 Task: Look for Ranch-style Homes in Austin with Spacious Backyards.
Action: Mouse moved to (240, 199)
Screenshot: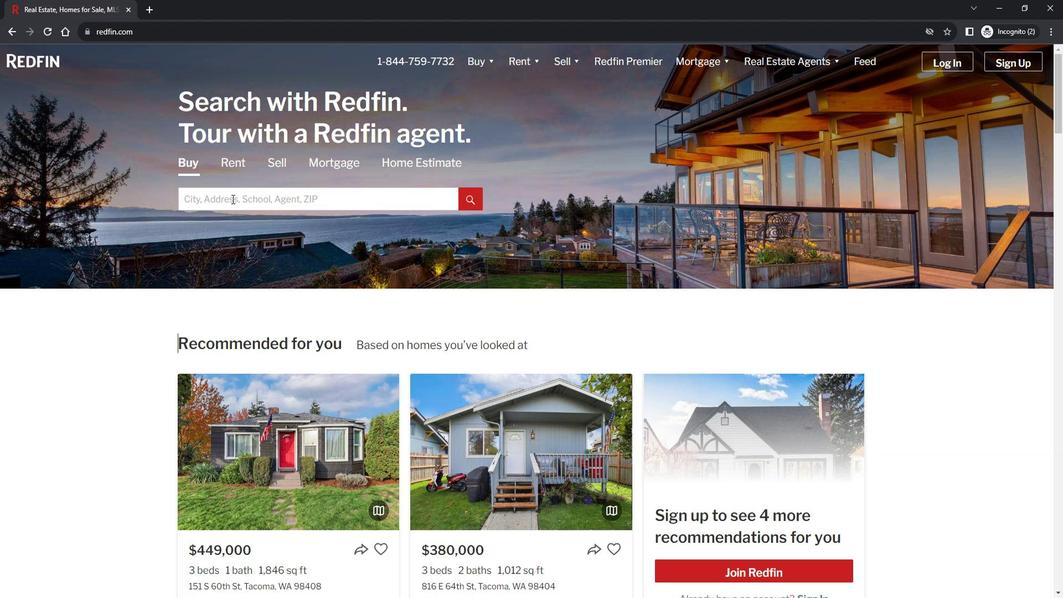 
Action: Mouse pressed left at (240, 199)
Screenshot: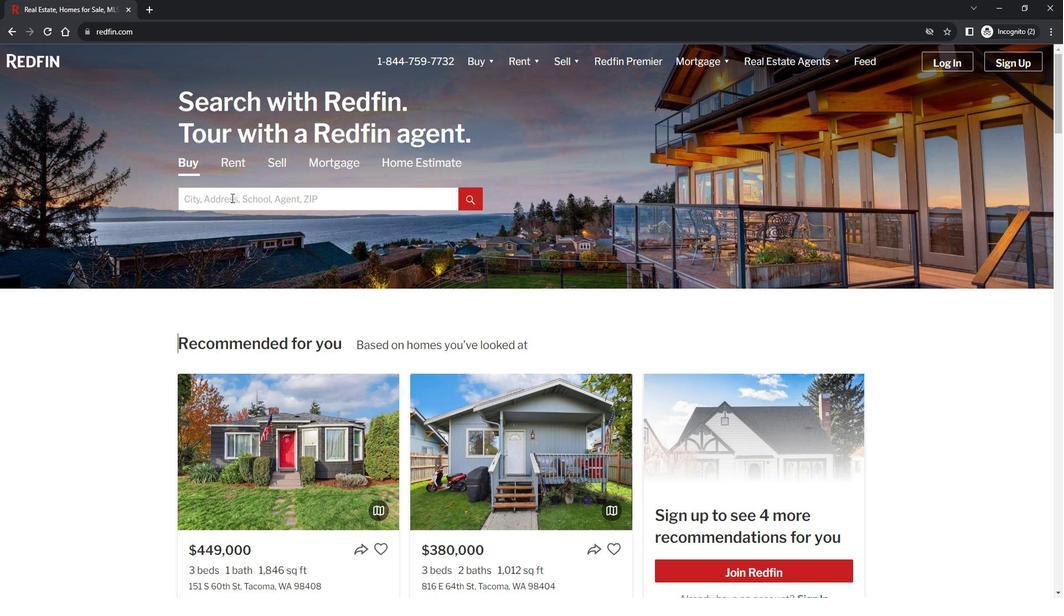 
Action: Key pressed <Key.shift><Key.shift><Key.shift><Key.shift>Austin<Key.enter>
Screenshot: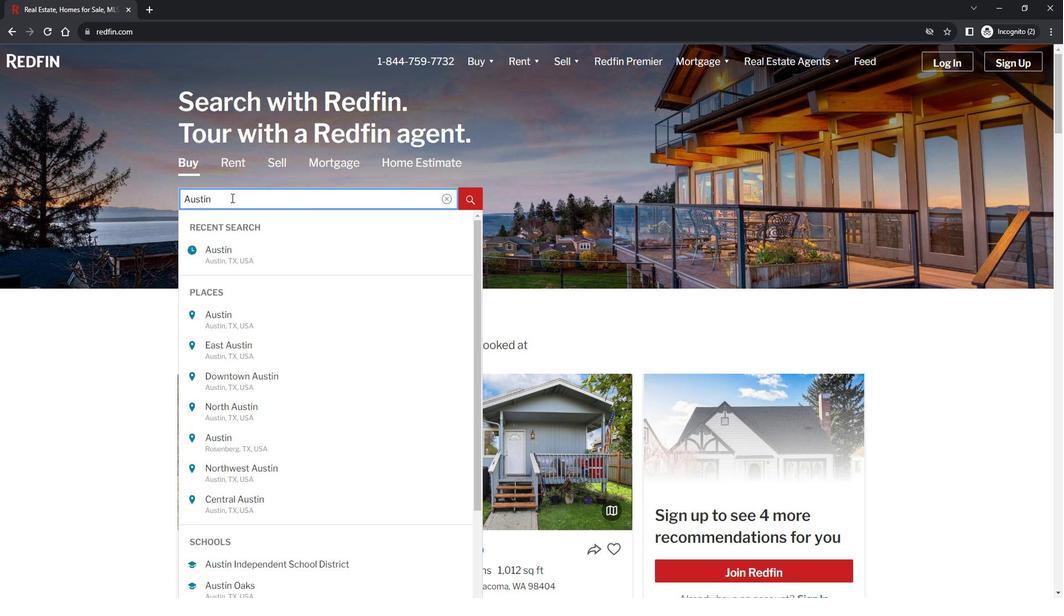 
Action: Mouse moved to (836, 145)
Screenshot: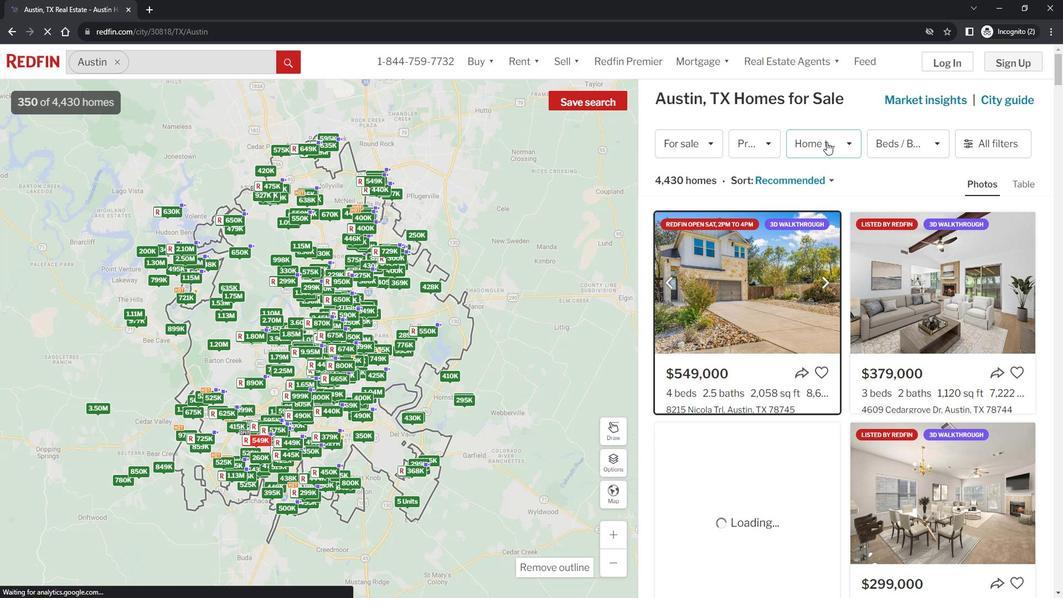 
Action: Mouse pressed left at (836, 145)
Screenshot: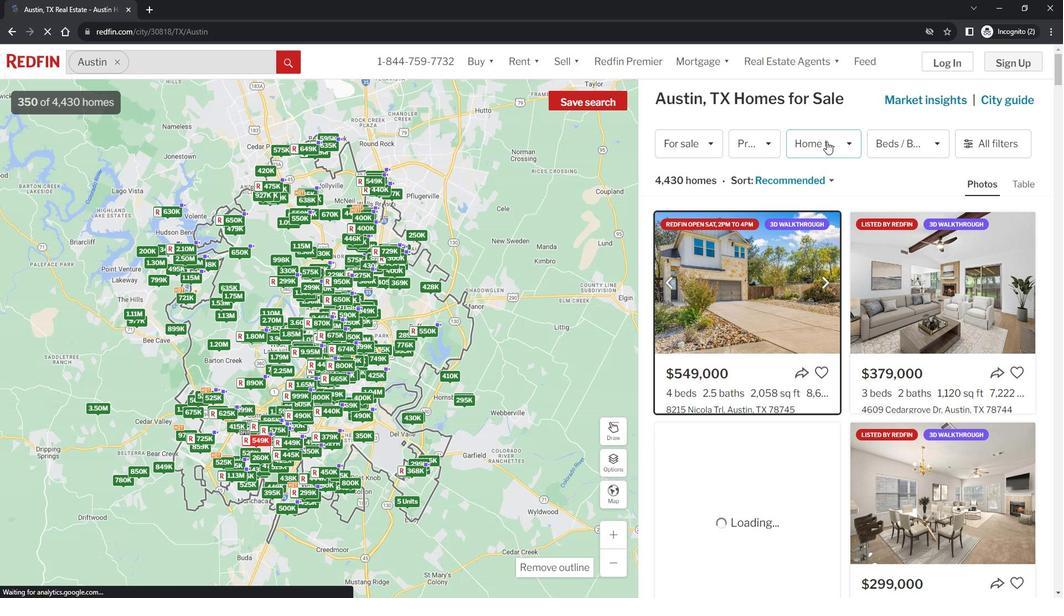
Action: Mouse moved to (862, 146)
Screenshot: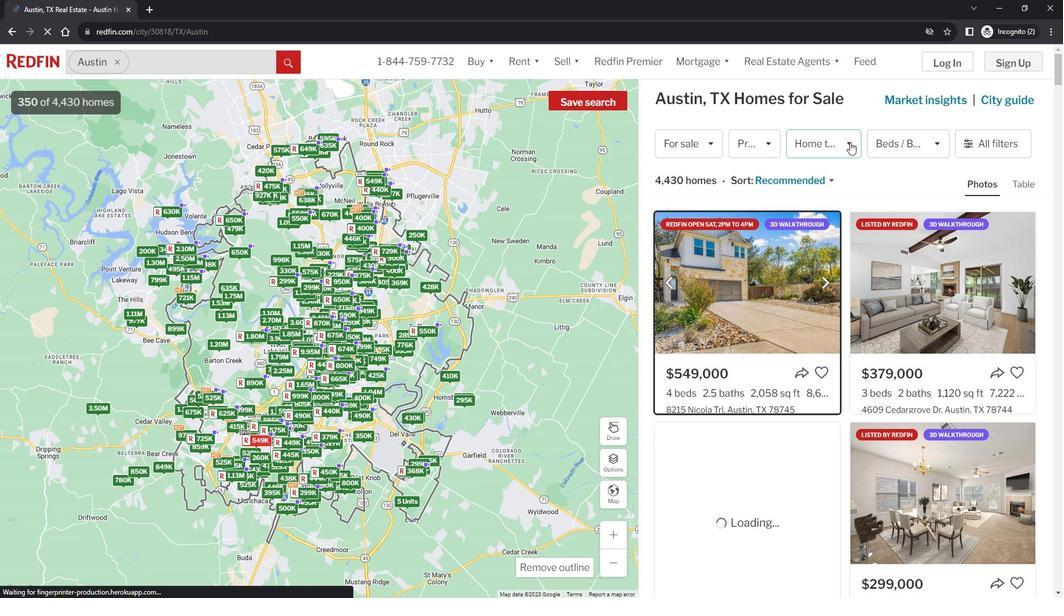 
Action: Mouse pressed left at (862, 146)
Screenshot: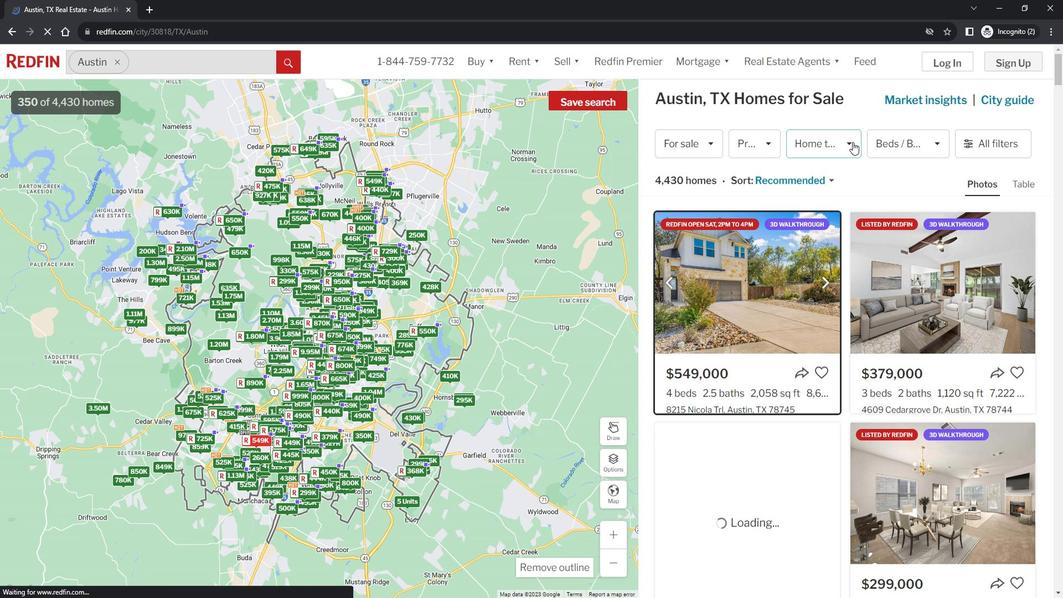 
Action: Mouse moved to (858, 145)
Screenshot: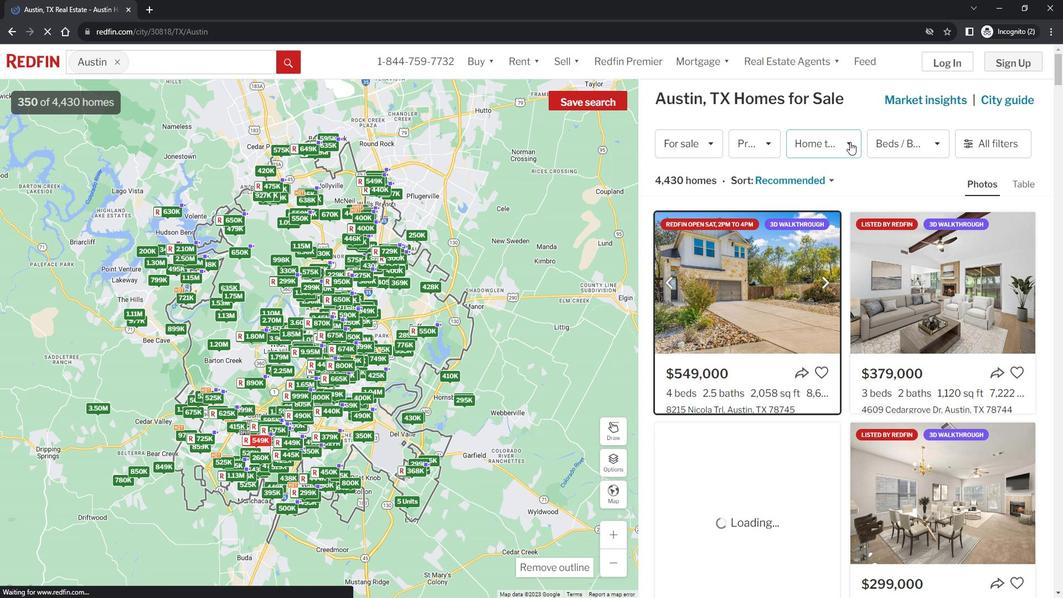 
Action: Mouse pressed left at (858, 145)
Screenshot: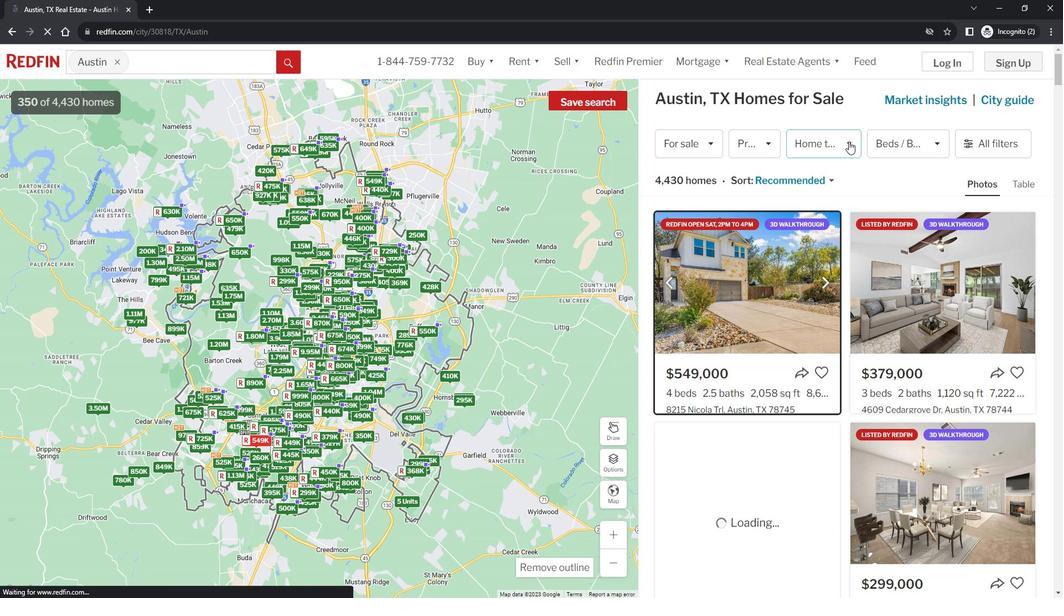 
Action: Mouse moved to (671, 210)
Screenshot: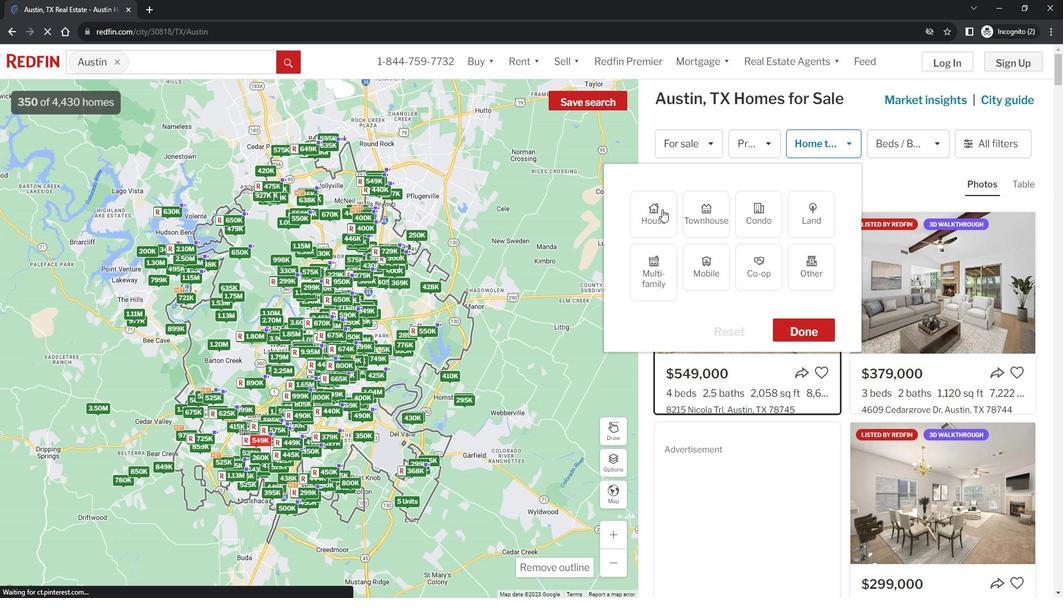 
Action: Mouse pressed left at (671, 210)
Screenshot: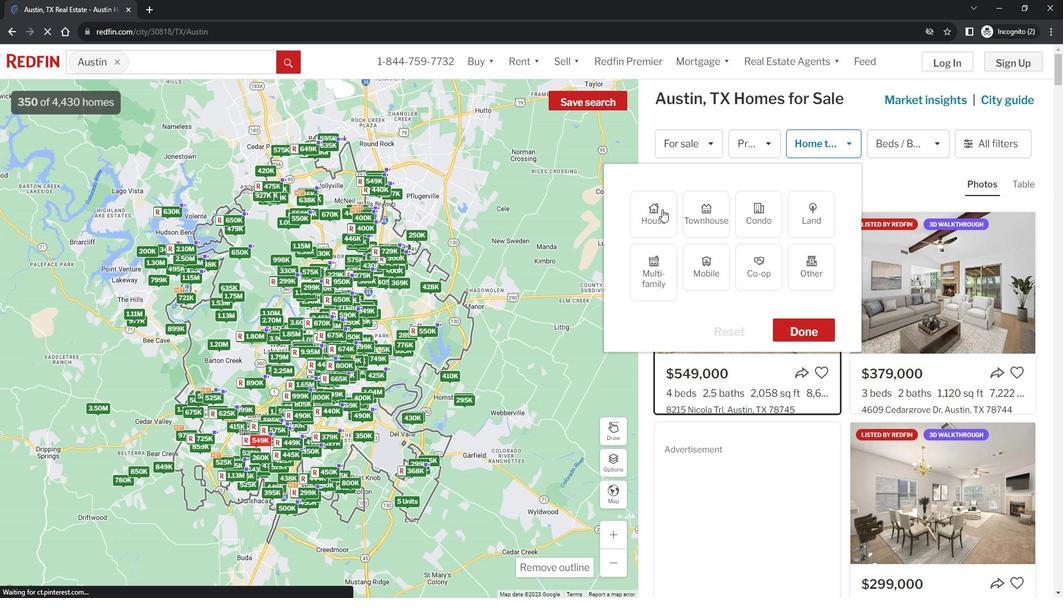 
Action: Mouse moved to (819, 332)
Screenshot: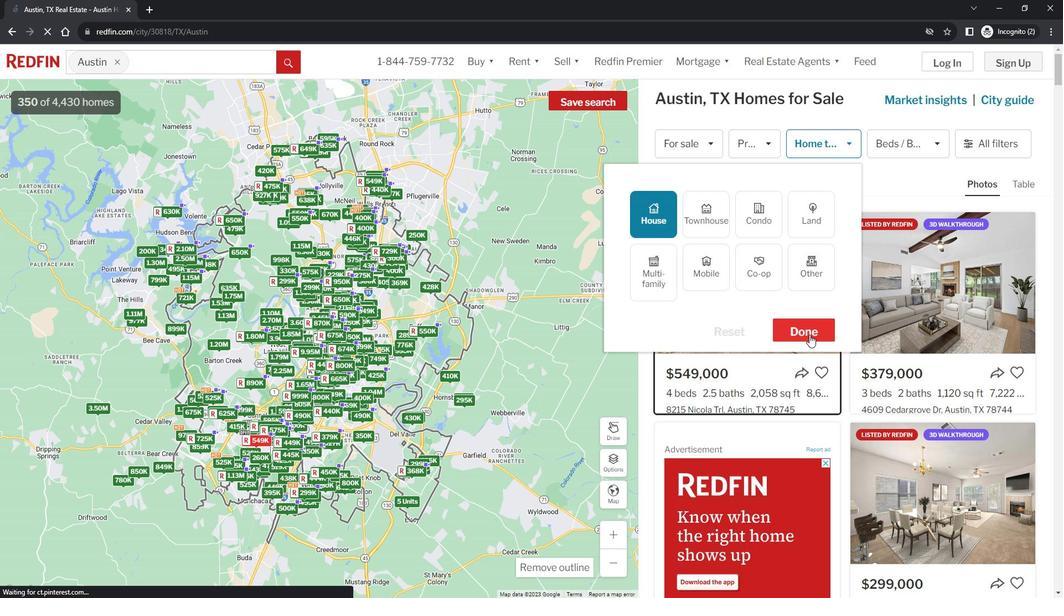 
Action: Mouse pressed left at (819, 332)
Screenshot: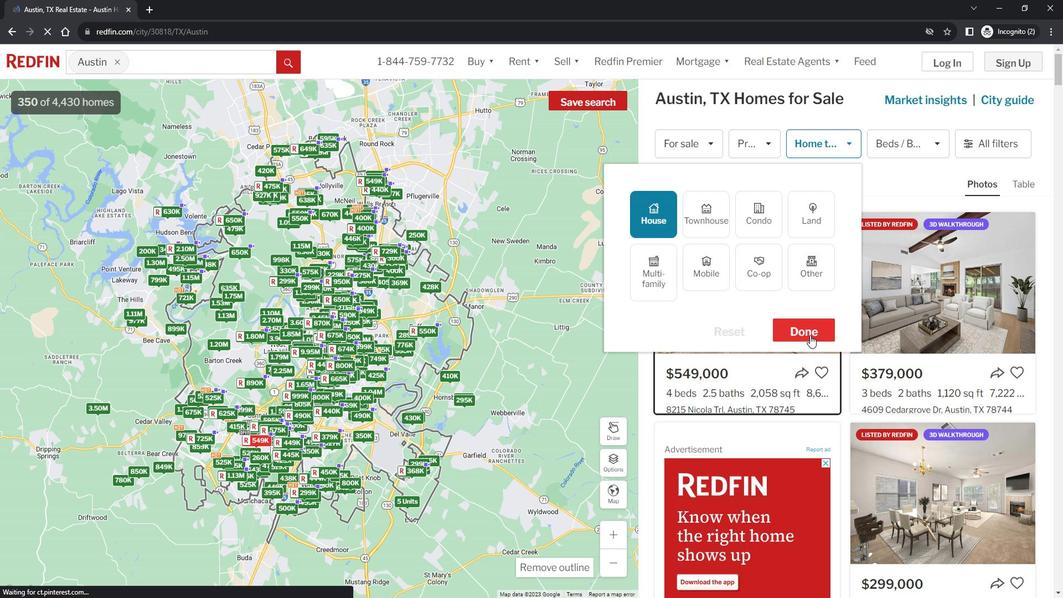 
Action: Mouse moved to (1007, 146)
Screenshot: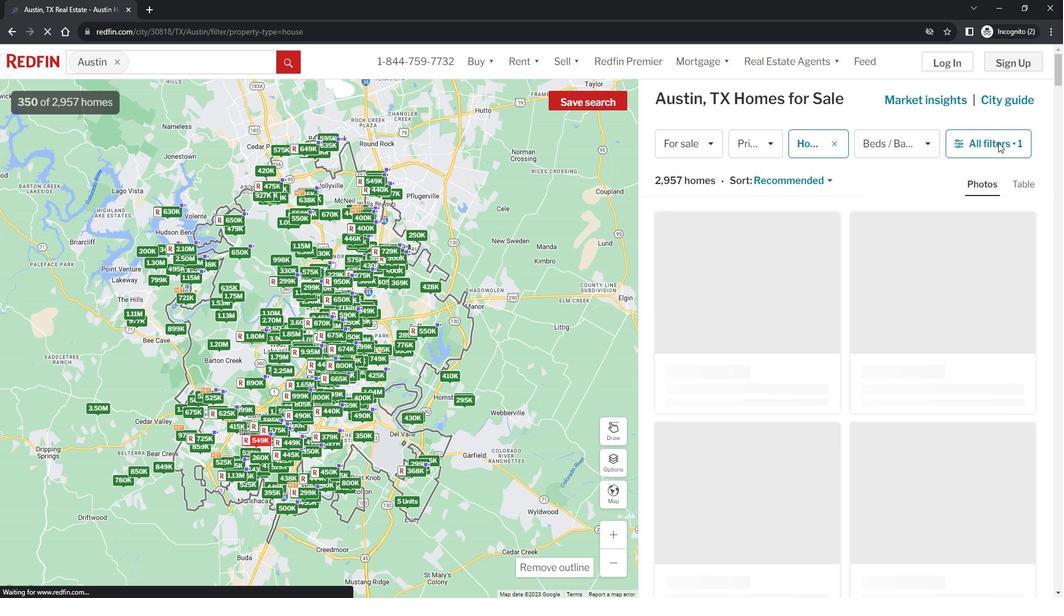 
Action: Mouse pressed left at (1007, 146)
Screenshot: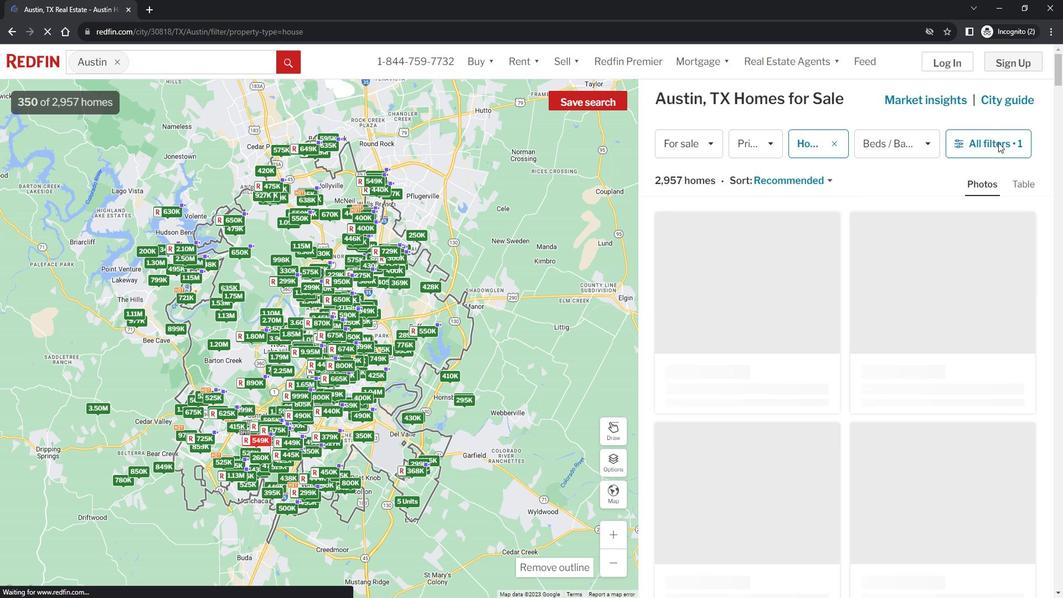 
Action: Mouse moved to (877, 378)
Screenshot: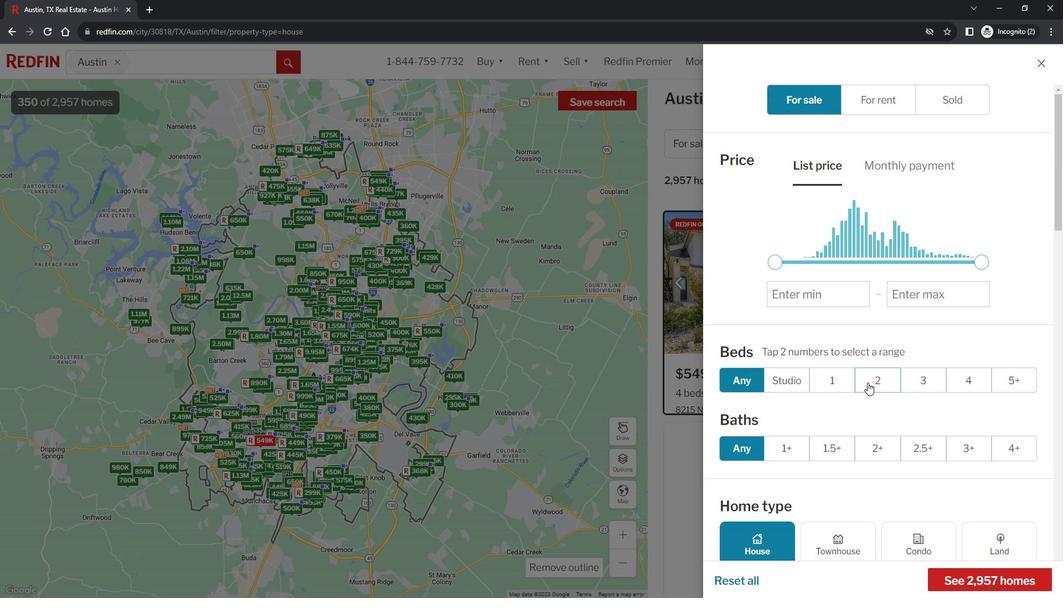 
Action: Mouse scrolled (877, 377) with delta (0, 0)
Screenshot: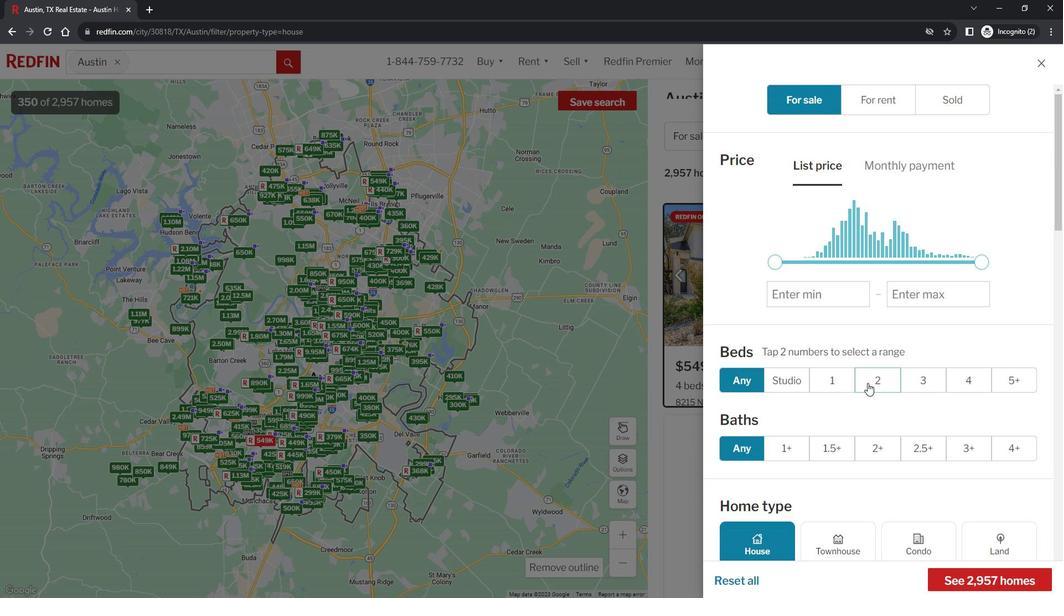 
Action: Mouse scrolled (877, 377) with delta (0, 0)
Screenshot: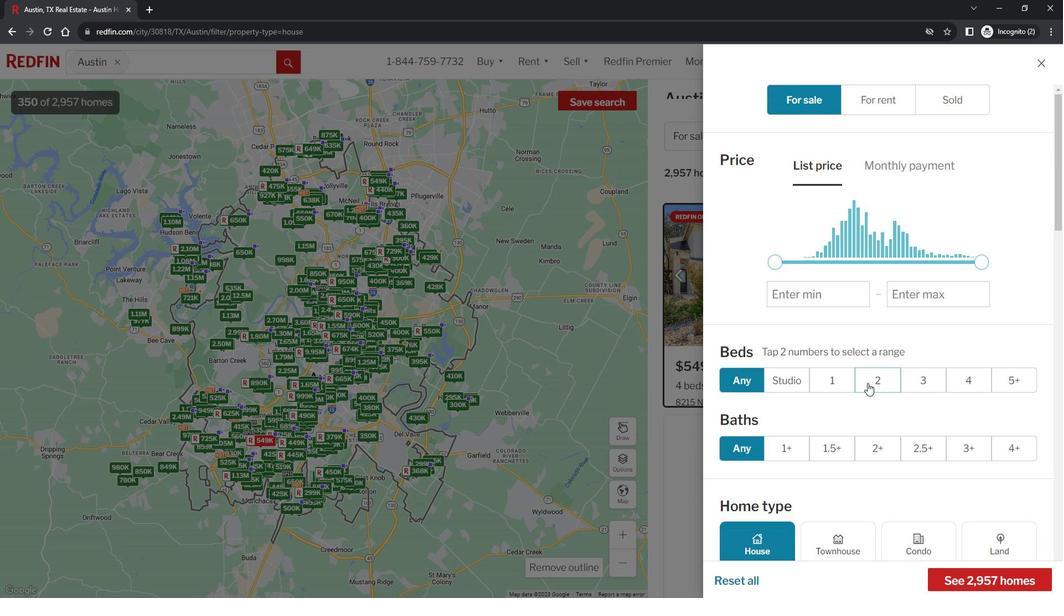 
Action: Mouse scrolled (877, 377) with delta (0, 0)
Screenshot: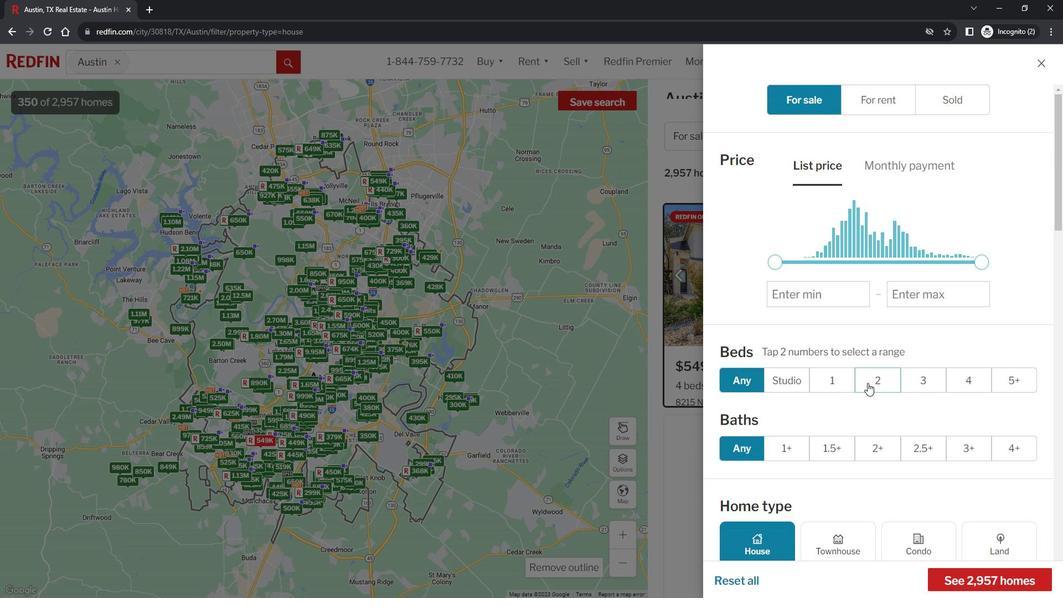 
Action: Mouse moved to (877, 378)
Screenshot: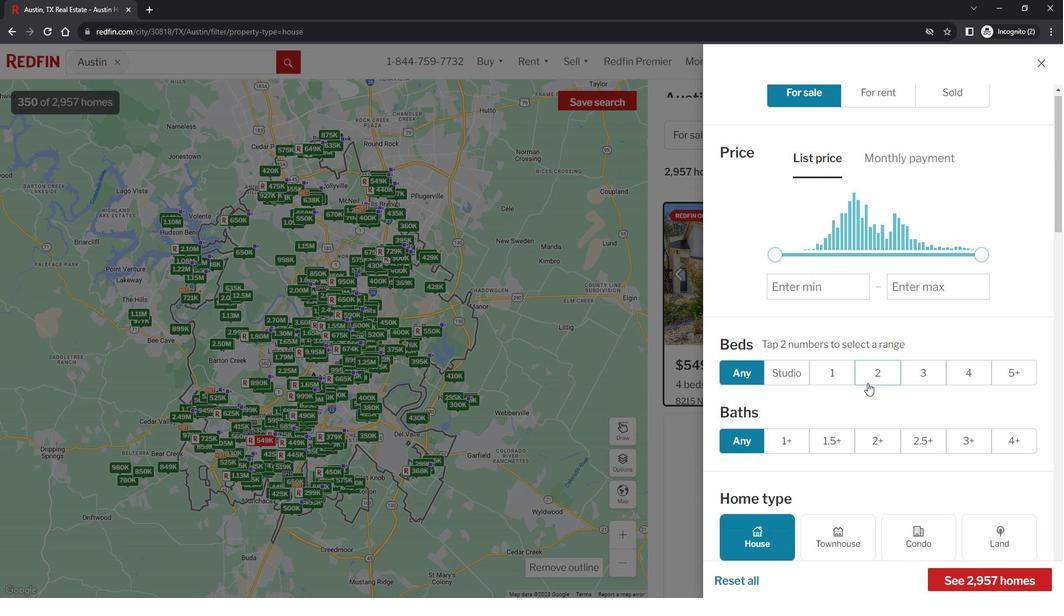 
Action: Mouse scrolled (877, 377) with delta (0, 0)
Screenshot: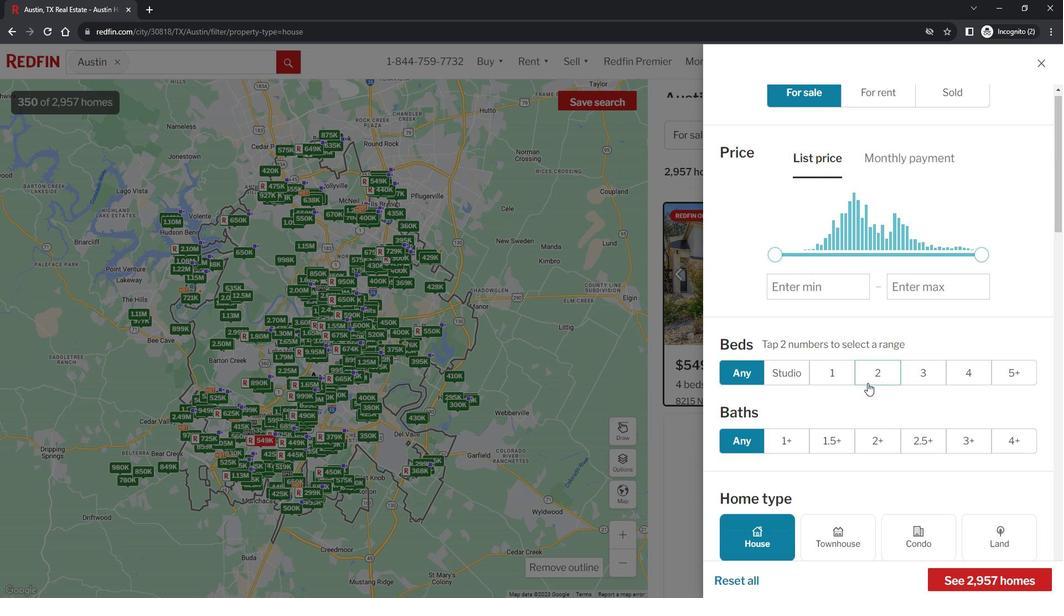 
Action: Mouse scrolled (877, 377) with delta (0, 0)
Screenshot: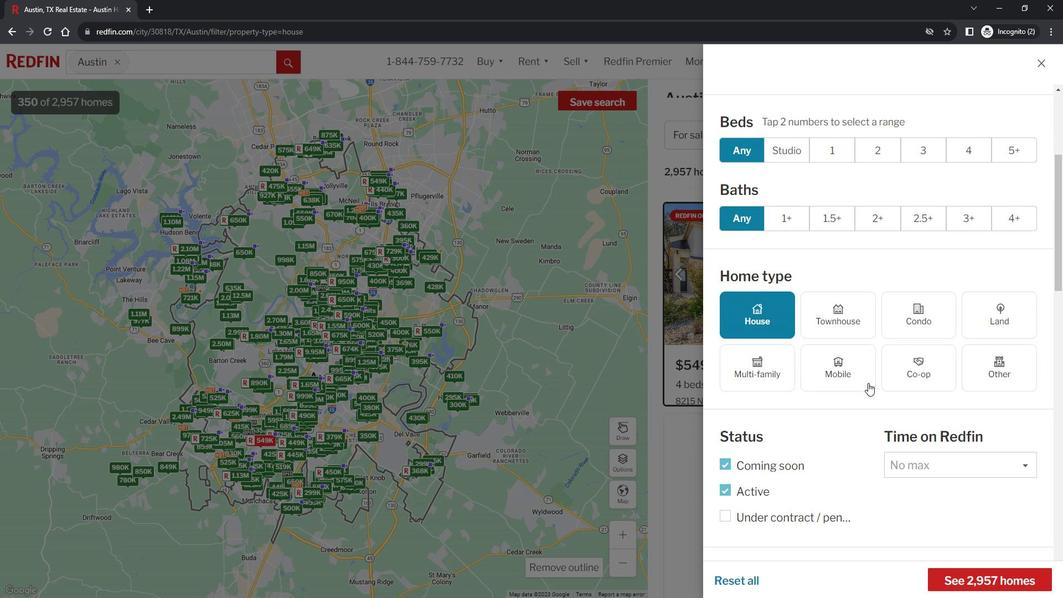 
Action: Mouse scrolled (877, 377) with delta (0, 0)
Screenshot: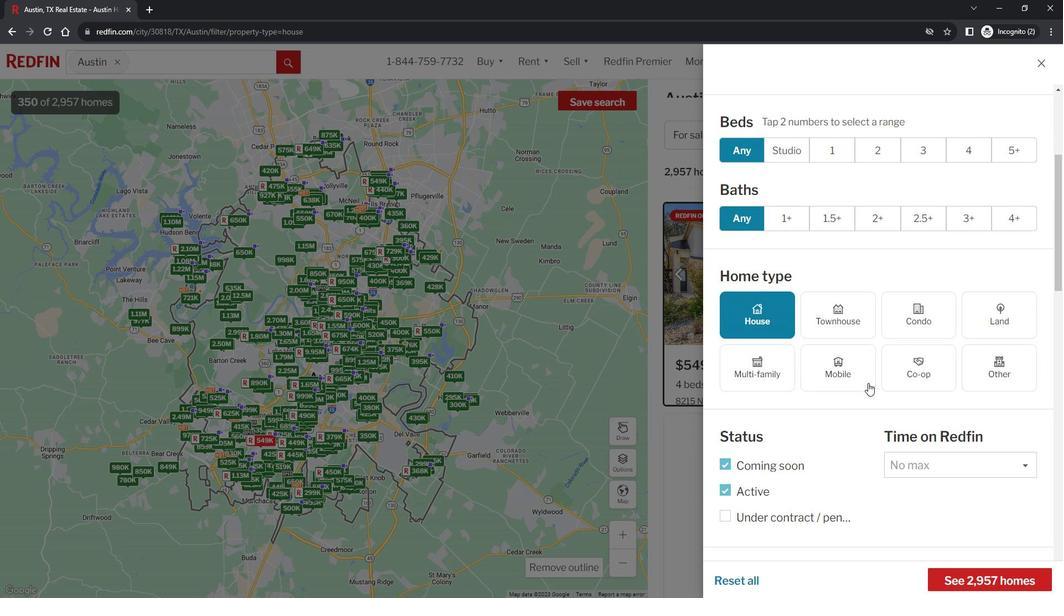 
Action: Mouse scrolled (877, 377) with delta (0, 0)
Screenshot: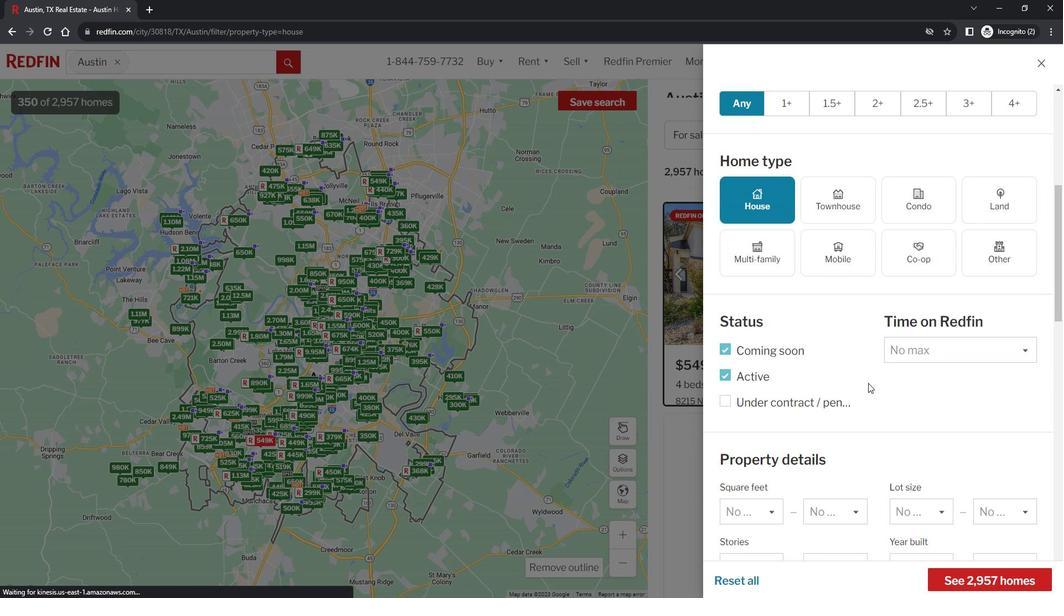 
Action: Mouse scrolled (877, 377) with delta (0, 0)
Screenshot: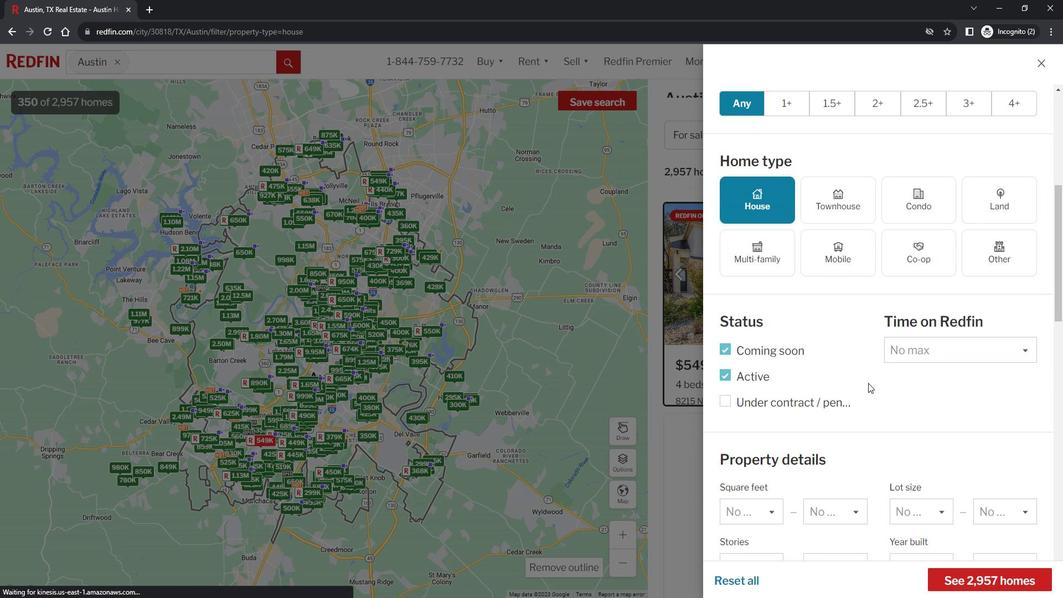 
Action: Mouse scrolled (877, 377) with delta (0, 0)
Screenshot: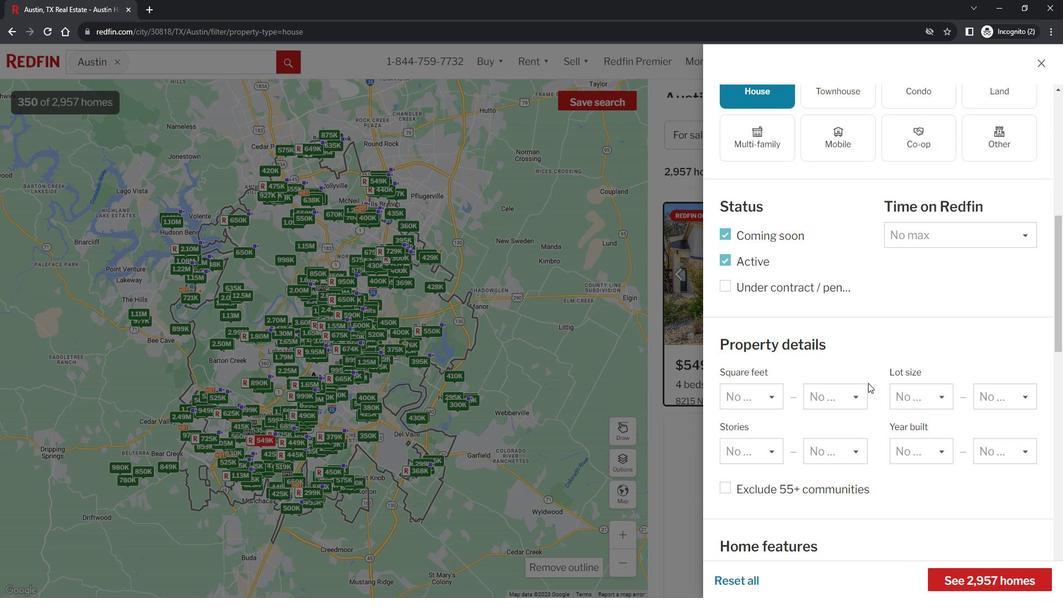 
Action: Mouse scrolled (877, 377) with delta (0, 0)
Screenshot: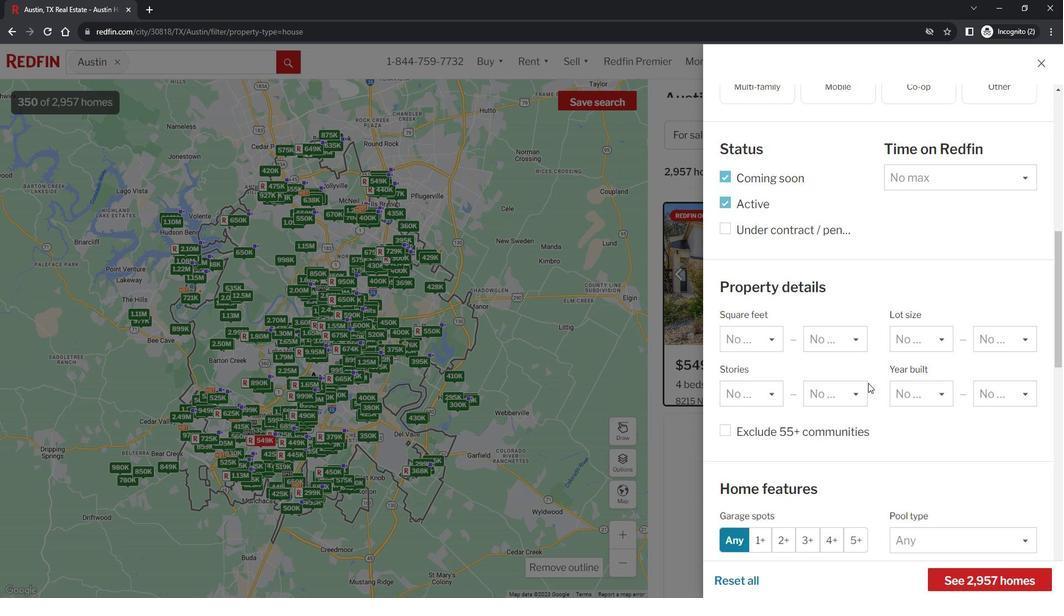 
Action: Mouse scrolled (877, 377) with delta (0, 0)
Screenshot: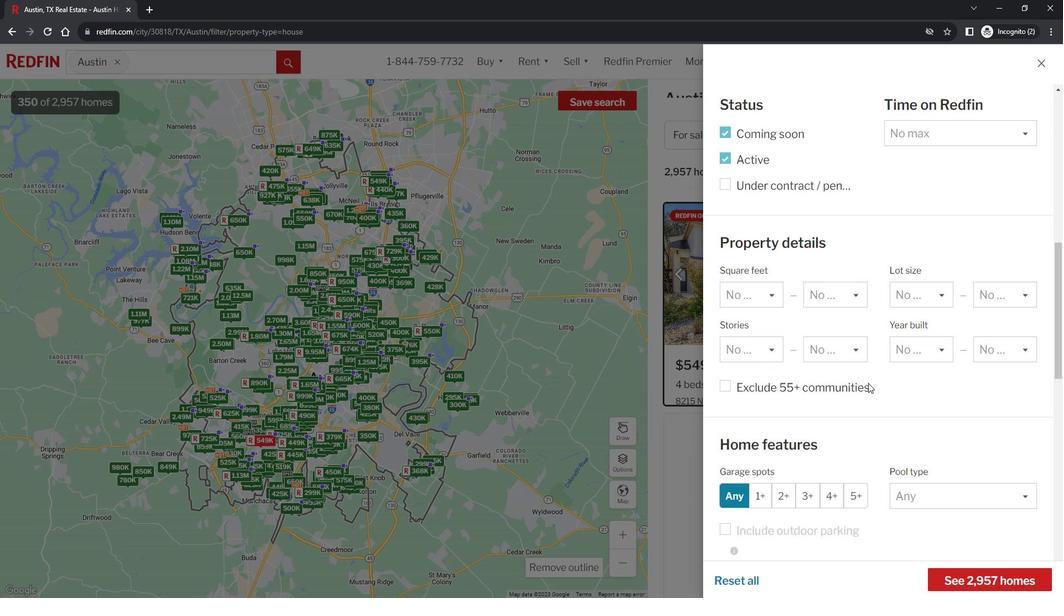 
Action: Mouse scrolled (877, 377) with delta (0, 0)
Screenshot: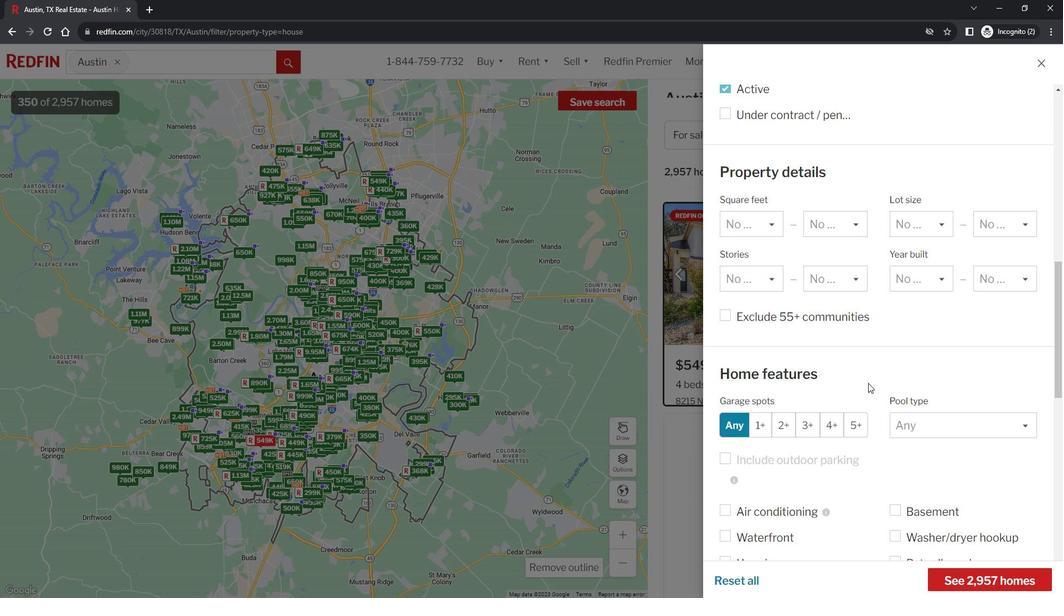 
Action: Mouse scrolled (877, 377) with delta (0, 0)
Screenshot: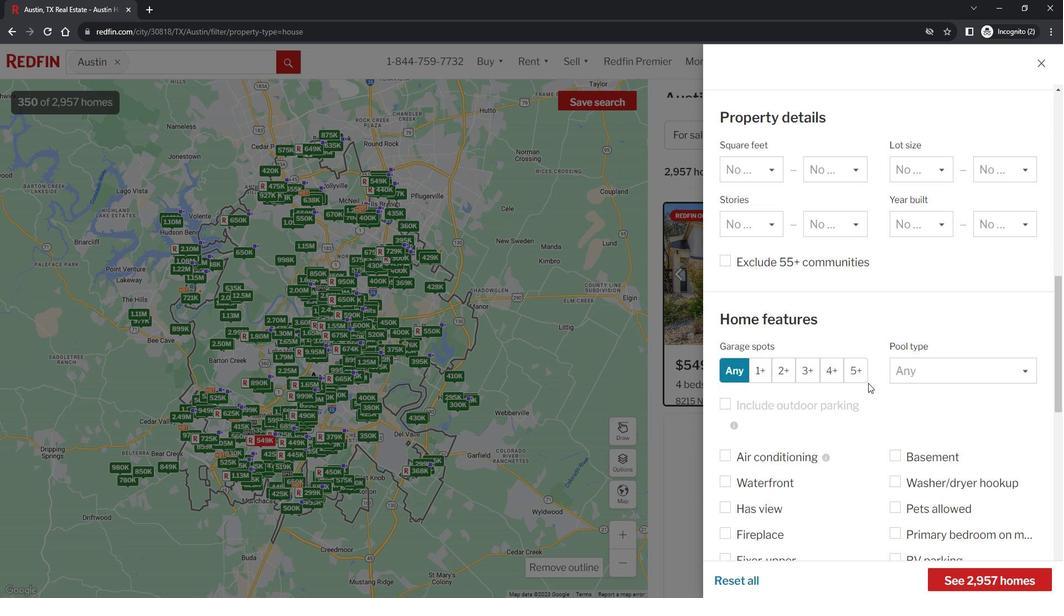 
Action: Mouse scrolled (877, 377) with delta (0, 0)
Screenshot: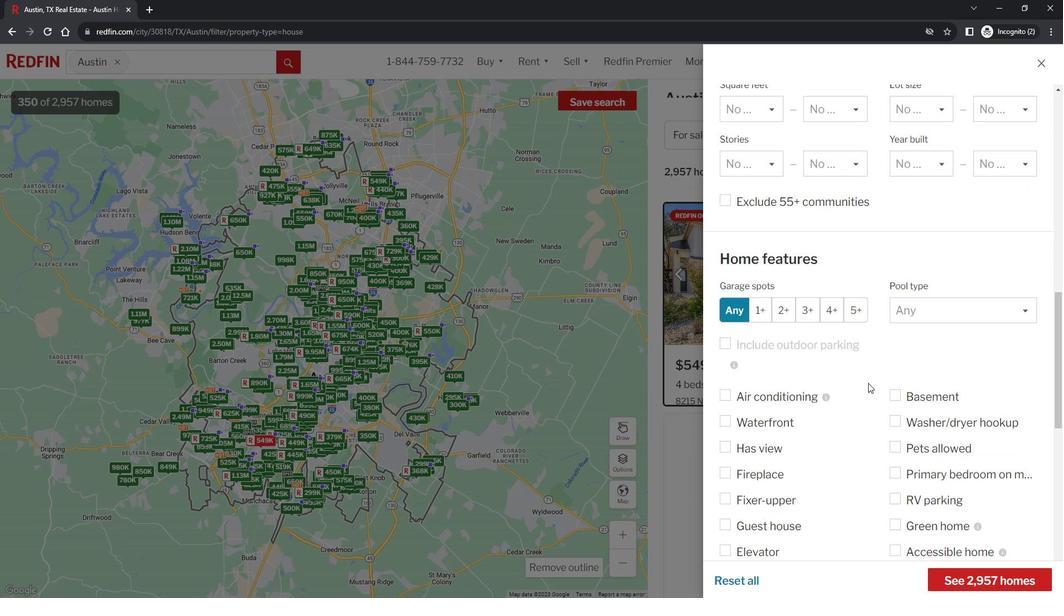 
Action: Mouse moved to (877, 372)
Screenshot: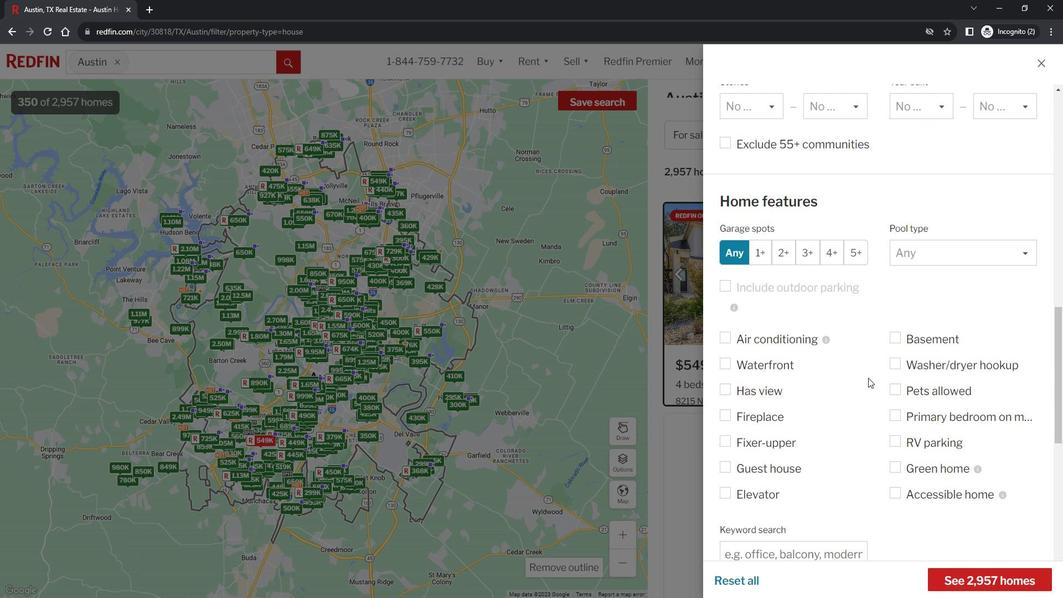 
Action: Mouse scrolled (877, 371) with delta (0, 0)
Screenshot: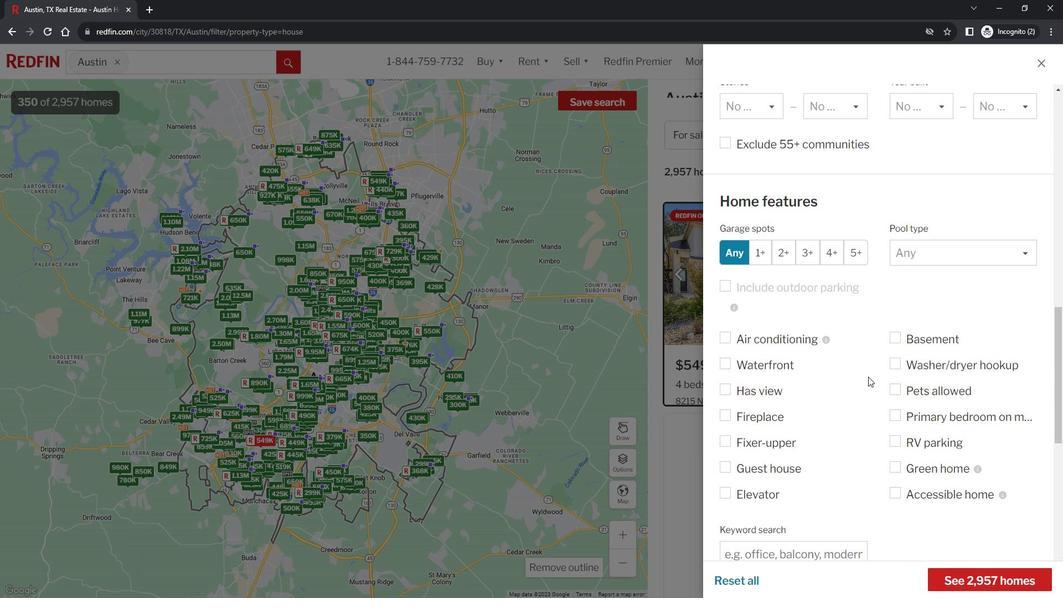 
Action: Mouse scrolled (877, 371) with delta (0, 0)
Screenshot: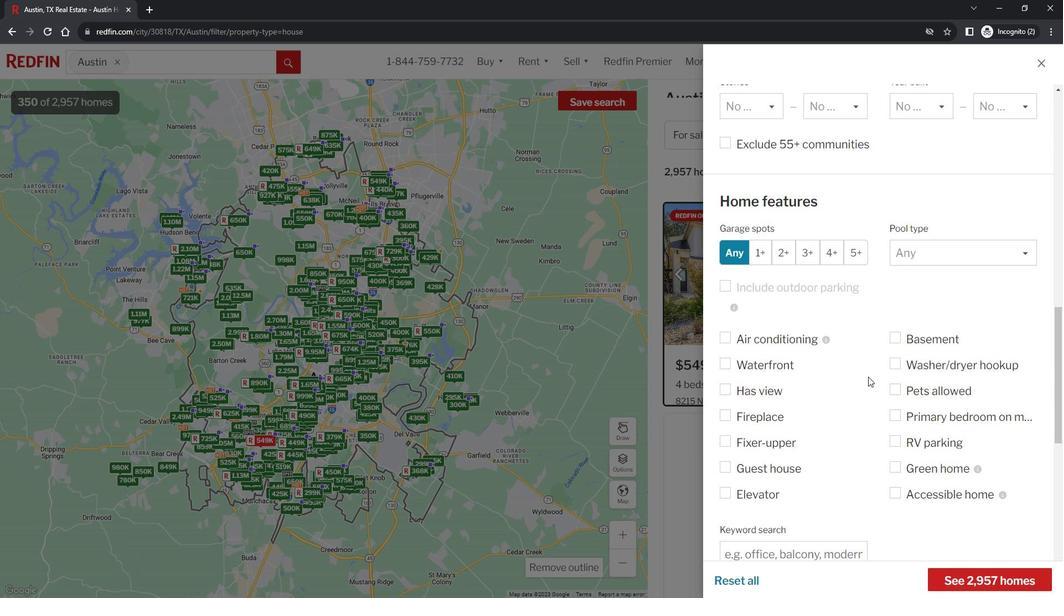 
Action: Mouse scrolled (877, 371) with delta (0, 0)
Screenshot: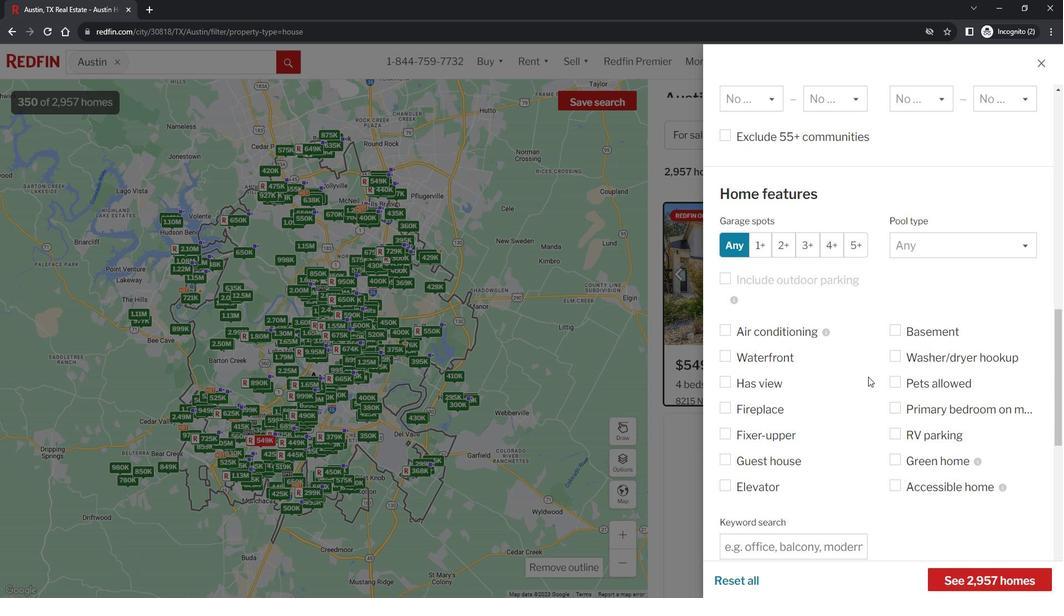 
Action: Mouse scrolled (877, 371) with delta (0, 0)
Screenshot: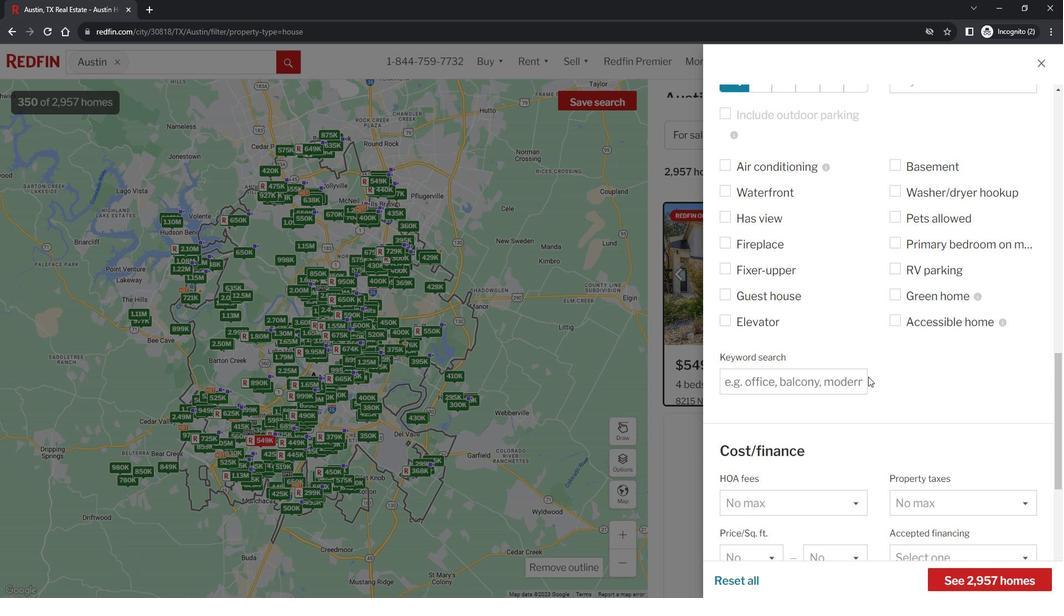 
Action: Mouse moved to (780, 321)
Screenshot: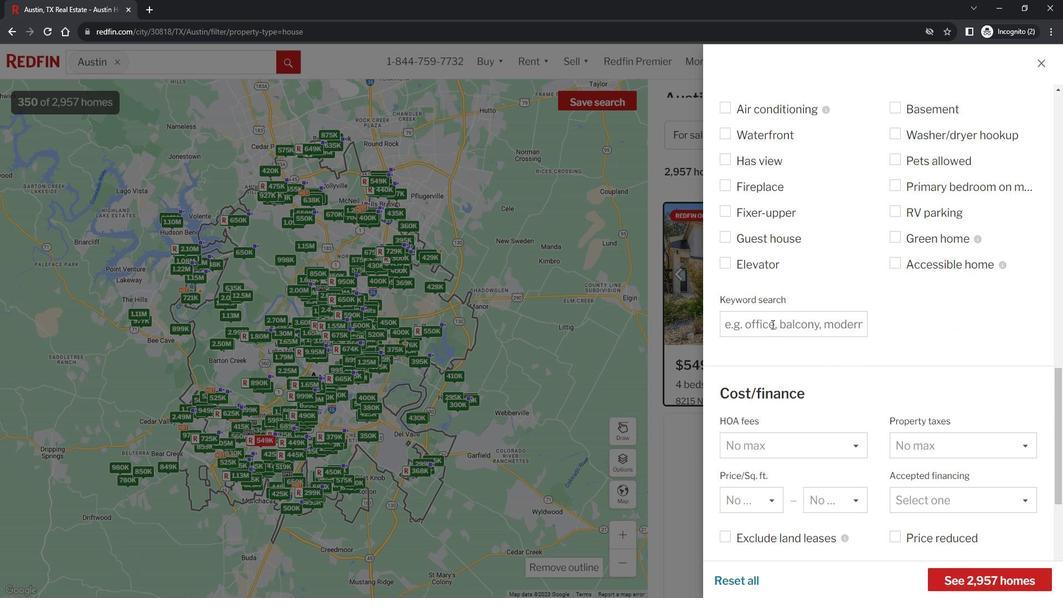 
Action: Mouse pressed left at (780, 321)
Screenshot: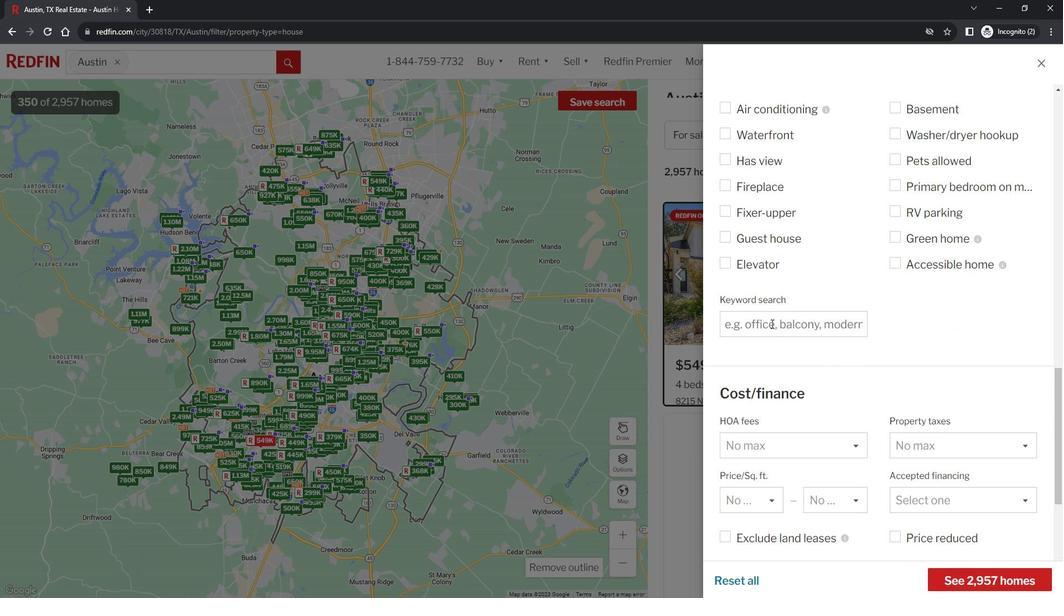 
Action: Mouse moved to (780, 321)
Screenshot: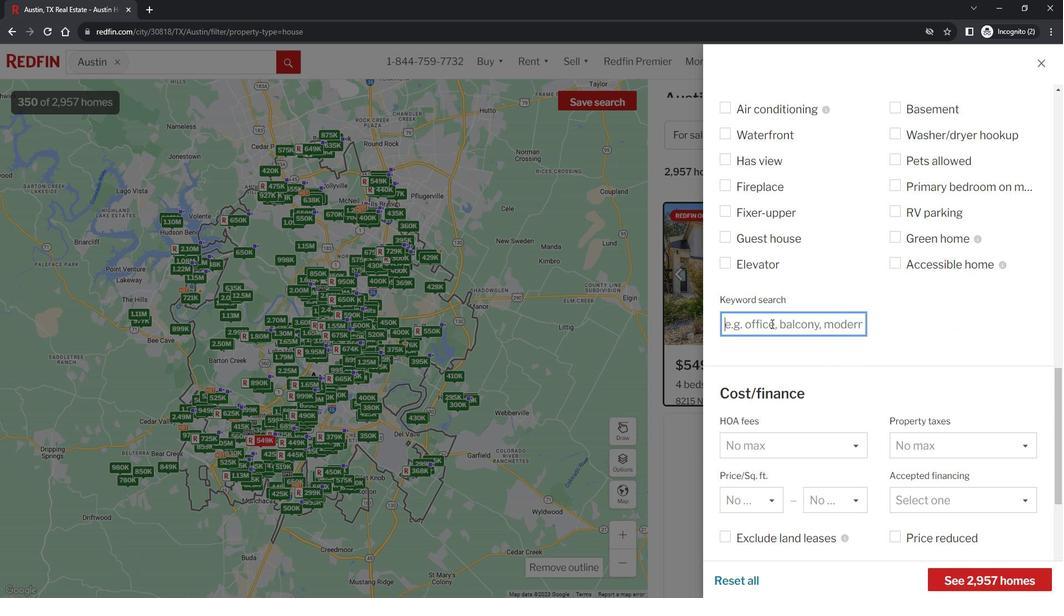 
Action: Key pressed <Key.shift>Spacious<Key.space><Key.shift>Backyards<Key.enter>
Screenshot: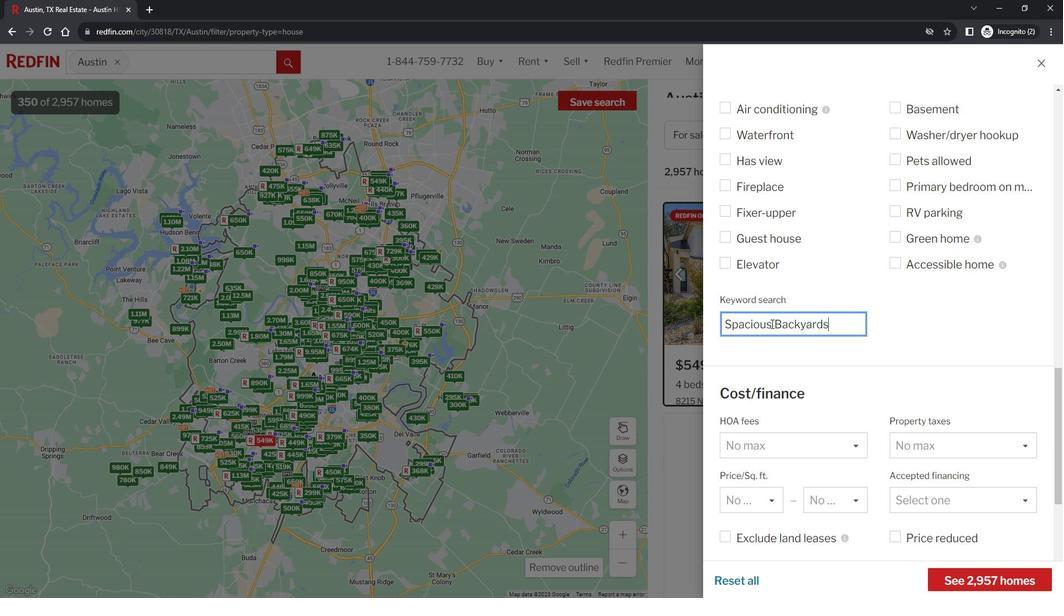 
Action: Mouse moved to (995, 564)
Screenshot: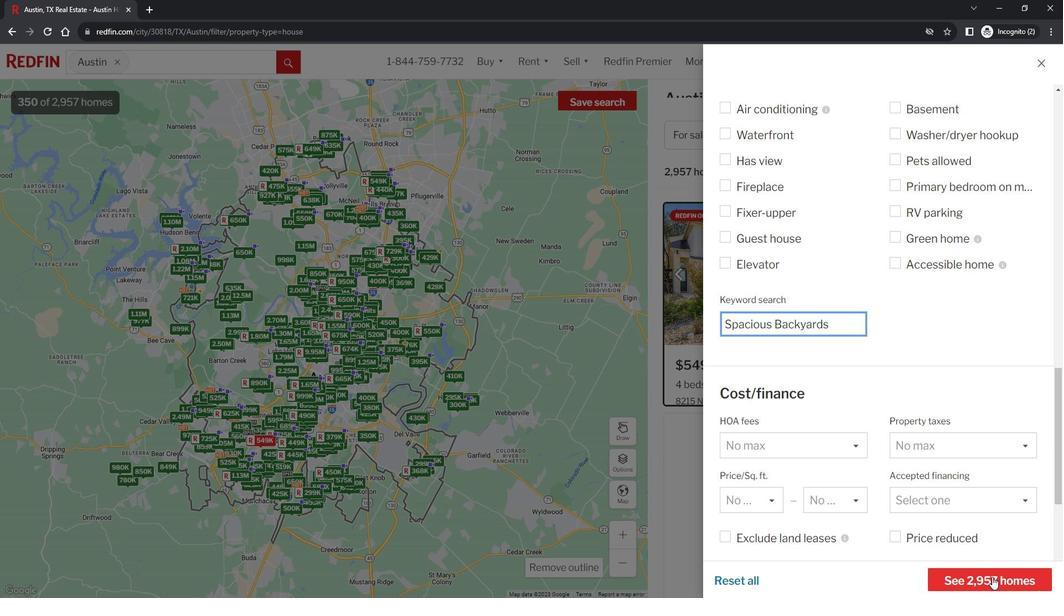 
Action: Mouse pressed left at (995, 564)
Screenshot: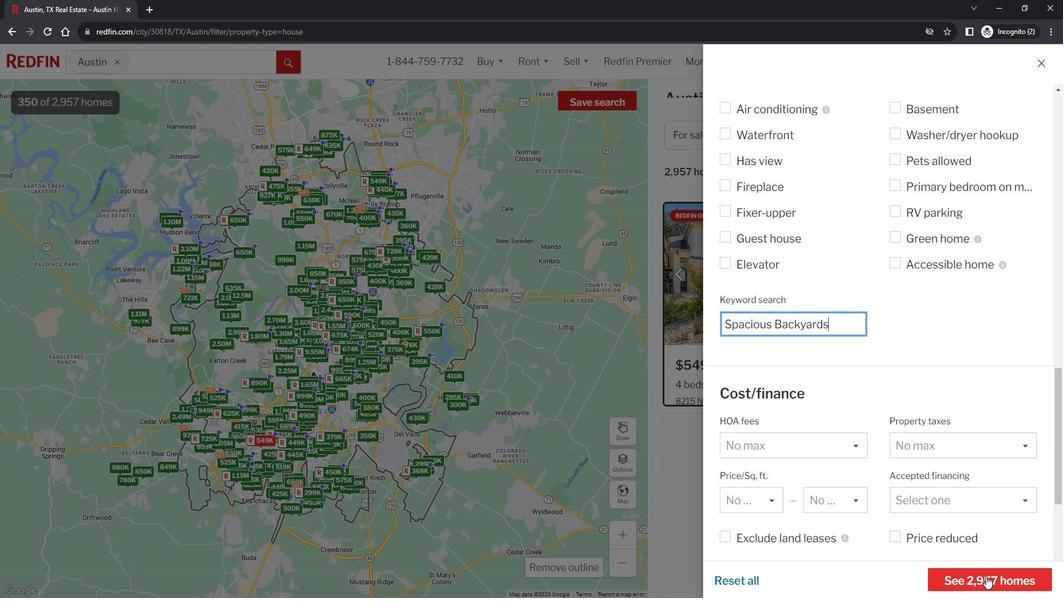 
Action: Mouse moved to (847, 297)
Screenshot: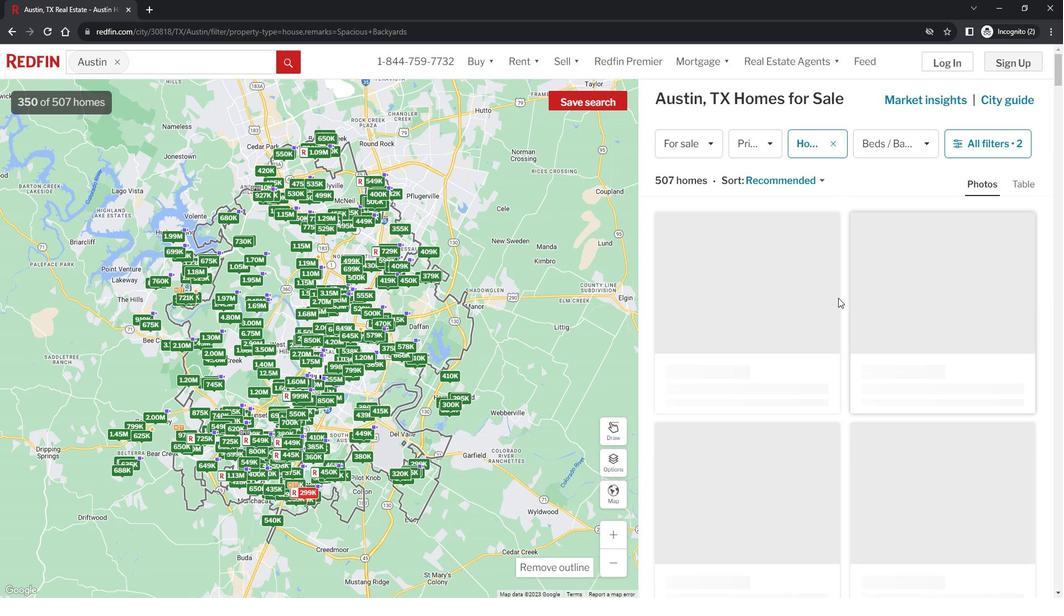 
Action: Mouse scrolled (847, 296) with delta (0, 0)
Screenshot: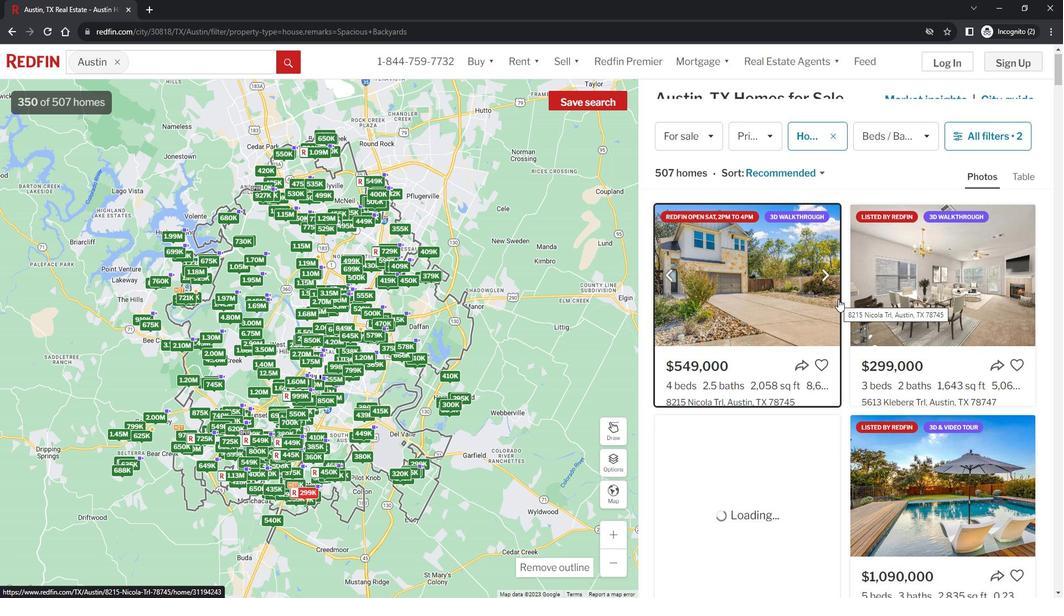 
Action: Mouse moved to (759, 230)
Screenshot: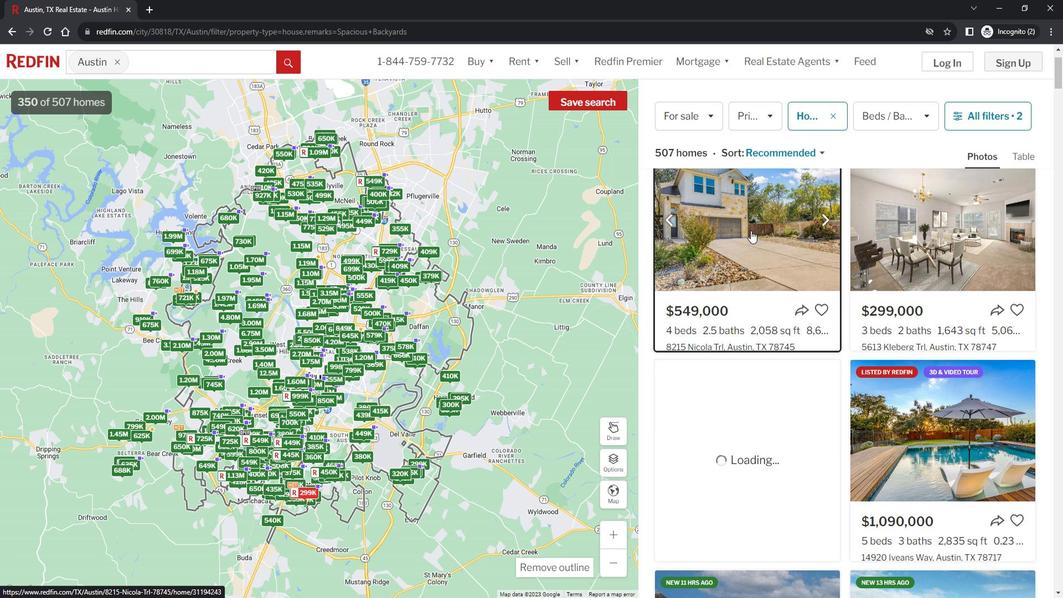
Action: Mouse pressed left at (759, 230)
Screenshot: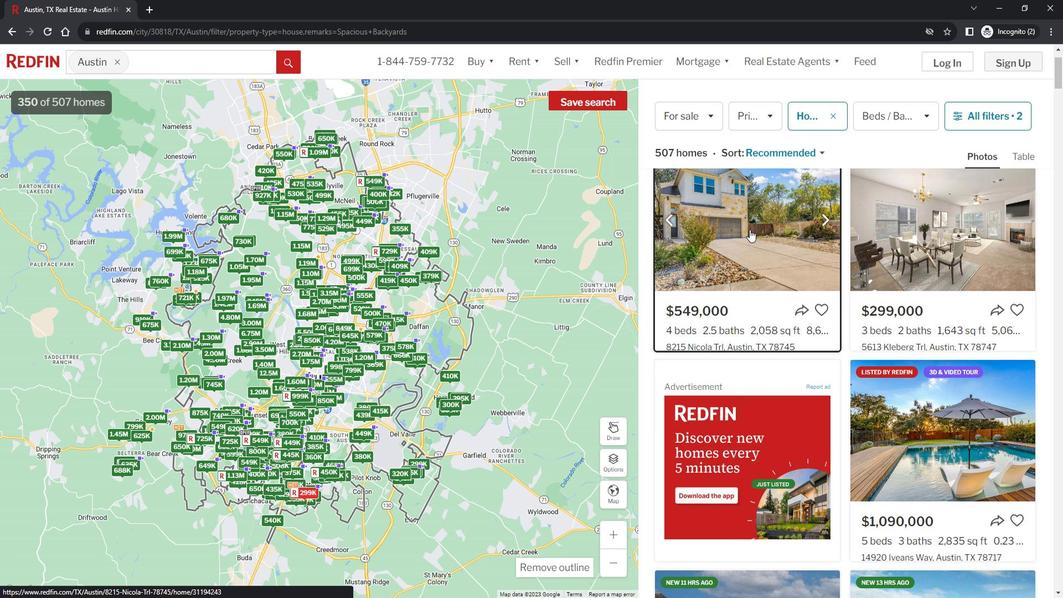 
Action: Mouse moved to (422, 275)
Screenshot: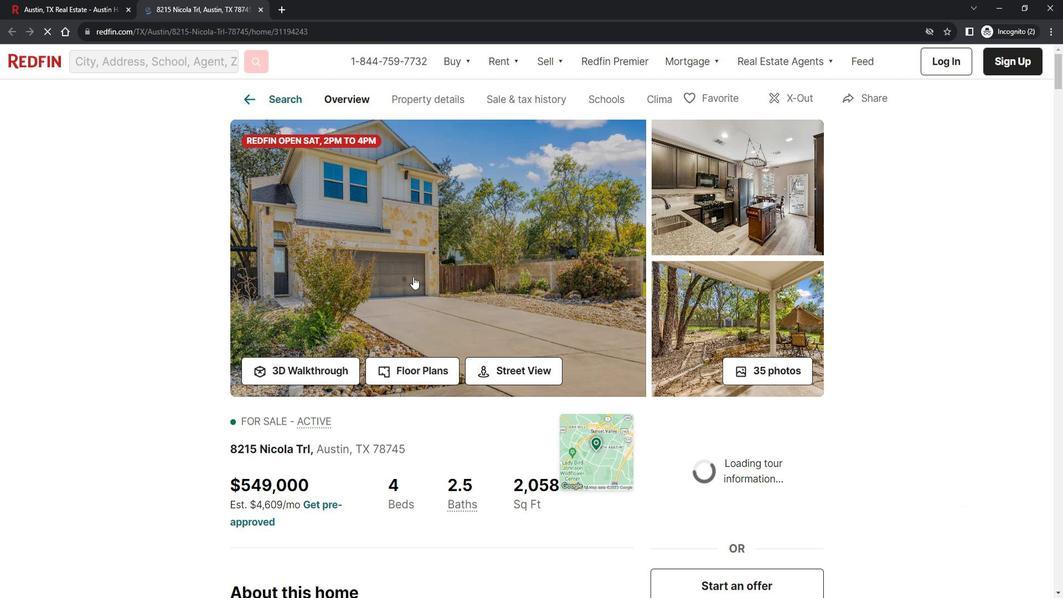 
Action: Mouse pressed left at (422, 275)
Screenshot: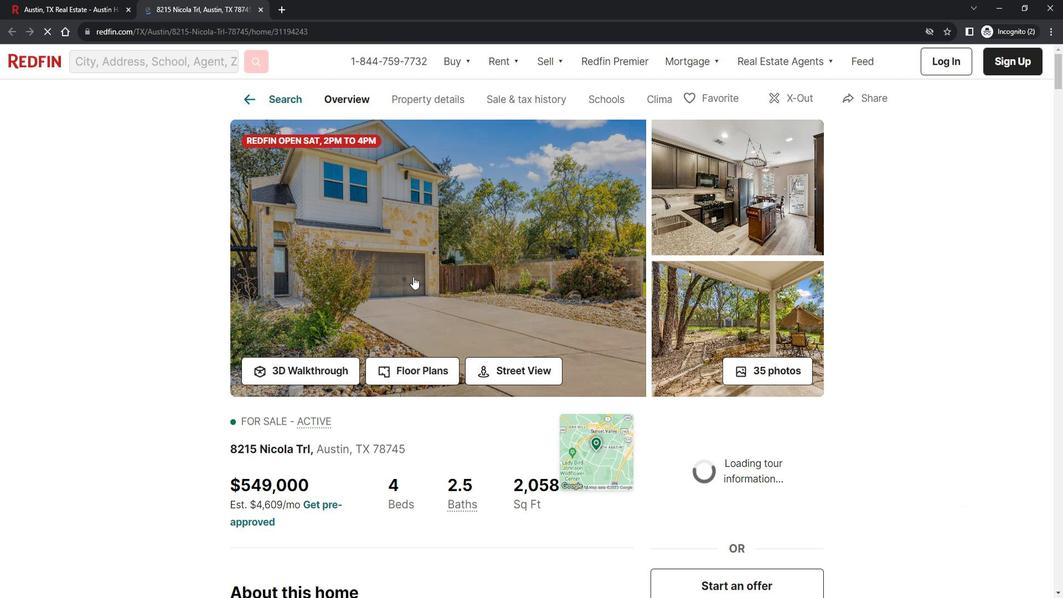 
Action: Mouse moved to (491, 389)
Screenshot: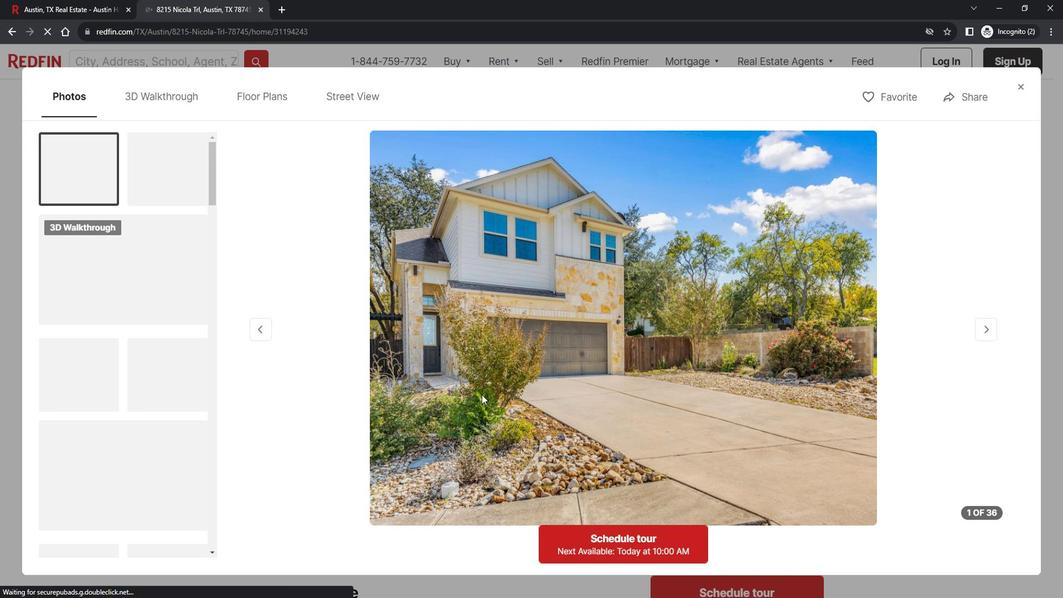
Action: Mouse scrolled (491, 388) with delta (0, 0)
Screenshot: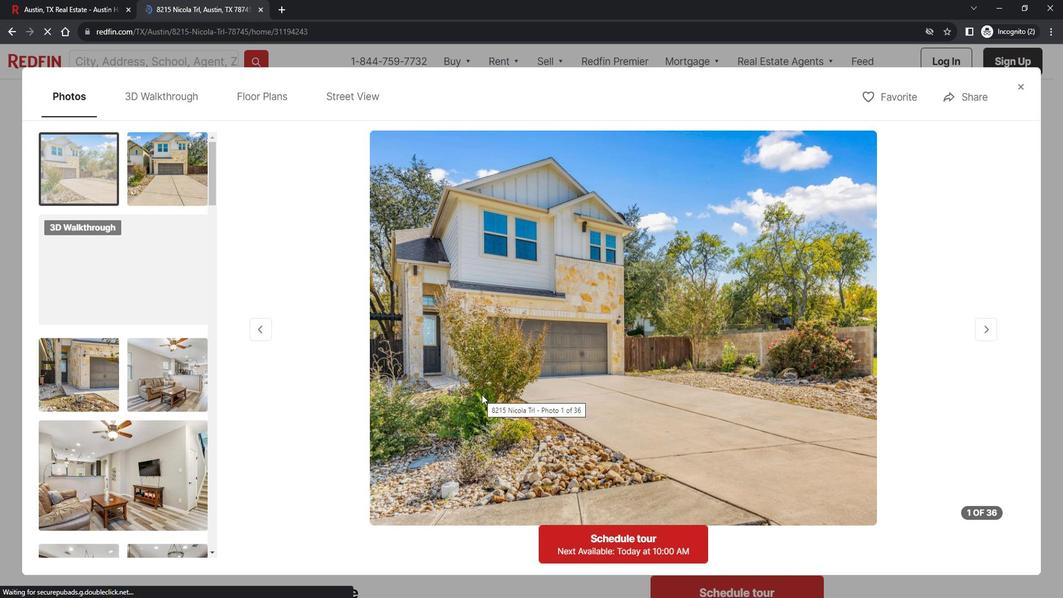 
Action: Mouse moved to (193, 371)
Screenshot: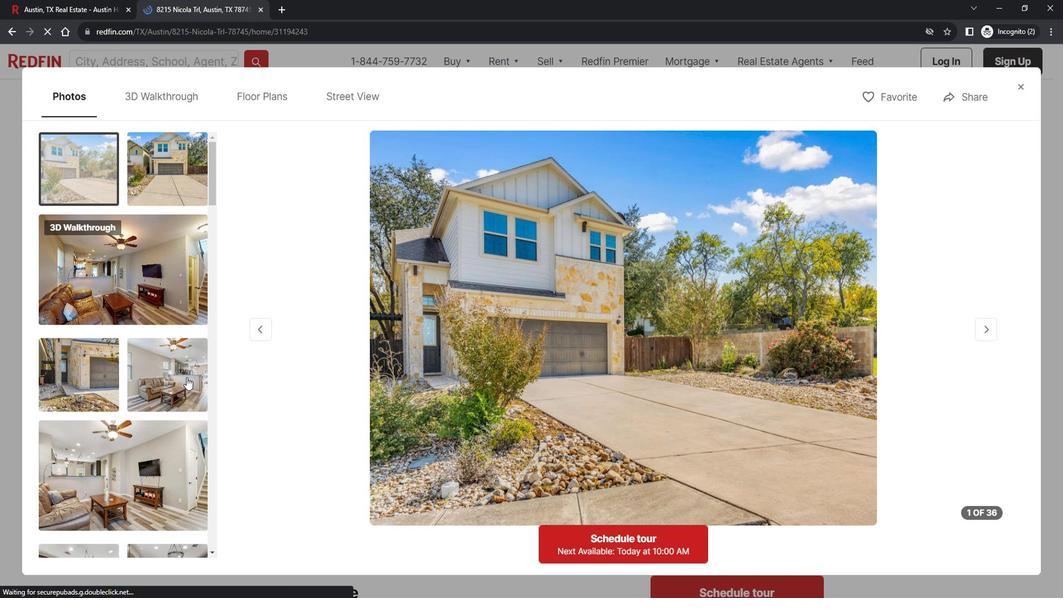 
Action: Mouse scrolled (193, 371) with delta (0, 0)
Screenshot: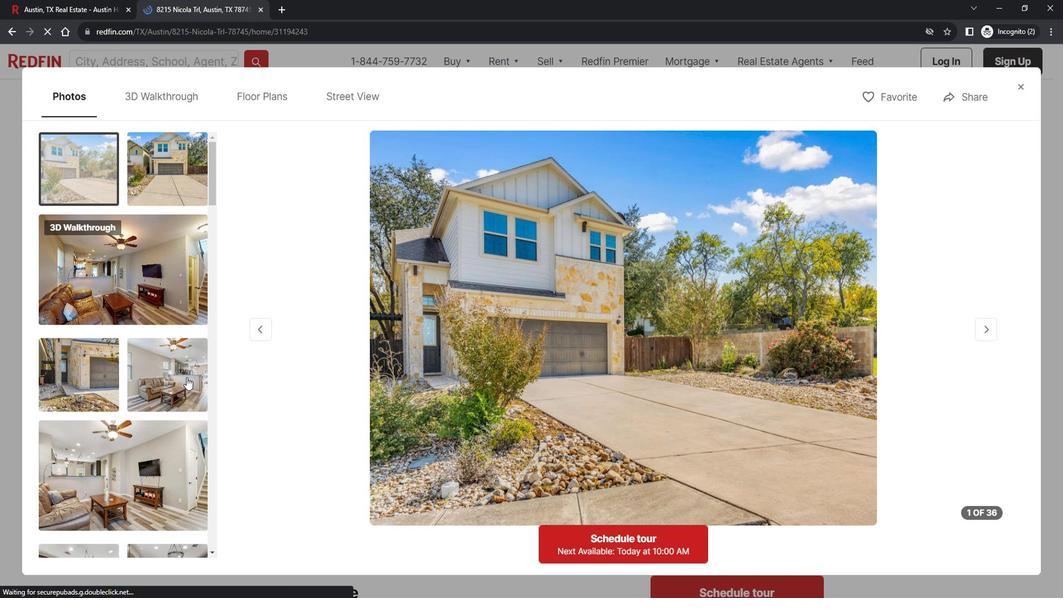 
Action: Mouse moved to (189, 366)
Screenshot: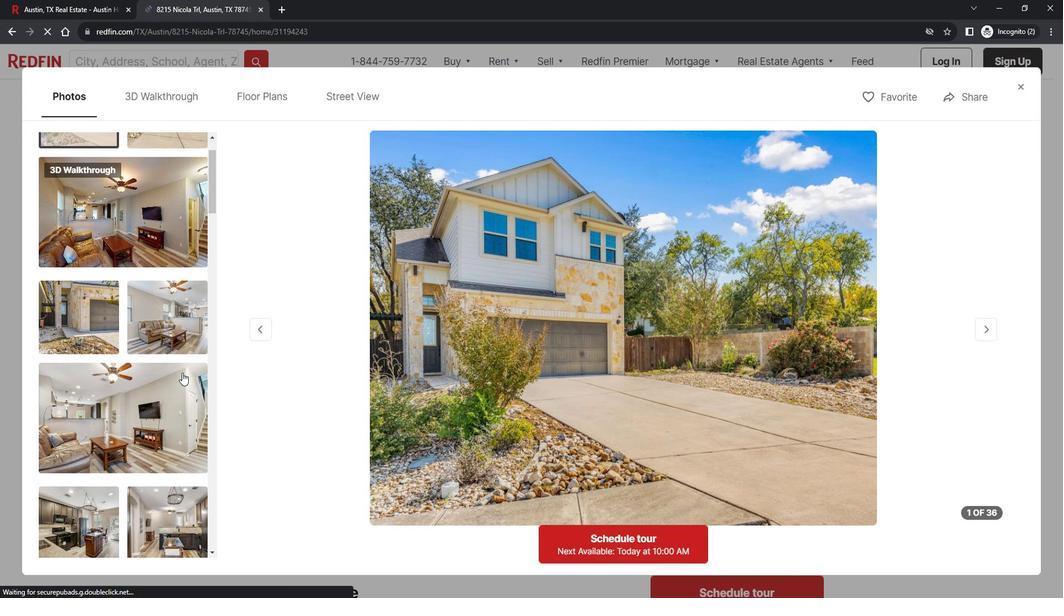 
Action: Mouse scrolled (189, 367) with delta (0, 0)
Screenshot: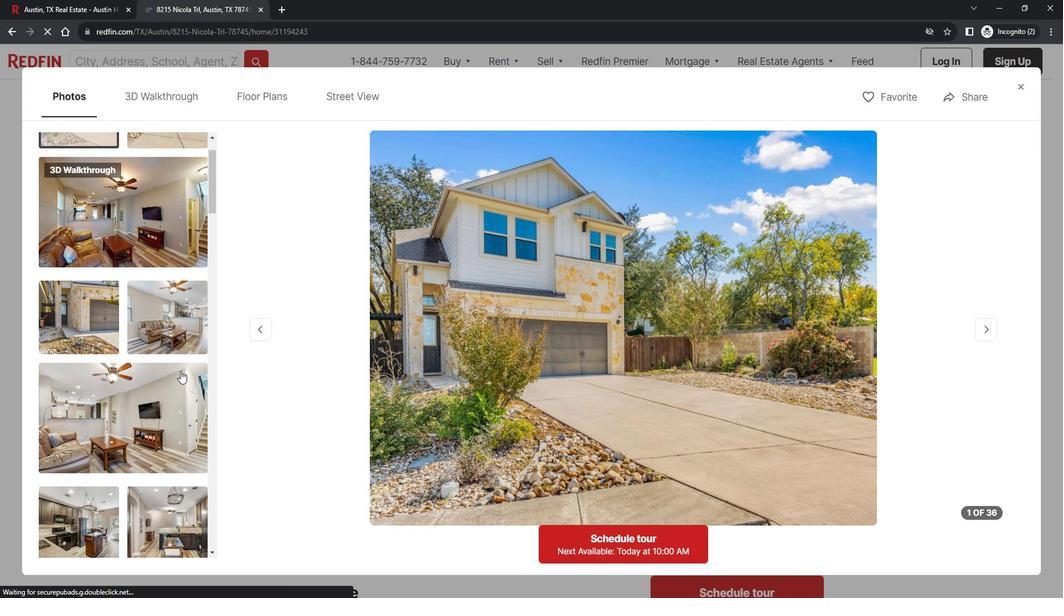
Action: Mouse moved to (129, 282)
Screenshot: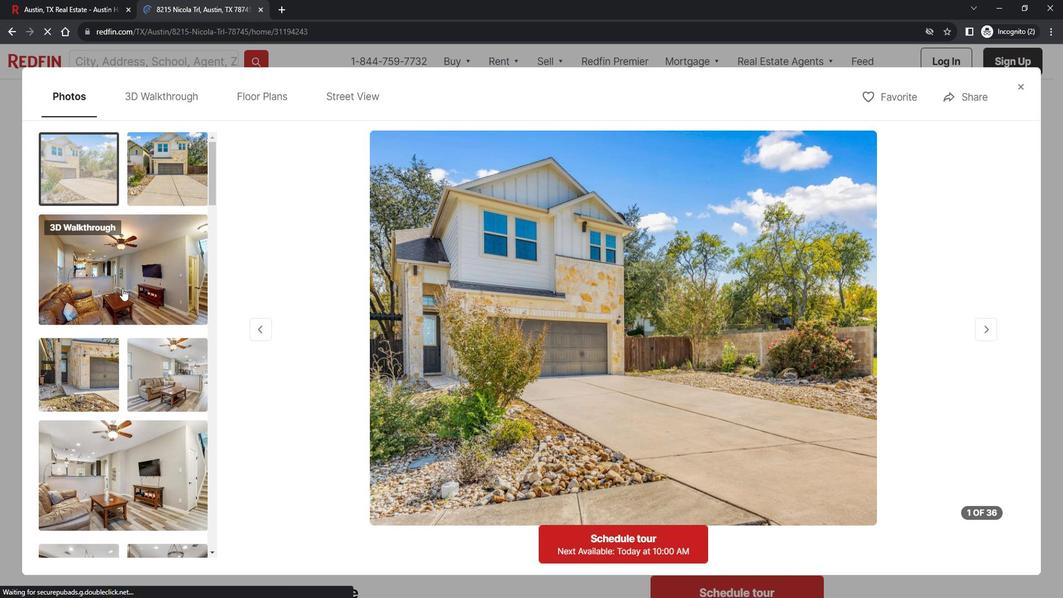 
Action: Mouse pressed left at (129, 282)
Screenshot: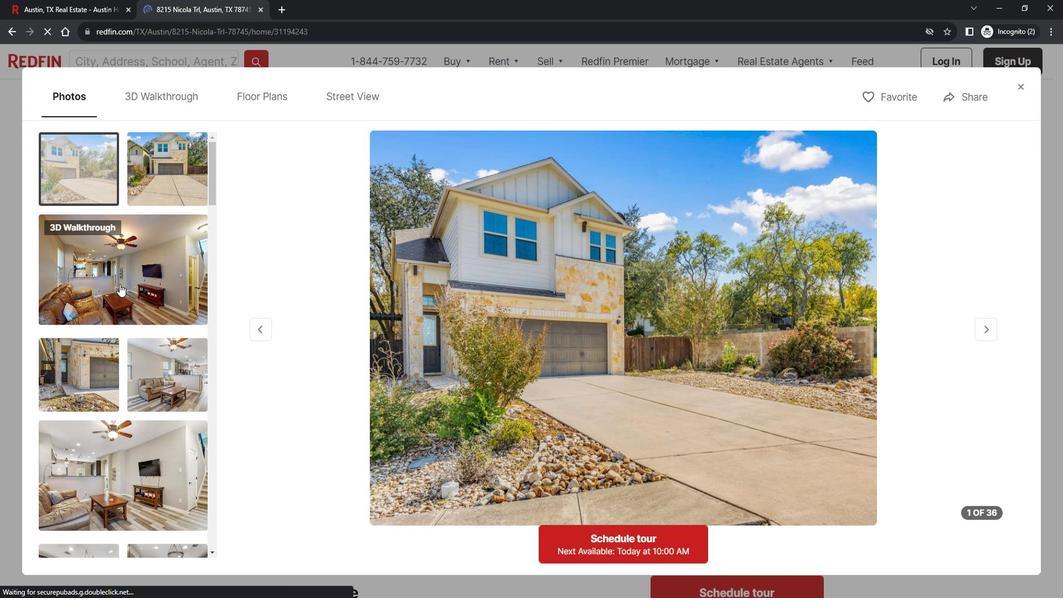 
Action: Mouse moved to (623, 292)
Screenshot: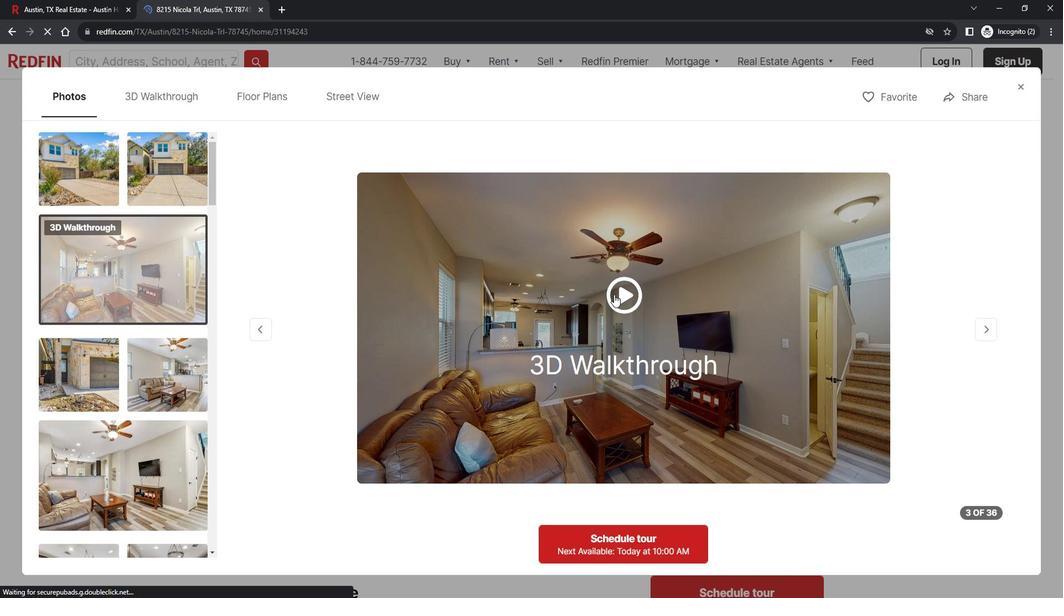
Action: Mouse pressed left at (623, 292)
Screenshot: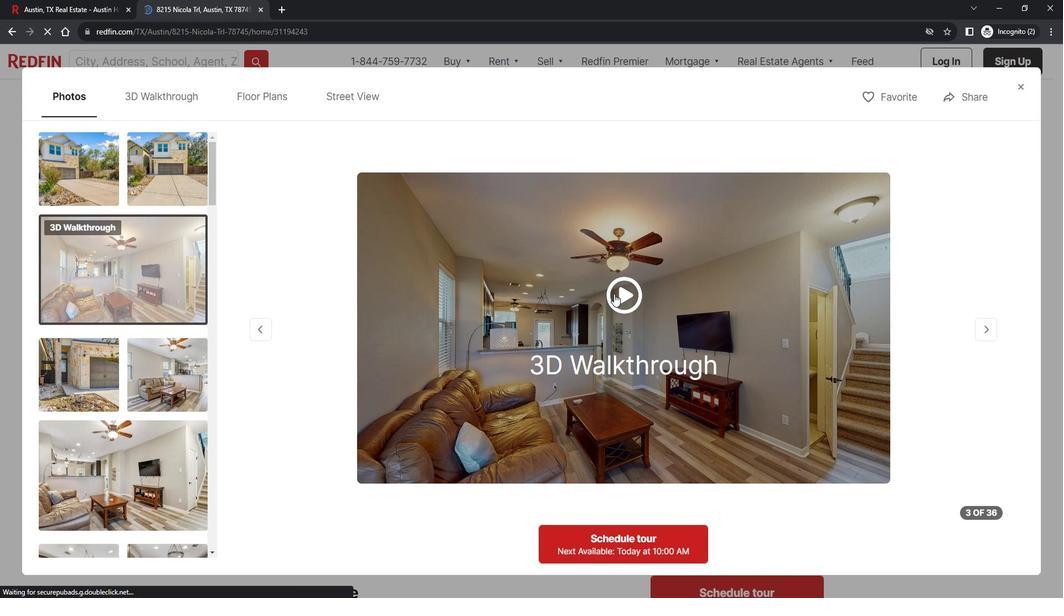 
Action: Mouse moved to (76, 103)
Screenshot: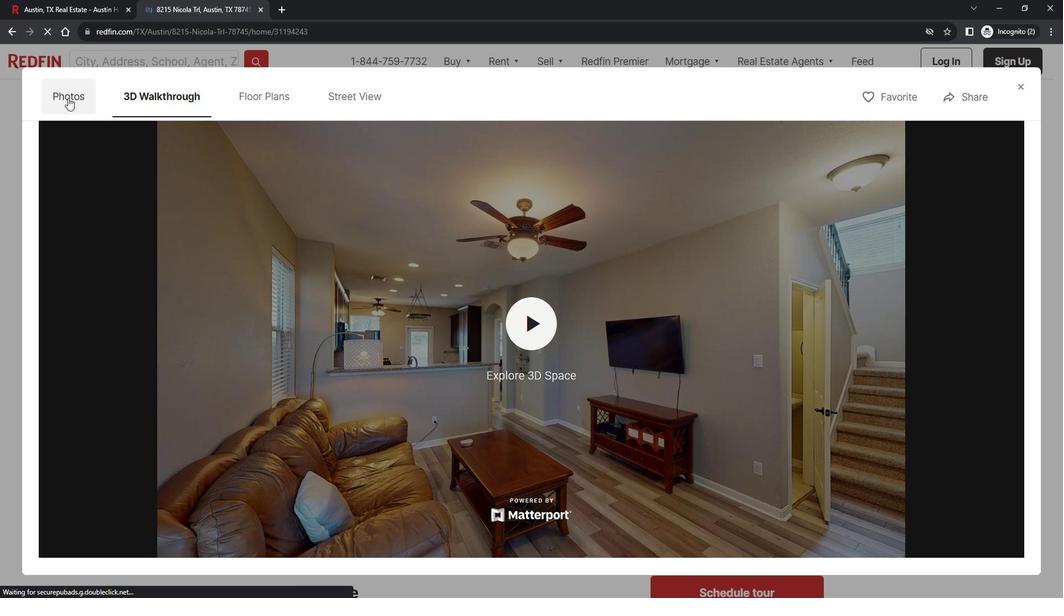 
Action: Mouse pressed left at (76, 103)
Screenshot: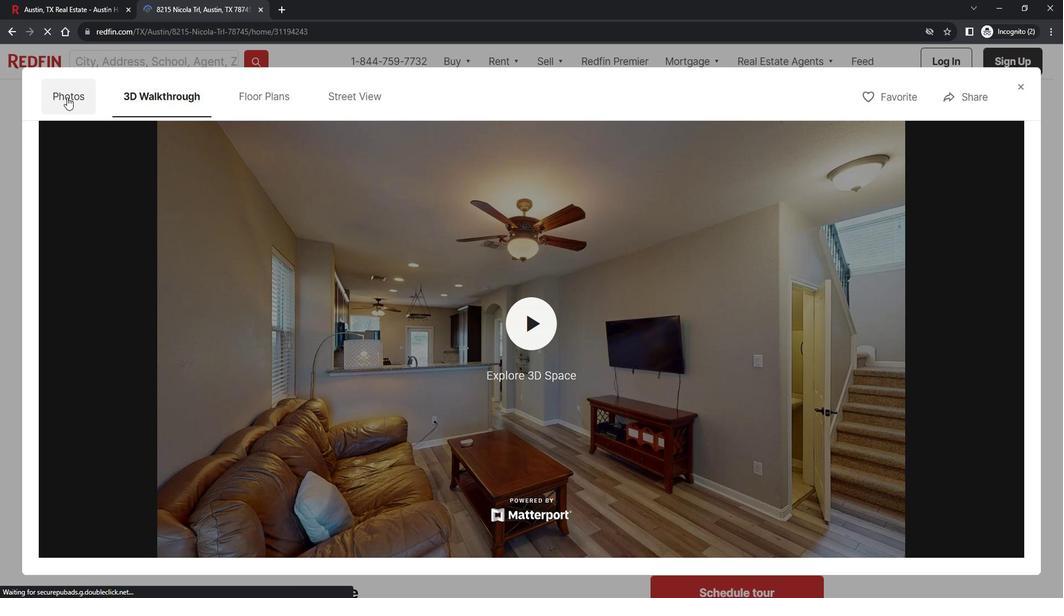 
Action: Mouse moved to (219, 342)
Screenshot: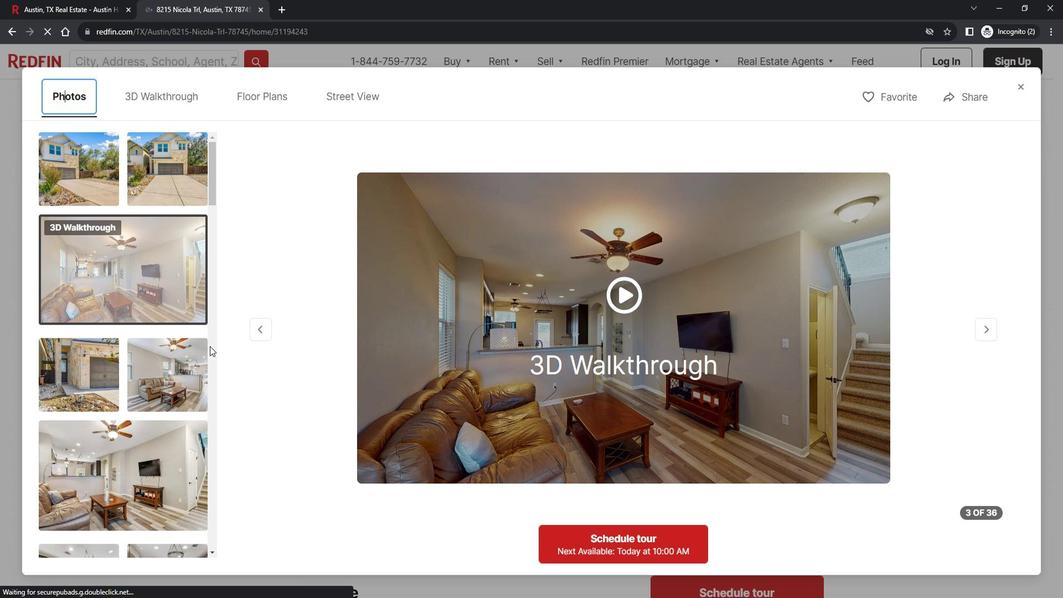 
Action: Mouse scrolled (219, 342) with delta (0, 0)
Screenshot: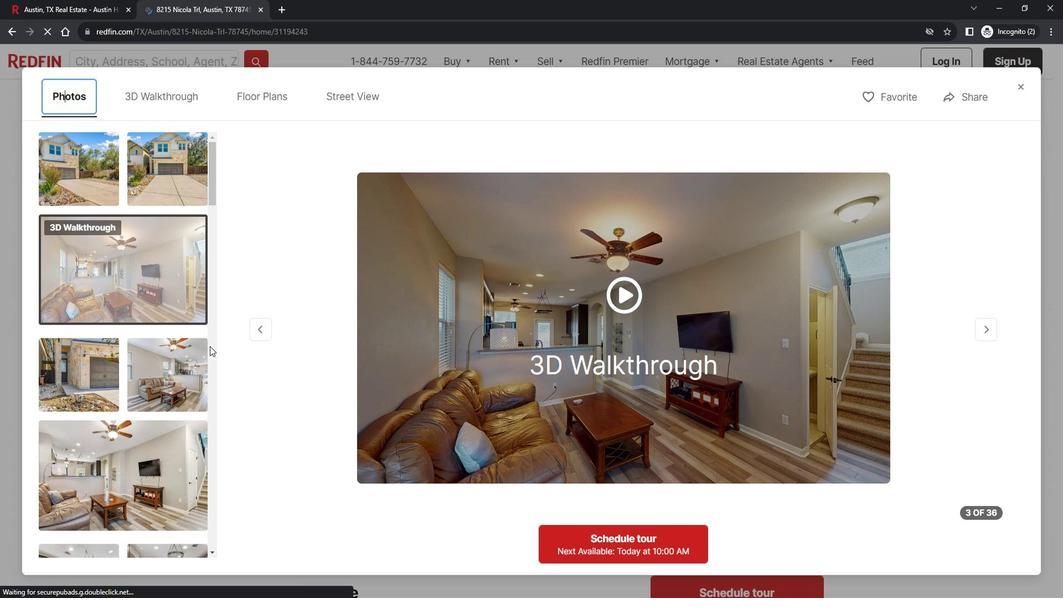 
Action: Mouse moved to (219, 342)
Screenshot: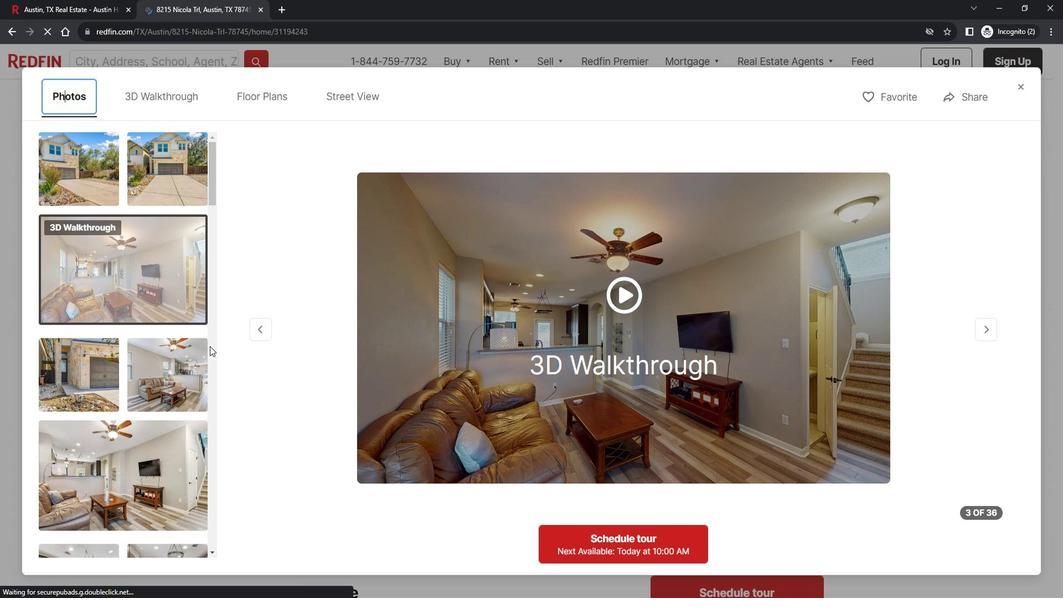 
Action: Mouse scrolled (219, 342) with delta (0, 0)
Screenshot: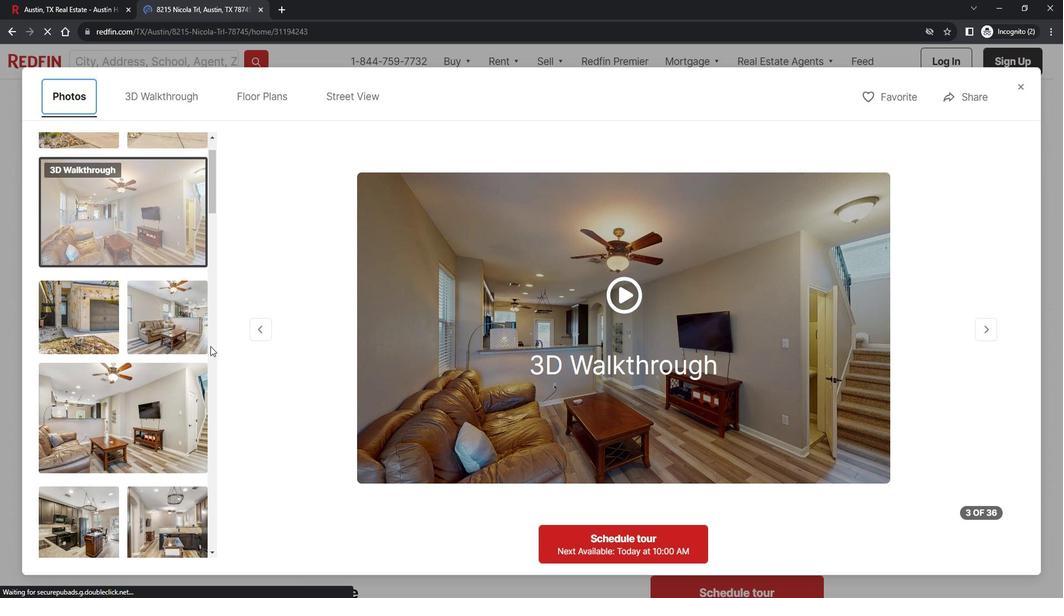 
Action: Mouse moved to (176, 258)
Screenshot: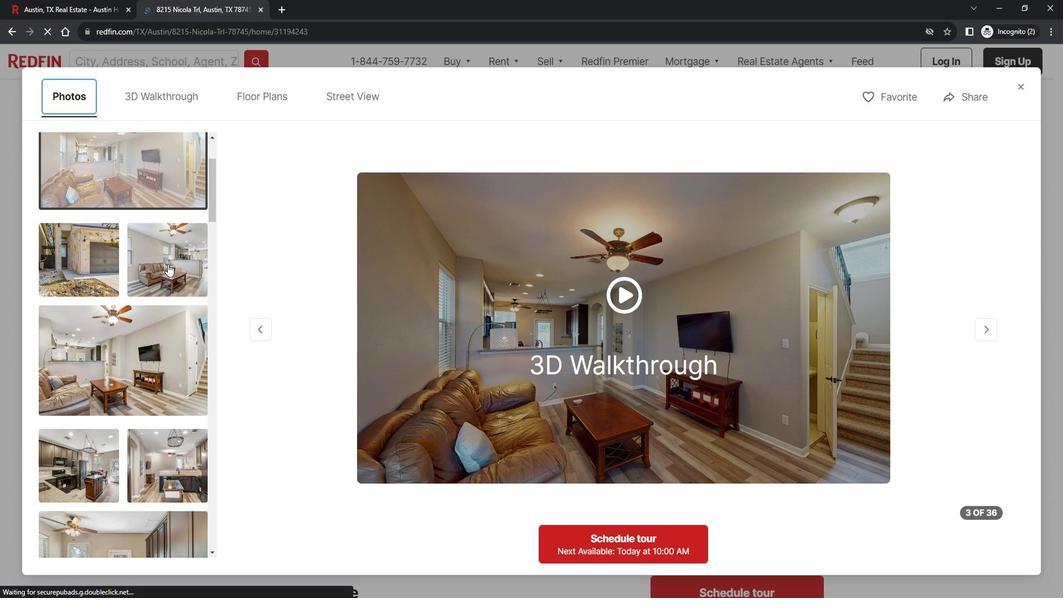 
Action: Mouse pressed left at (176, 258)
Screenshot: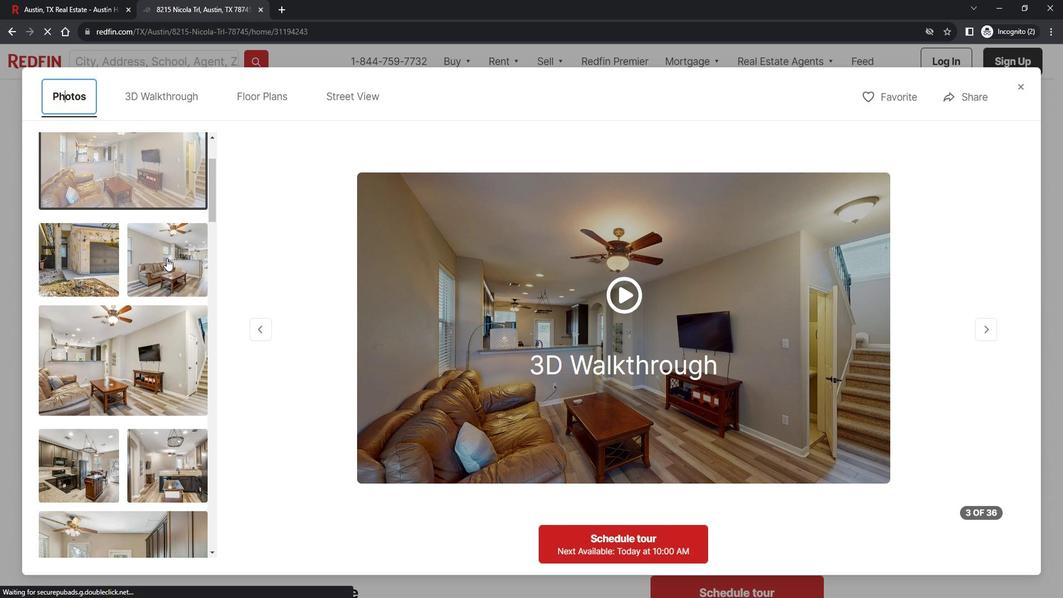 
Action: Mouse moved to (155, 368)
Screenshot: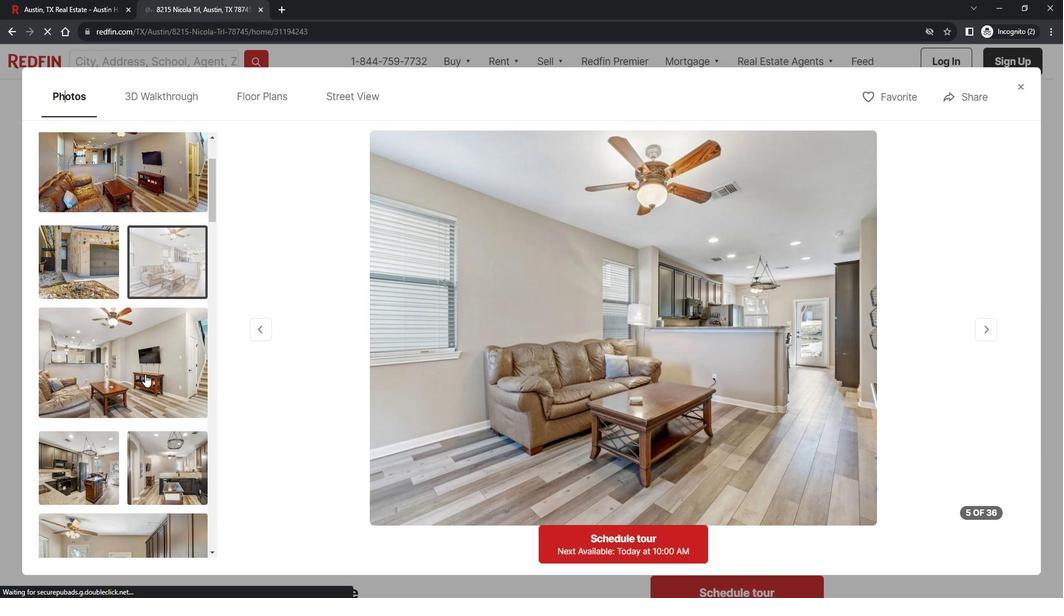 
Action: Mouse scrolled (155, 367) with delta (0, 0)
Screenshot: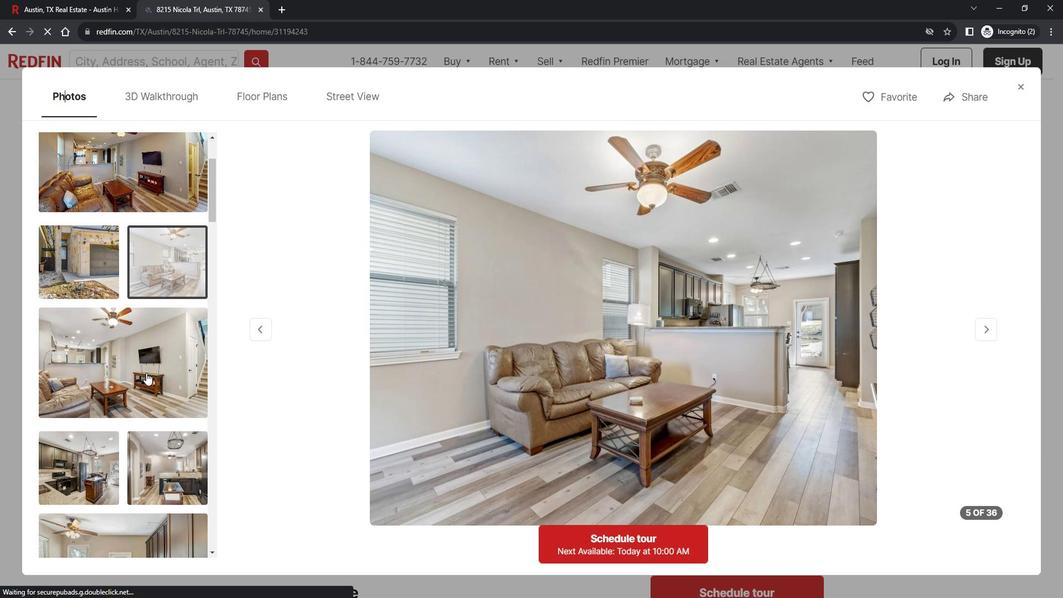 
Action: Mouse moved to (142, 394)
Screenshot: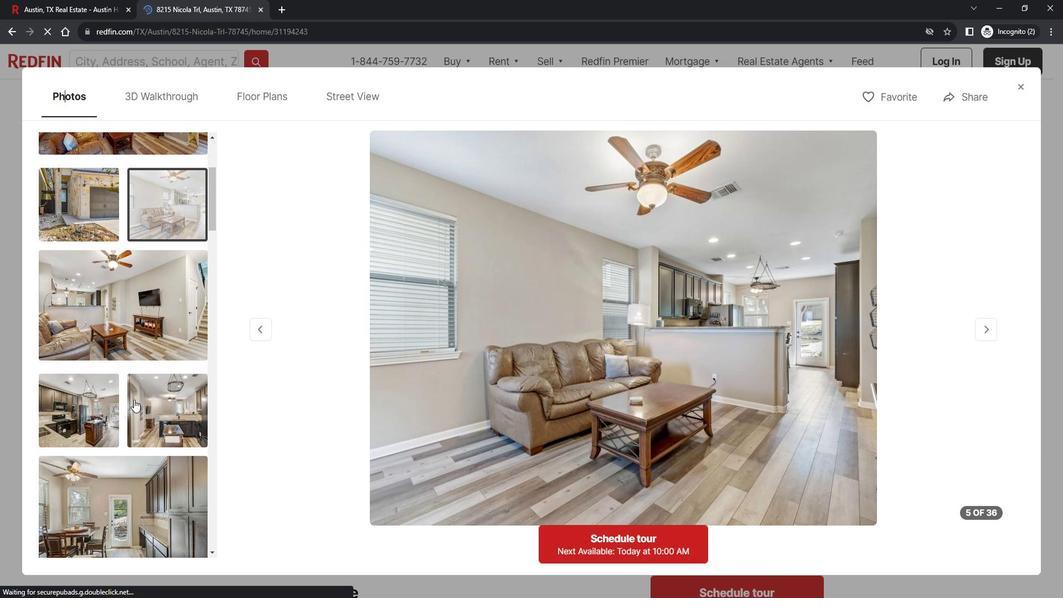 
Action: Mouse pressed left at (142, 394)
Screenshot: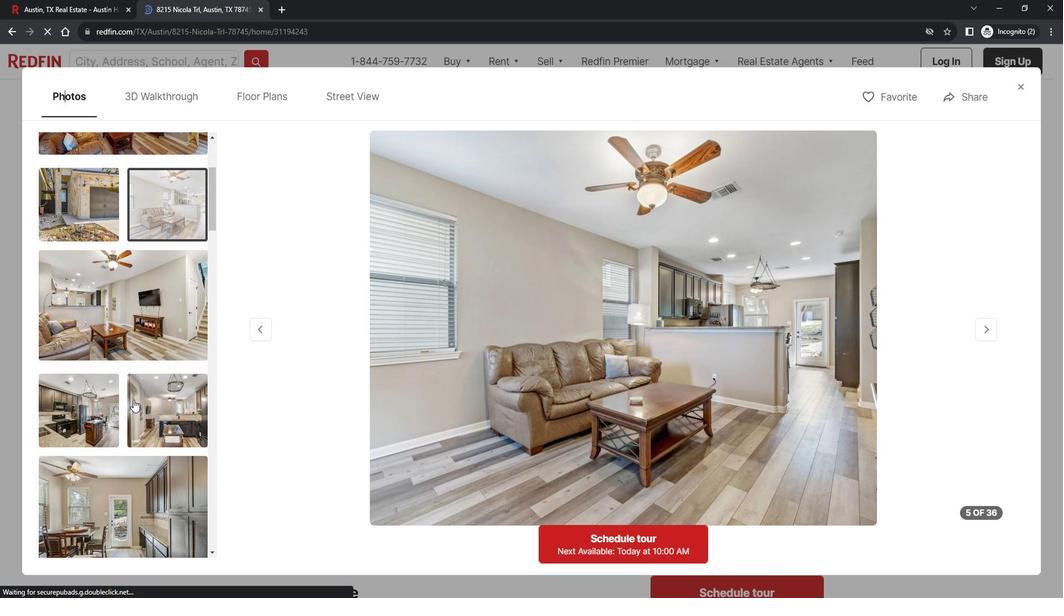 
Action: Mouse moved to (156, 450)
Screenshot: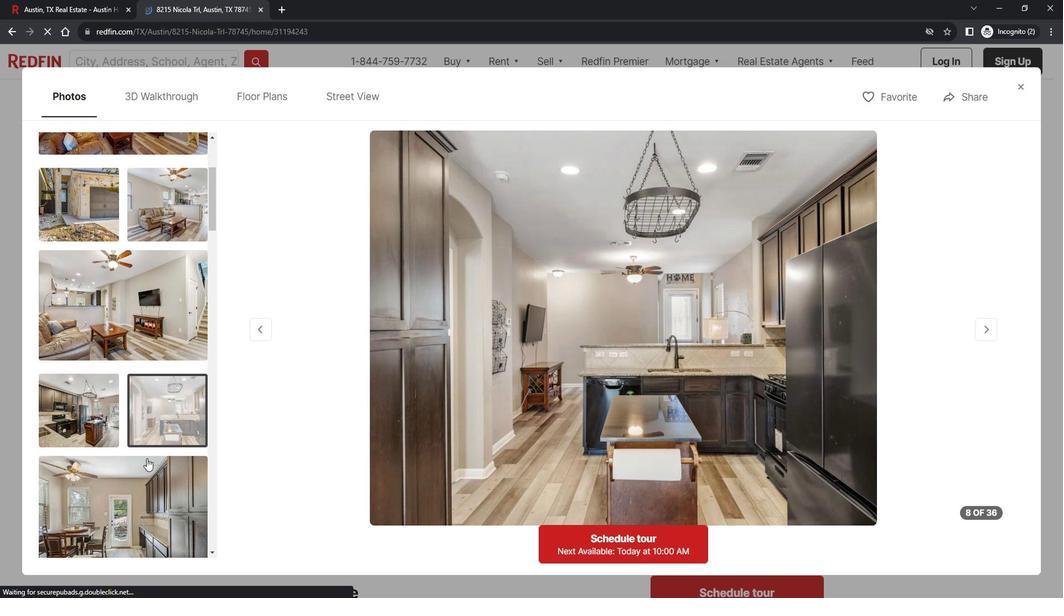 
Action: Mouse scrolled (156, 450) with delta (0, 0)
Screenshot: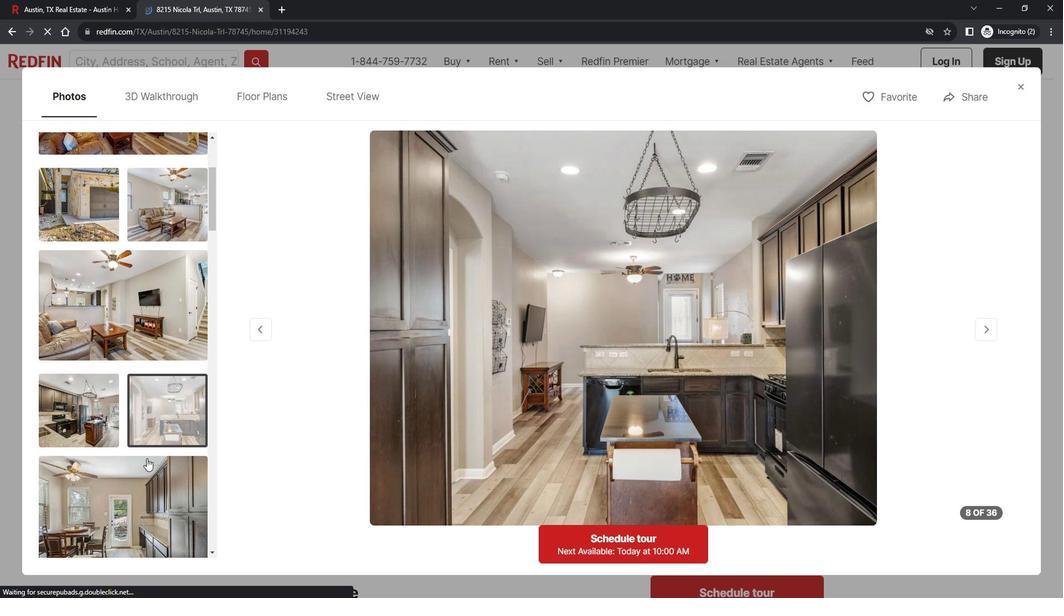 
Action: Mouse moved to (157, 448)
Screenshot: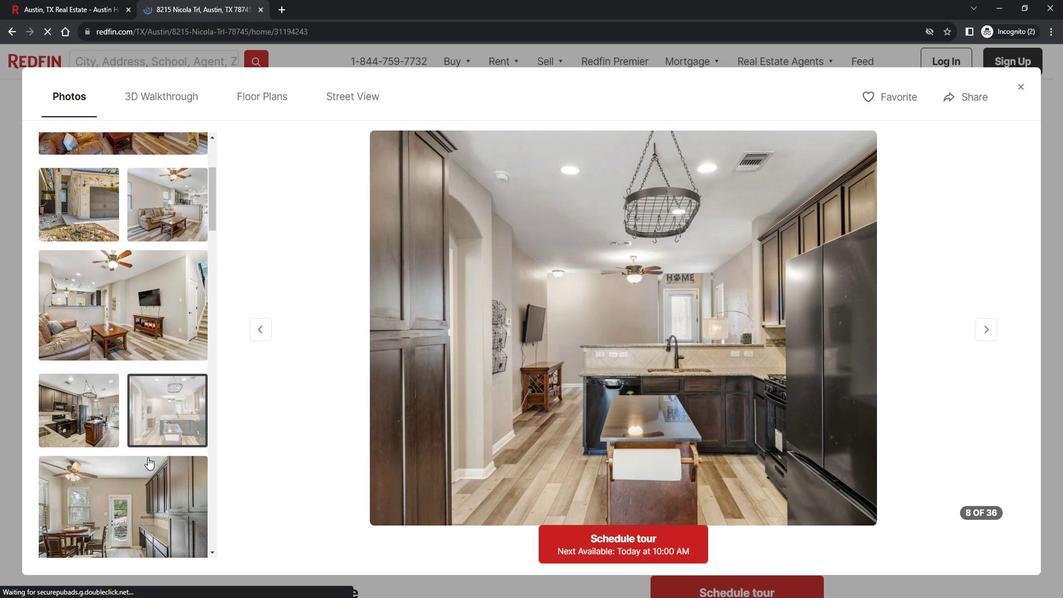 
Action: Mouse scrolled (157, 448) with delta (0, 0)
Screenshot: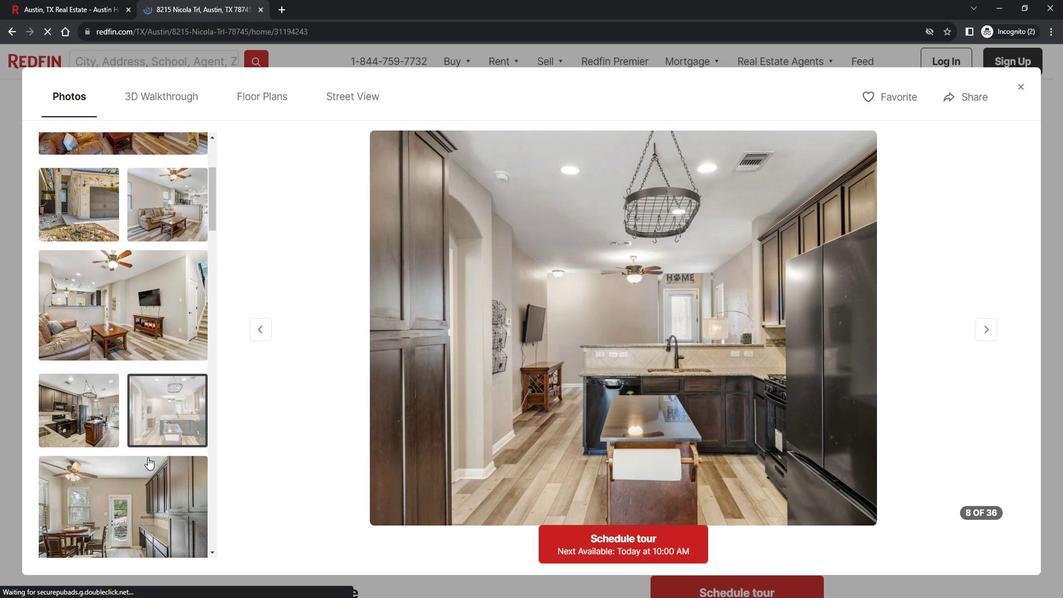 
Action: Mouse moved to (157, 442)
Screenshot: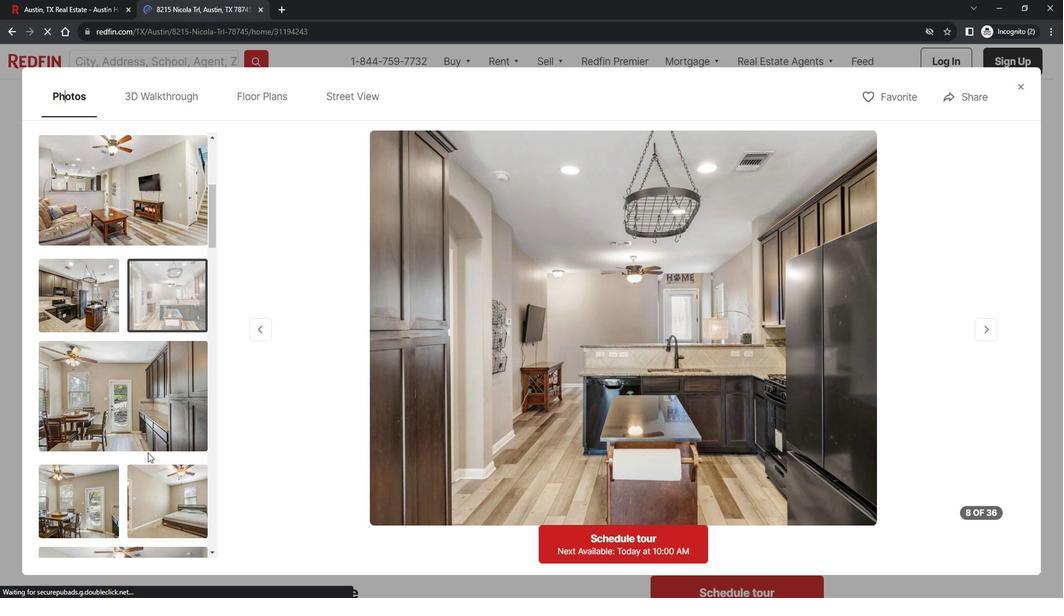 
Action: Mouse scrolled (157, 441) with delta (0, 0)
Screenshot: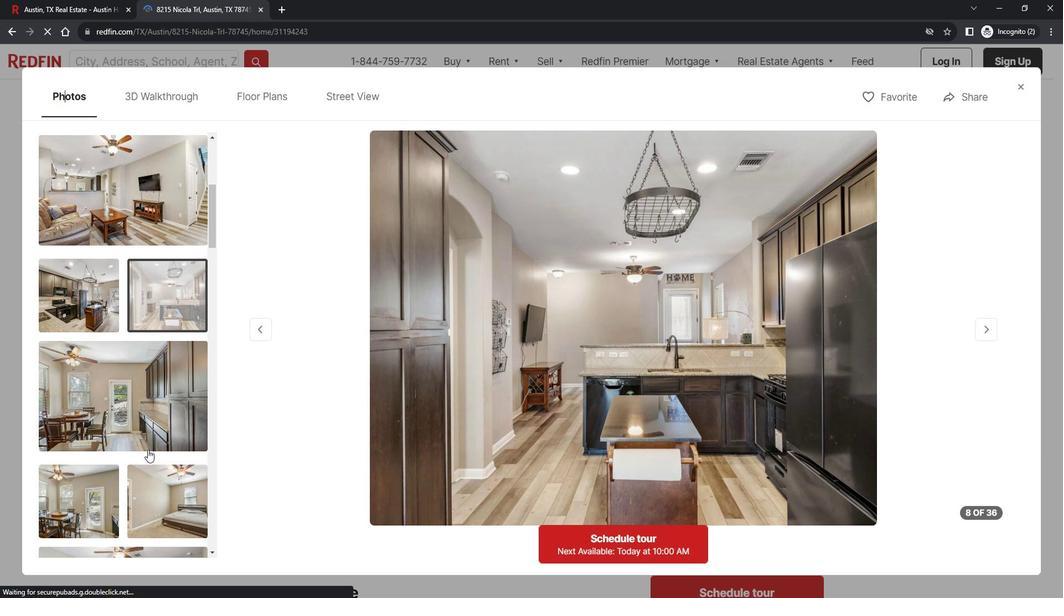 
Action: Mouse scrolled (157, 441) with delta (0, 0)
Screenshot: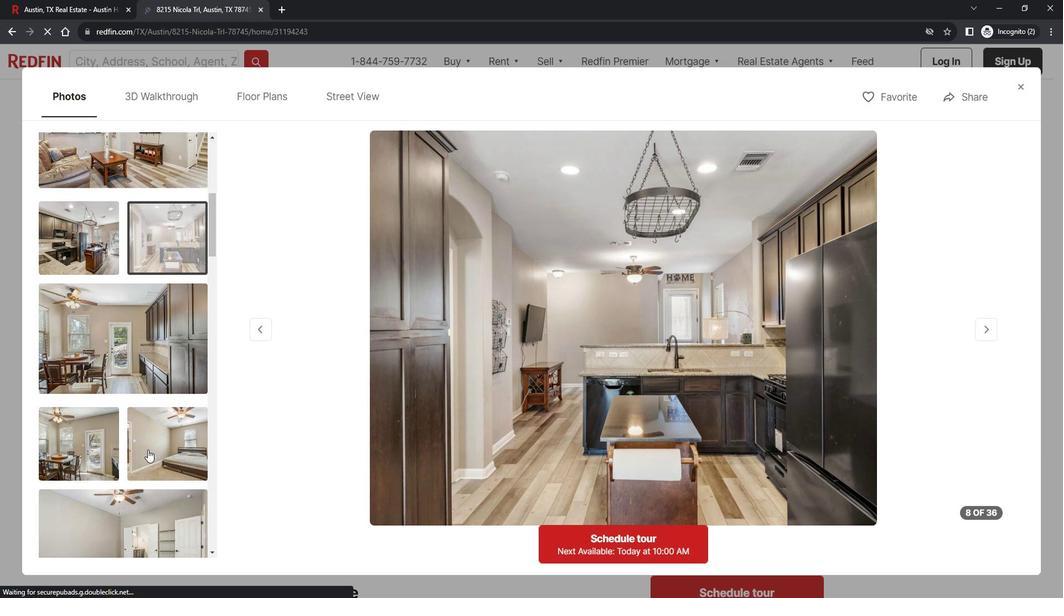 
Action: Mouse moved to (157, 438)
Screenshot: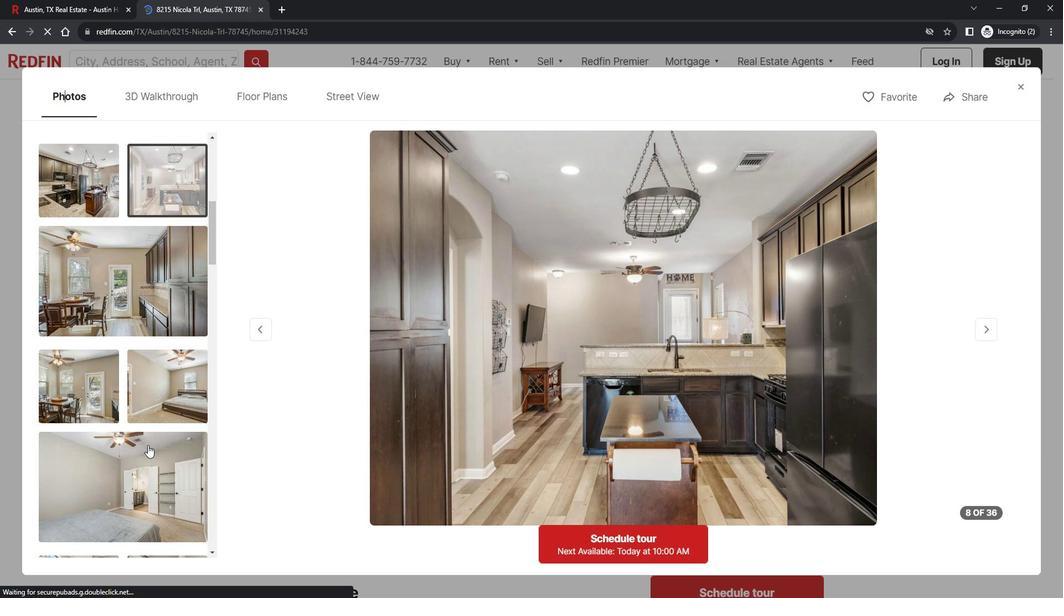 
Action: Mouse scrolled (157, 437) with delta (0, 0)
Screenshot: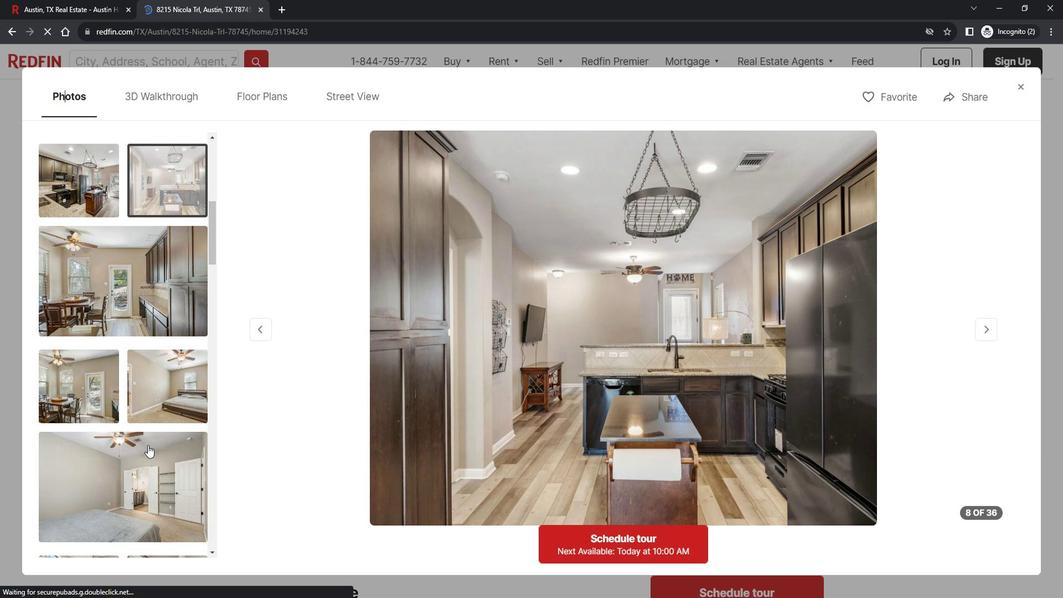 
Action: Mouse moved to (153, 437)
Screenshot: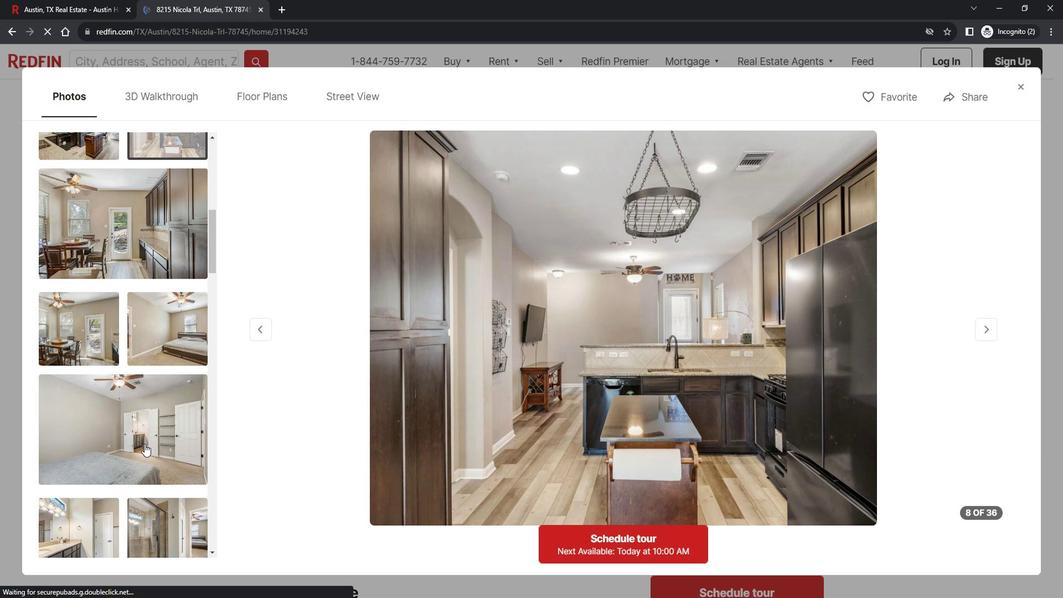 
Action: Mouse pressed left at (153, 437)
Screenshot: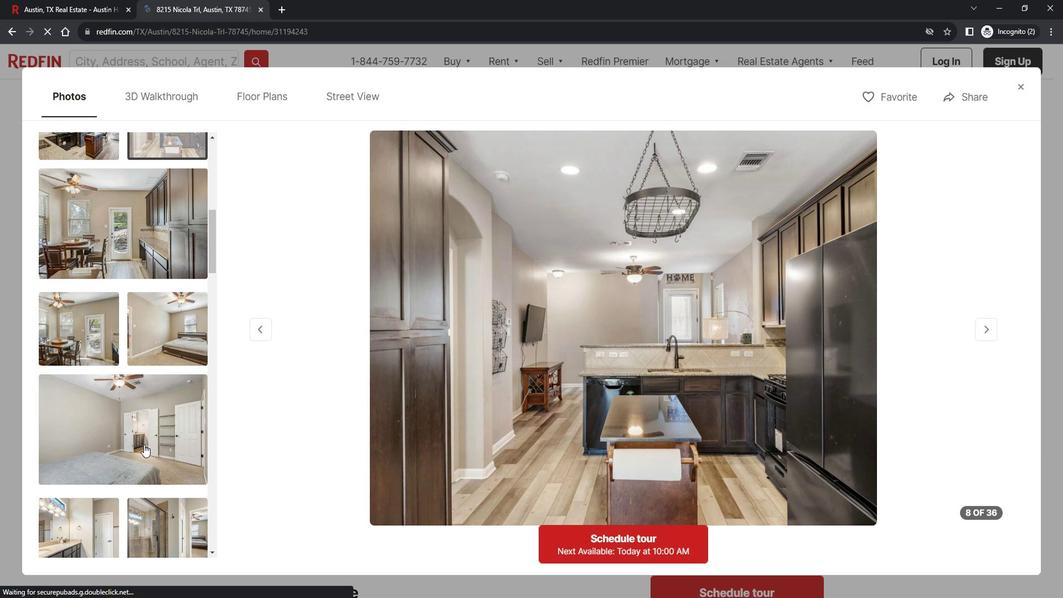 
Action: Mouse moved to (157, 389)
Screenshot: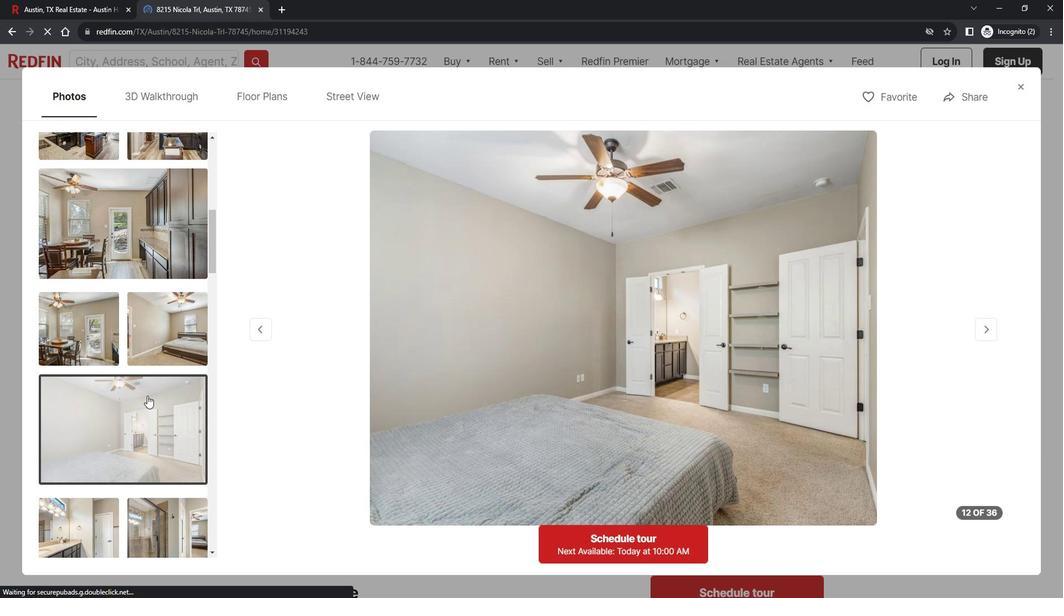 
Action: Mouse scrolled (157, 389) with delta (0, 0)
Screenshot: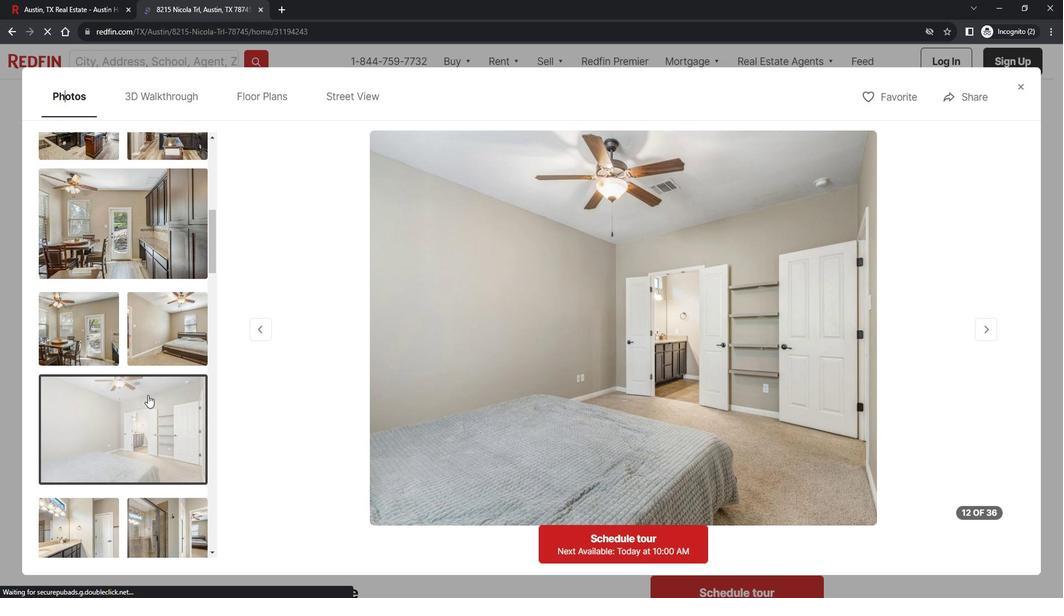 
Action: Mouse scrolled (157, 389) with delta (0, 0)
Screenshot: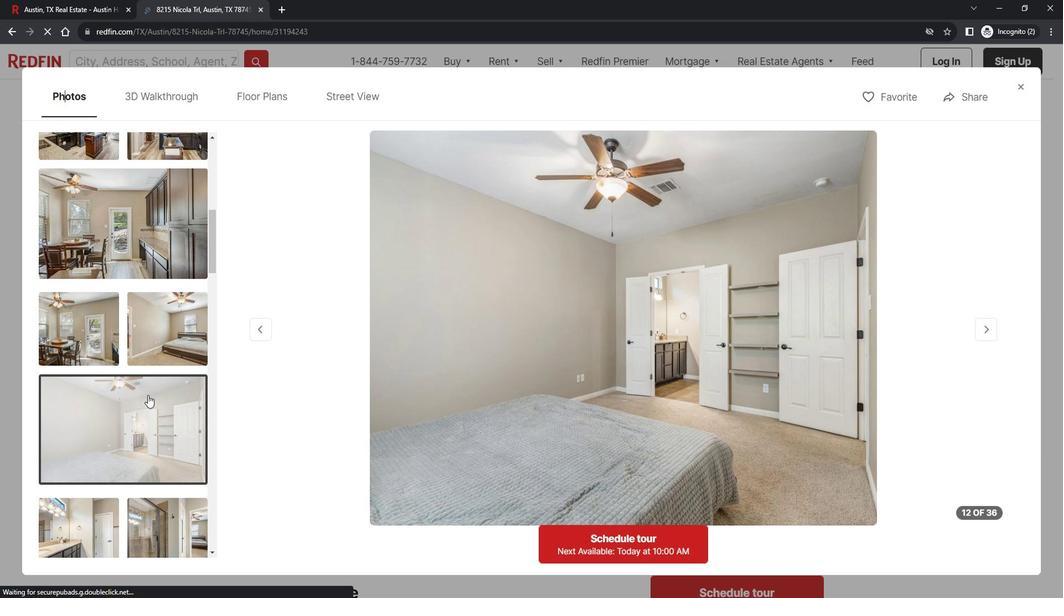 
Action: Mouse scrolled (157, 389) with delta (0, 0)
Screenshot: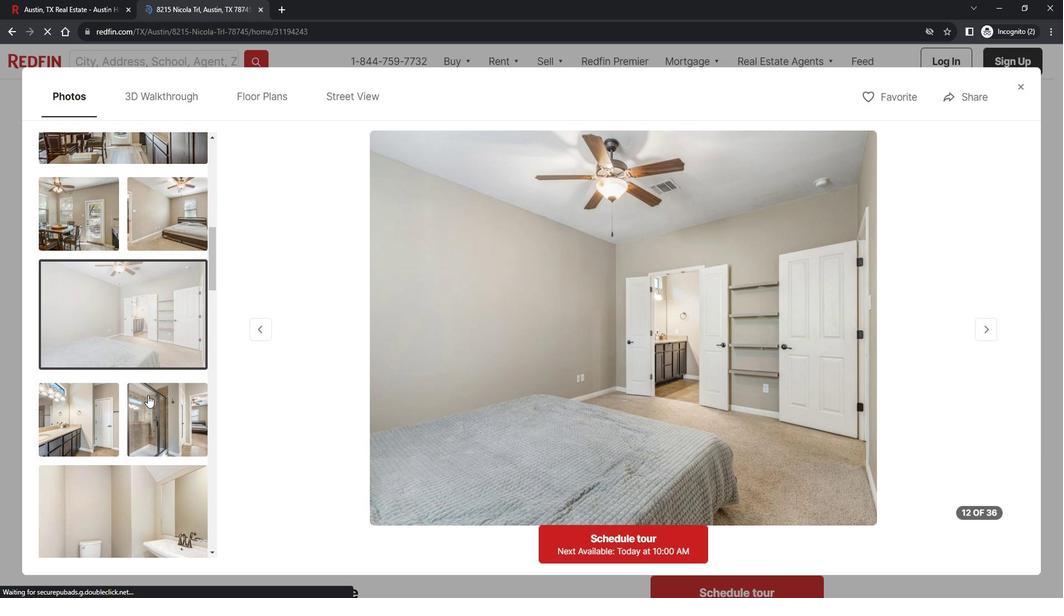 
Action: Mouse scrolled (157, 389) with delta (0, 0)
Screenshot: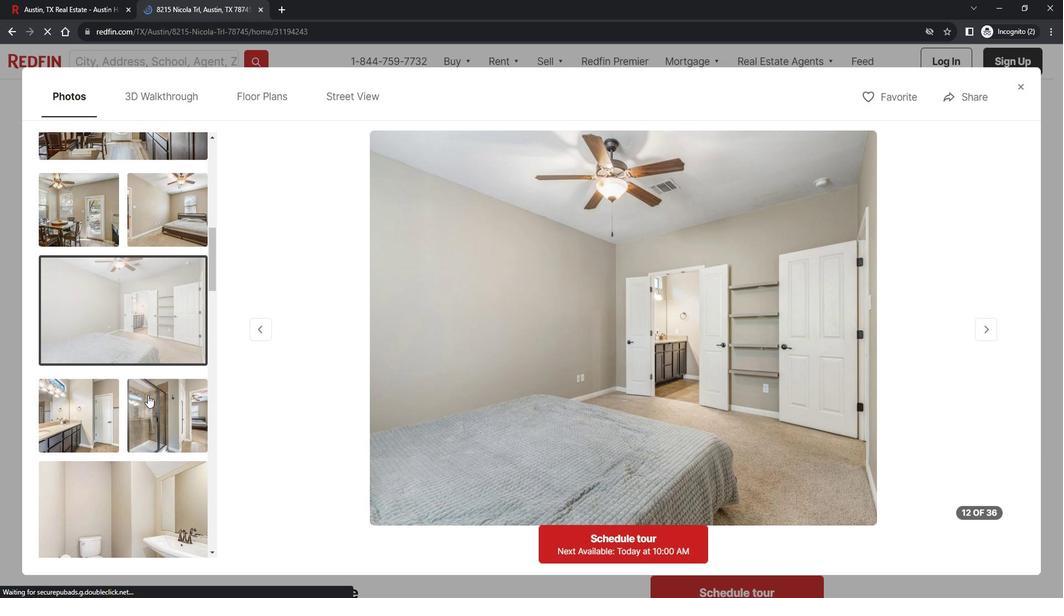 
Action: Mouse moved to (159, 418)
Screenshot: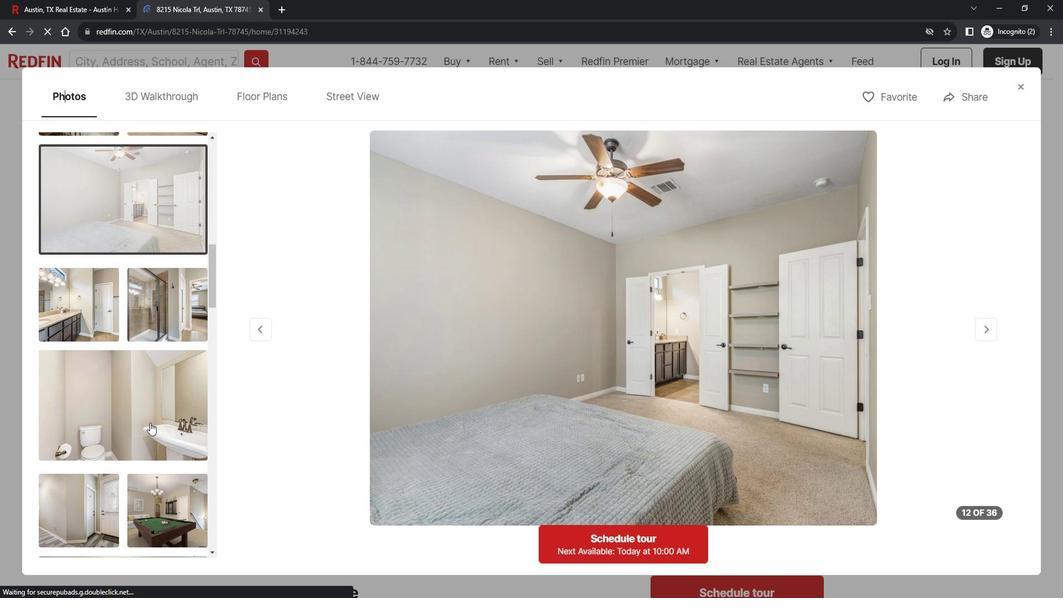 
Action: Mouse pressed left at (159, 418)
Screenshot: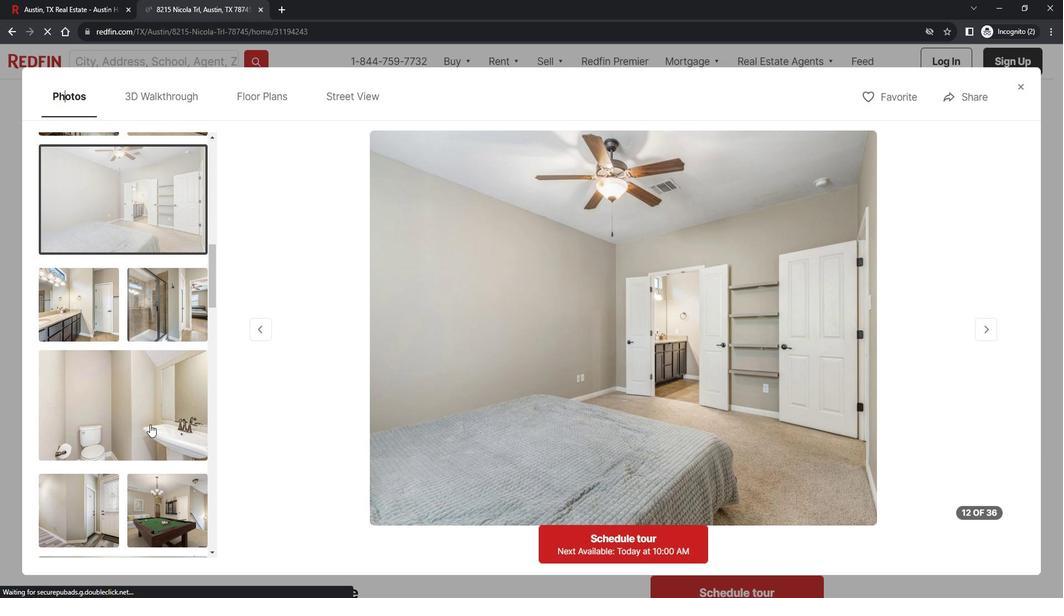 
Action: Mouse moved to (138, 490)
Screenshot: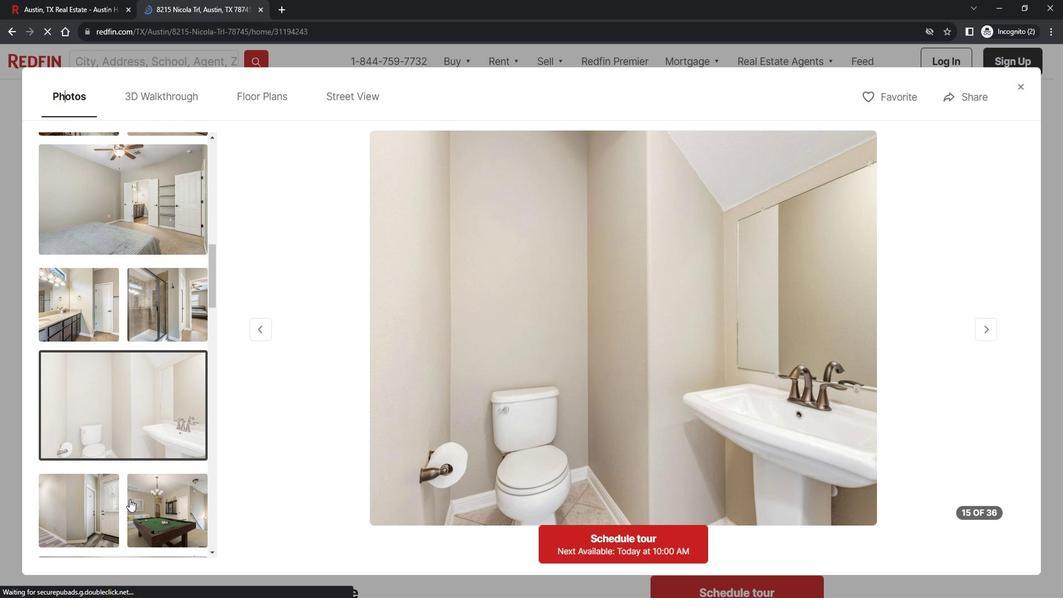 
Action: Mouse pressed left at (138, 490)
Screenshot: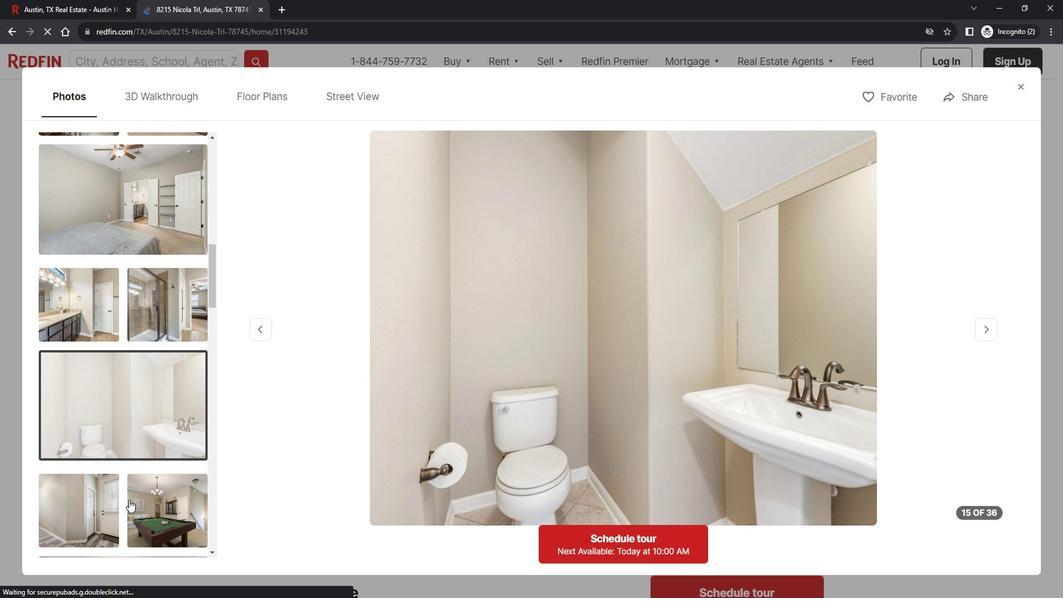 
Action: Mouse moved to (218, 451)
Screenshot: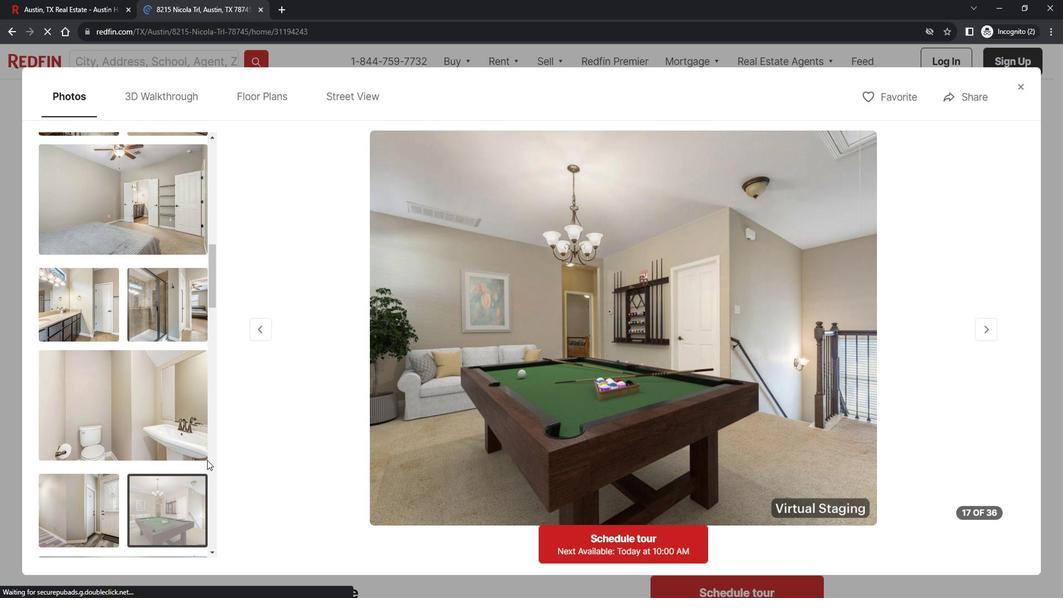 
Action: Mouse scrolled (218, 450) with delta (0, 0)
Screenshot: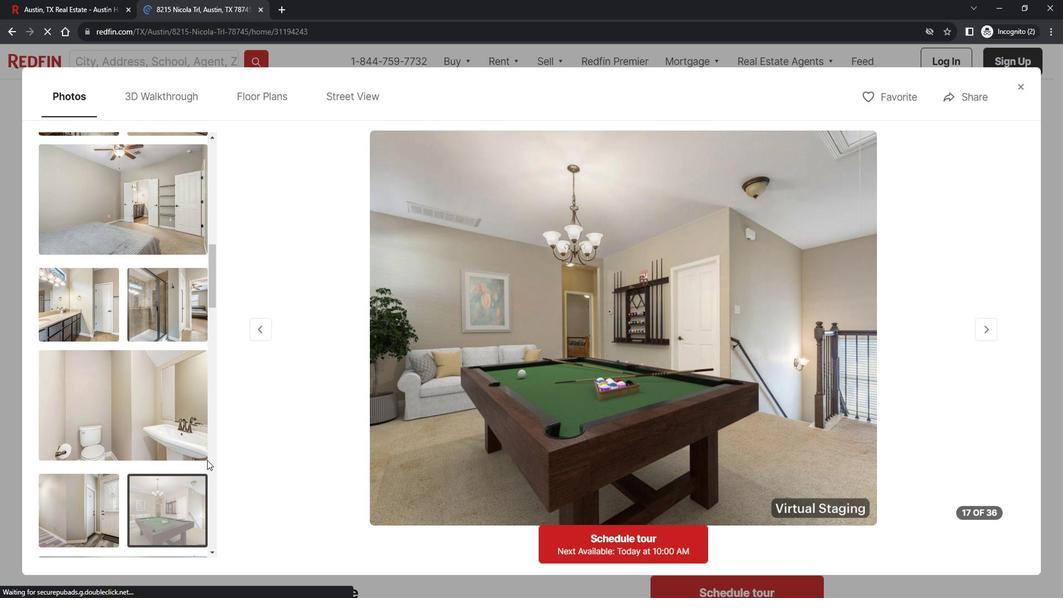 
Action: Mouse moved to (224, 448)
Screenshot: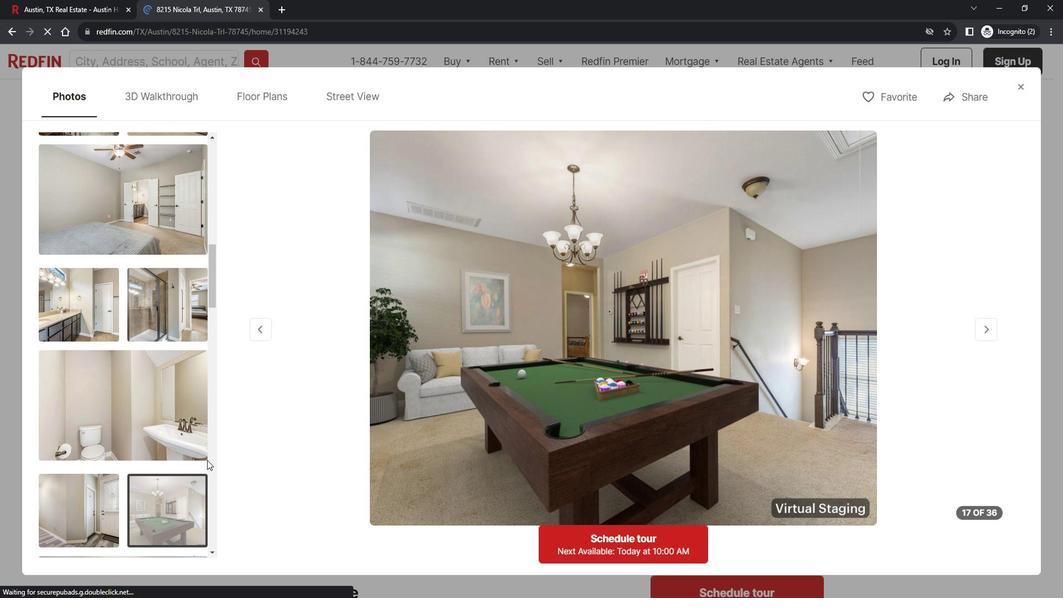 
Action: Mouse scrolled (224, 447) with delta (0, 0)
Screenshot: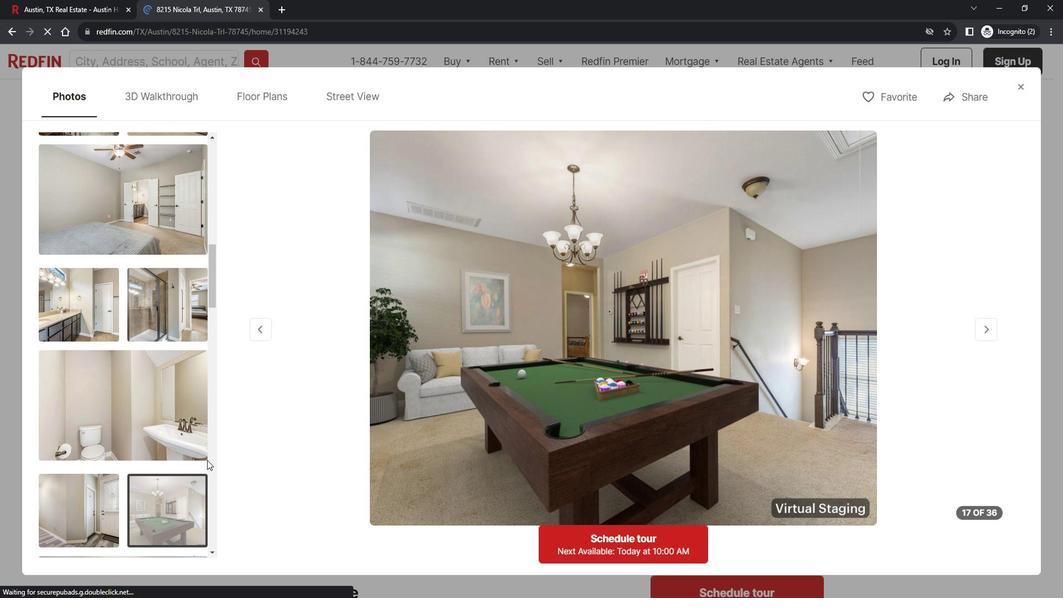
Action: Mouse moved to (229, 445)
Screenshot: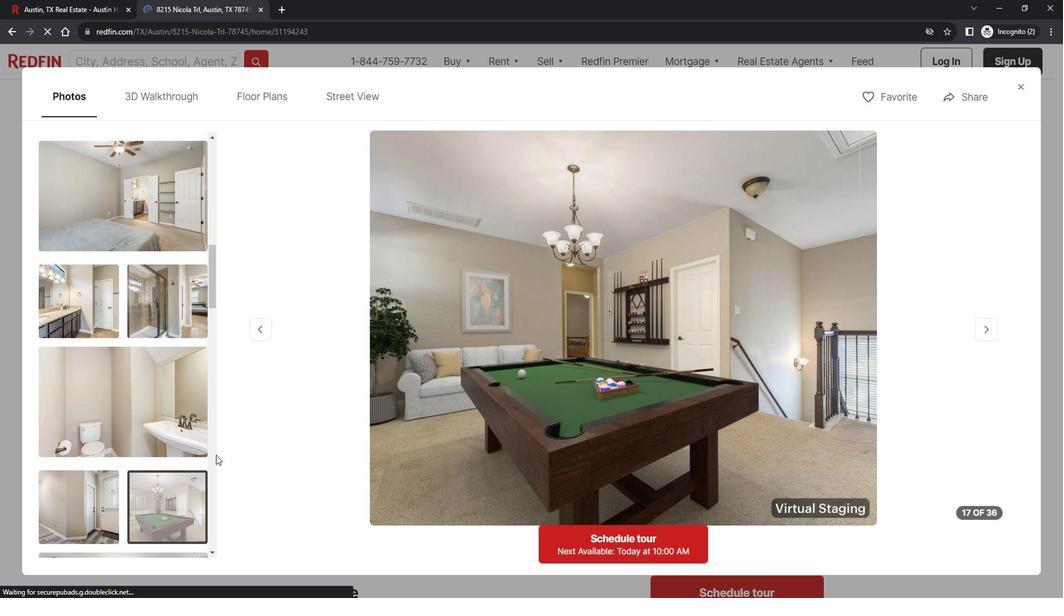 
Action: Mouse scrolled (229, 444) with delta (0, 0)
Screenshot: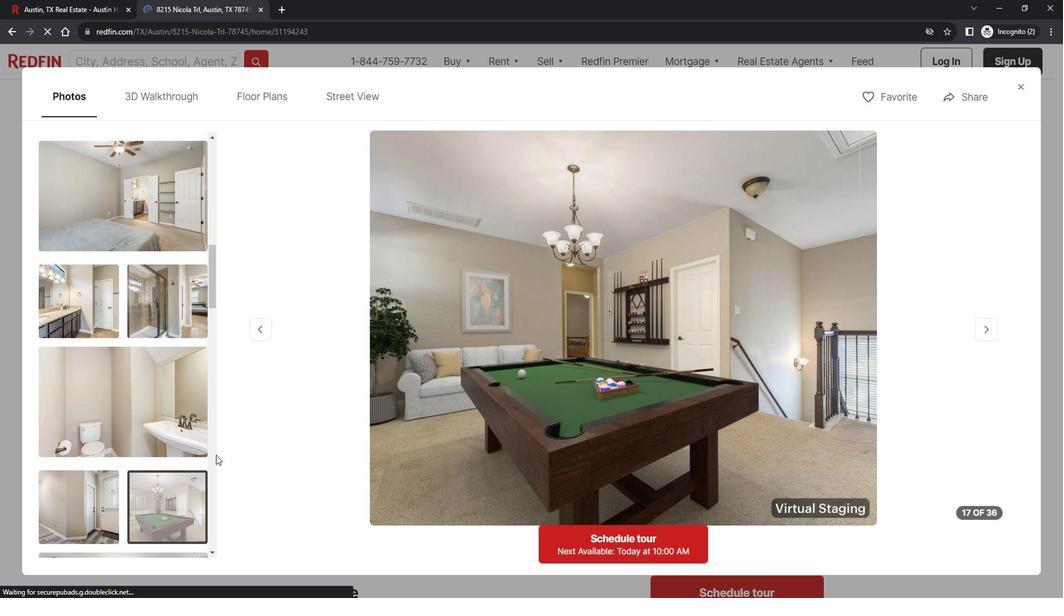 
Action: Mouse moved to (234, 442)
Screenshot: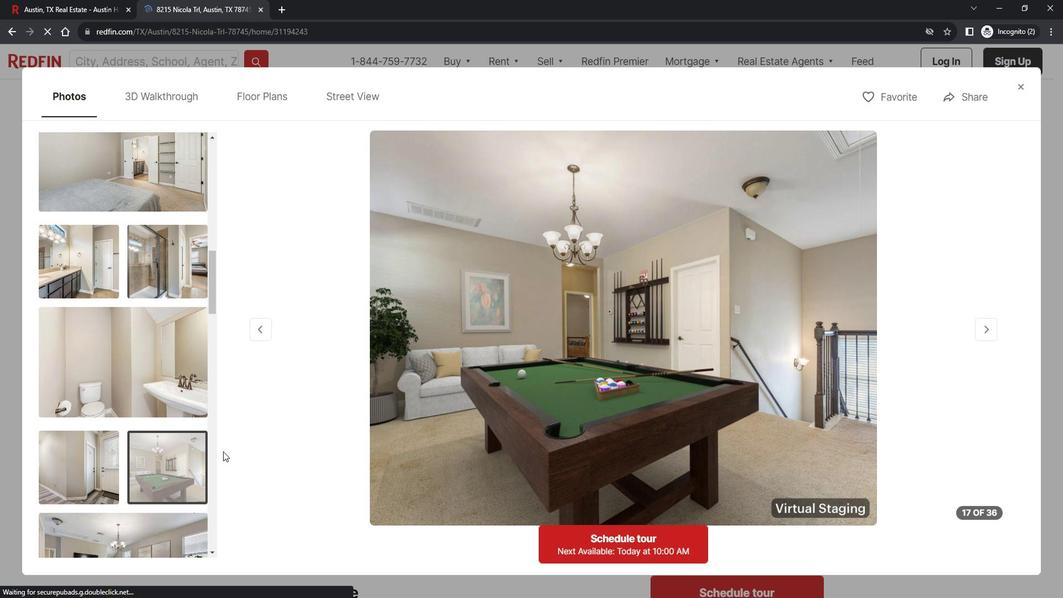 
Action: Mouse scrolled (234, 441) with delta (0, 0)
Screenshot: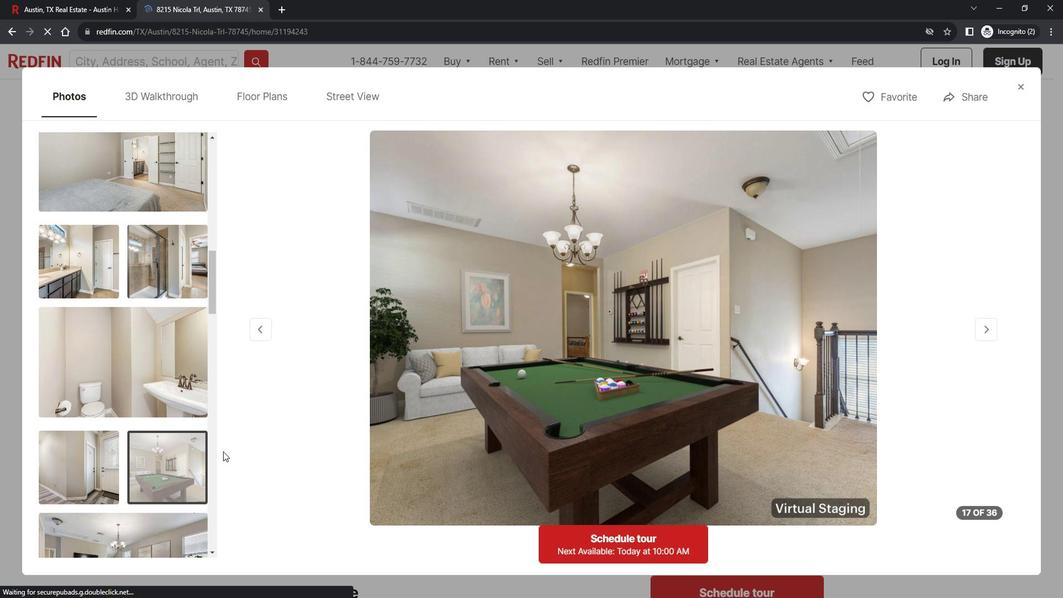 
Action: Mouse moved to (235, 433)
Screenshot: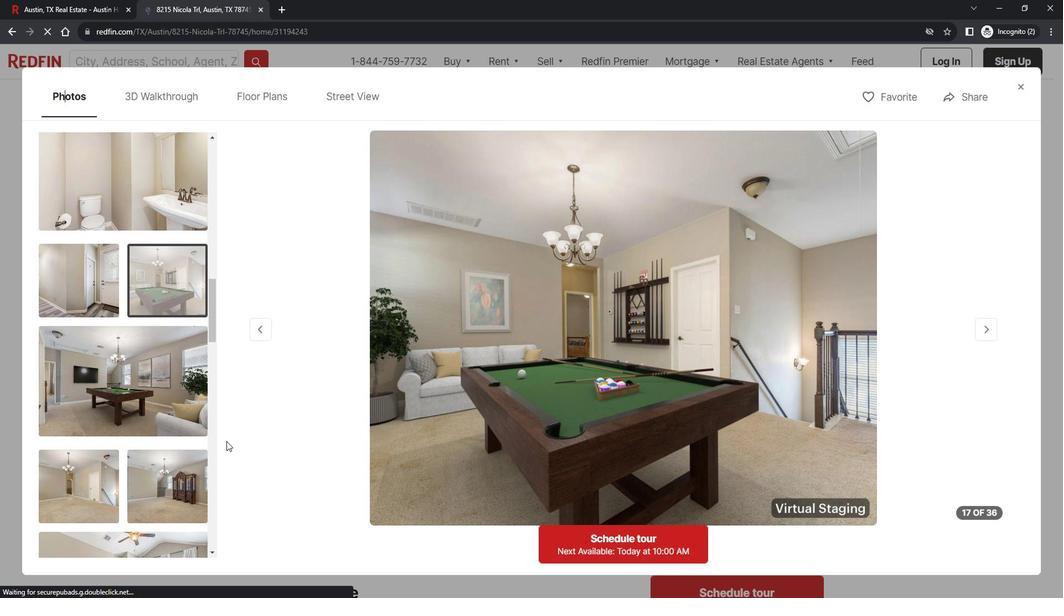 
Action: Mouse scrolled (235, 433) with delta (0, 0)
Screenshot: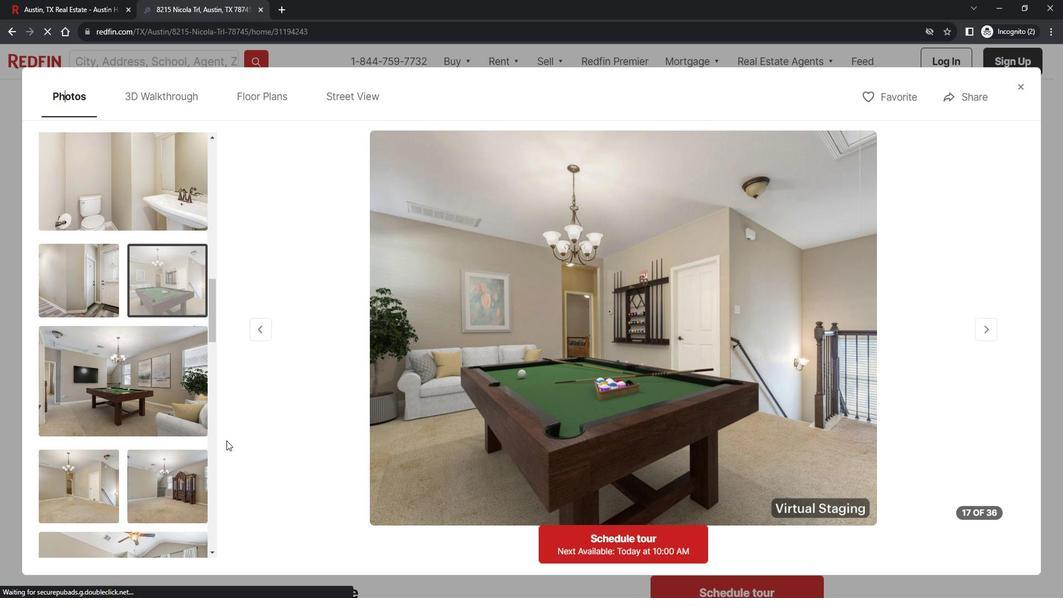 
Action: Mouse scrolled (235, 433) with delta (0, 0)
Screenshot: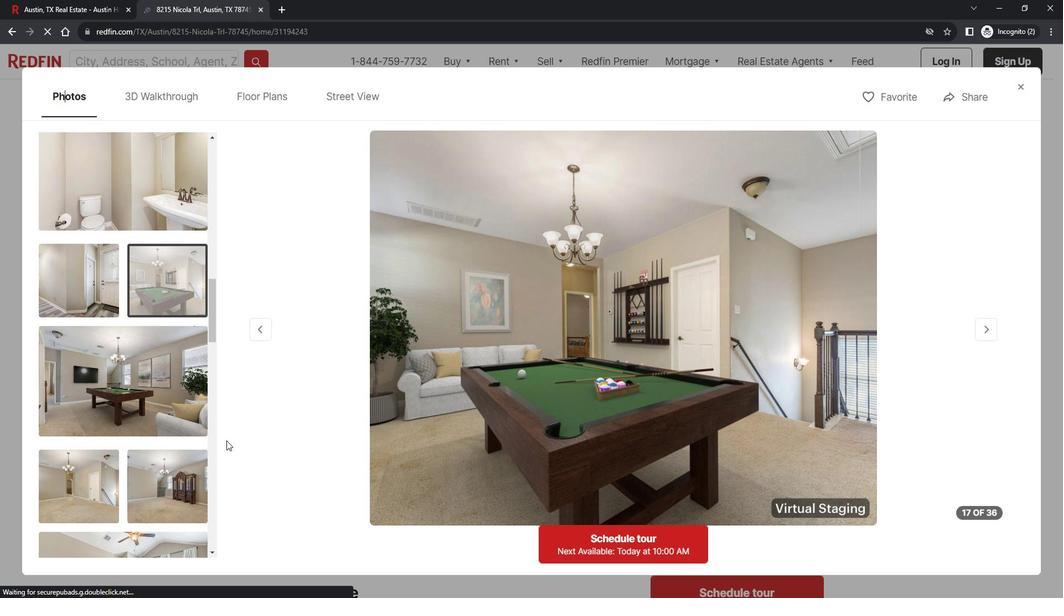 
Action: Mouse scrolled (235, 433) with delta (0, 0)
Screenshot: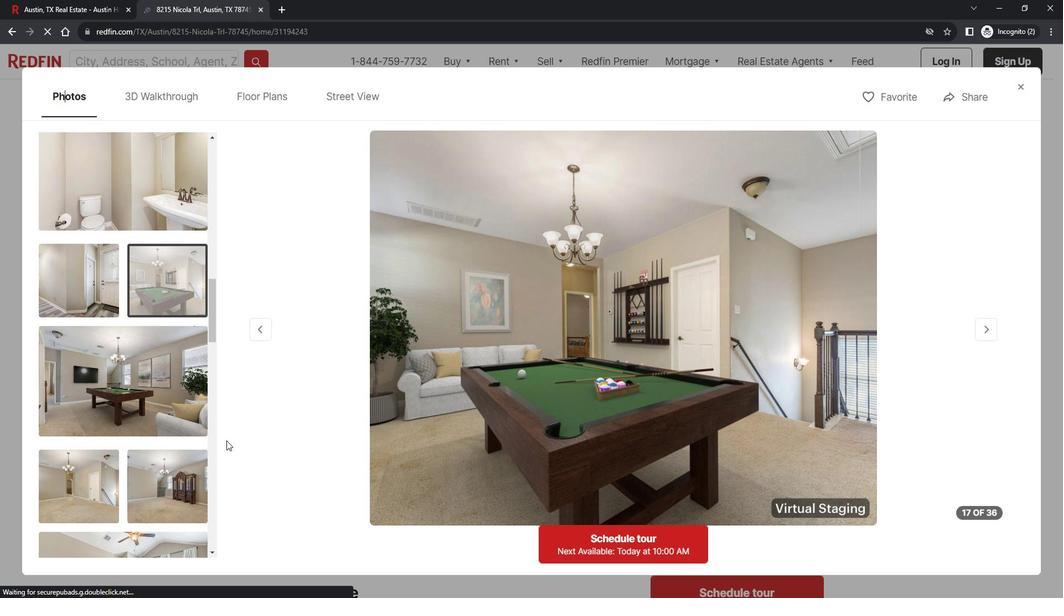 
Action: Mouse moved to (234, 430)
Screenshot: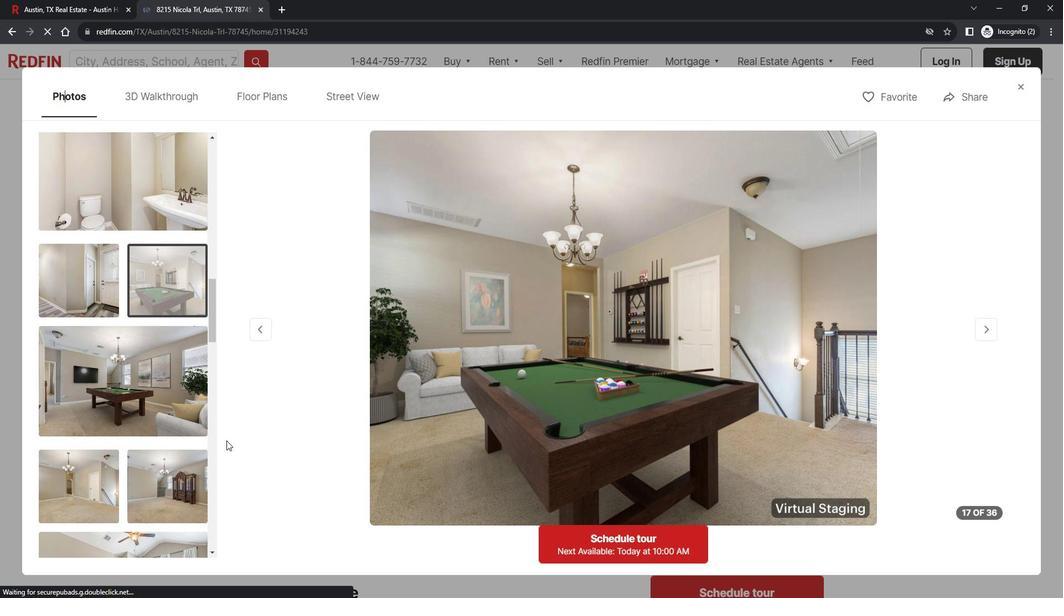 
Action: Mouse scrolled (234, 430) with delta (0, 0)
Screenshot: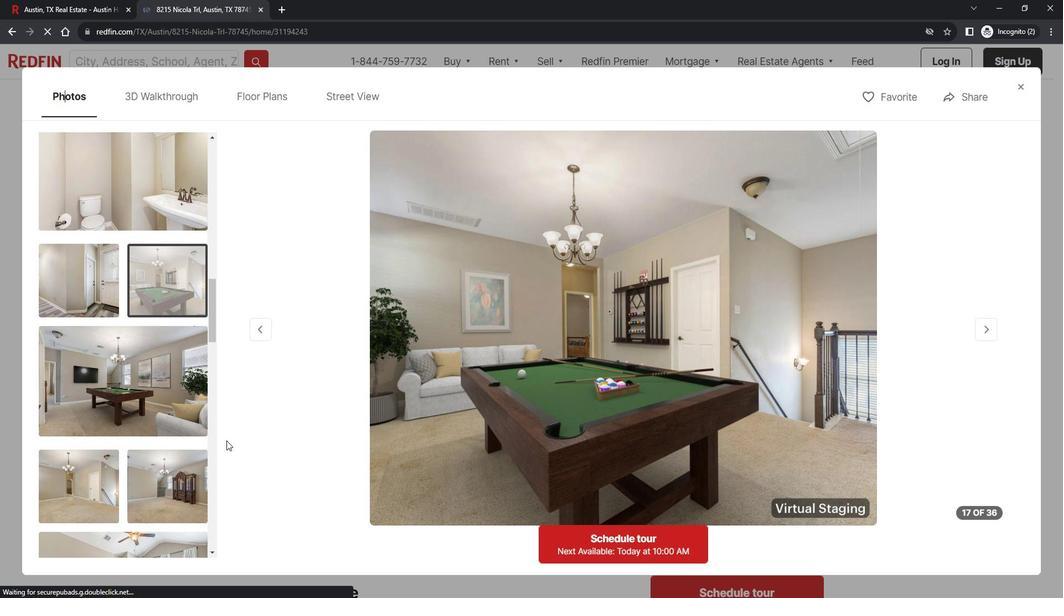 
Action: Mouse moved to (230, 426)
Screenshot: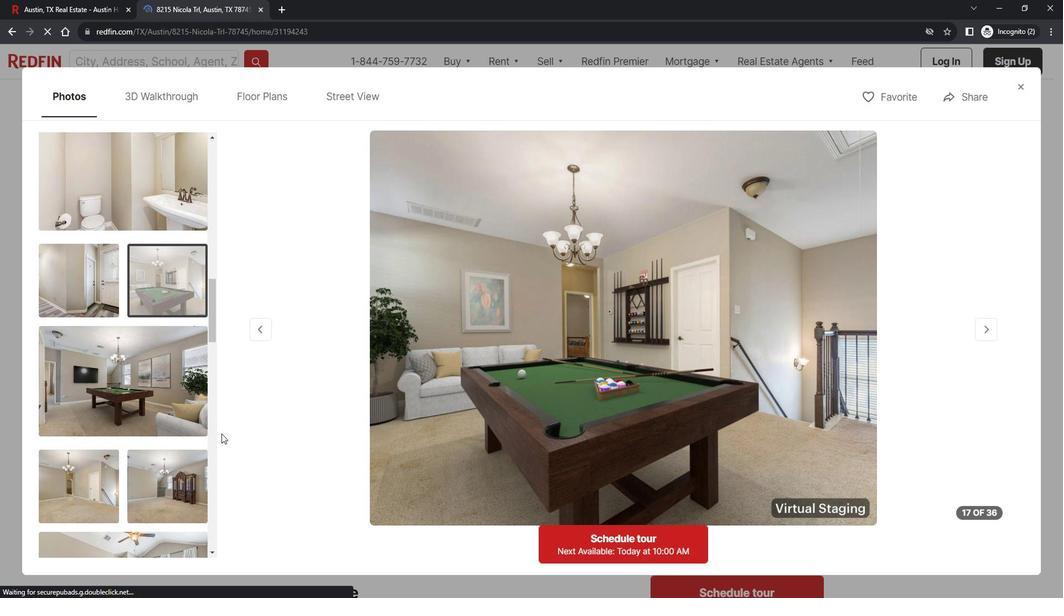 
Action: Mouse scrolled (230, 425) with delta (0, 0)
Screenshot: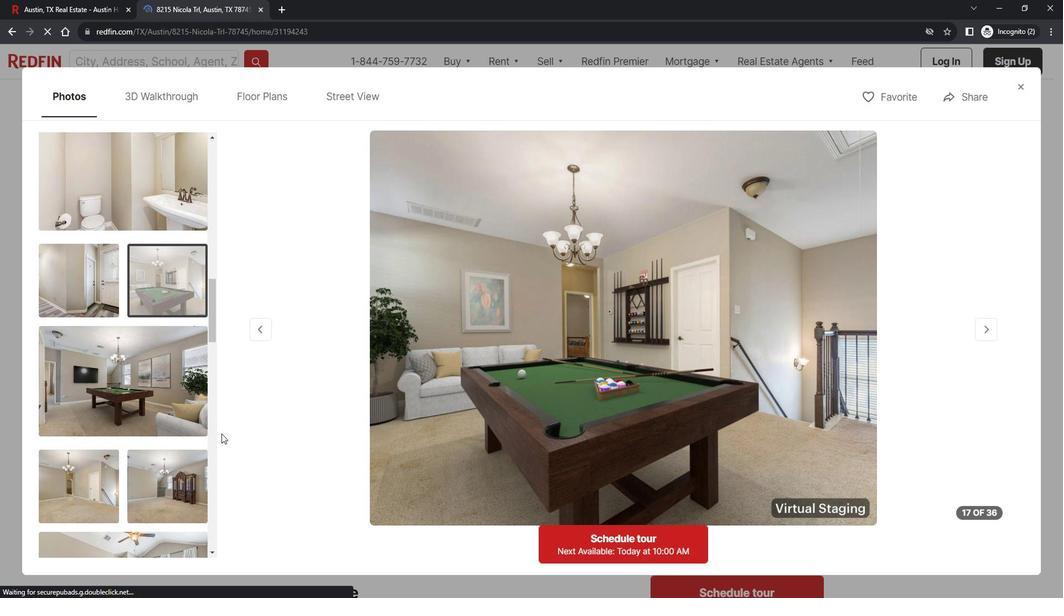 
Action: Mouse moved to (161, 425)
Screenshot: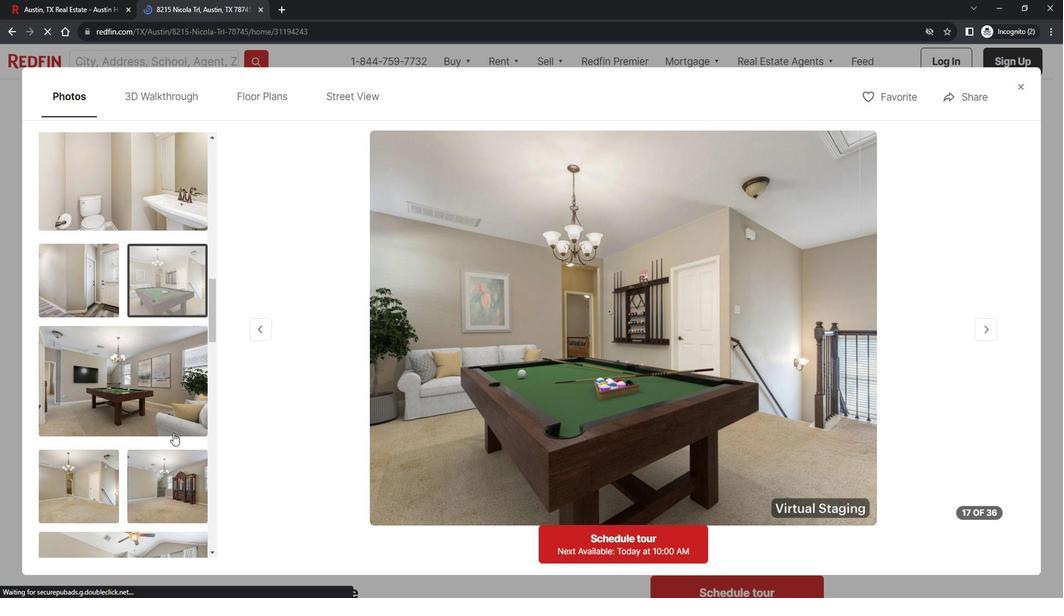 
Action: Mouse scrolled (161, 424) with delta (0, 0)
Screenshot: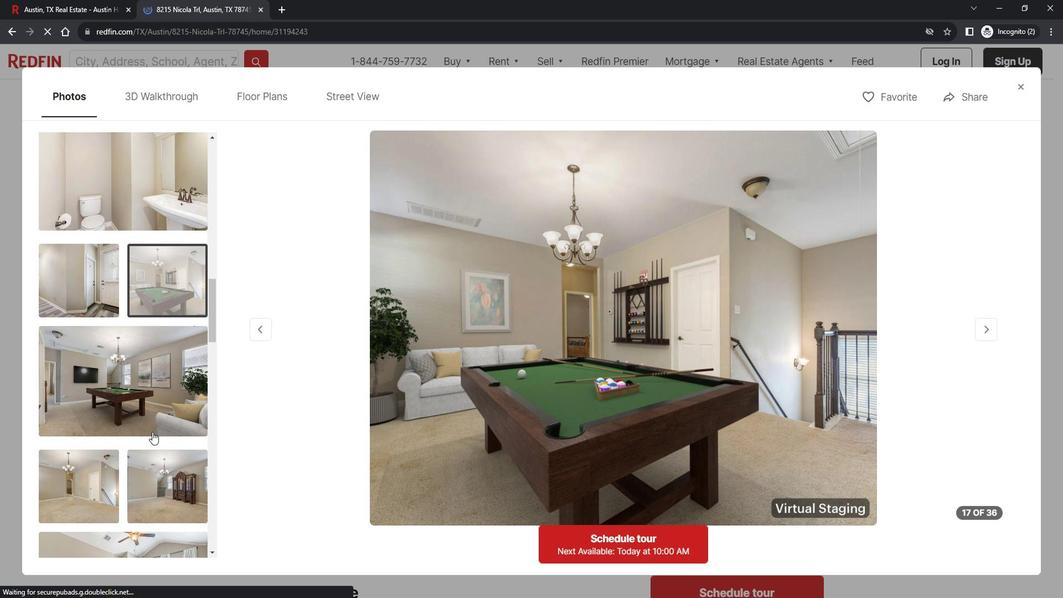 
Action: Mouse scrolled (161, 424) with delta (0, 0)
Screenshot: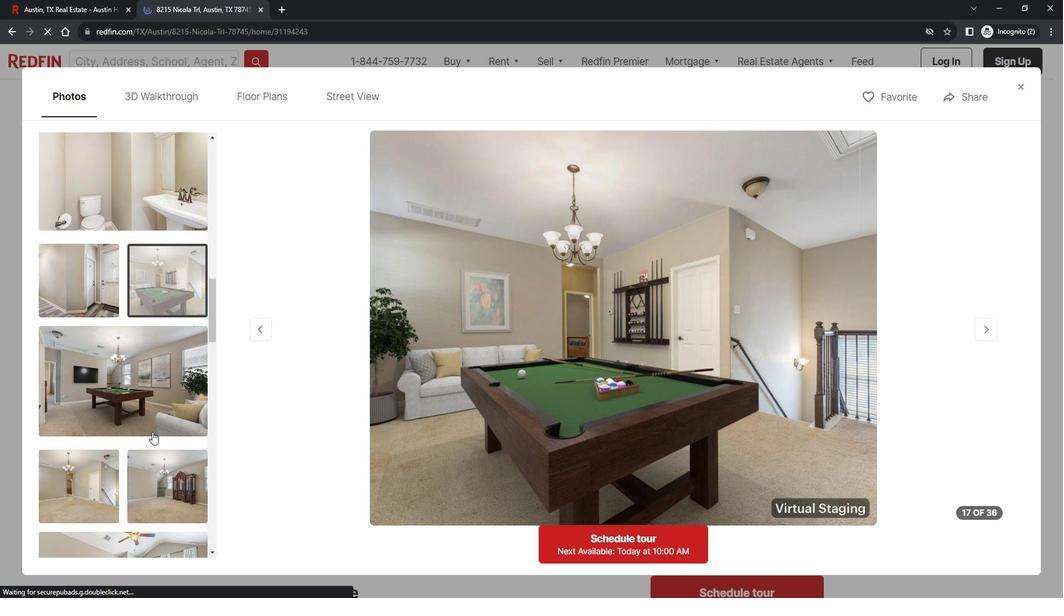 
Action: Mouse moved to (161, 425)
Screenshot: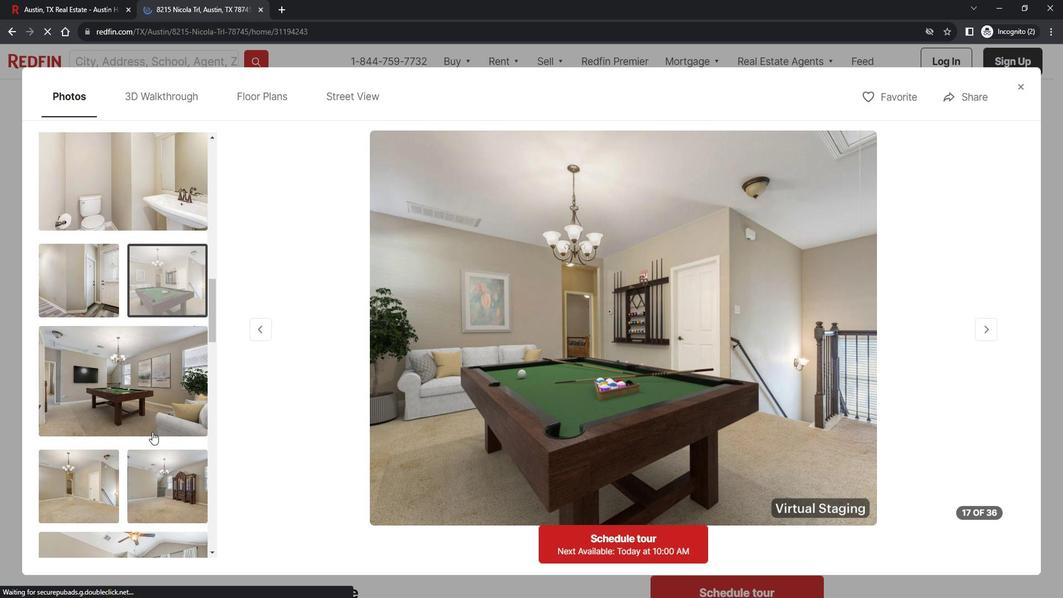 
Action: Mouse scrolled (161, 424) with delta (0, 0)
Screenshot: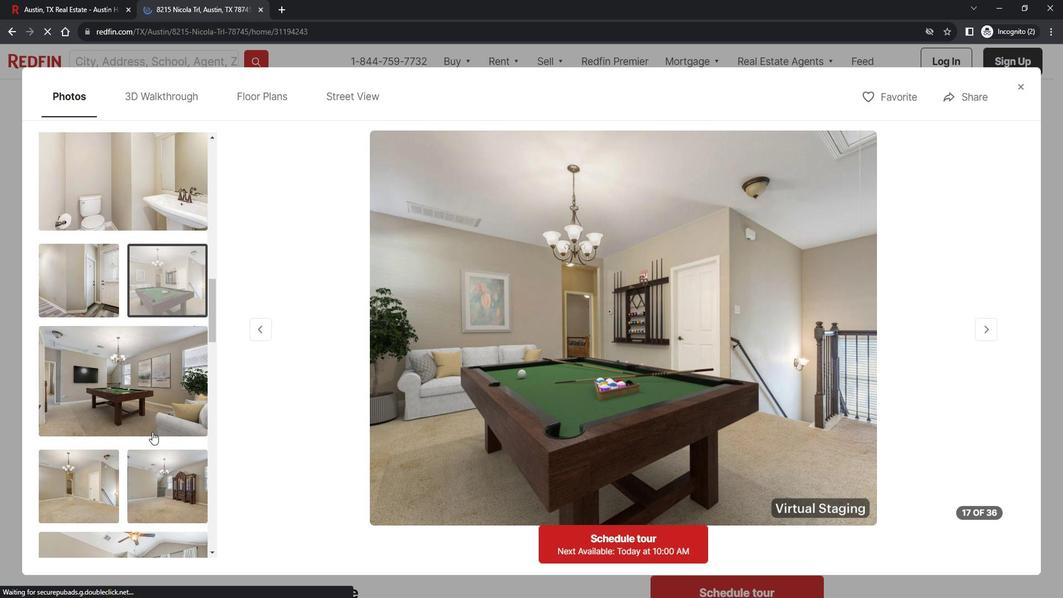 
Action: Mouse moved to (160, 424)
Screenshot: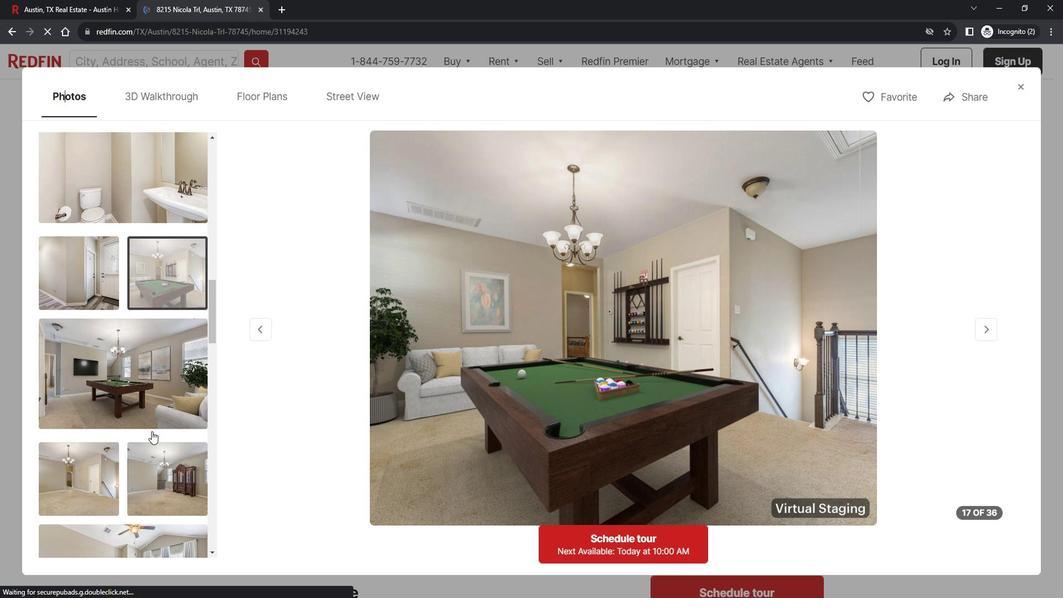 
Action: Mouse scrolled (160, 423) with delta (0, 0)
Screenshot: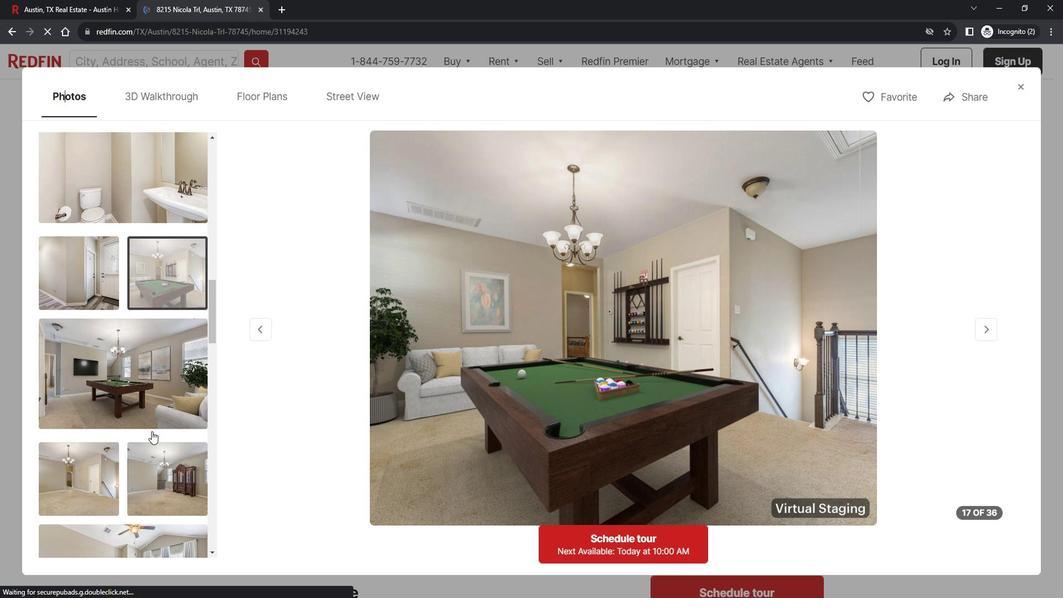 
Action: Mouse moved to (184, 457)
Screenshot: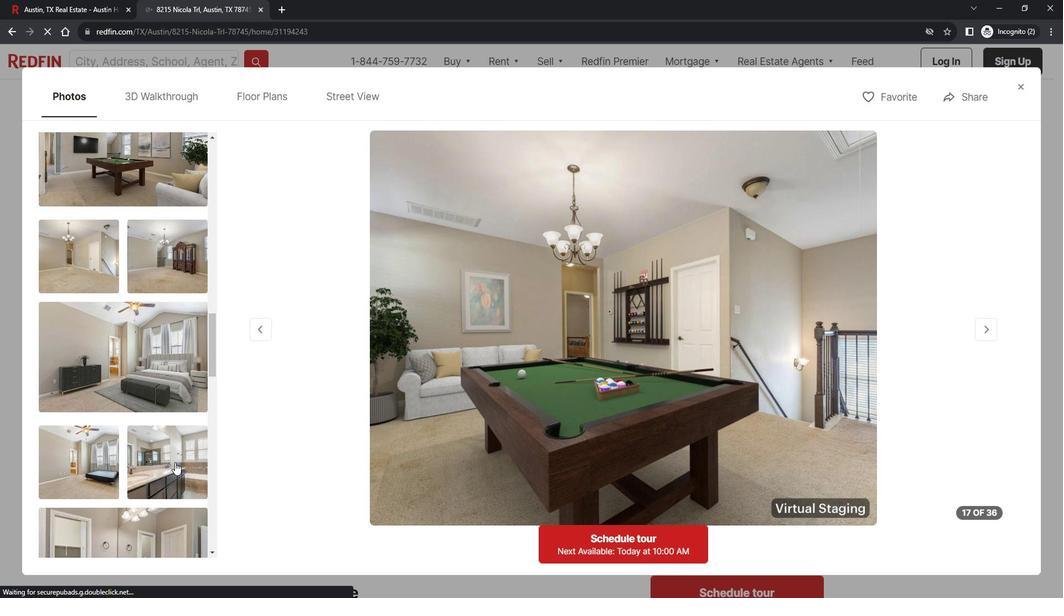 
Action: Mouse pressed left at (184, 457)
Screenshot: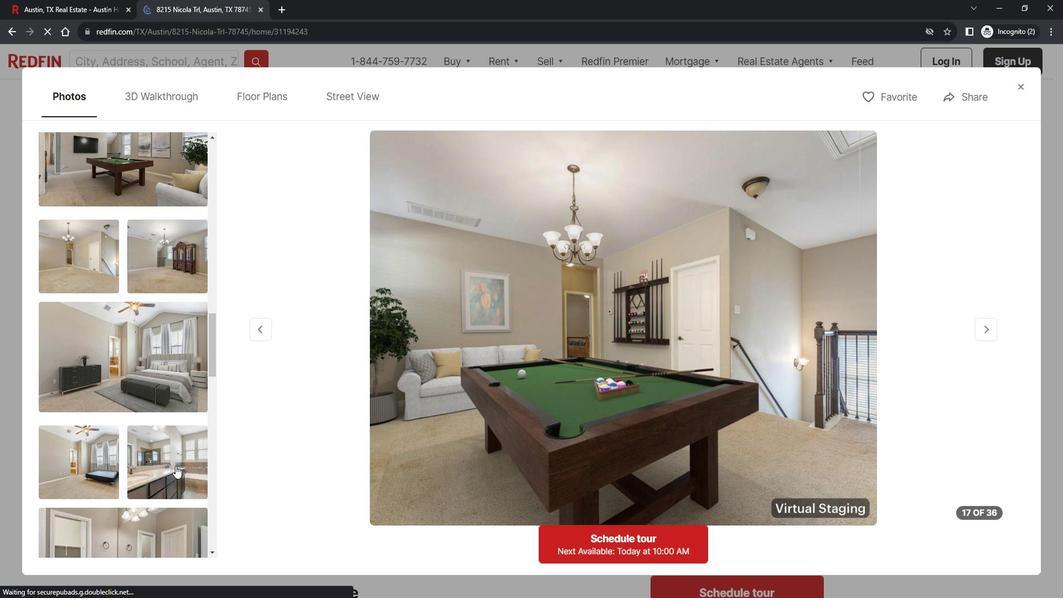 
Action: Mouse moved to (1033, 88)
Screenshot: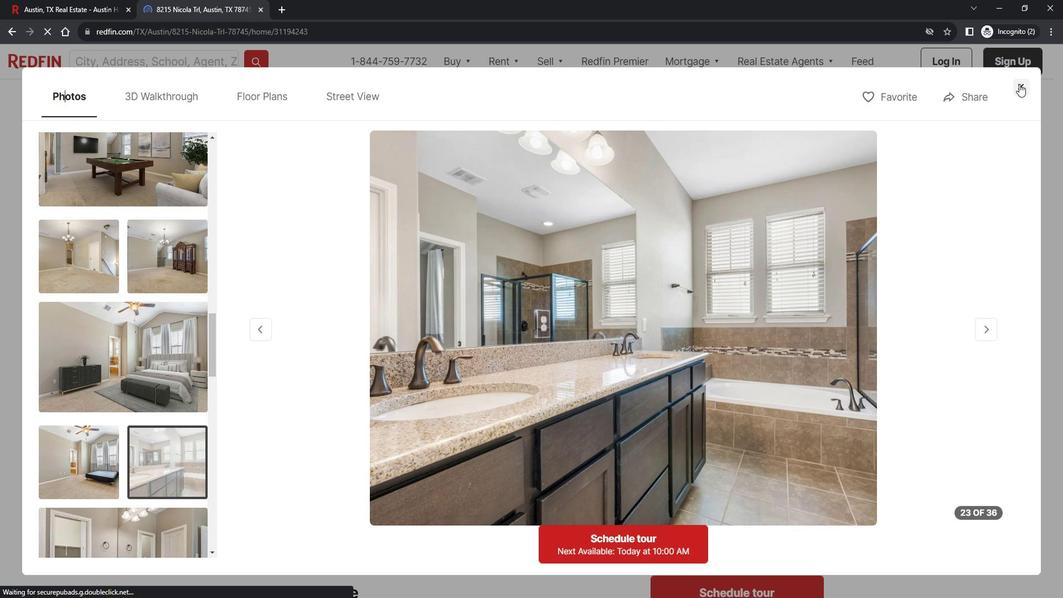 
Action: Mouse pressed left at (1033, 88)
Screenshot: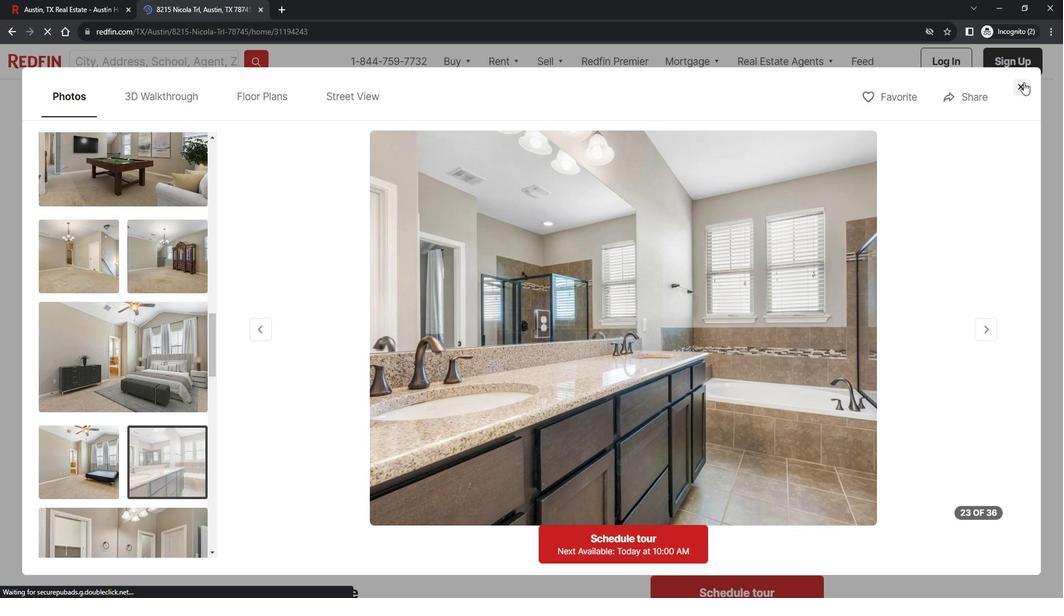 
Action: Mouse moved to (512, 298)
Screenshot: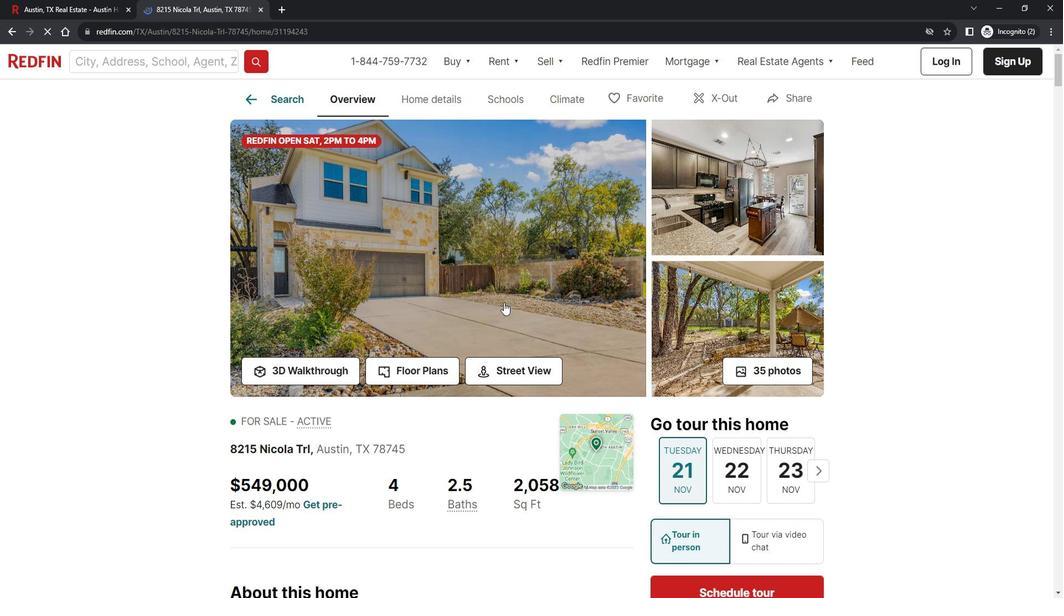 
Action: Mouse scrolled (512, 297) with delta (0, 0)
Screenshot: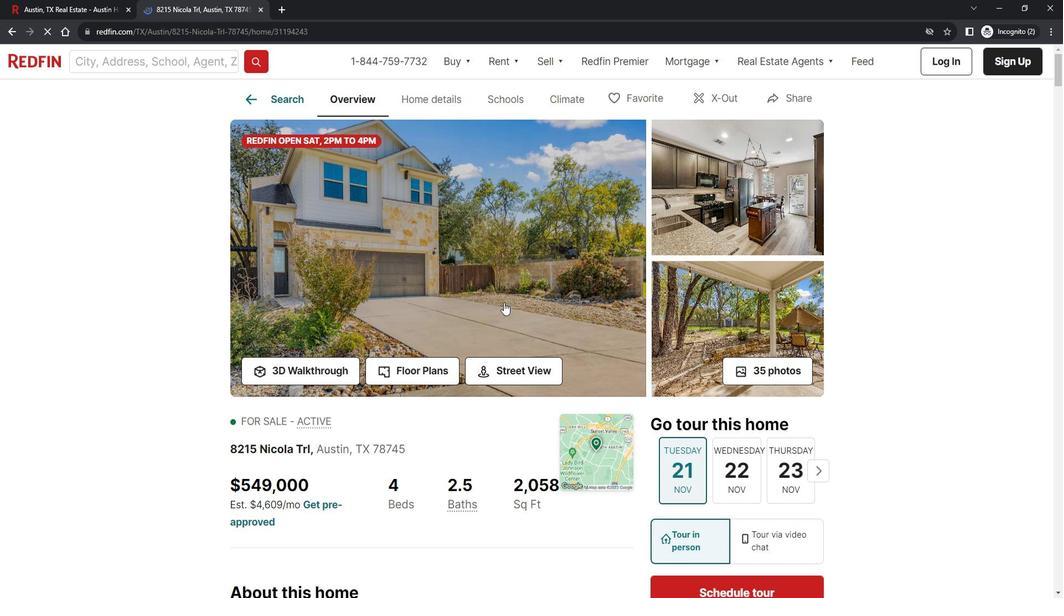
Action: Mouse moved to (512, 295)
Screenshot: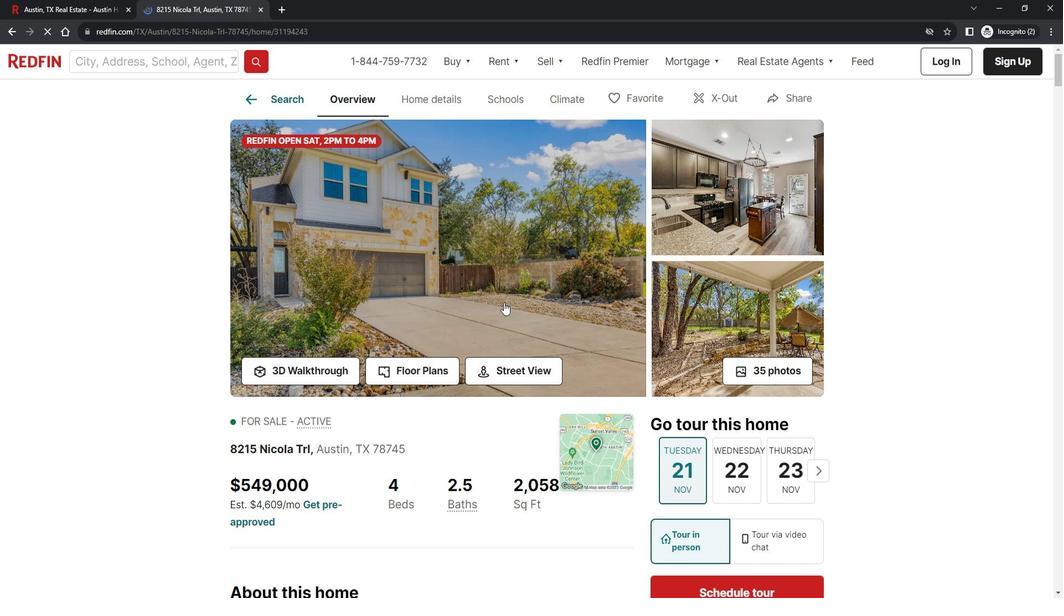 
Action: Mouse scrolled (512, 295) with delta (0, 0)
Screenshot: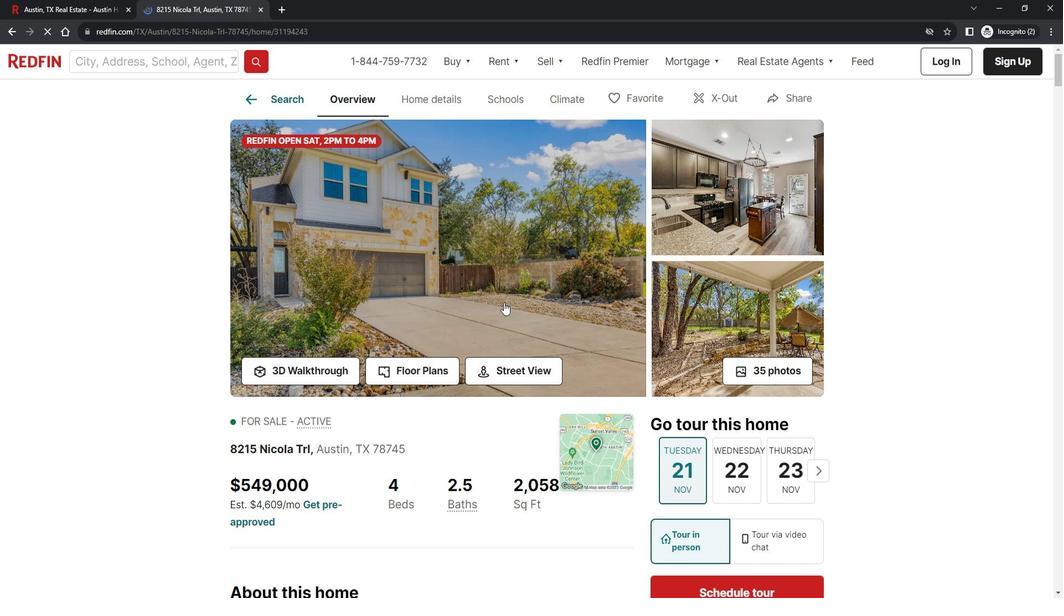 
Action: Mouse moved to (366, 400)
Screenshot: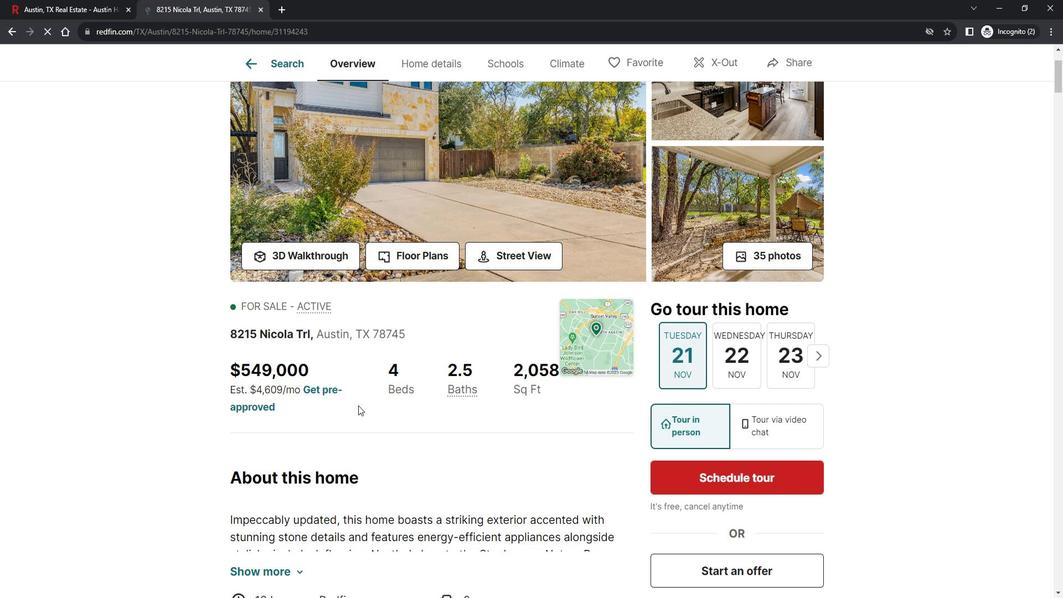 
Action: Mouse scrolled (366, 399) with delta (0, 0)
Screenshot: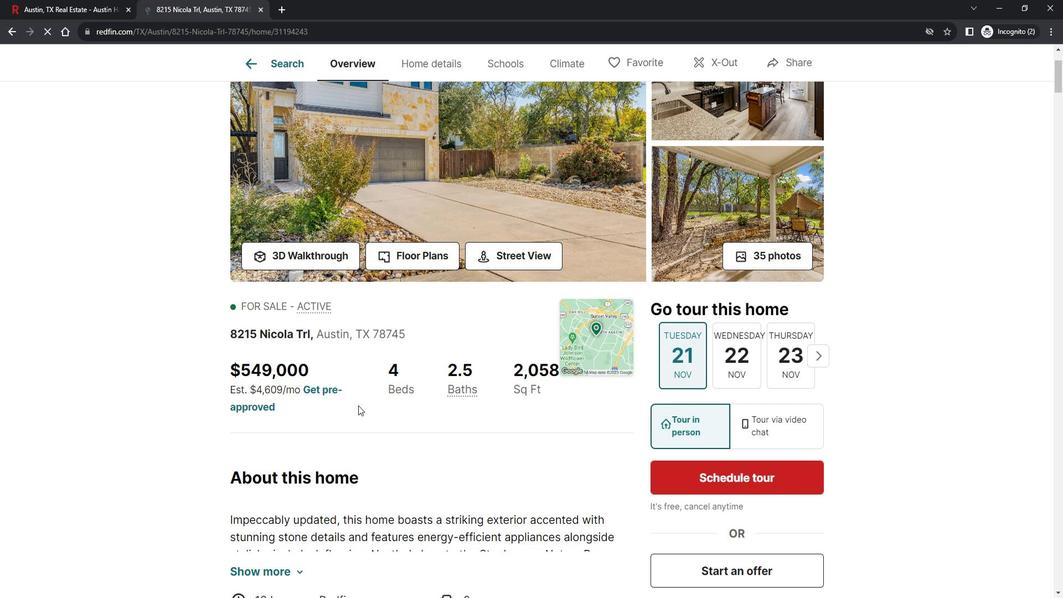 
Action: Mouse moved to (364, 400)
Screenshot: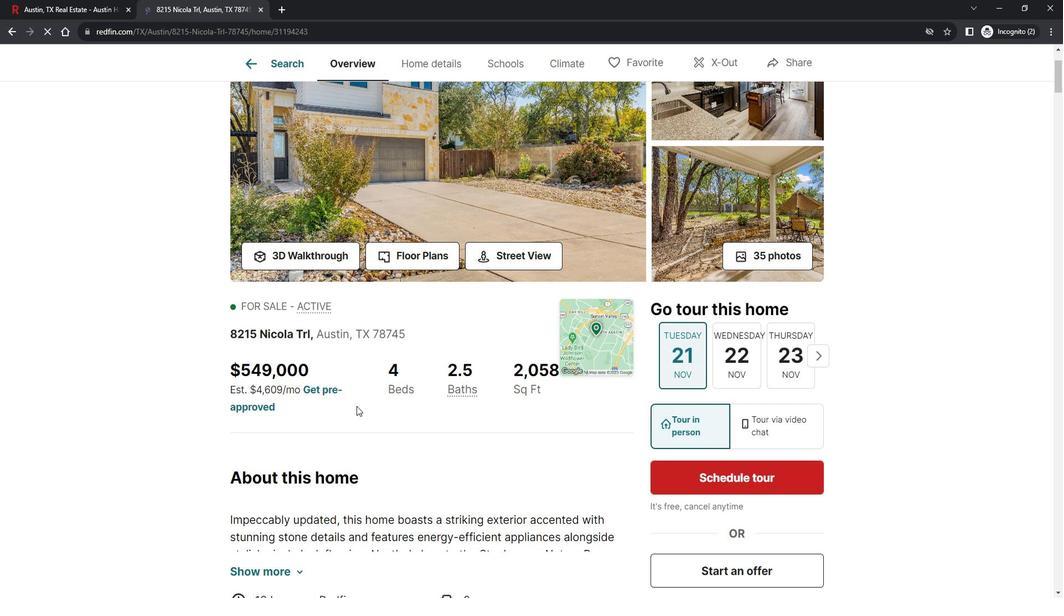 
Action: Mouse scrolled (364, 399) with delta (0, 0)
Screenshot: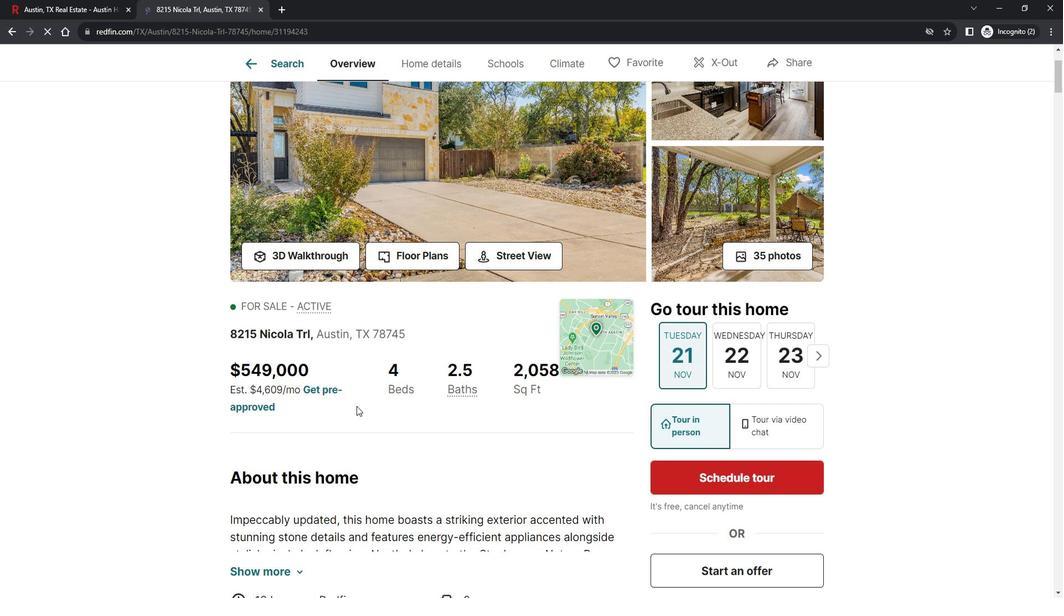 
Action: Mouse moved to (360, 397)
Screenshot: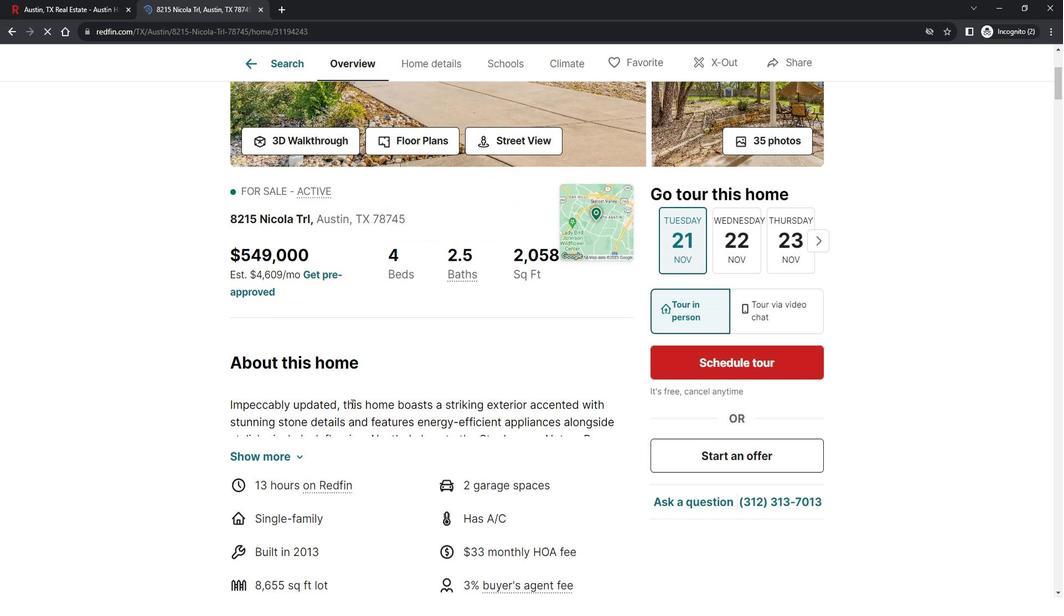 
Action: Mouse scrolled (360, 397) with delta (0, 0)
Screenshot: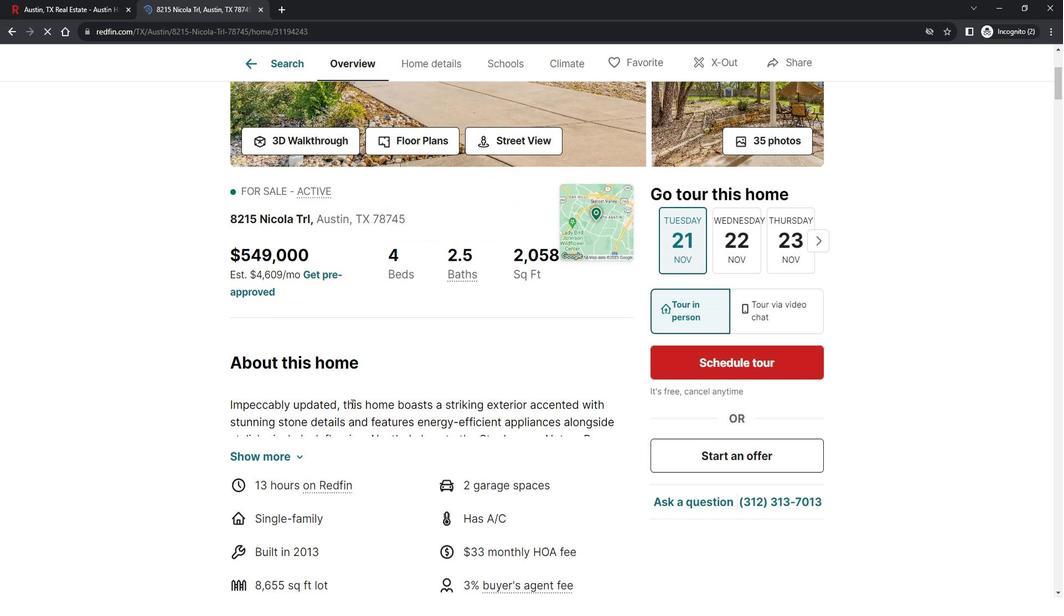 
Action: Mouse moved to (264, 390)
Screenshot: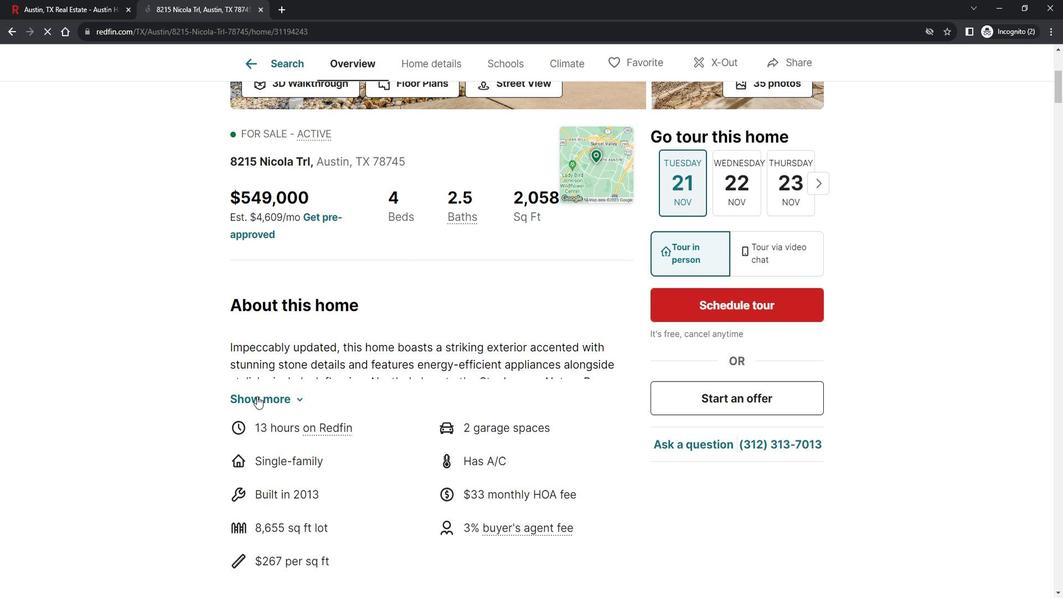 
Action: Mouse pressed left at (264, 390)
Screenshot: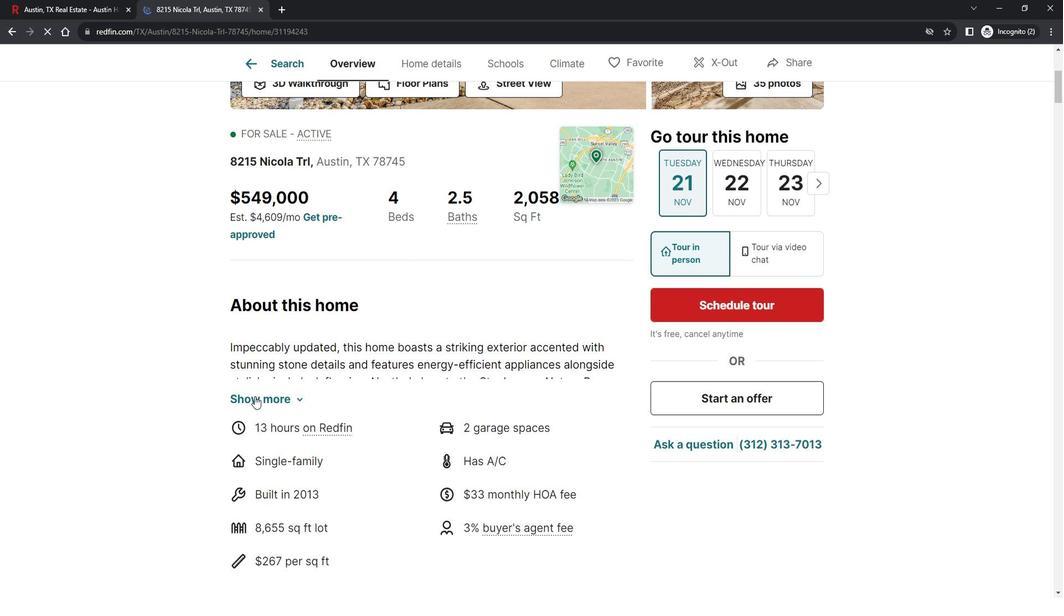 
Action: Mouse moved to (429, 367)
Screenshot: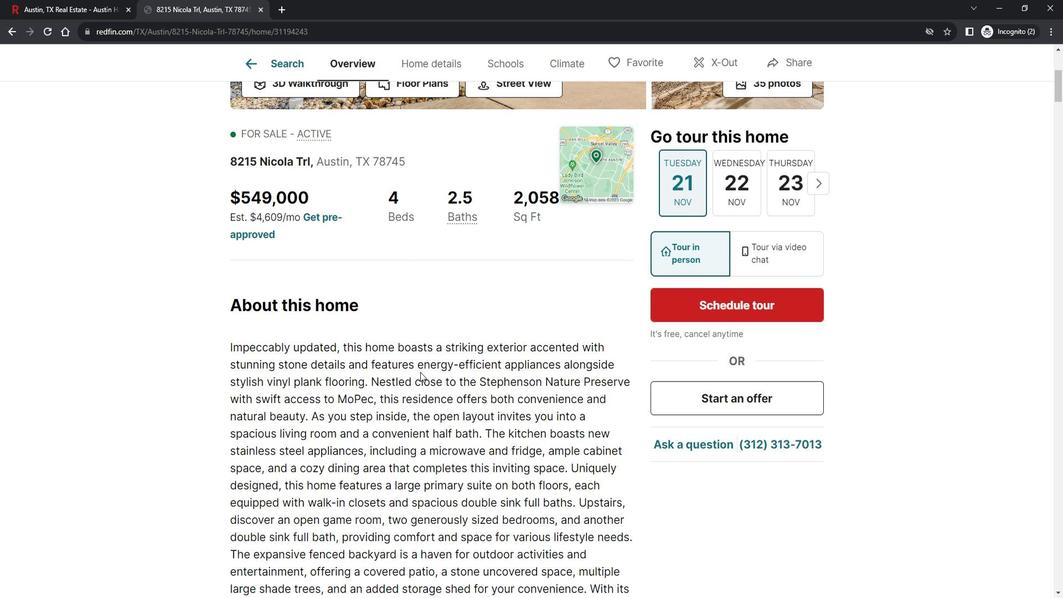 
Action: Mouse scrolled (429, 367) with delta (0, 0)
Screenshot: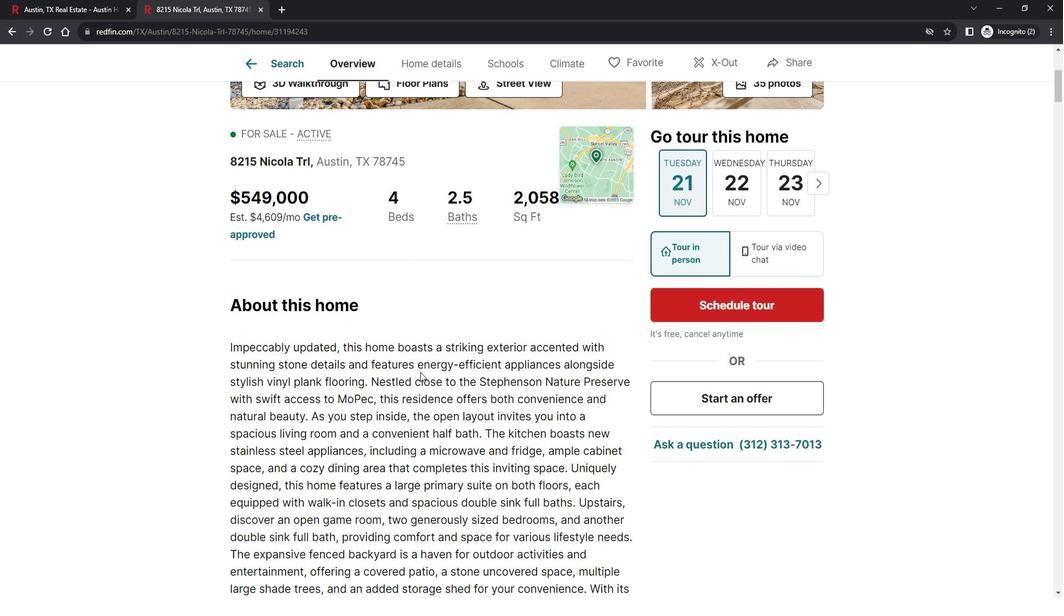 
Action: Mouse scrolled (429, 367) with delta (0, 0)
Screenshot: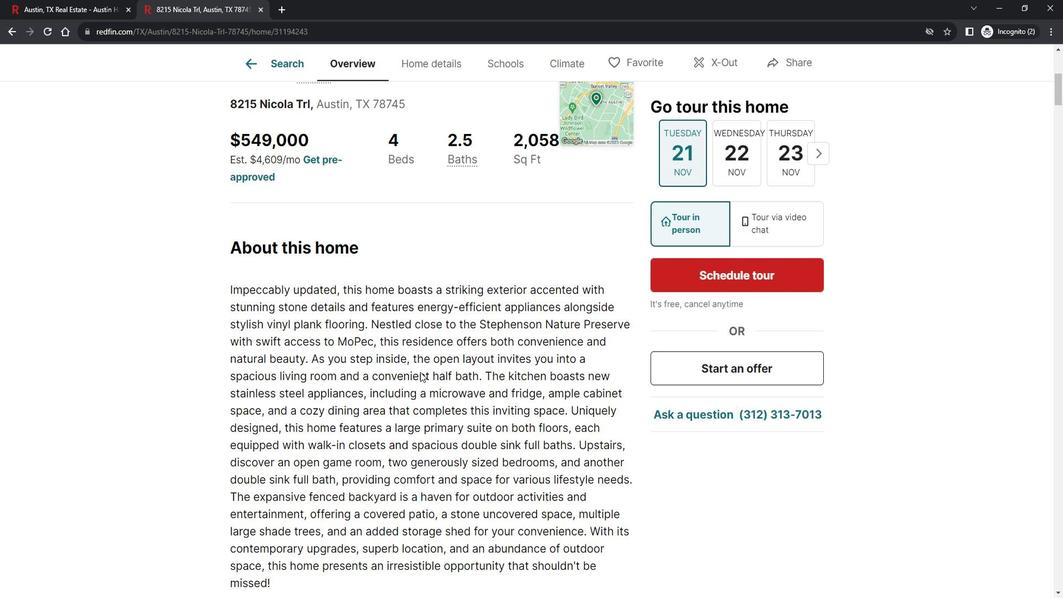 
Action: Mouse scrolled (429, 367) with delta (0, 0)
Screenshot: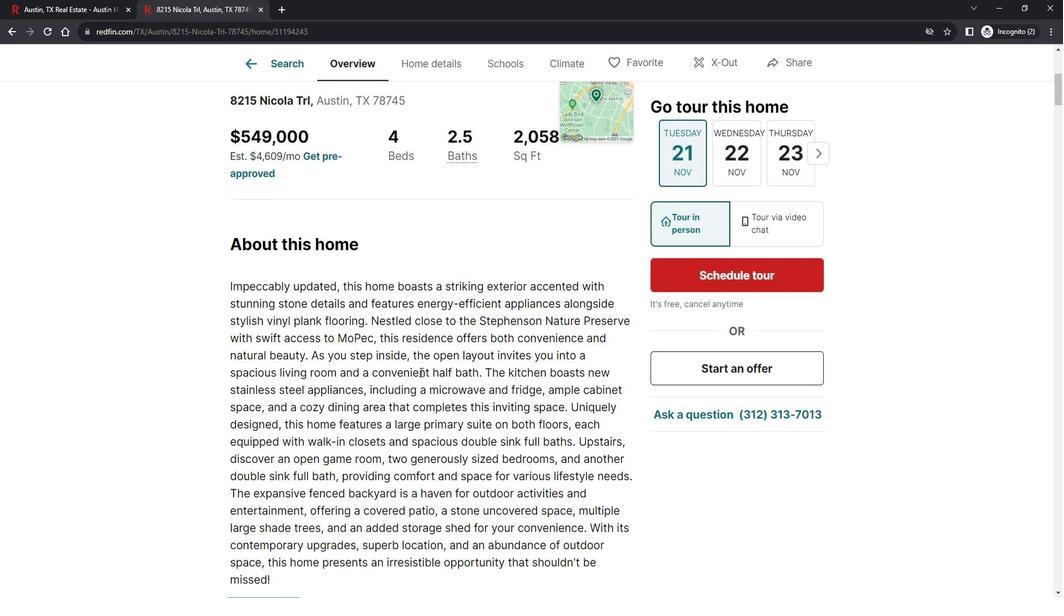 
Action: Mouse scrolled (429, 367) with delta (0, 0)
Screenshot: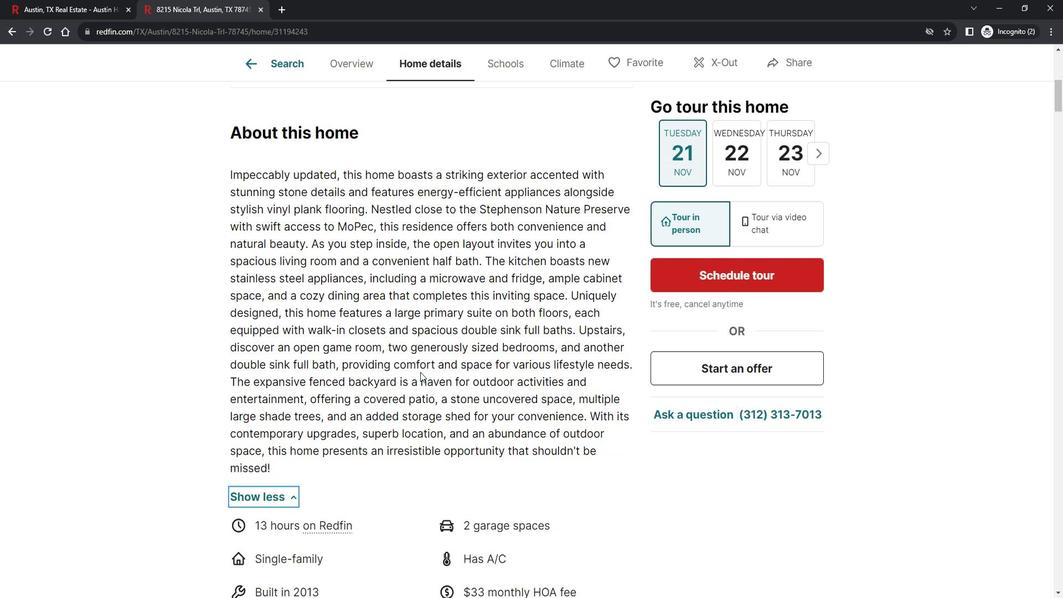 
Action: Mouse scrolled (429, 367) with delta (0, 0)
Screenshot: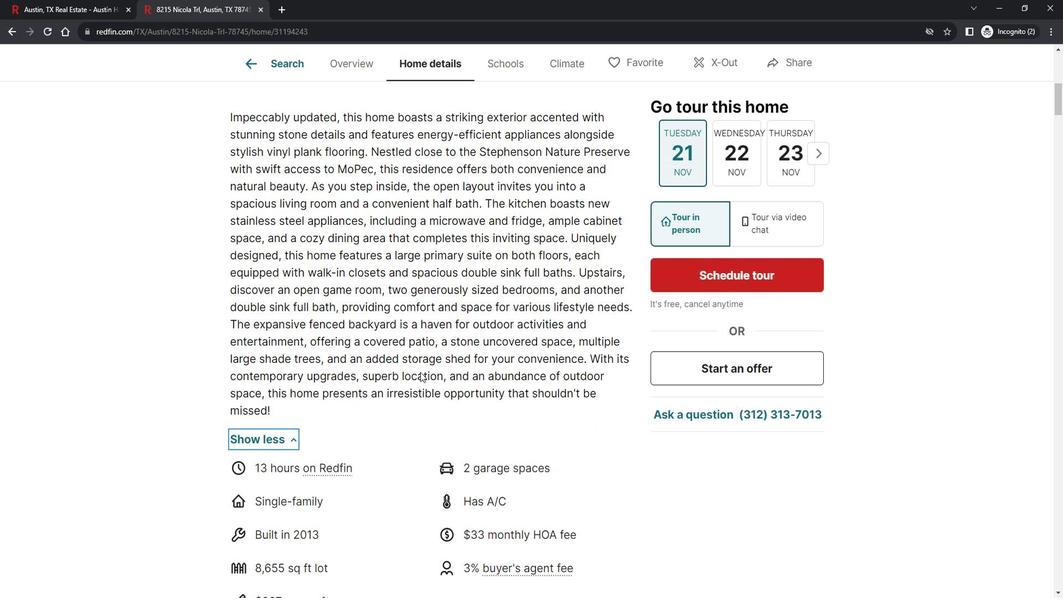 
Action: Mouse scrolled (429, 367) with delta (0, 0)
Screenshot: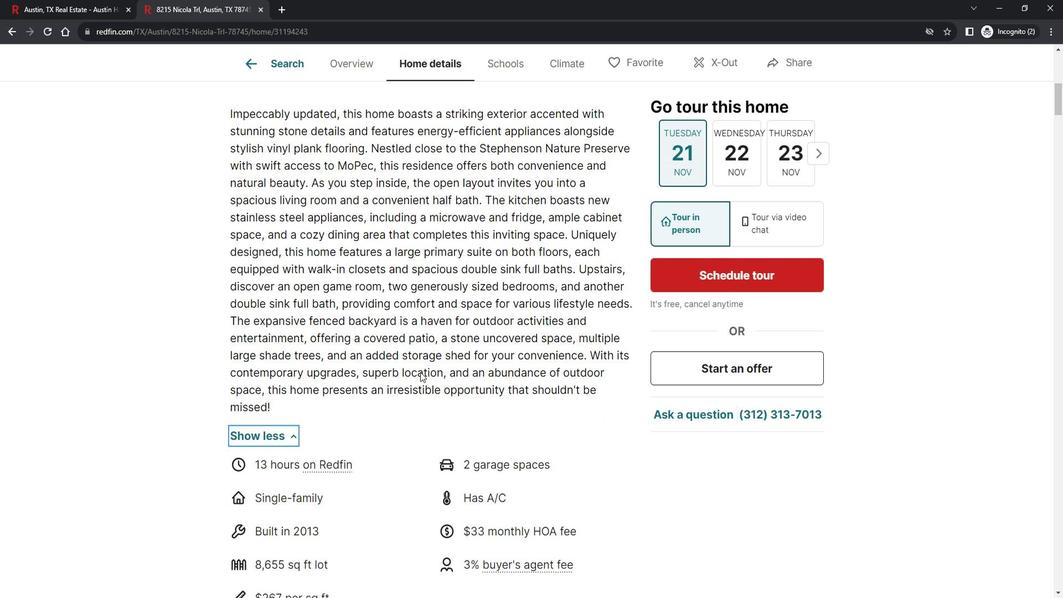 
Action: Mouse scrolled (429, 367) with delta (0, 0)
Screenshot: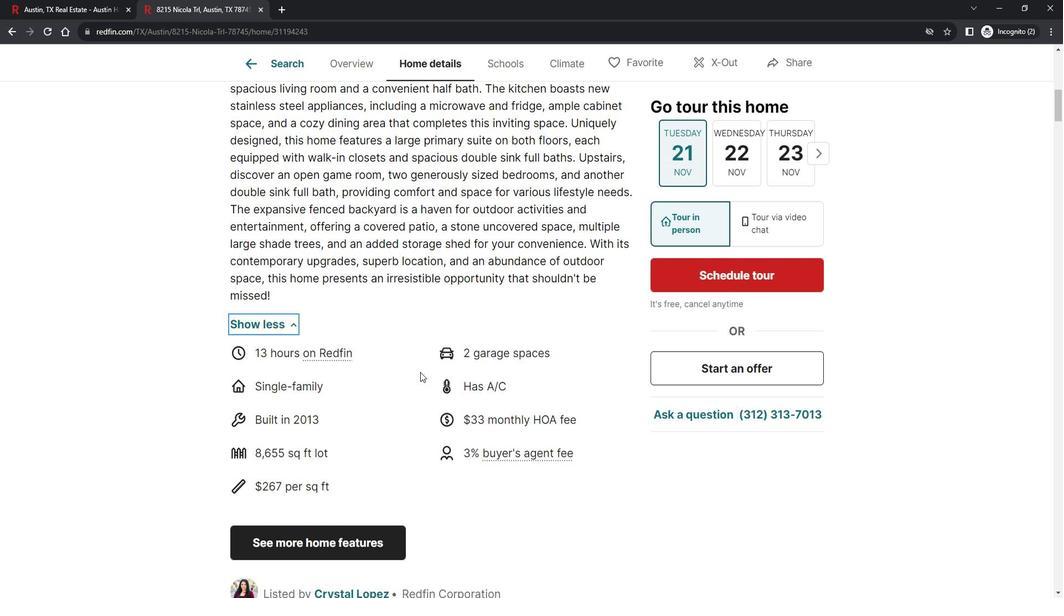 
Action: Mouse moved to (318, 357)
Screenshot: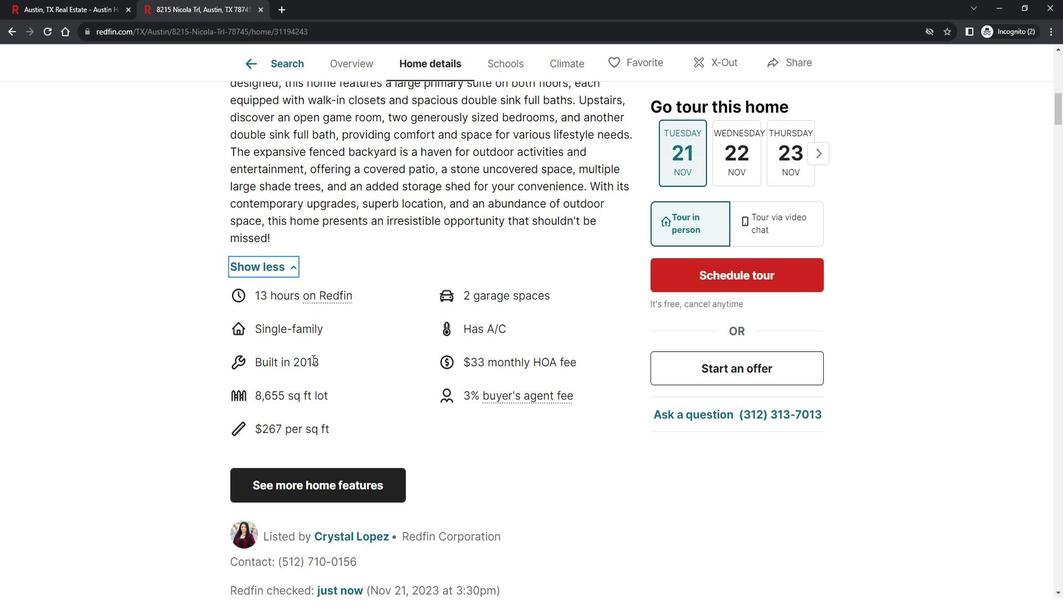 
Action: Mouse scrolled (318, 356) with delta (0, 0)
Screenshot: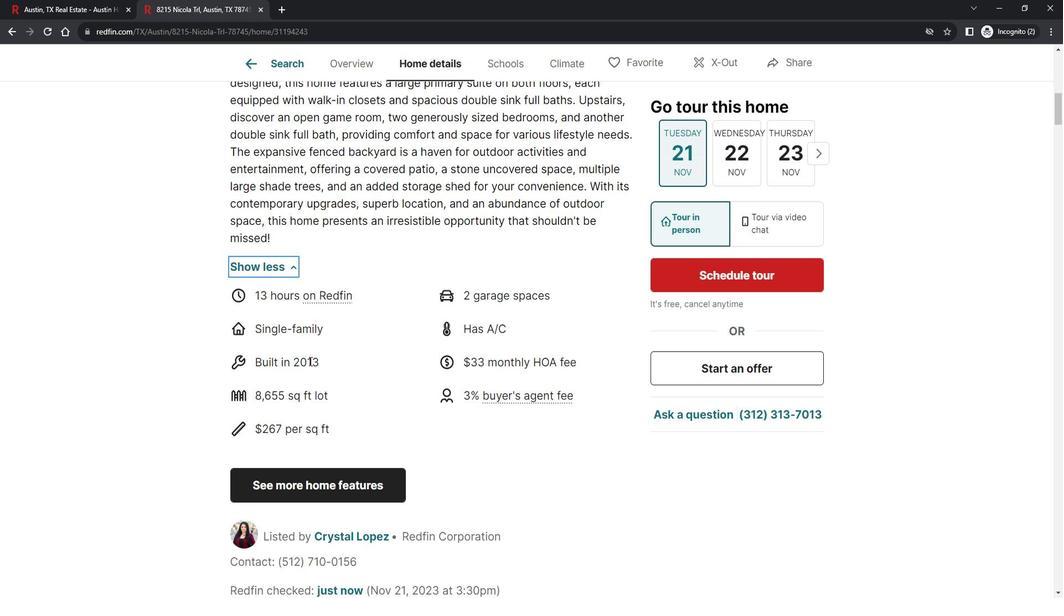 
Action: Mouse scrolled (318, 356) with delta (0, 0)
Screenshot: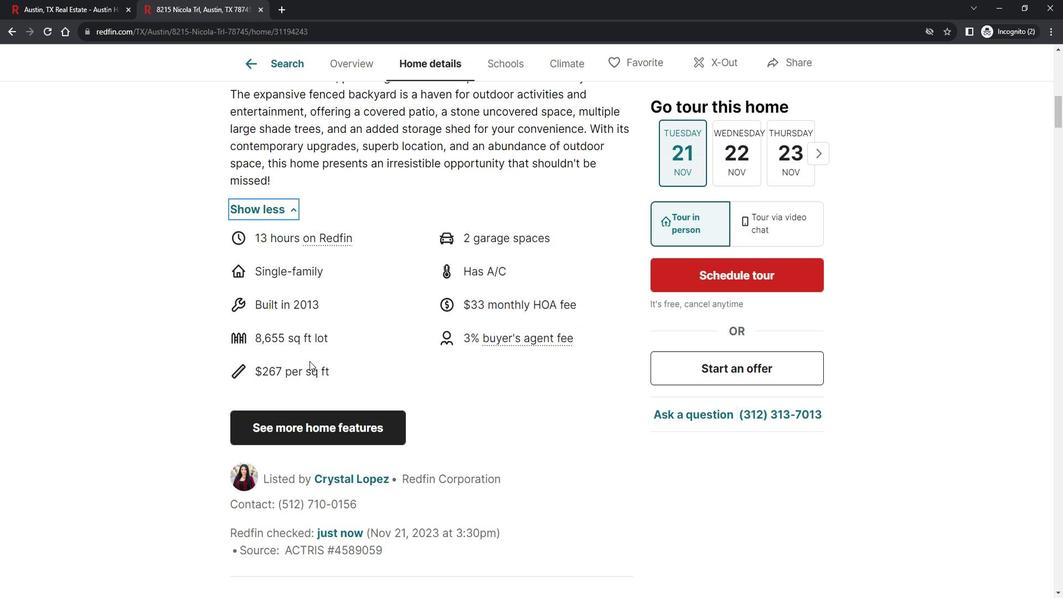 
Action: Mouse moved to (323, 364)
Screenshot: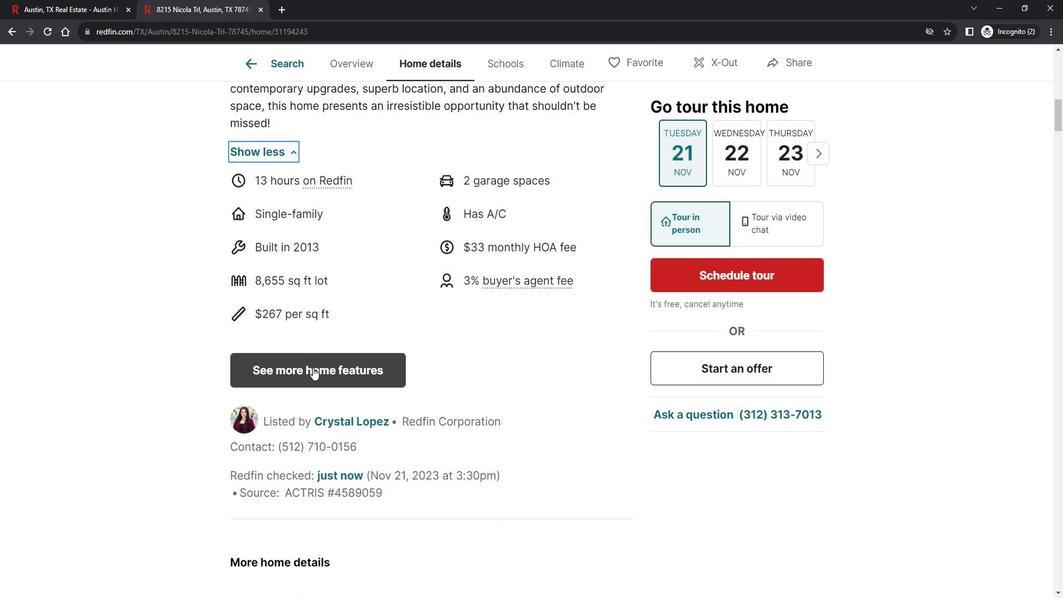 
Action: Mouse pressed left at (323, 364)
Screenshot: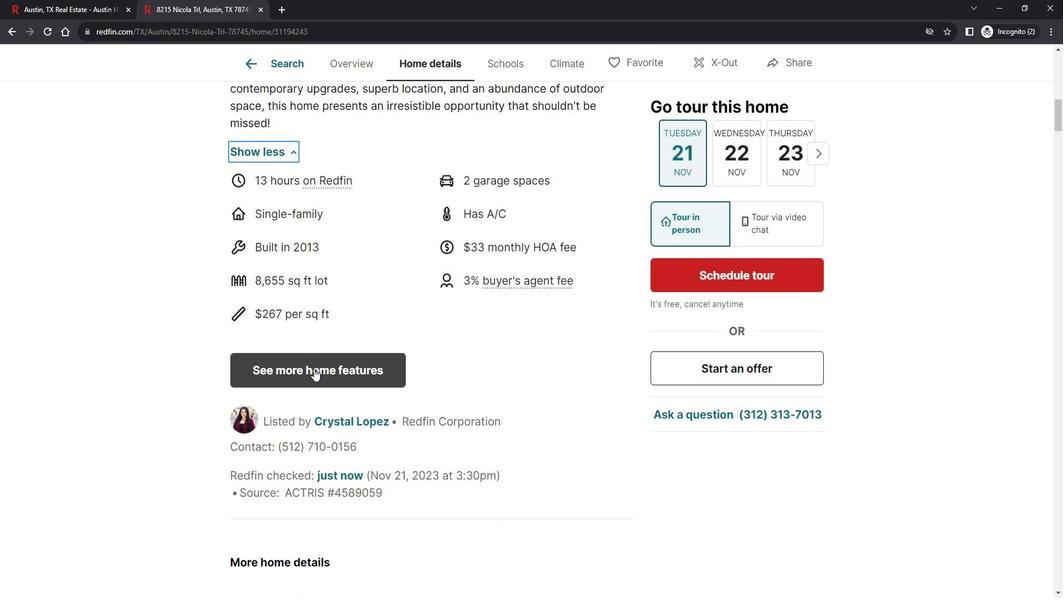 
Action: Mouse moved to (409, 135)
Screenshot: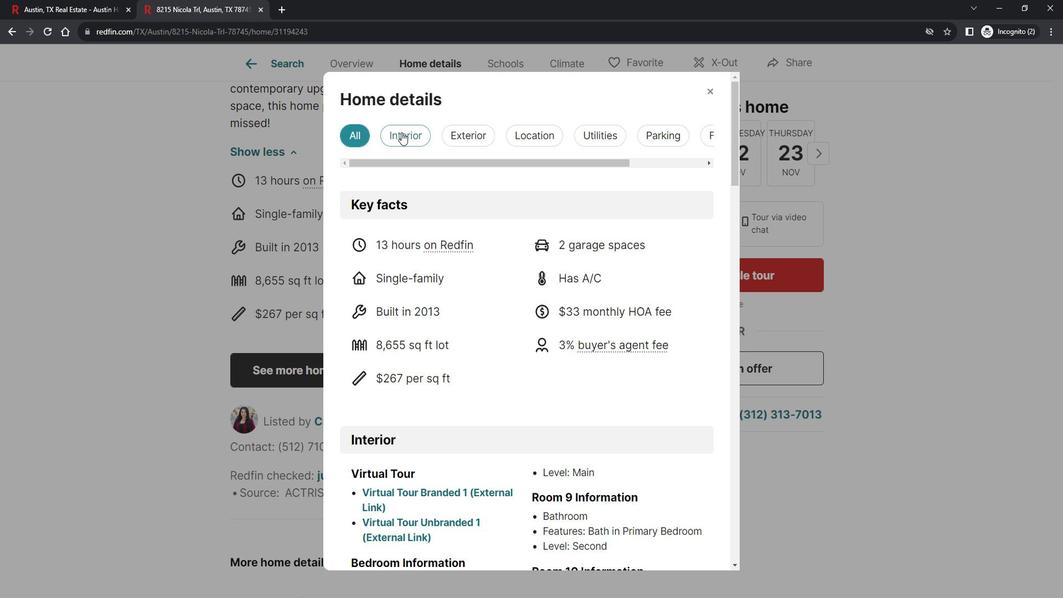 
Action: Mouse pressed left at (409, 135)
Screenshot: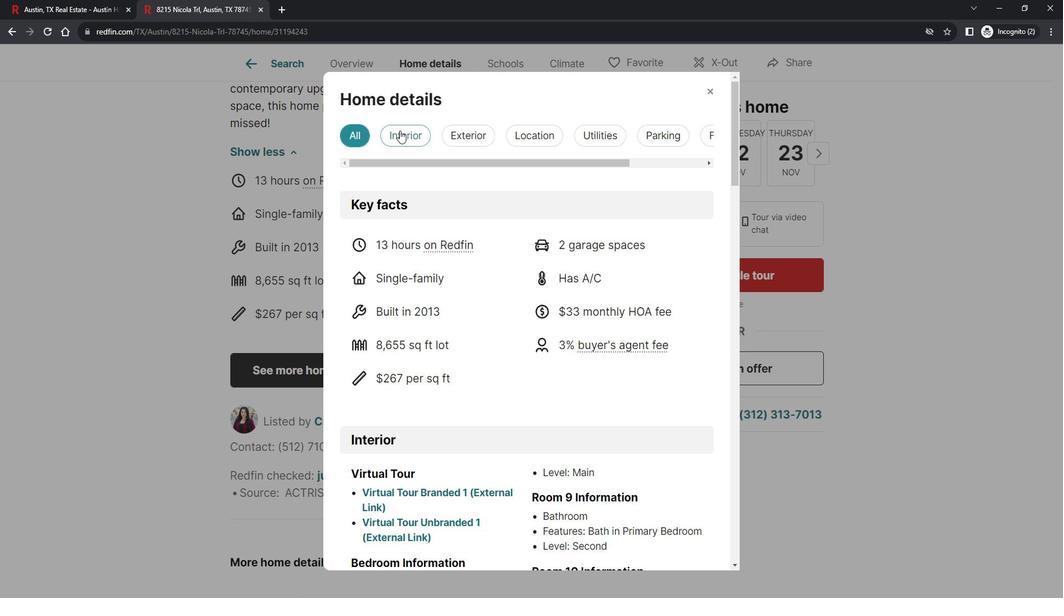 
Action: Mouse moved to (463, 134)
Screenshot: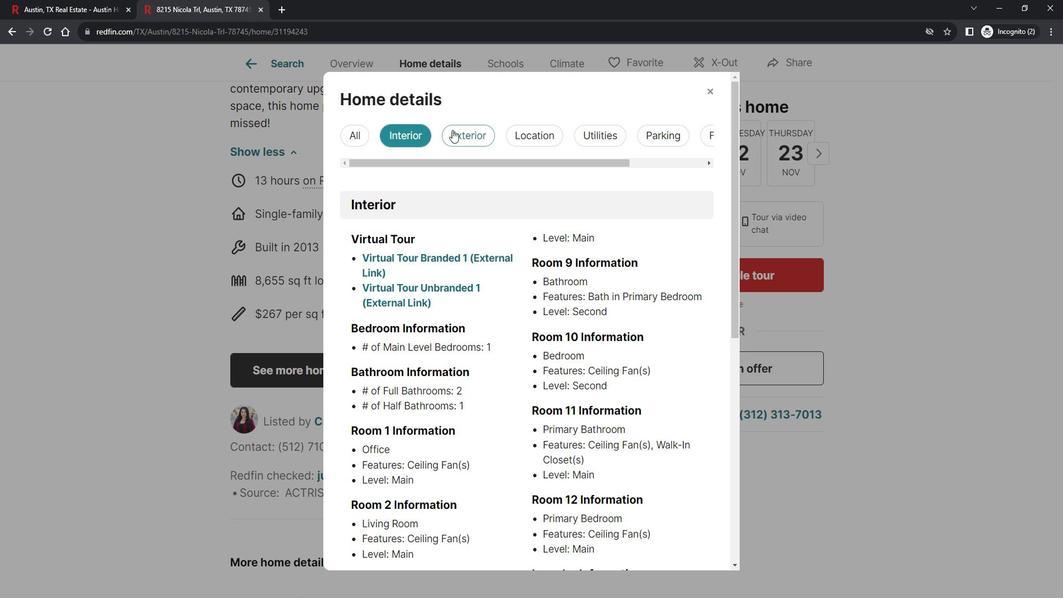 
Action: Mouse pressed left at (463, 134)
Screenshot: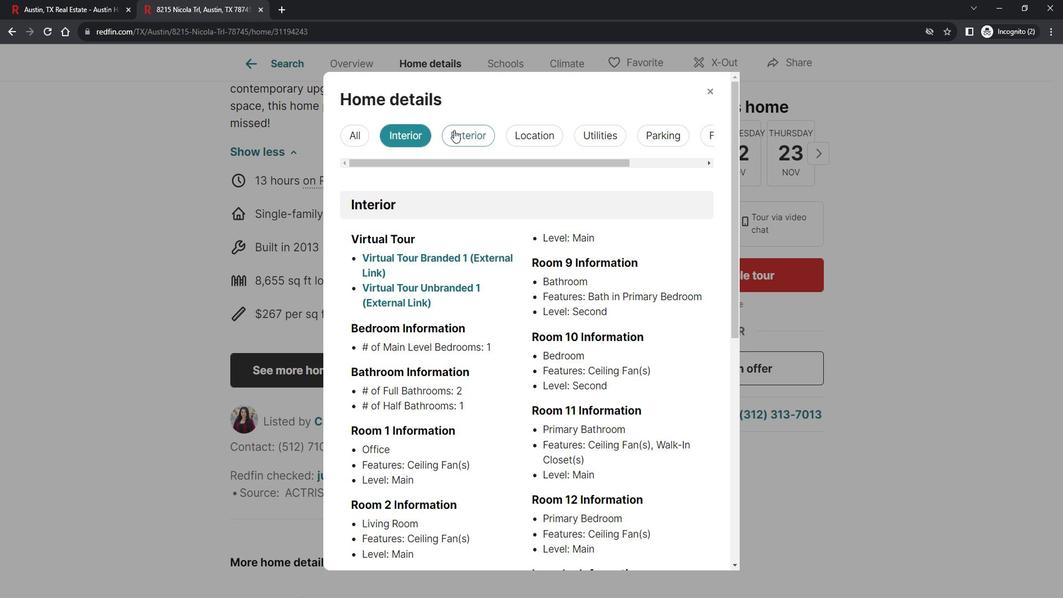 
Action: Mouse moved to (534, 139)
Screenshot: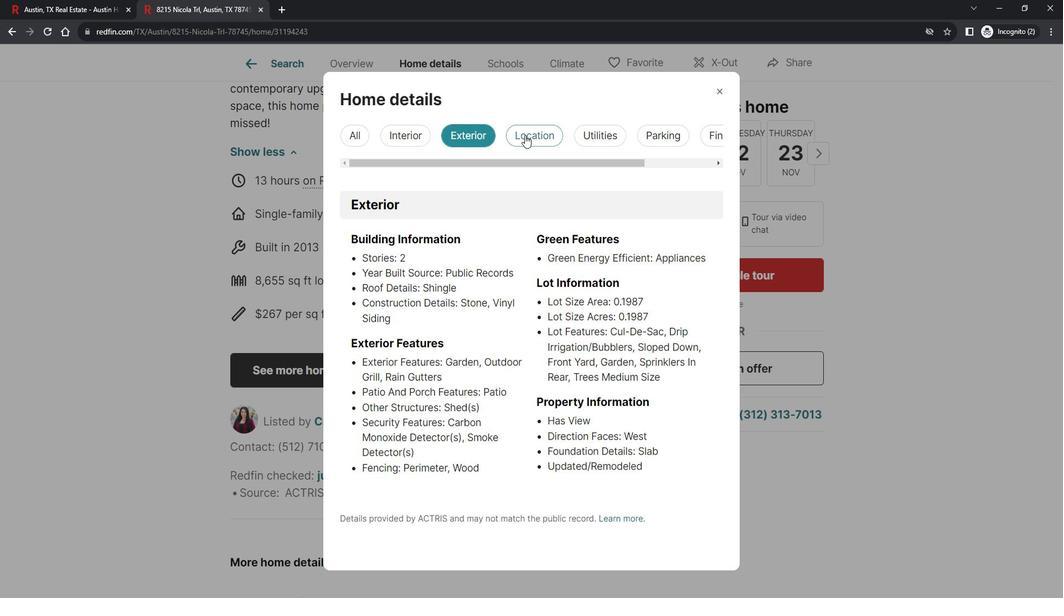 
Action: Mouse pressed left at (534, 139)
Screenshot: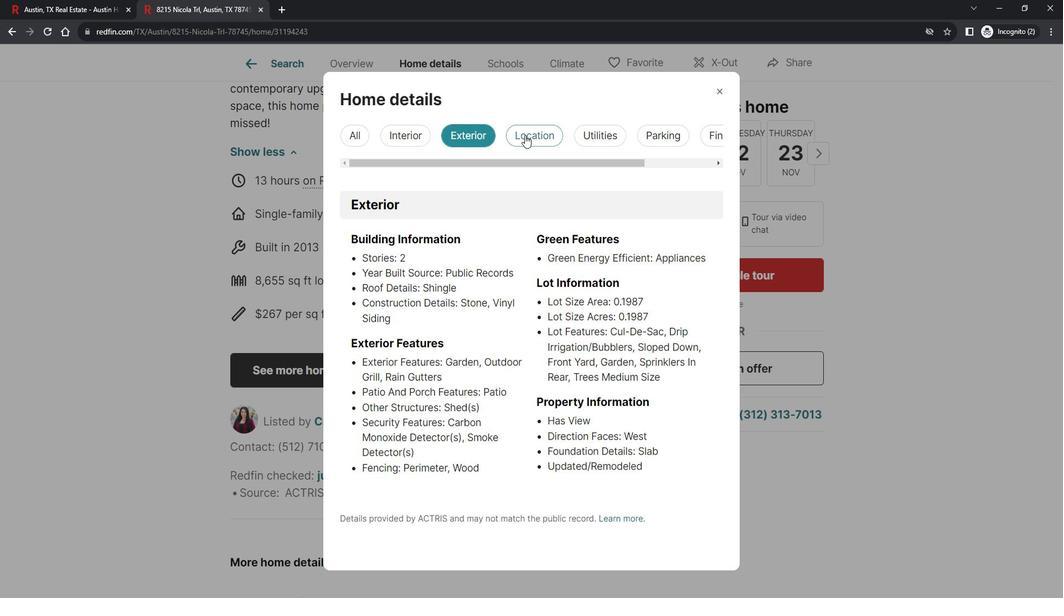 
Action: Mouse moved to (608, 136)
Screenshot: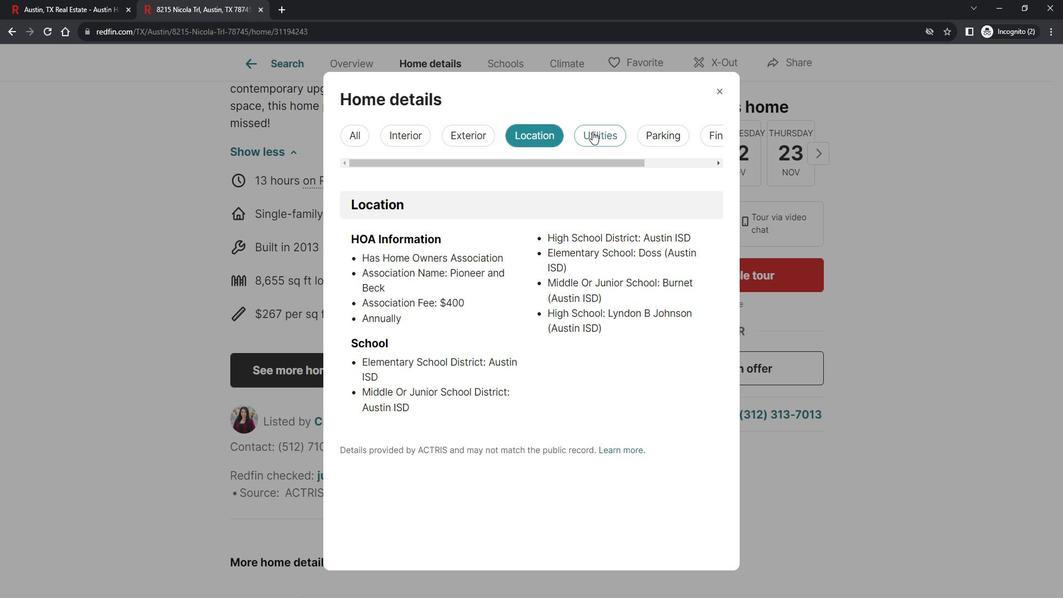 
Action: Mouse pressed left at (608, 136)
Screenshot: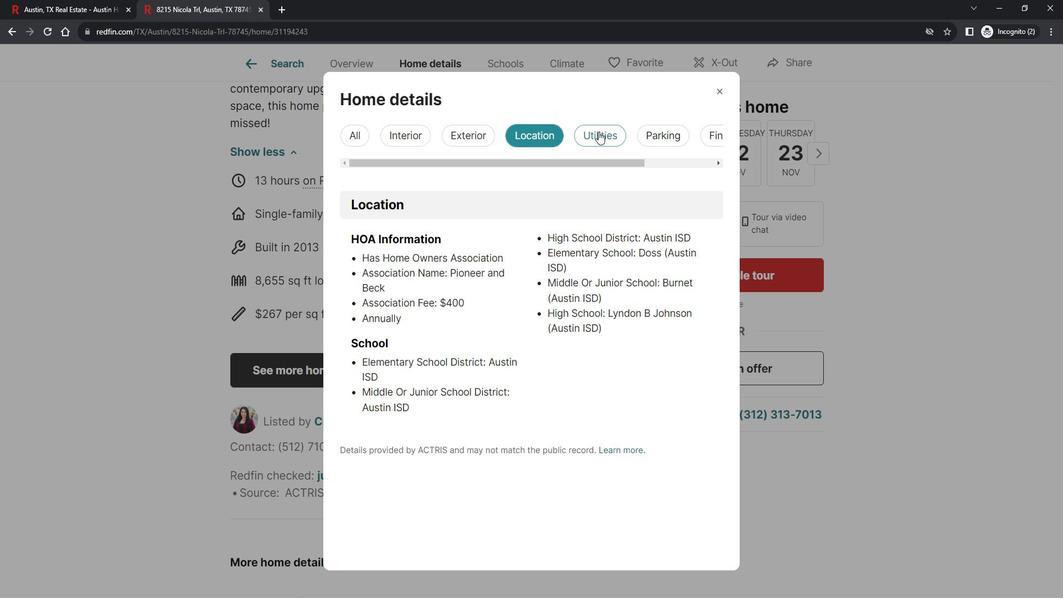 
Action: Mouse moved to (662, 136)
Screenshot: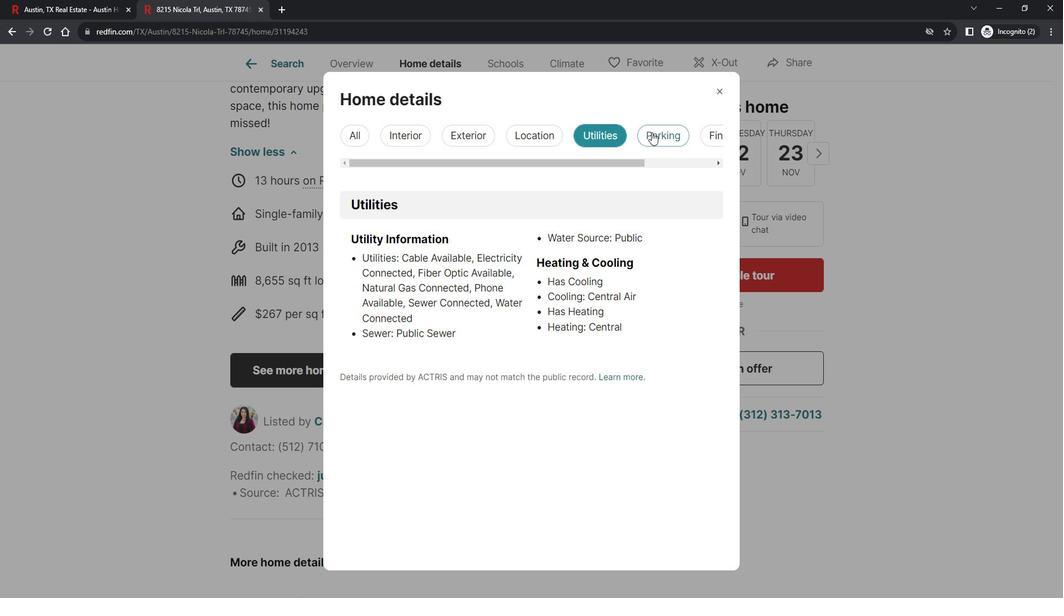 
Action: Mouse pressed left at (662, 136)
Screenshot: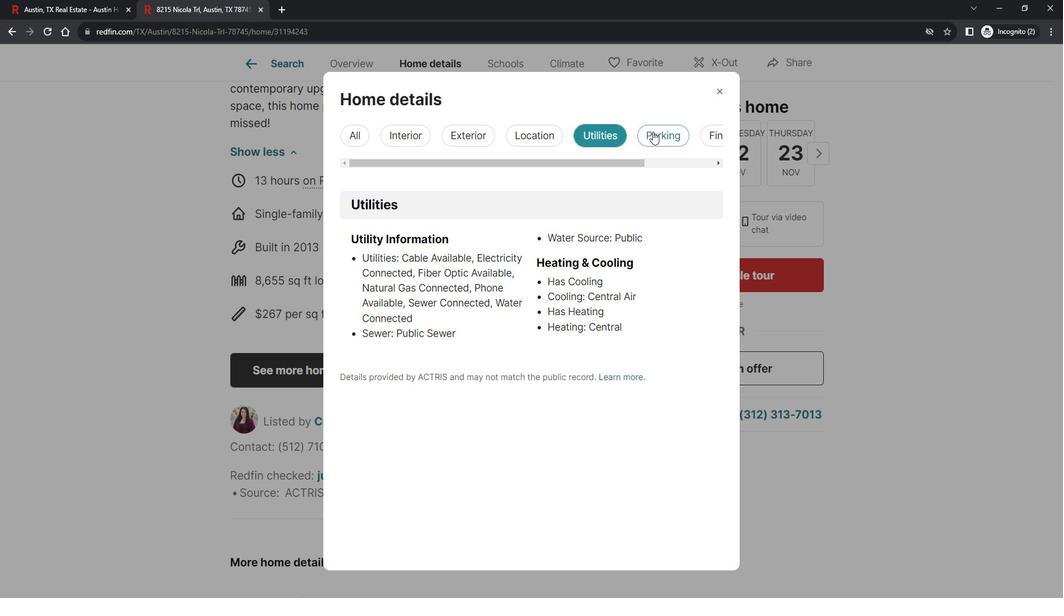 
Action: Mouse moved to (631, 166)
Screenshot: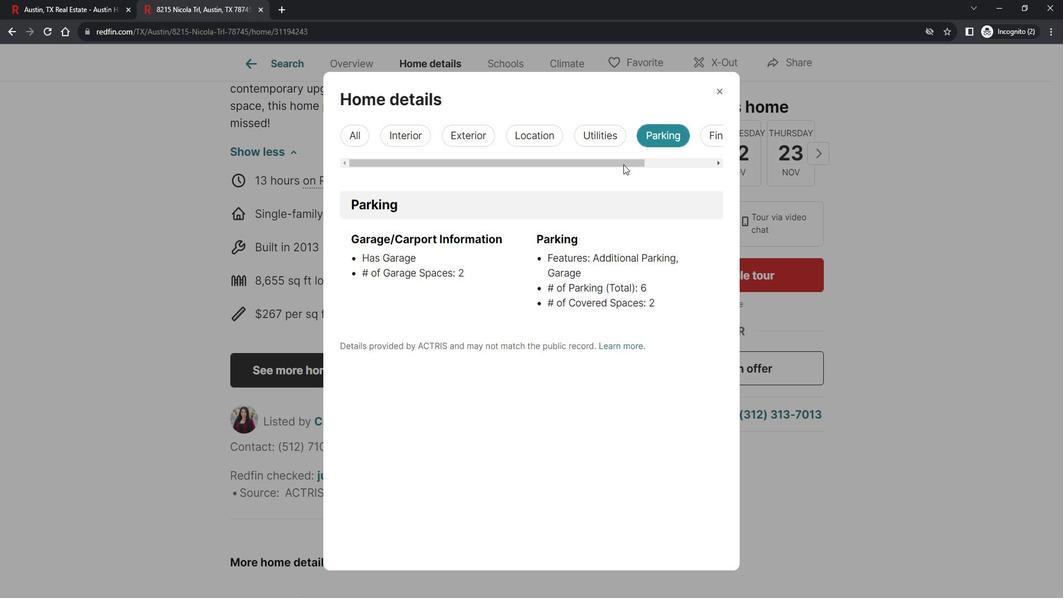 
Action: Mouse pressed left at (631, 166)
Screenshot: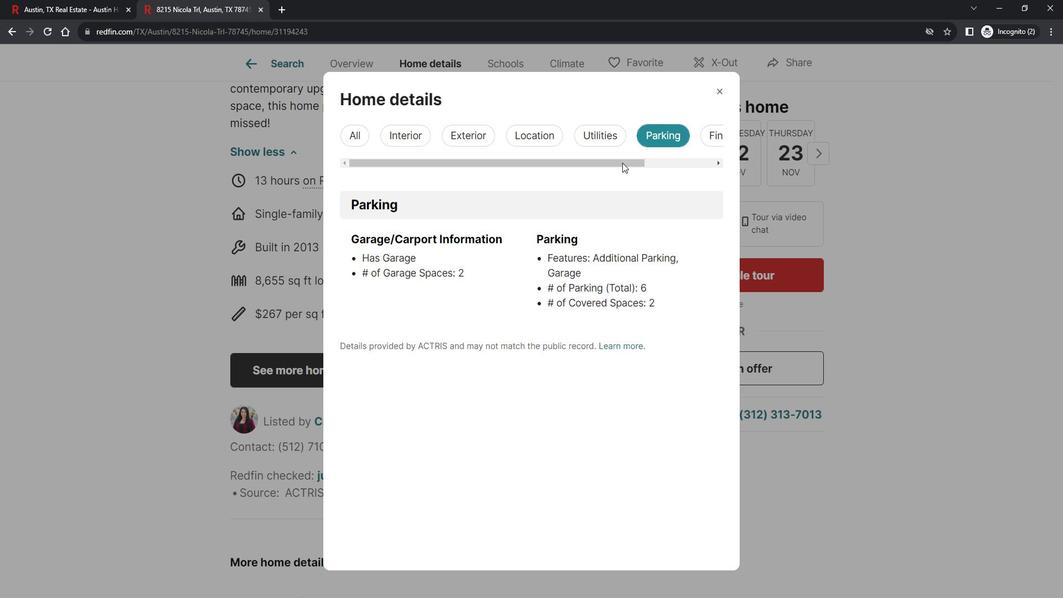 
Action: Mouse moved to (646, 140)
Screenshot: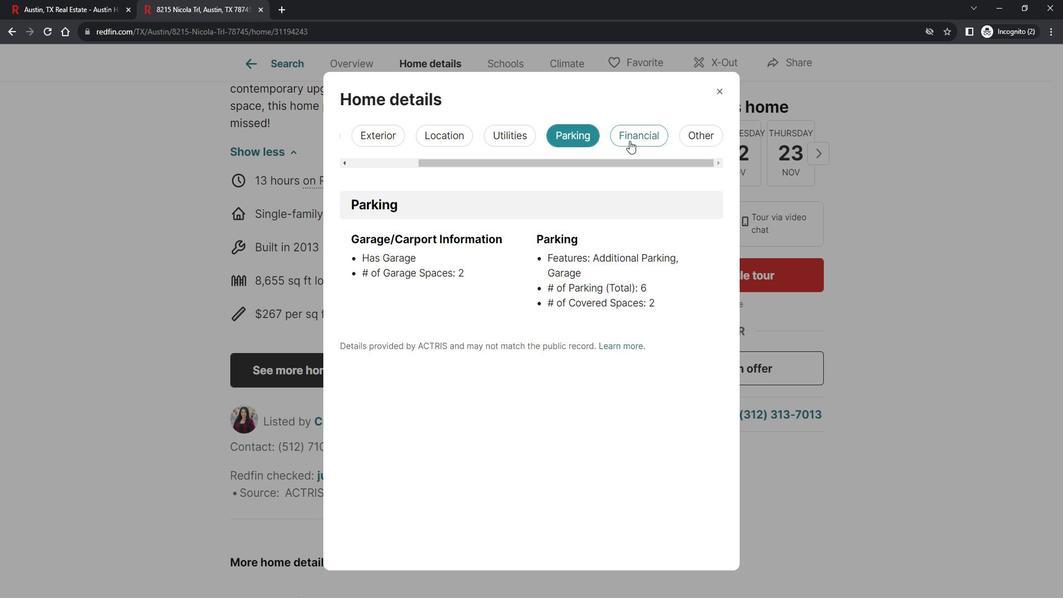 
Action: Mouse pressed left at (646, 140)
Screenshot: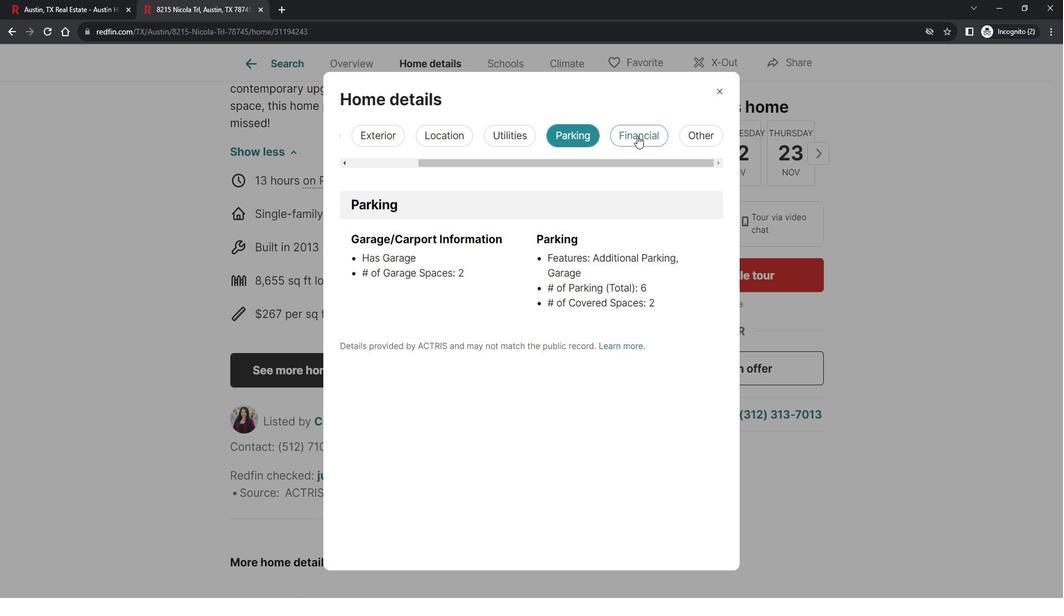 
Action: Mouse moved to (702, 135)
Screenshot: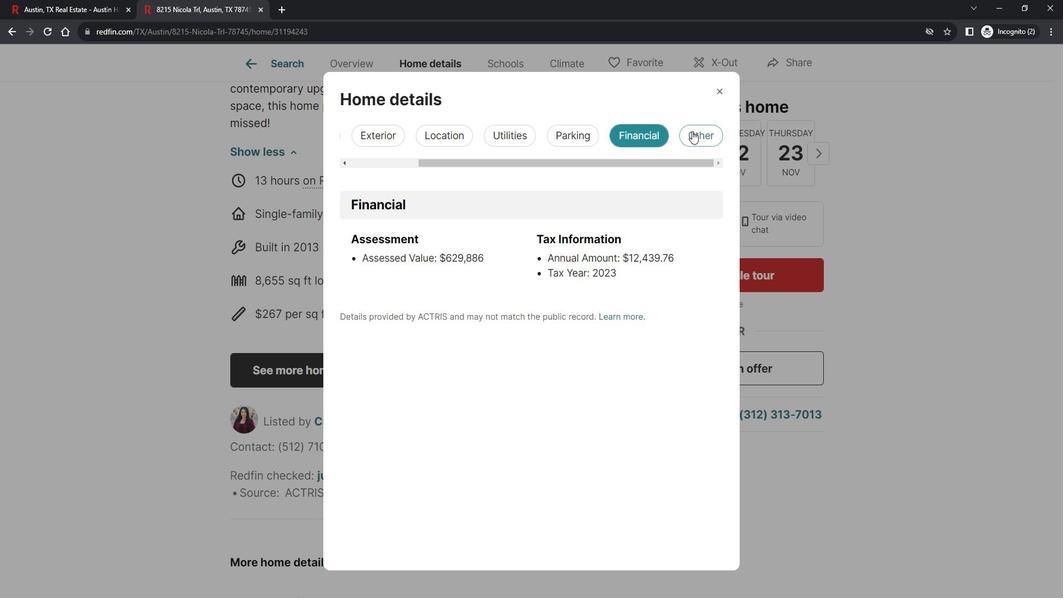 
Action: Mouse pressed left at (702, 135)
Screenshot: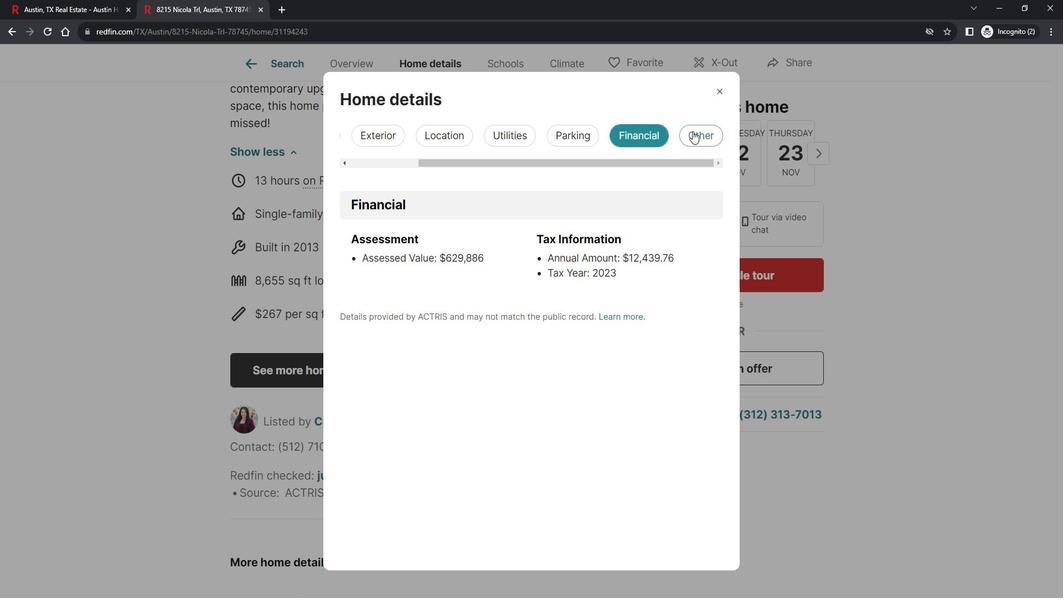 
Action: Mouse moved to (729, 94)
Screenshot: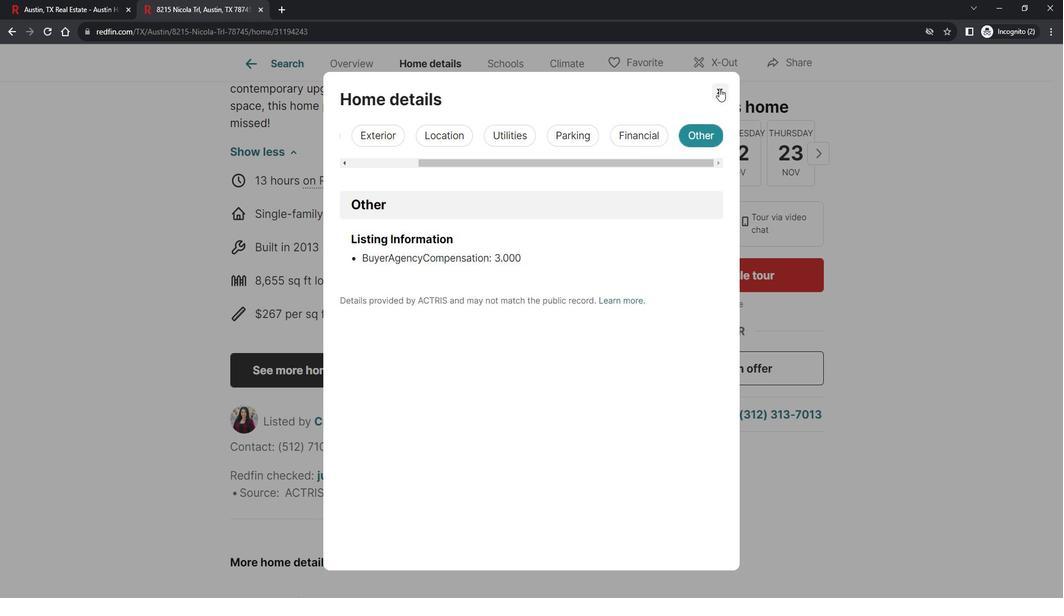 
Action: Mouse pressed left at (729, 94)
Screenshot: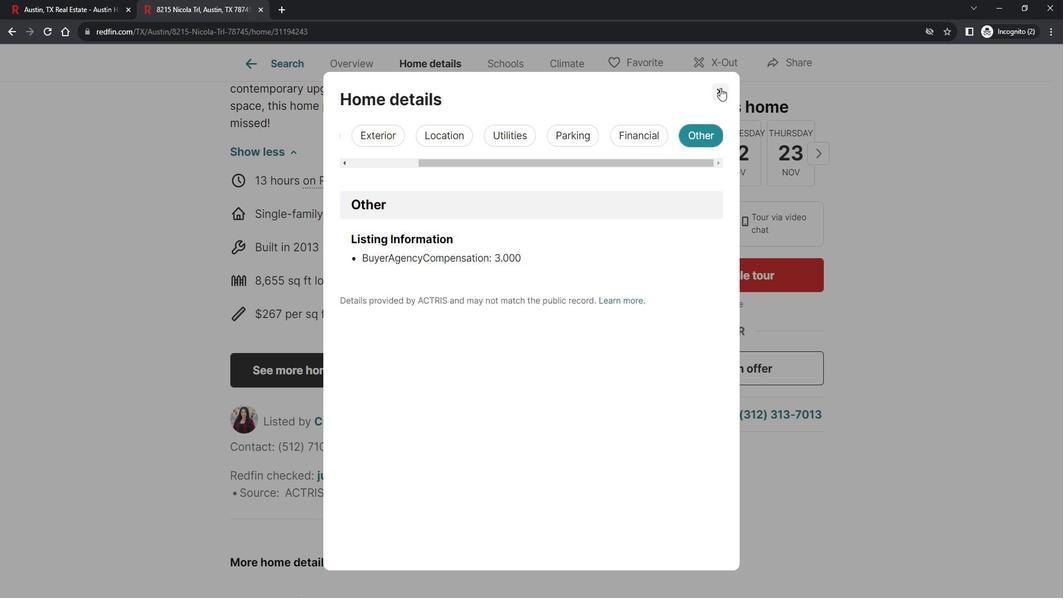 
Action: Mouse moved to (508, 372)
Screenshot: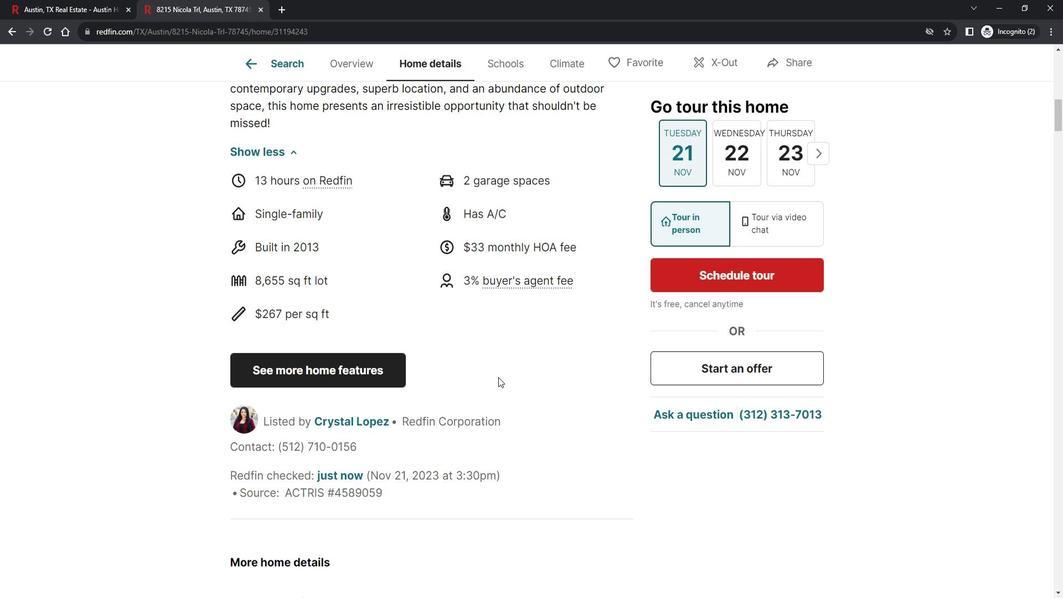 
Action: Mouse scrolled (508, 372) with delta (0, 0)
Screenshot: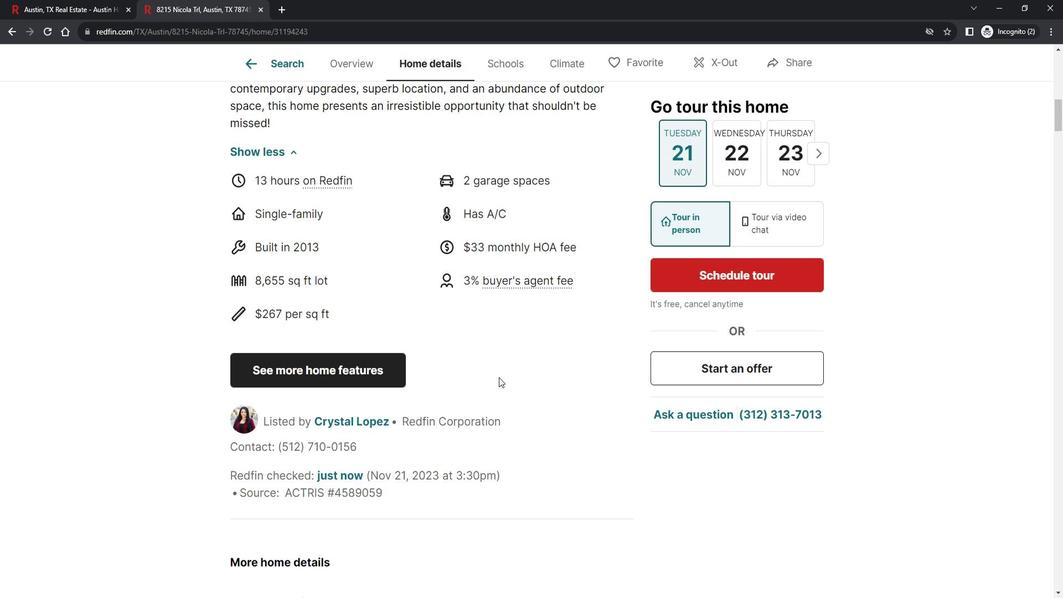
Action: Mouse scrolled (508, 372) with delta (0, 0)
Screenshot: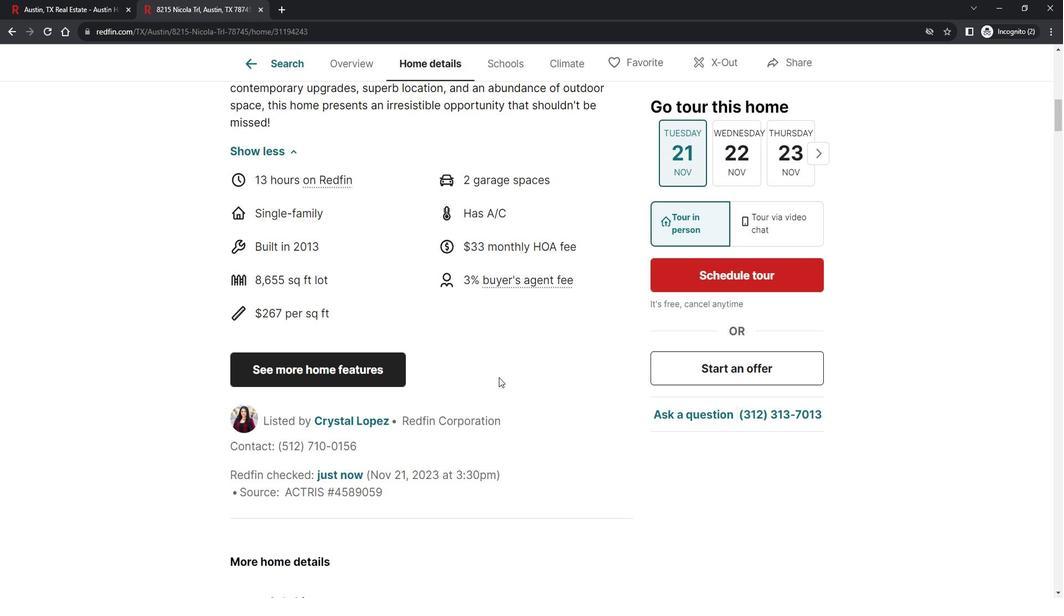 
Action: Mouse moved to (508, 371)
Screenshot: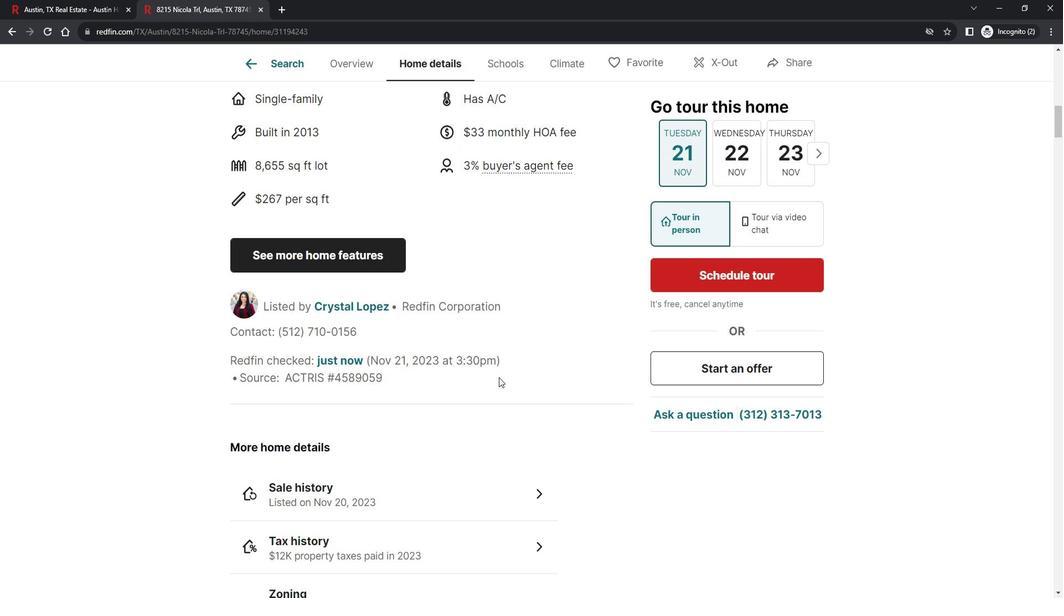 
Action: Mouse scrolled (508, 370) with delta (0, 0)
Screenshot: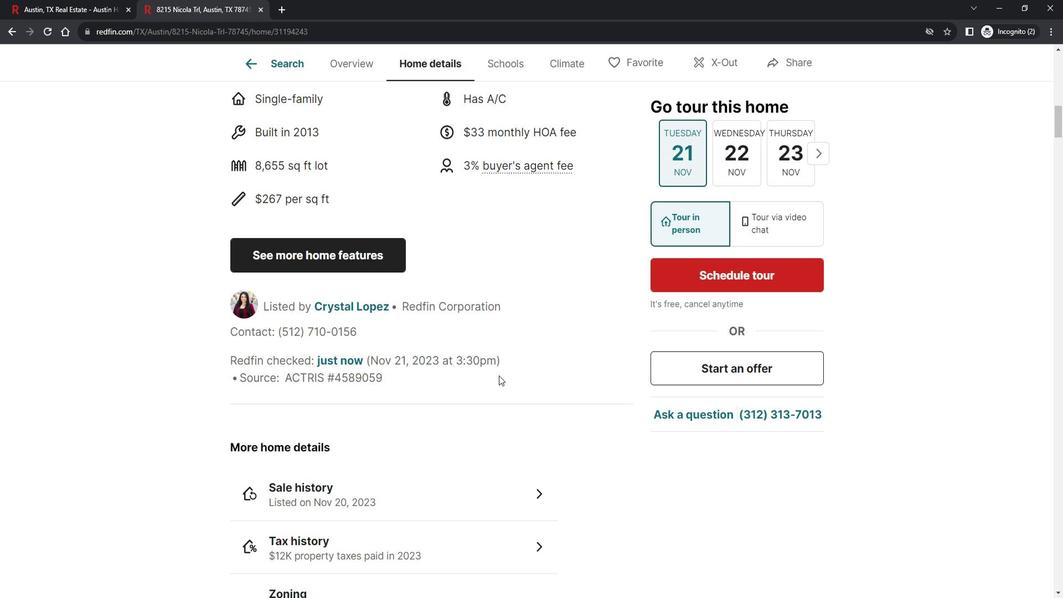 
Action: Mouse scrolled (508, 370) with delta (0, 0)
Screenshot: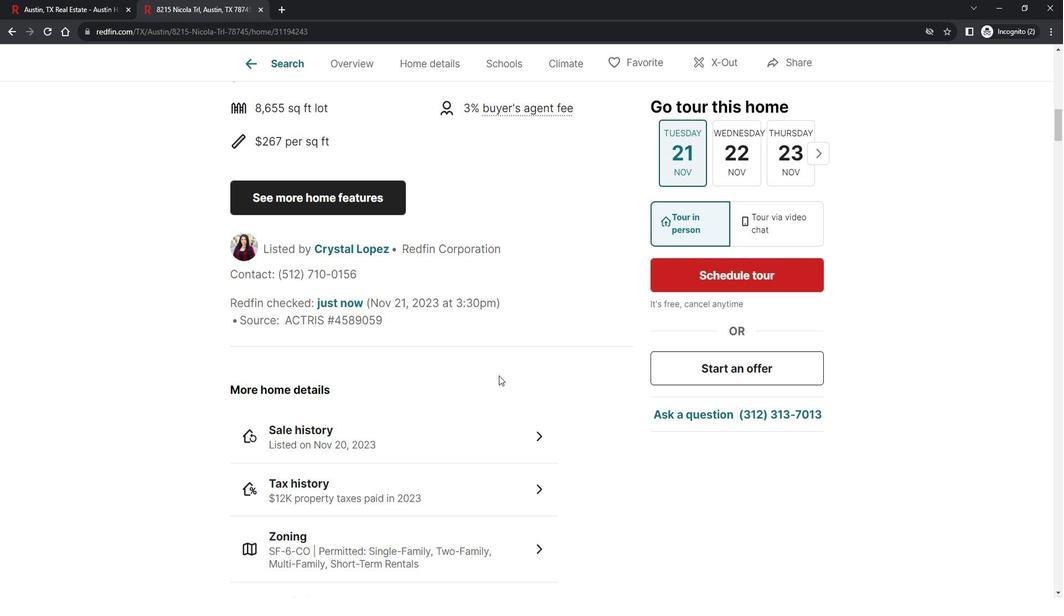
Action: Mouse moved to (510, 71)
Screenshot: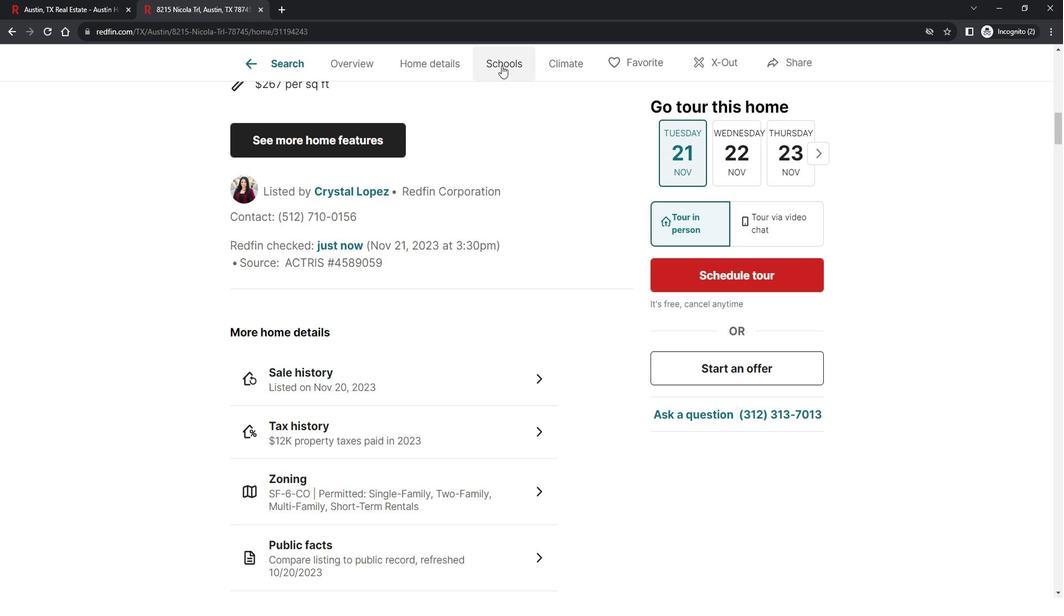 
Action: Mouse pressed left at (510, 71)
Screenshot: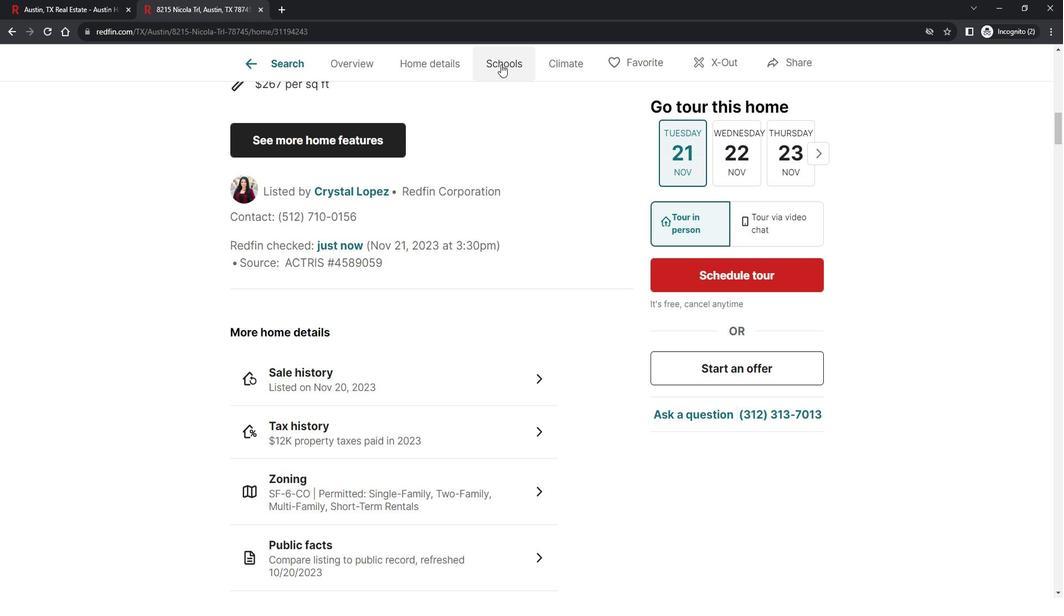 
Action: Mouse moved to (579, 66)
Screenshot: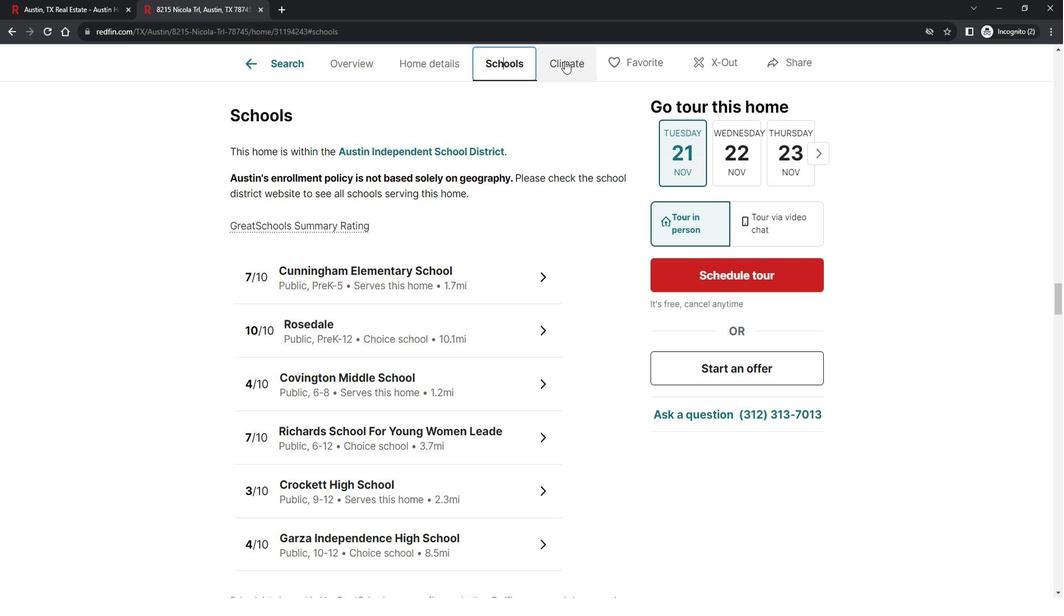 
Action: Mouse pressed left at (579, 66)
Screenshot: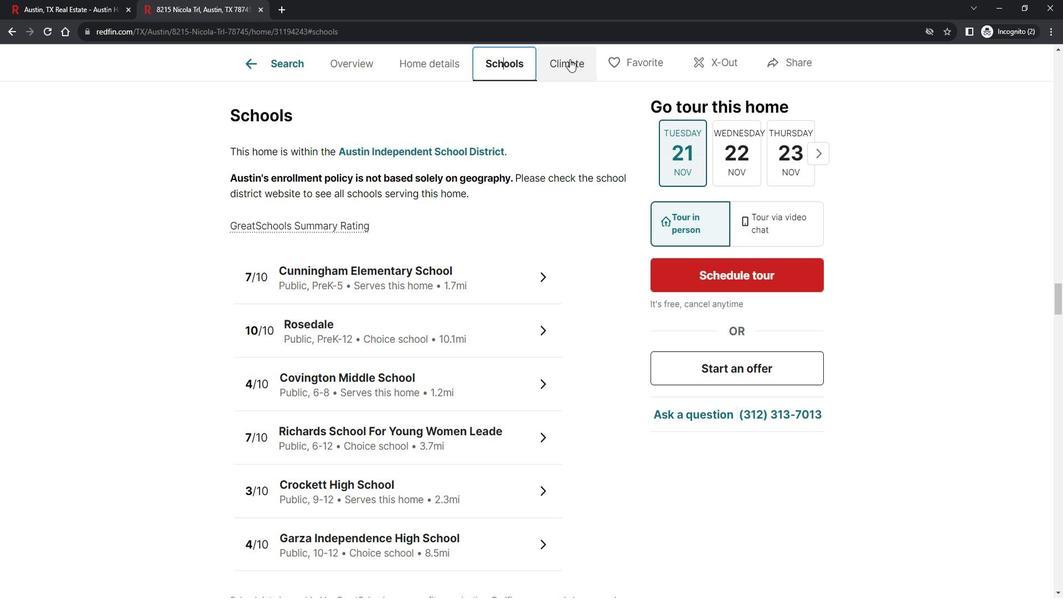 
Action: Mouse moved to (586, 152)
Screenshot: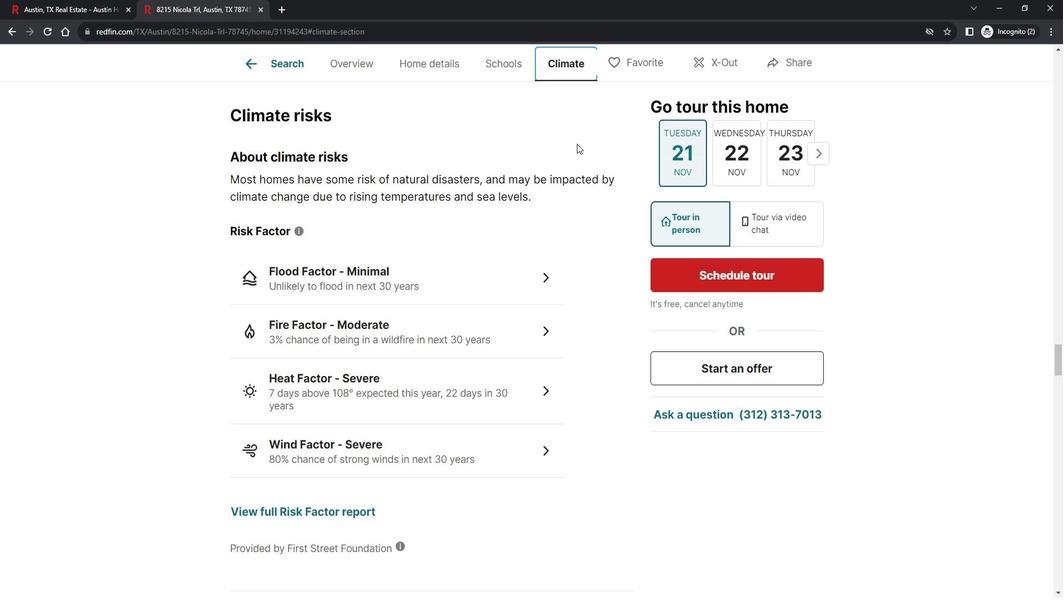 
Action: Mouse scrolled (586, 151) with delta (0, 0)
Screenshot: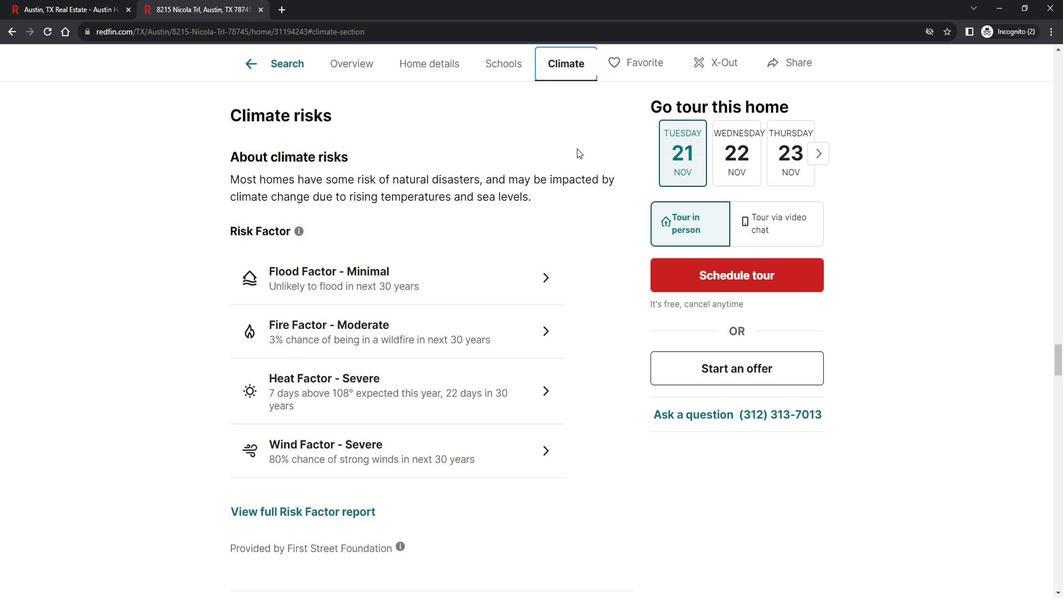 
Action: Mouse scrolled (586, 151) with delta (0, 0)
Screenshot: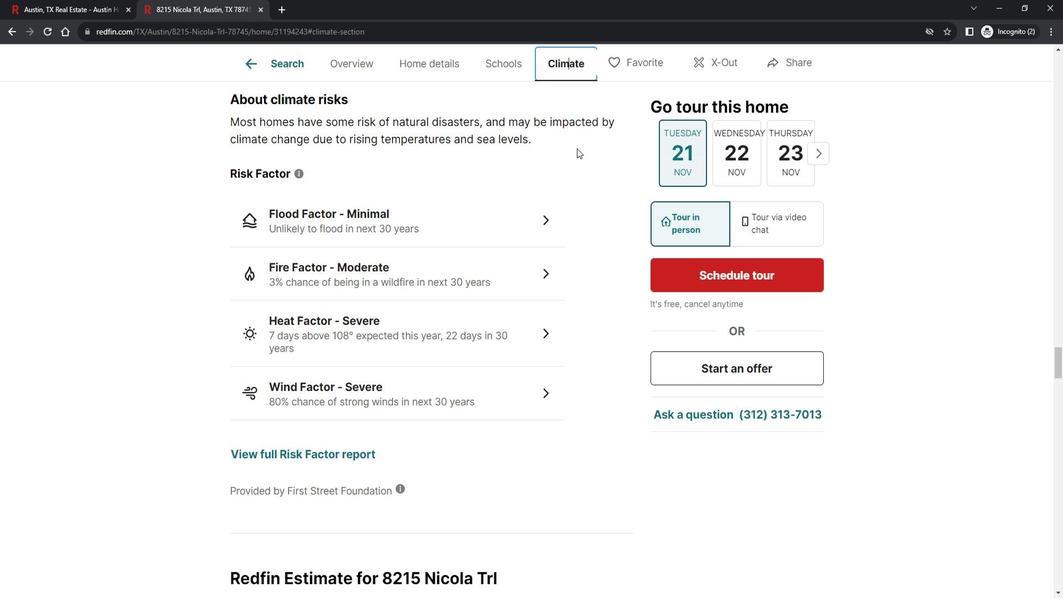 
Action: Mouse moved to (586, 152)
Screenshot: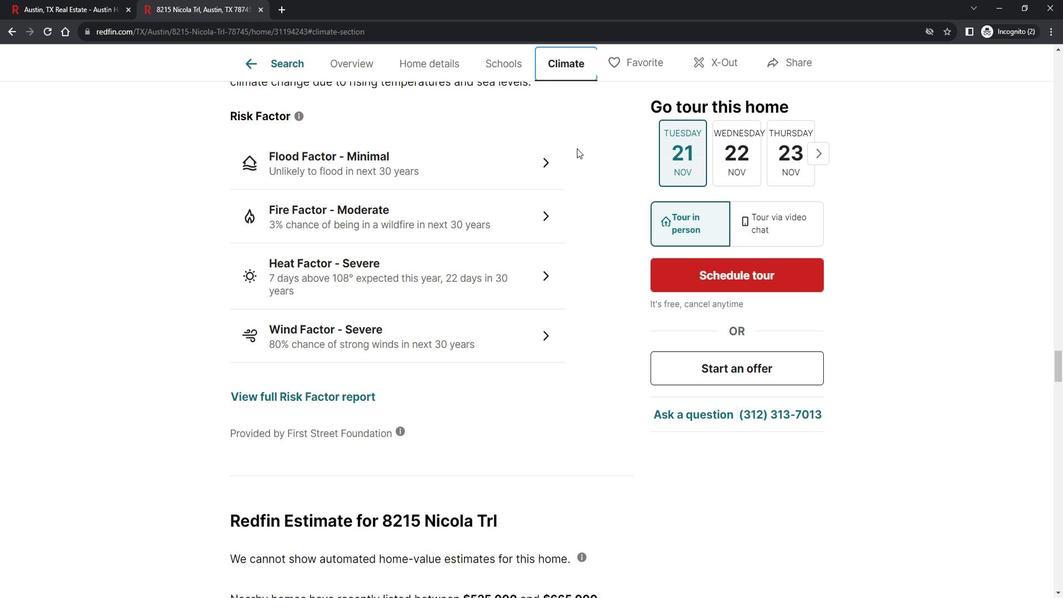 
Action: Mouse scrolled (586, 152) with delta (0, 0)
Screenshot: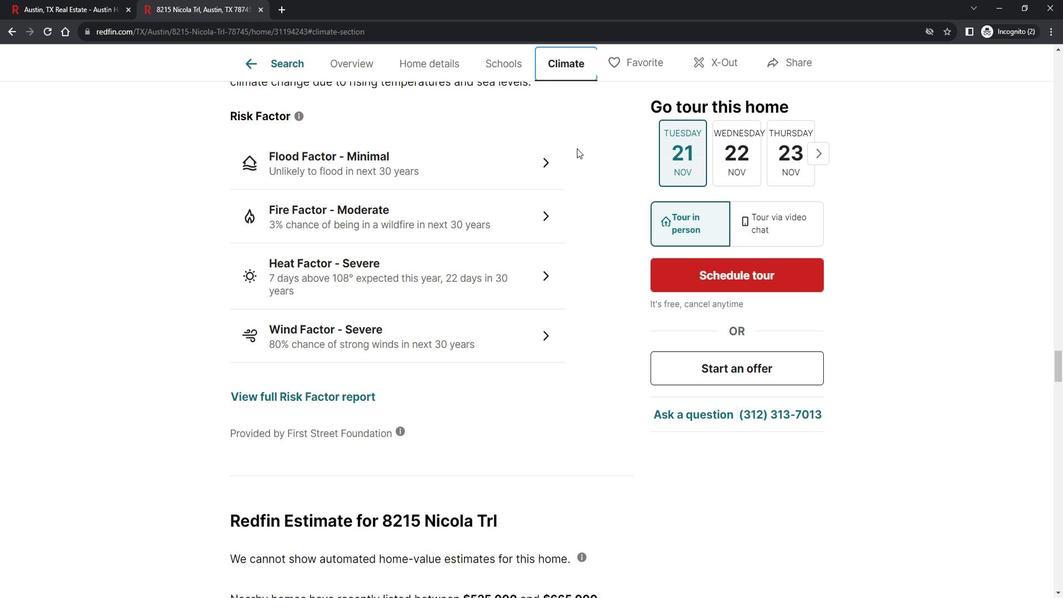 
Action: Mouse moved to (68, 9)
Screenshot: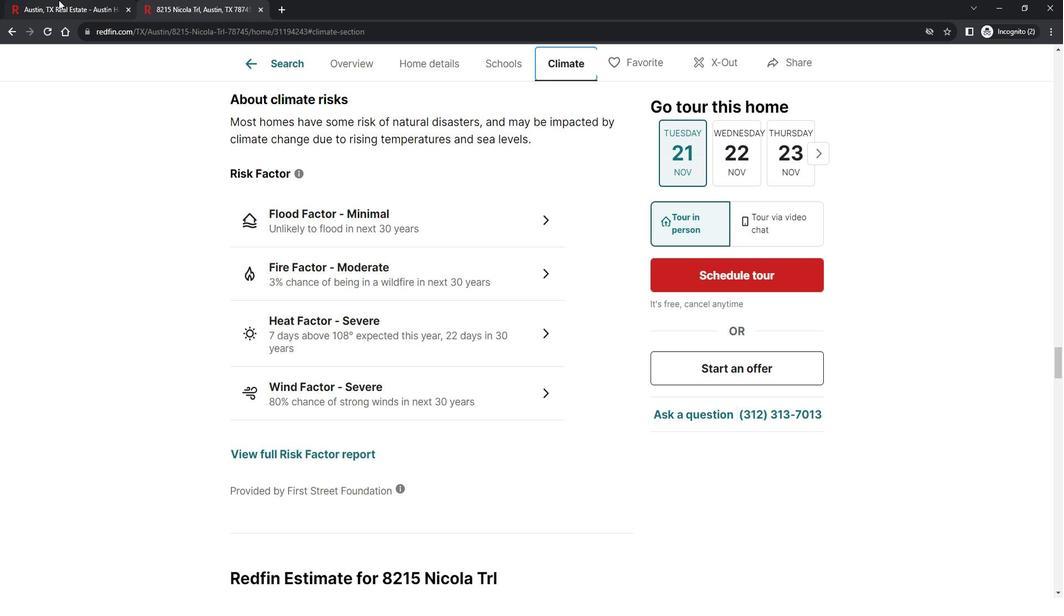 
Action: Mouse pressed left at (68, 9)
Screenshot: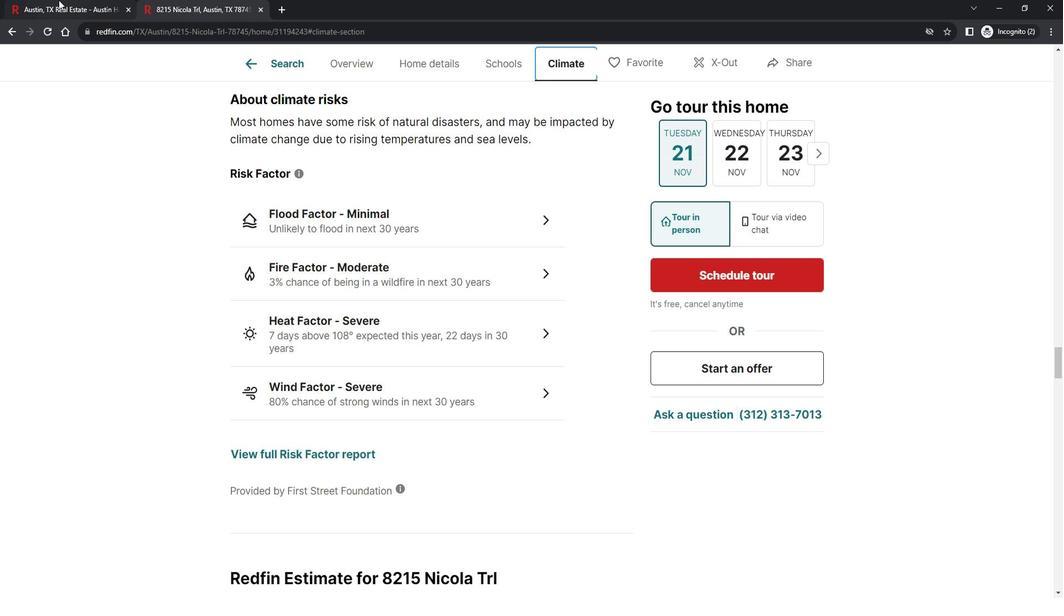 
Action: Mouse moved to (954, 230)
Screenshot: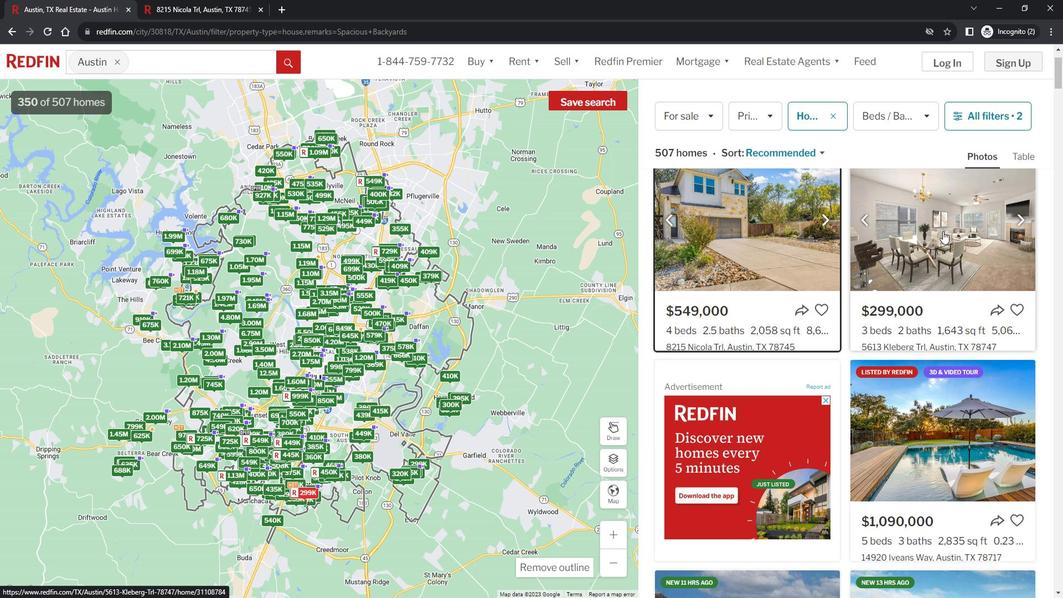 
Action: Mouse pressed left at (954, 230)
Screenshot: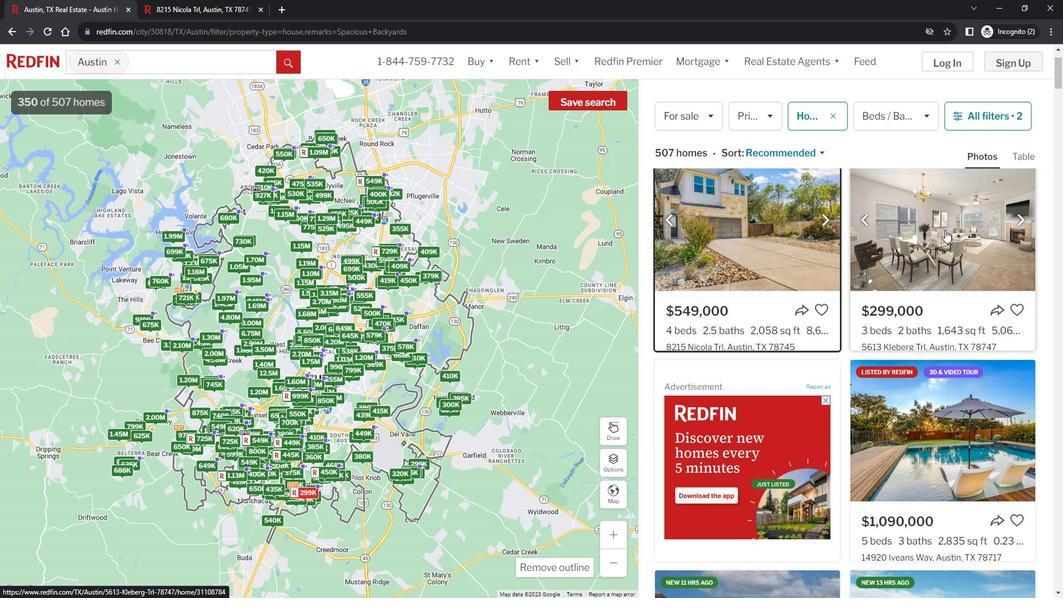 
Action: Mouse moved to (494, 260)
Screenshot: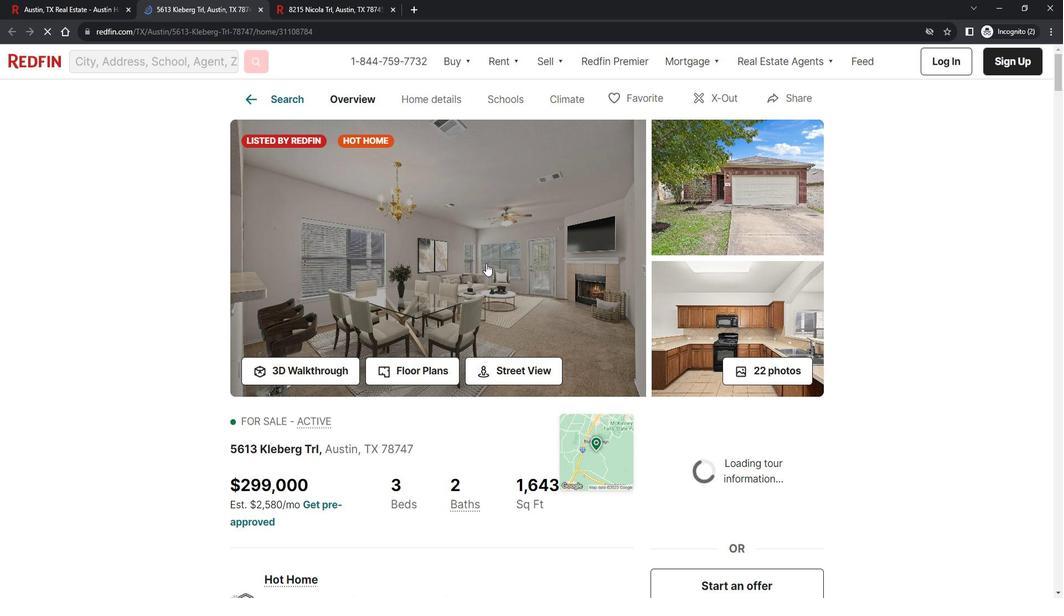 
Action: Mouse pressed left at (494, 260)
Screenshot: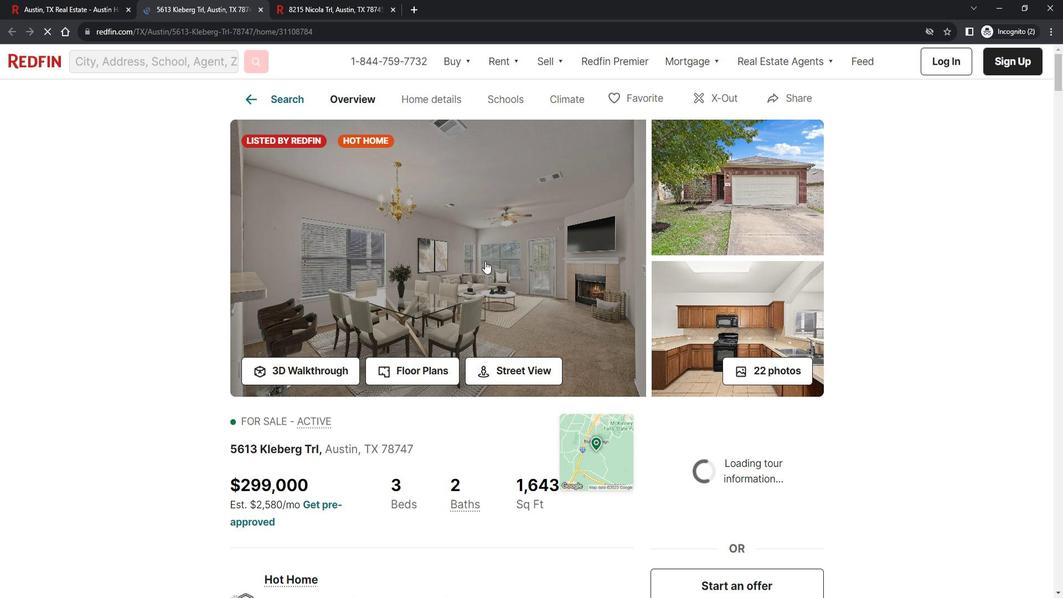 
Action: Mouse moved to (191, 269)
Screenshot: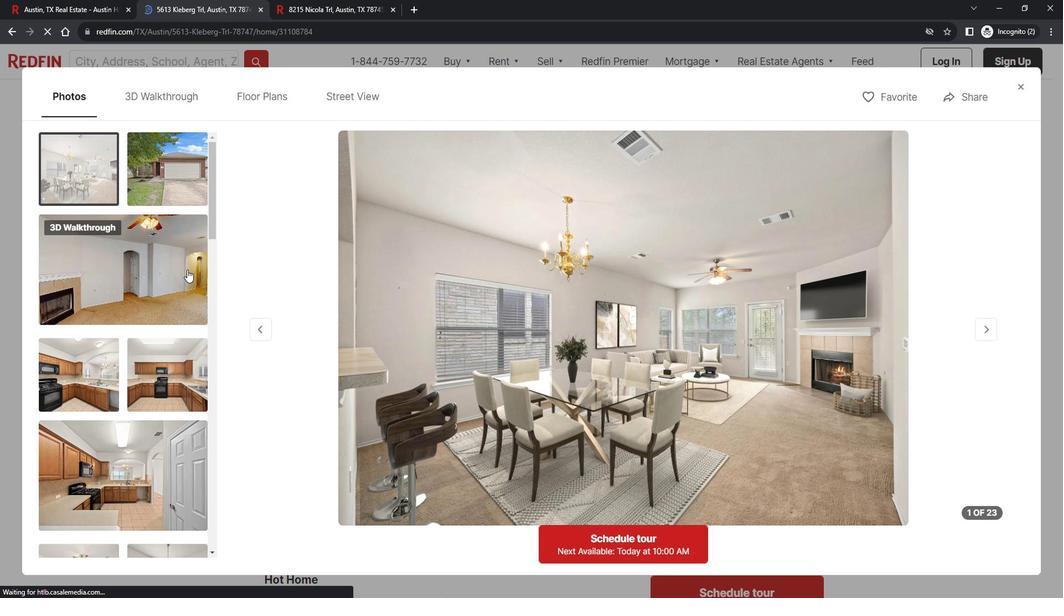 
Action: Mouse pressed left at (191, 269)
Screenshot: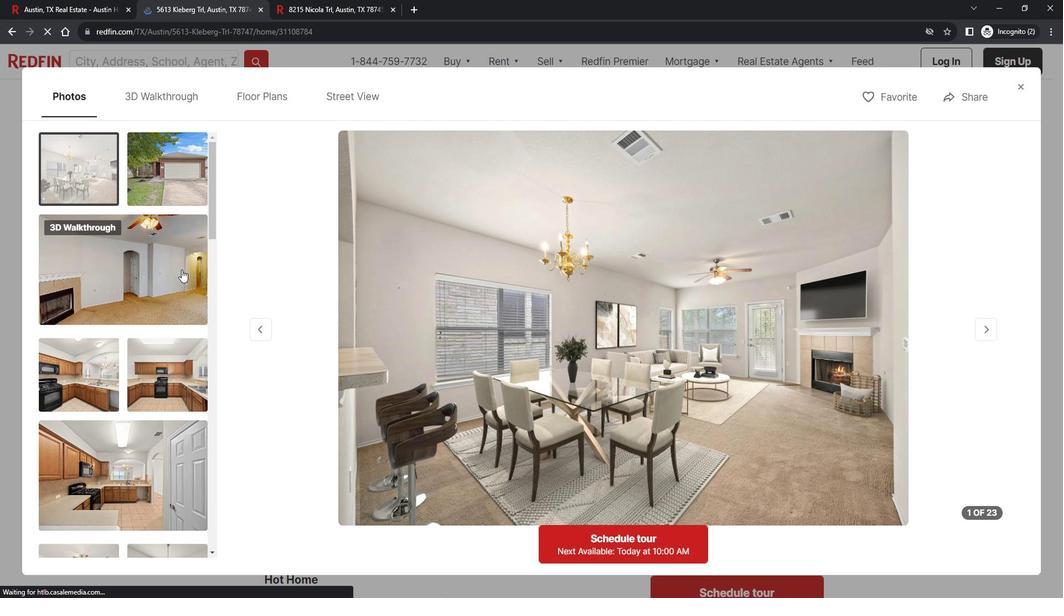 
Action: Mouse moved to (209, 349)
Screenshot: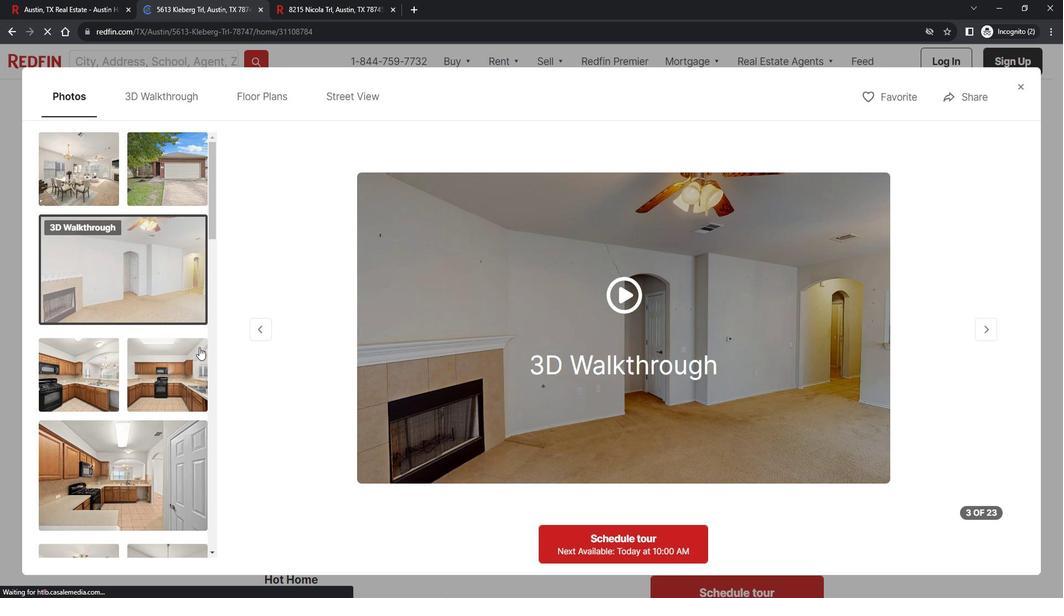 
Action: Mouse scrolled (209, 348) with delta (0, 0)
Screenshot: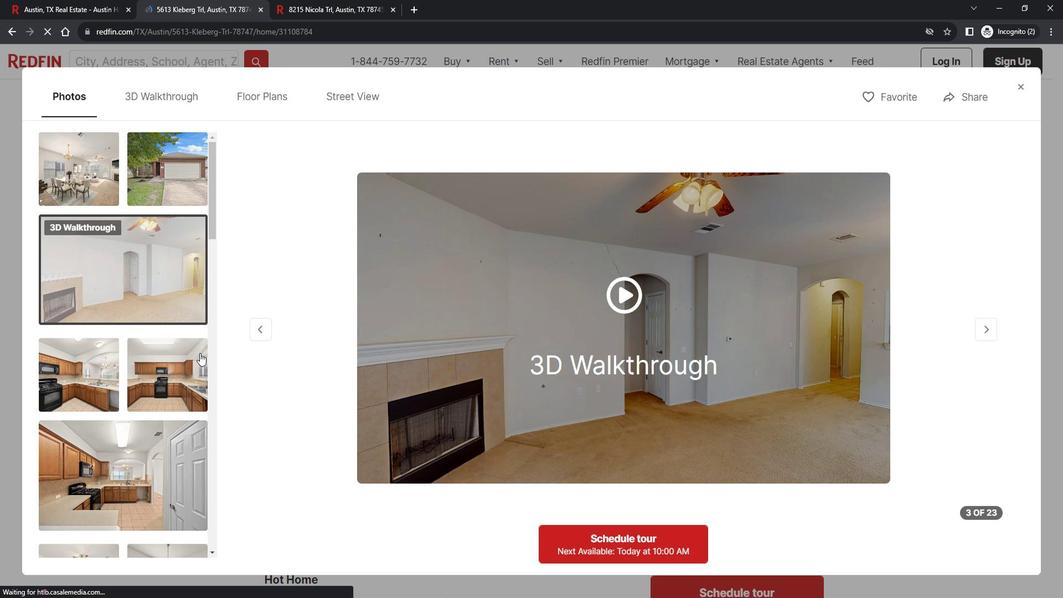 
Action: Mouse scrolled (209, 348) with delta (0, 0)
Screenshot: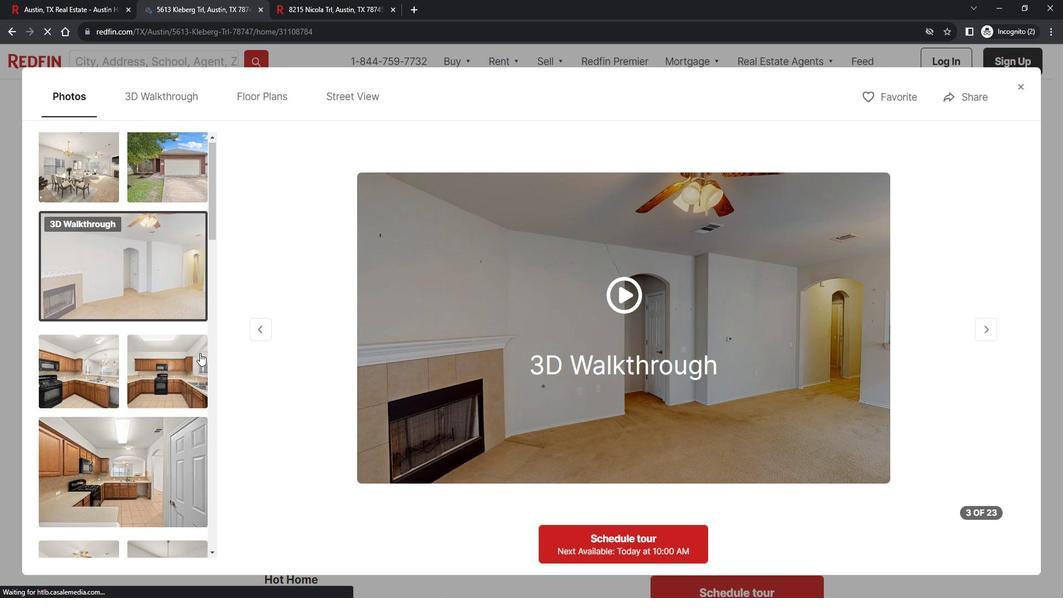 
Action: Mouse moved to (209, 349)
Screenshot: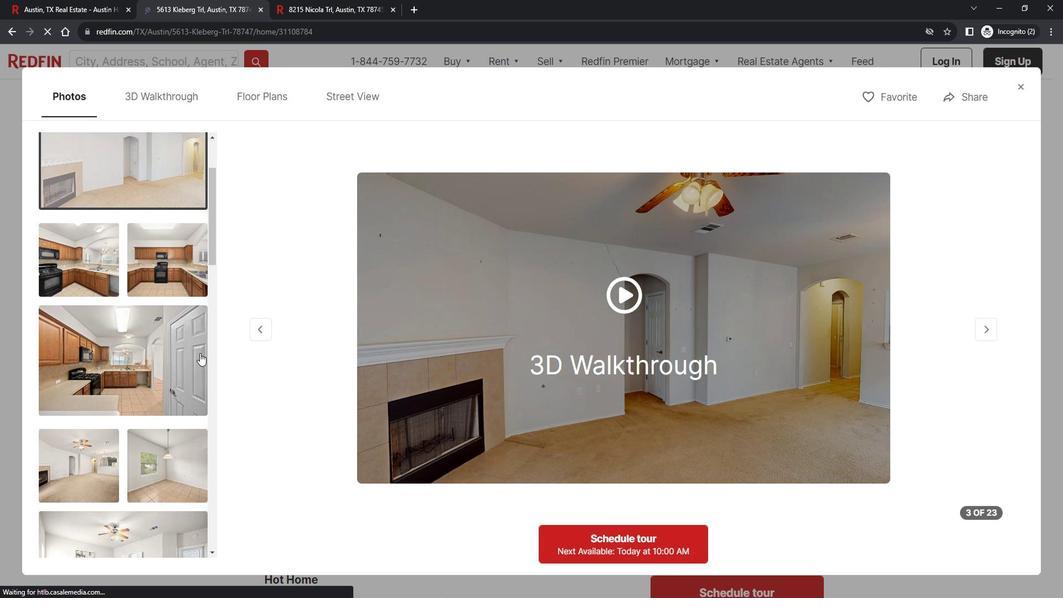 
Action: Mouse scrolled (209, 348) with delta (0, 0)
Screenshot: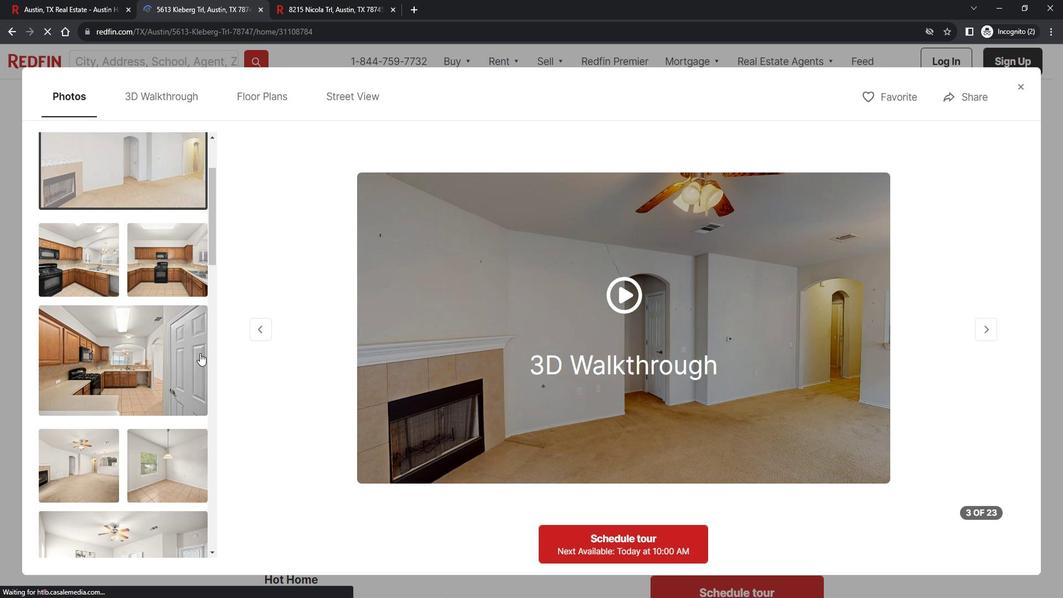 
Action: Mouse moved to (140, 400)
Screenshot: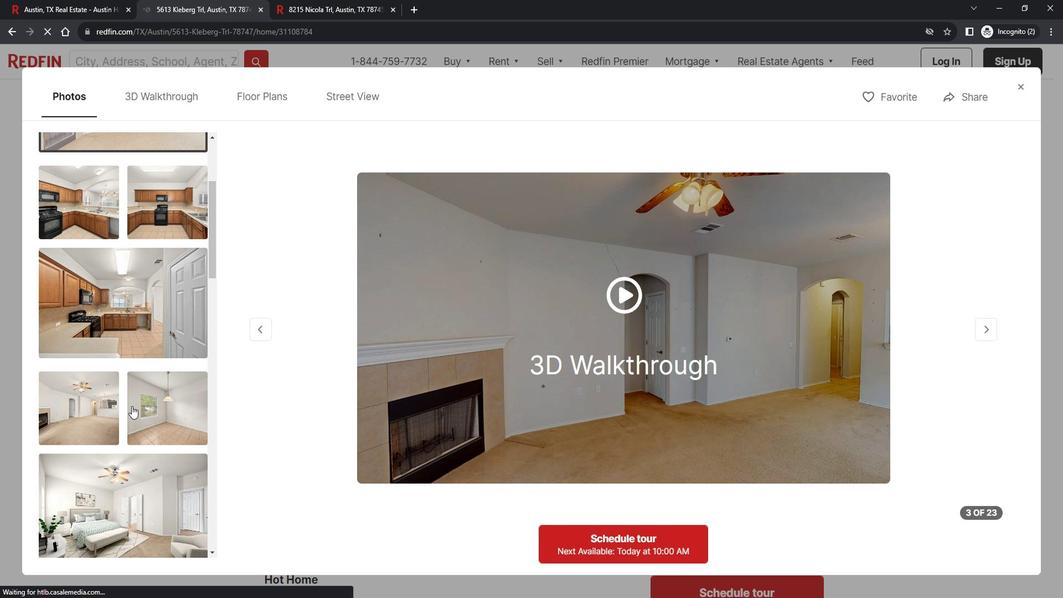 
Action: Mouse pressed left at (140, 400)
Screenshot: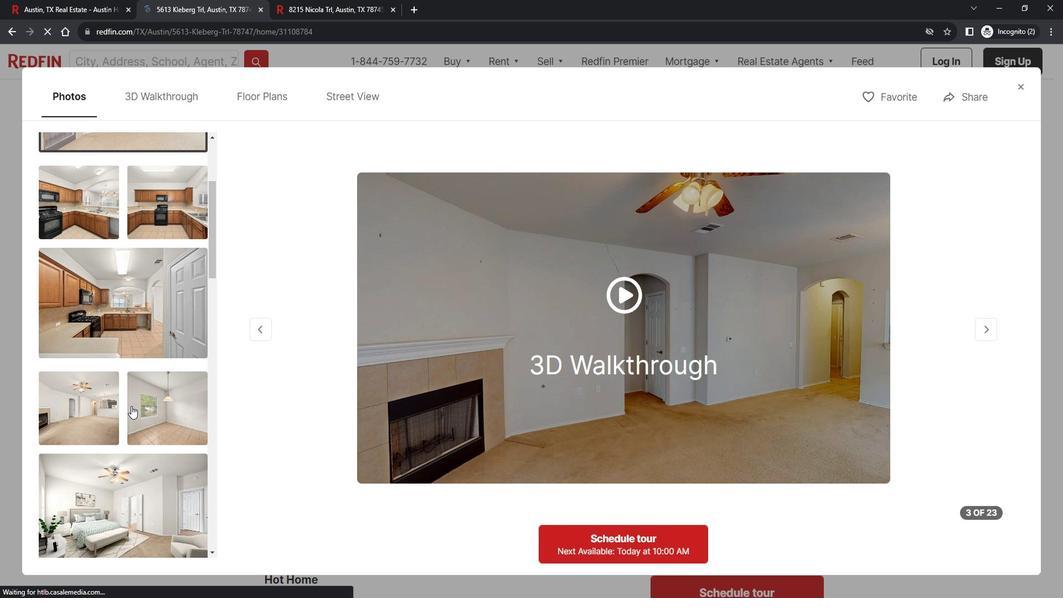 
Action: Mouse moved to (159, 405)
Screenshot: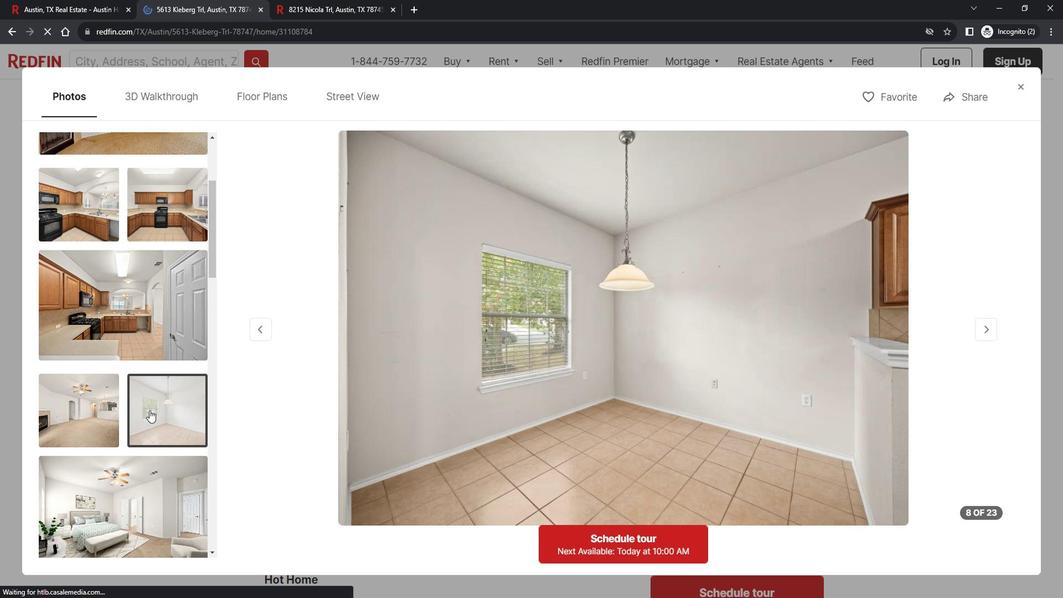 
Action: Mouse scrolled (159, 404) with delta (0, 0)
Screenshot: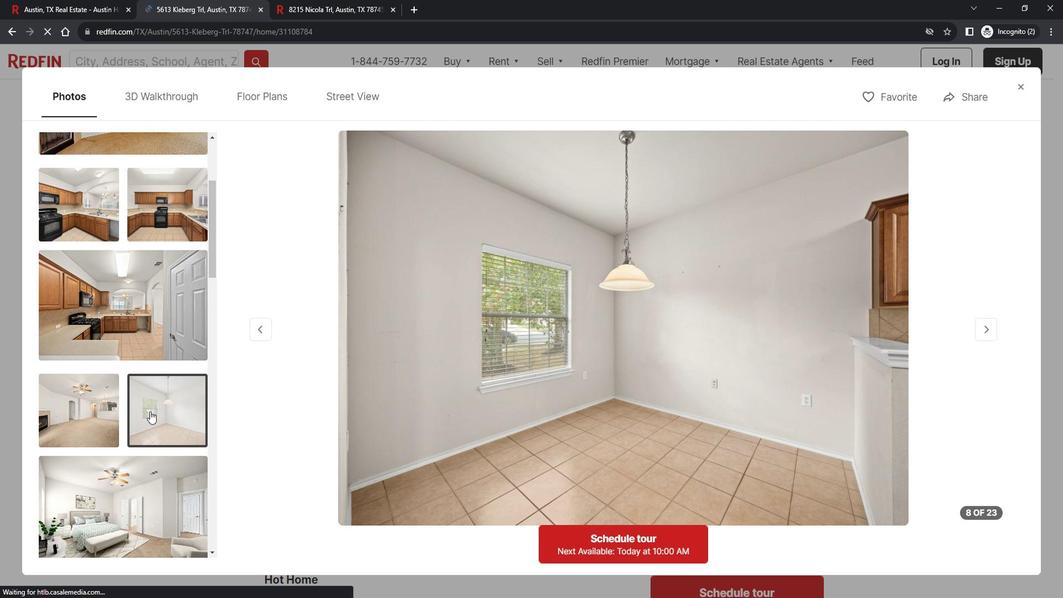
Action: Mouse moved to (160, 404)
Screenshot: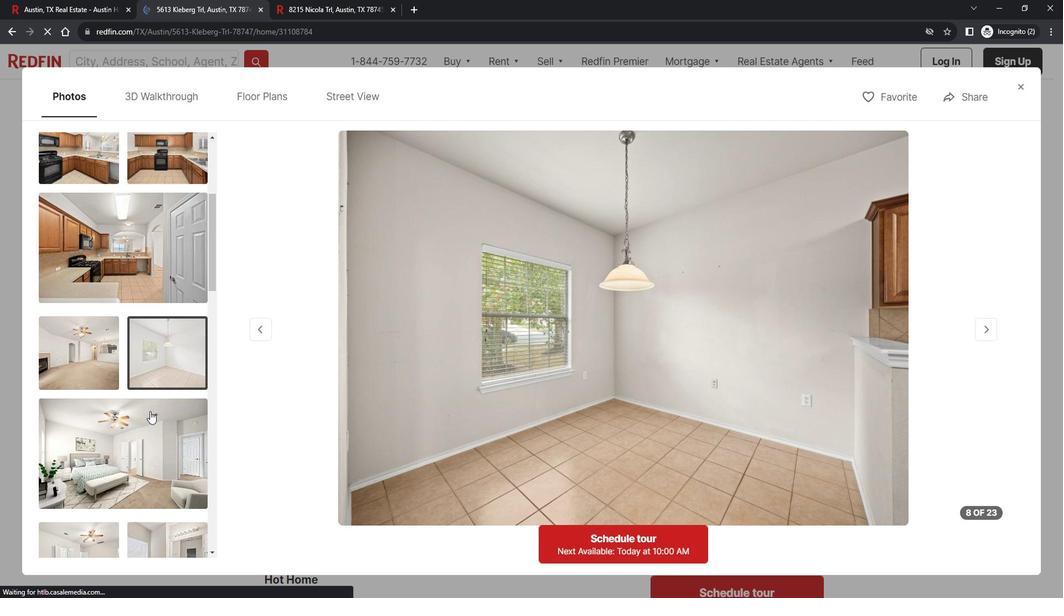 
Action: Mouse scrolled (160, 404) with delta (0, 0)
Screenshot: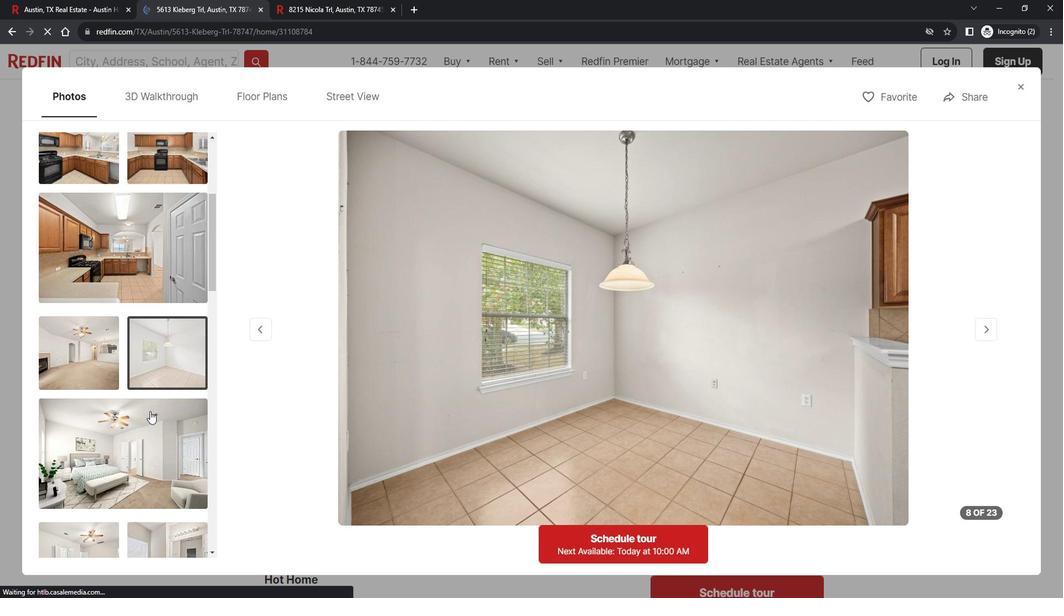 
Action: Mouse moved to (160, 402)
Screenshot: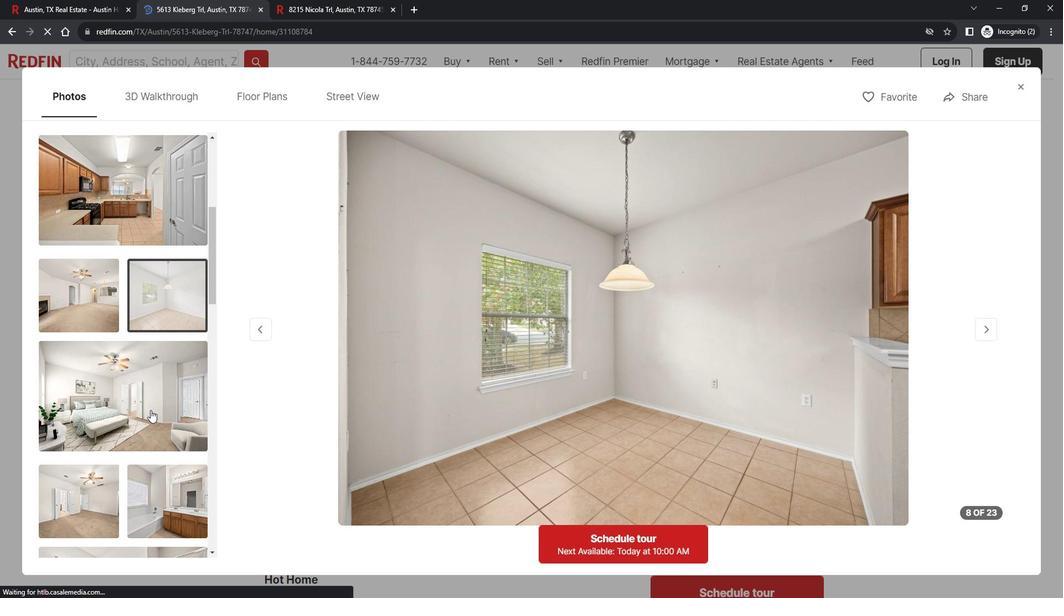 
Action: Mouse scrolled (160, 402) with delta (0, 0)
Screenshot: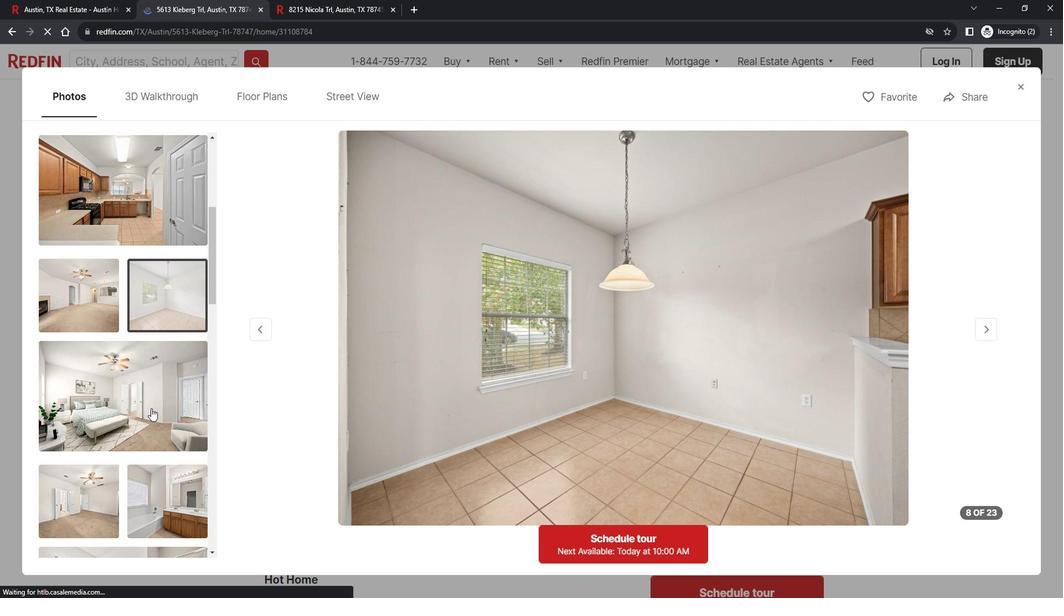 
Action: Mouse moved to (160, 402)
Screenshot: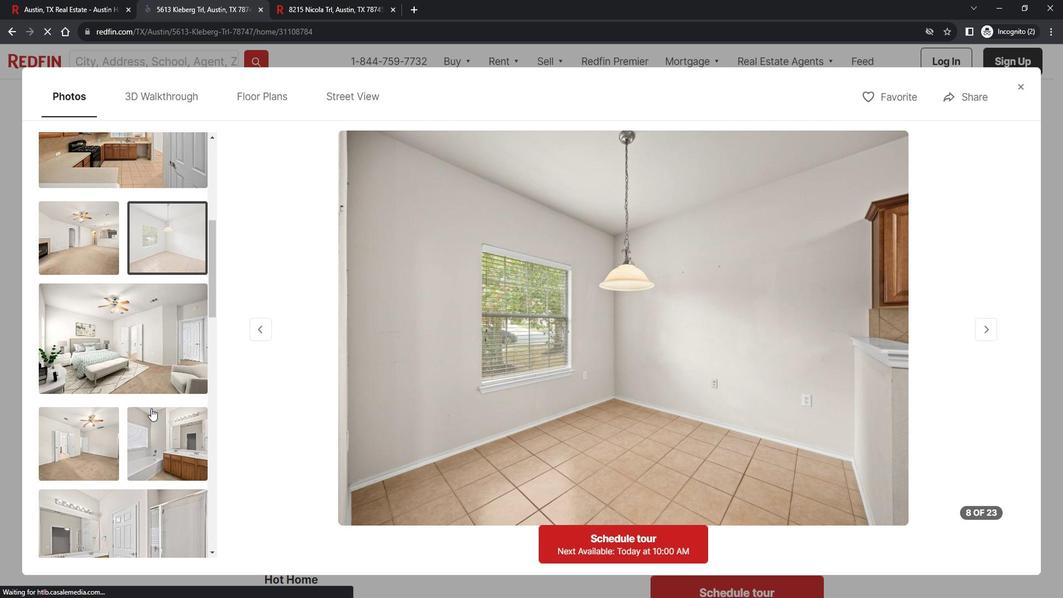
Action: Mouse scrolled (160, 401) with delta (0, 0)
Screenshot: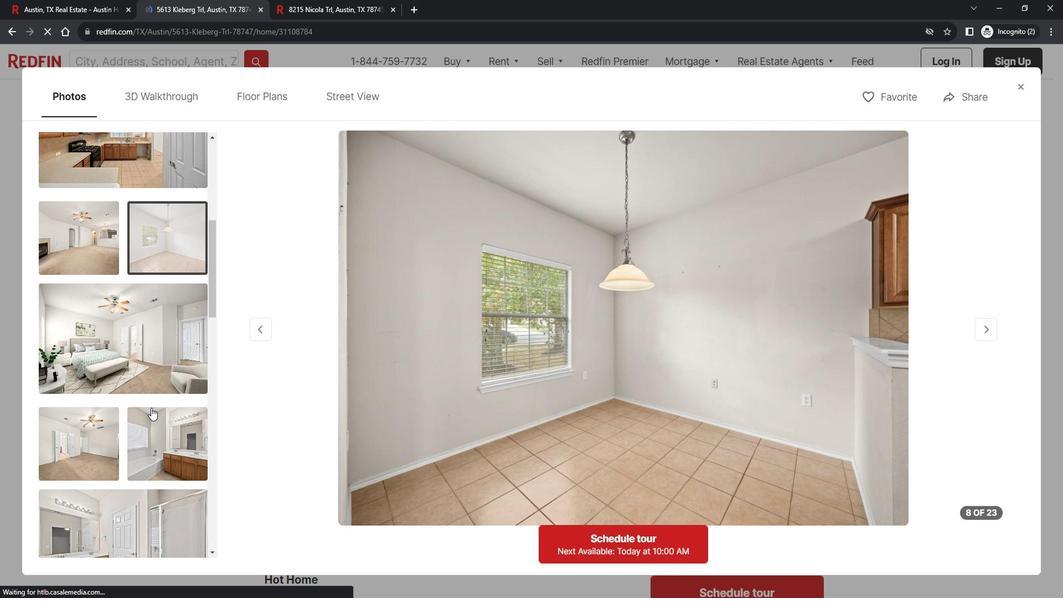 
Action: Mouse moved to (160, 400)
Screenshot: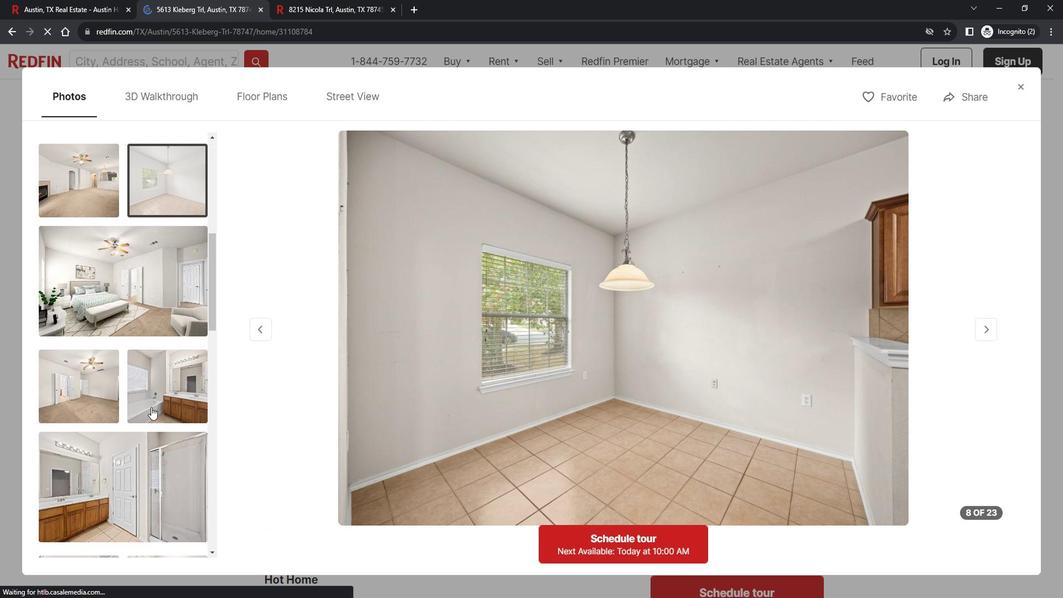 
Action: Mouse scrolled (160, 400) with delta (0, 0)
Screenshot: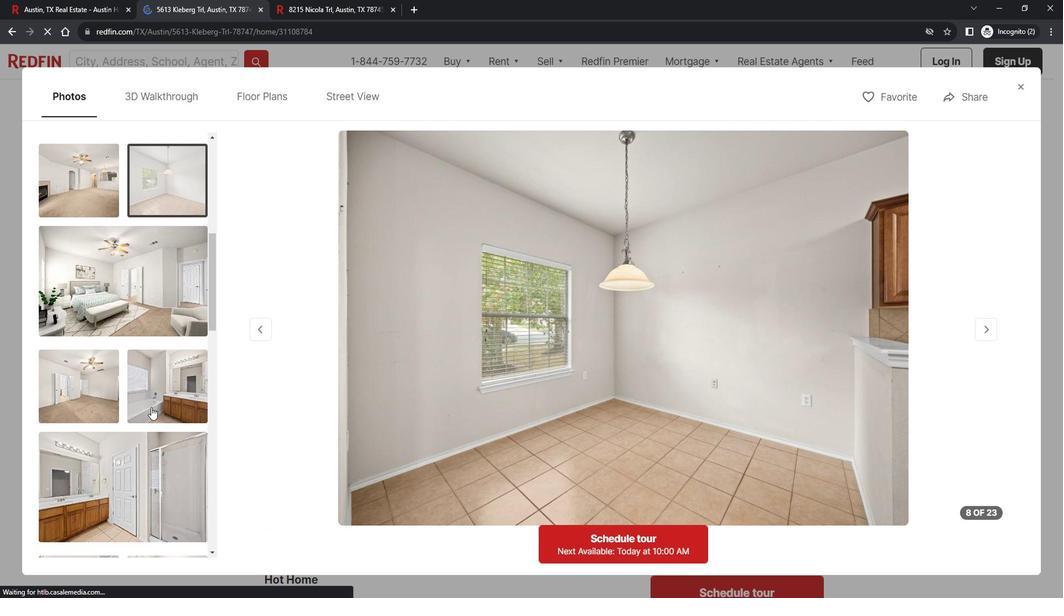 
Action: Mouse moved to (149, 415)
Screenshot: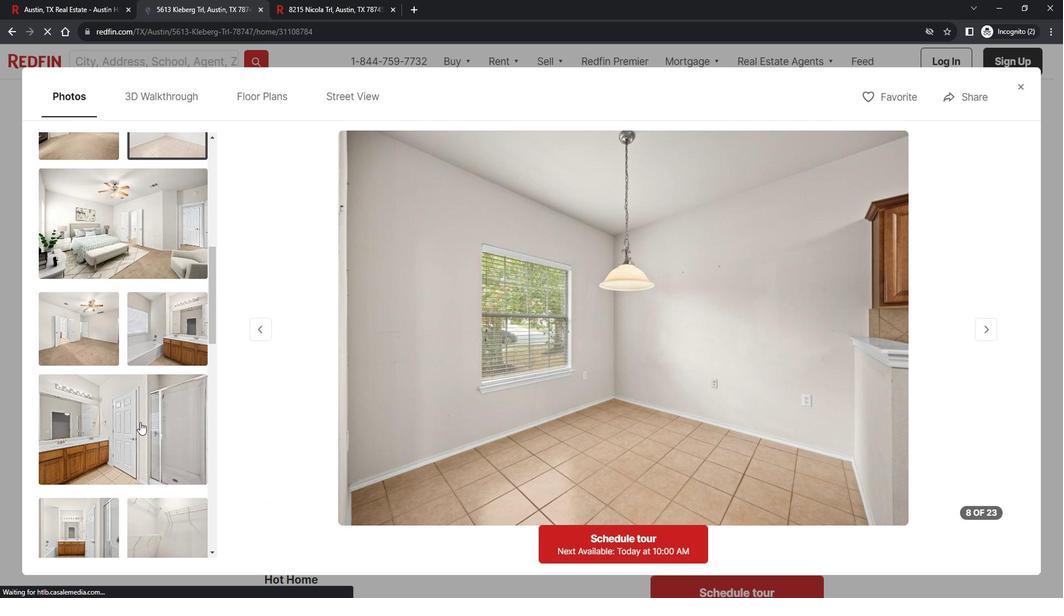 
Action: Mouse pressed left at (149, 415)
Screenshot: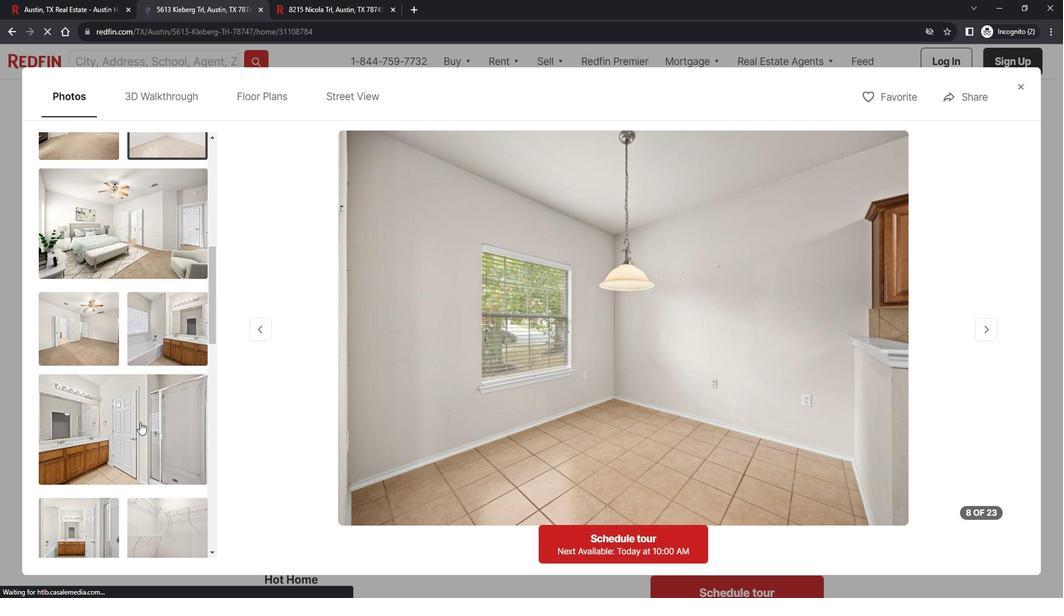 
Action: Mouse moved to (407, 389)
Screenshot: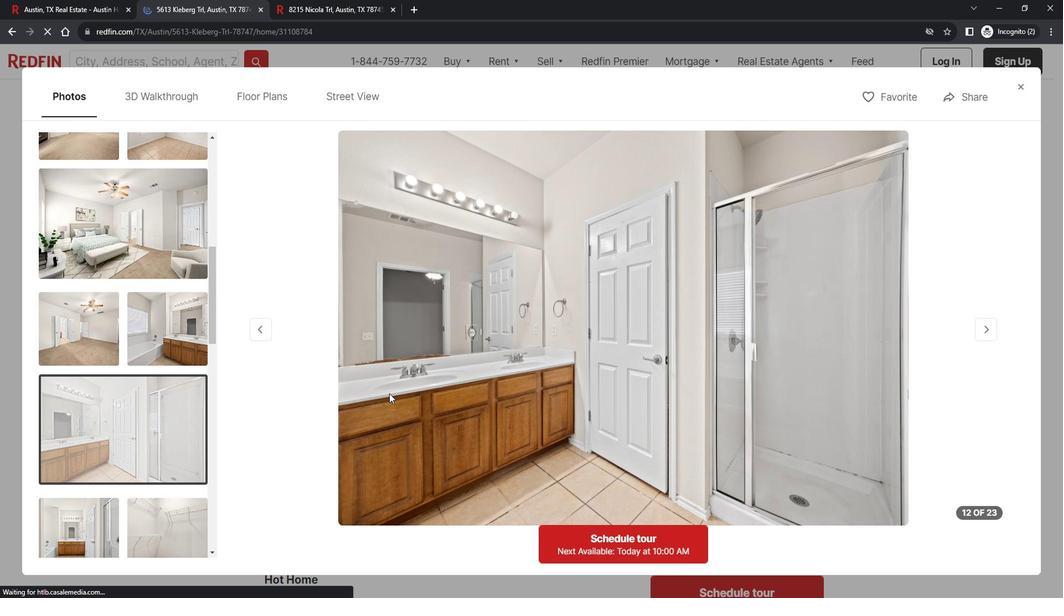 
Action: Mouse scrolled (407, 389) with delta (0, 0)
Screenshot: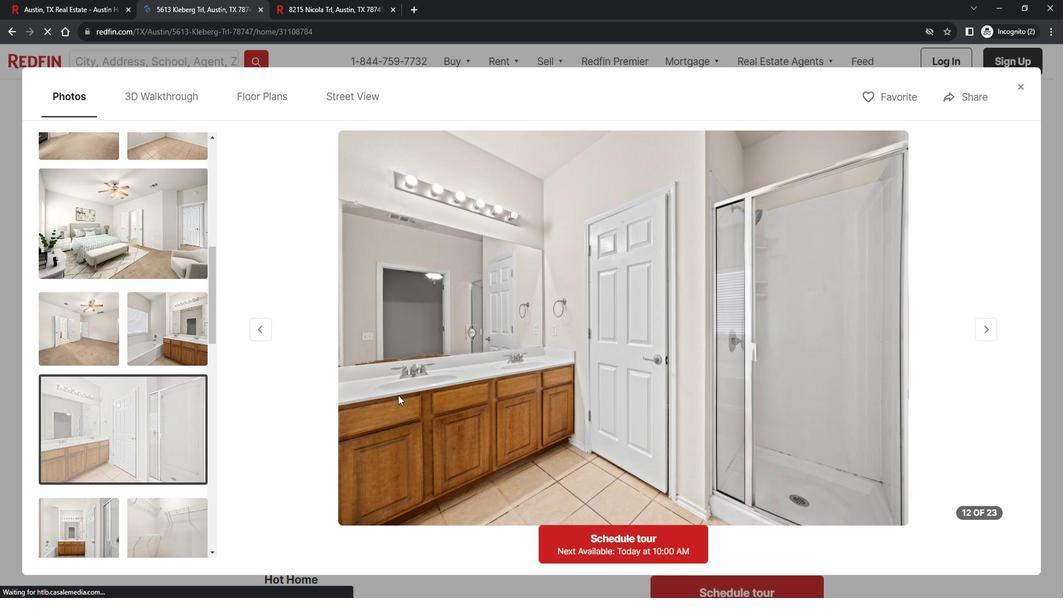 
Action: Mouse moved to (996, 323)
Screenshot: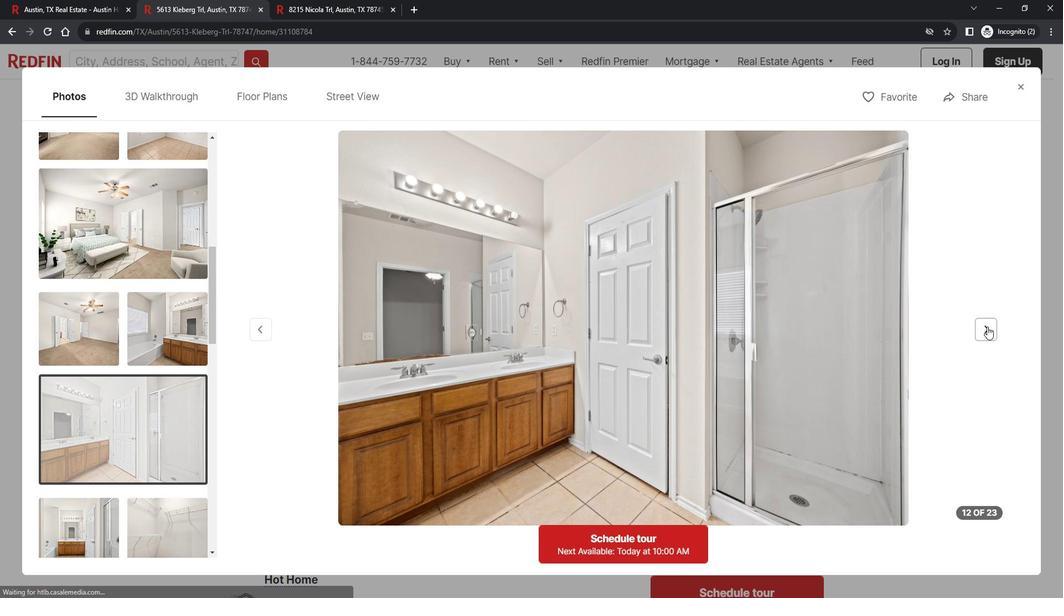 
Action: Mouse pressed left at (996, 323)
Screenshot: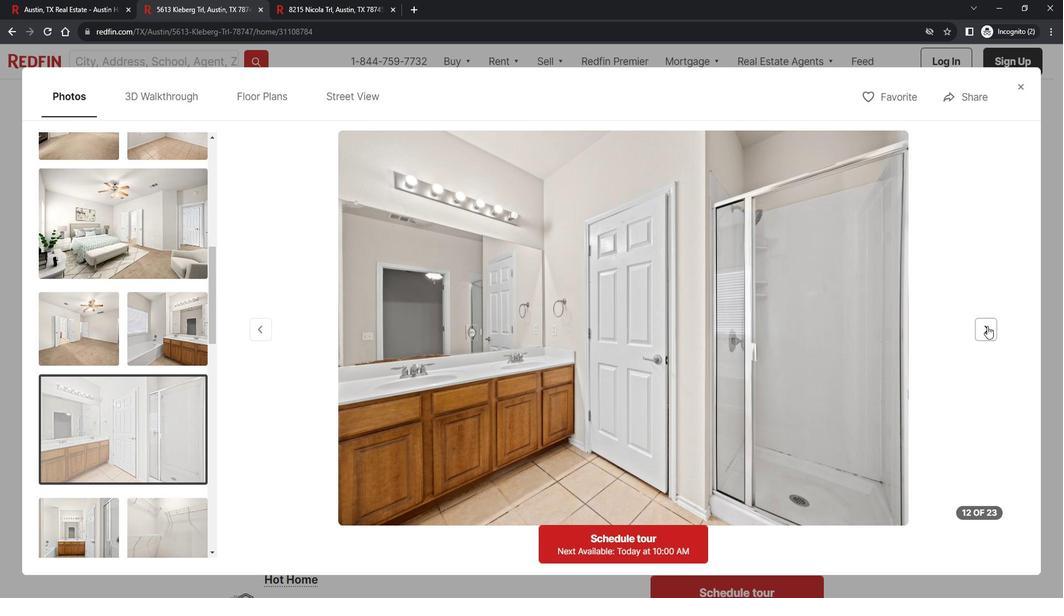 
Action: Mouse pressed left at (996, 323)
Screenshot: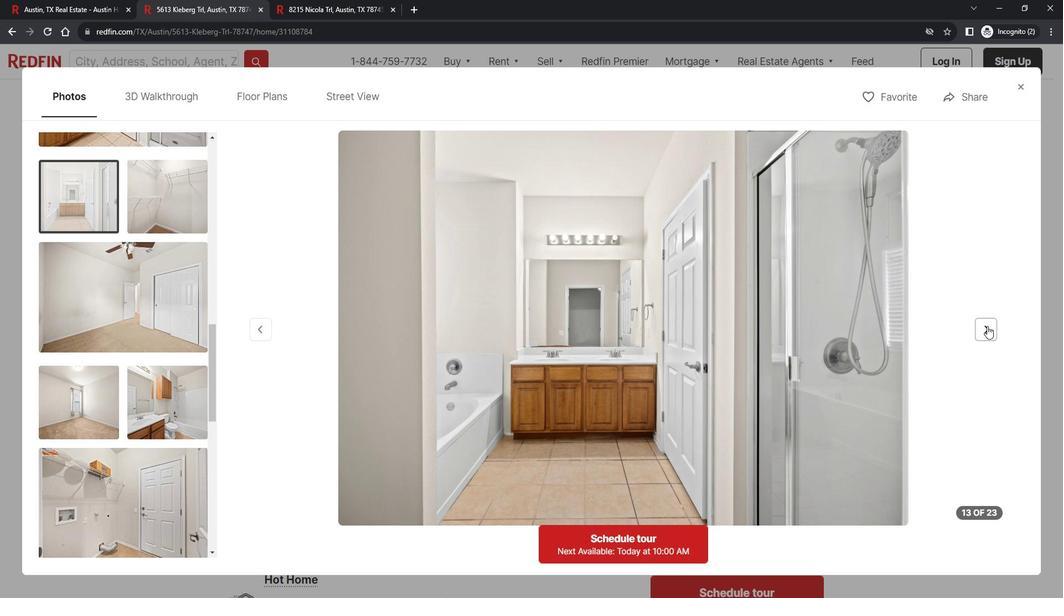 
Action: Mouse pressed left at (996, 323)
Screenshot: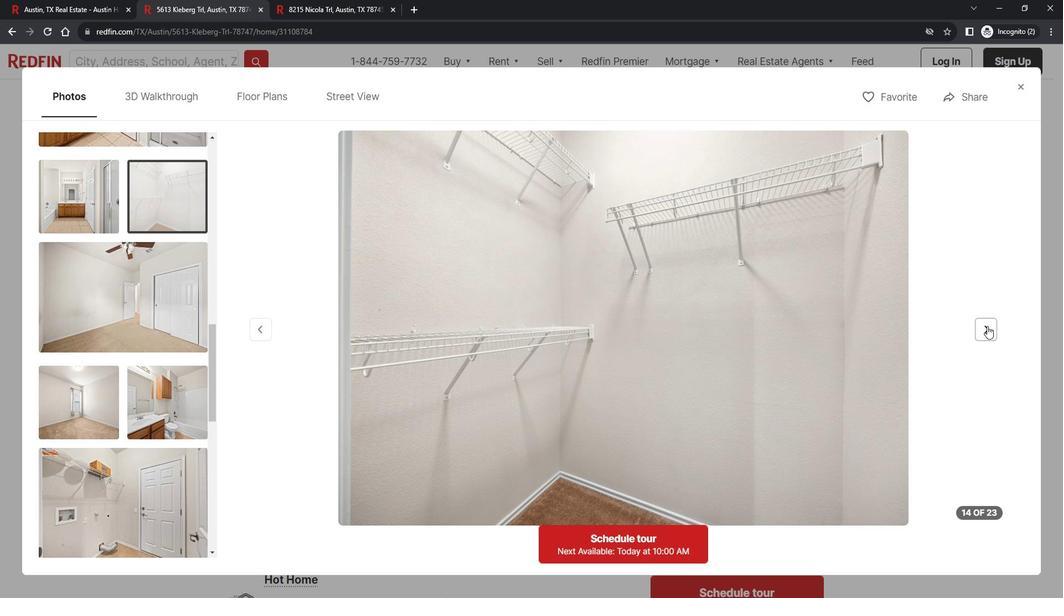 
Action: Mouse moved to (995, 321)
Screenshot: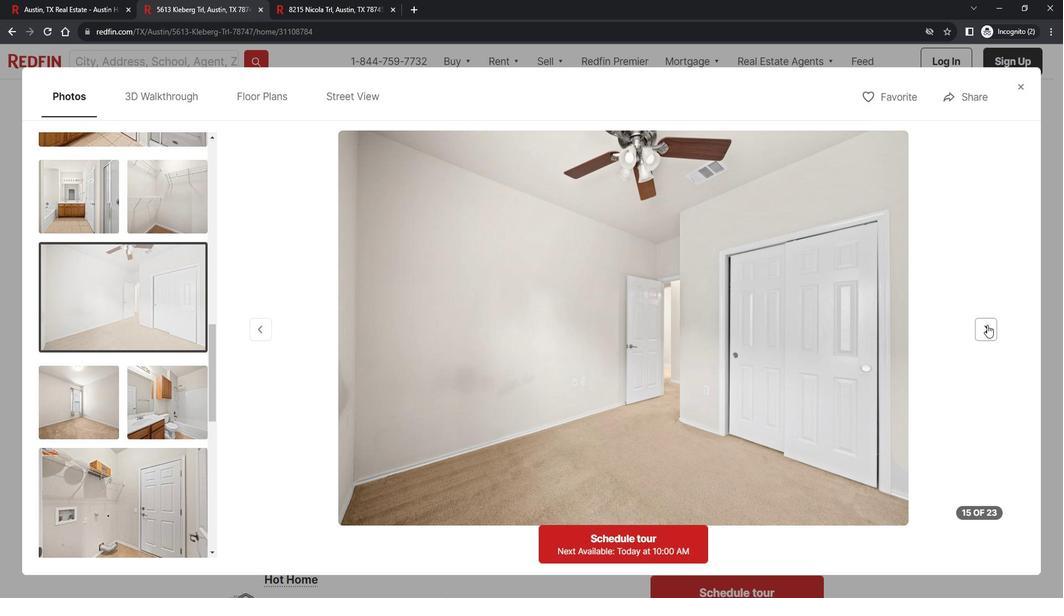 
Action: Mouse pressed left at (995, 321)
Screenshot: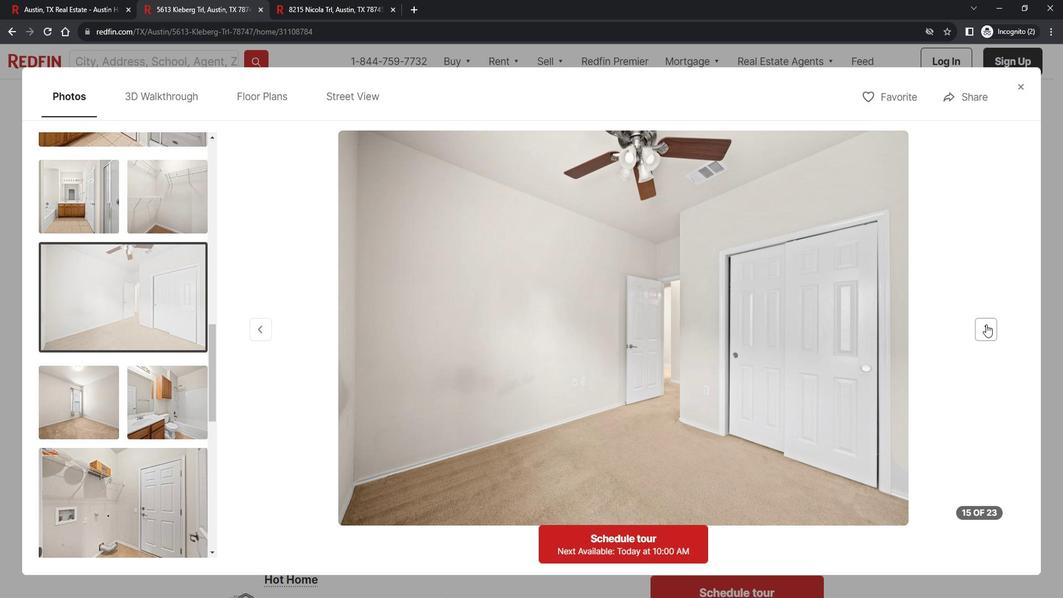 
Action: Mouse moved to (1033, 95)
Screenshot: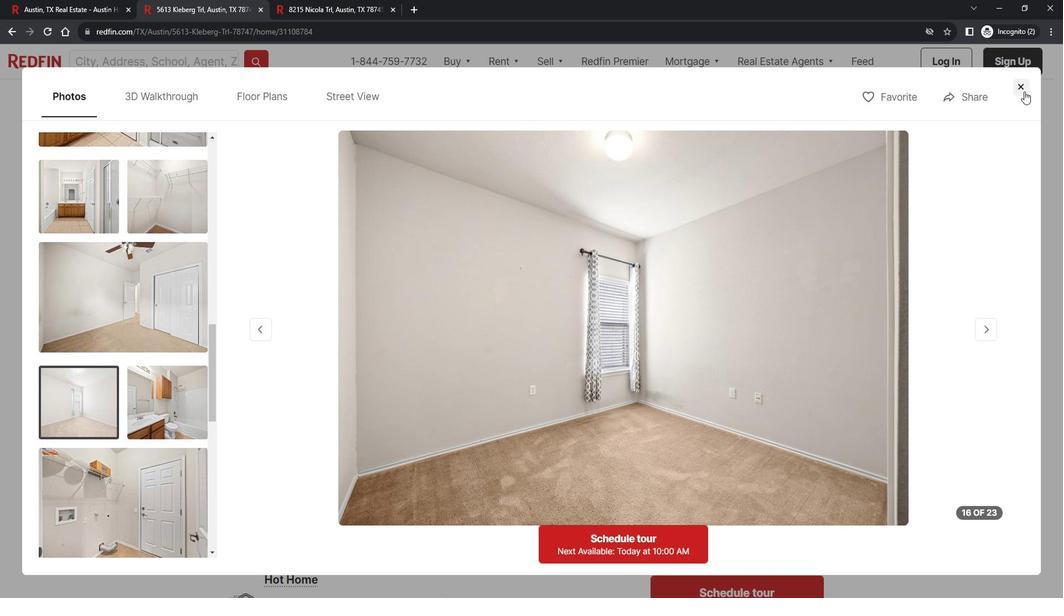 
Action: Mouse pressed left at (1033, 95)
Screenshot: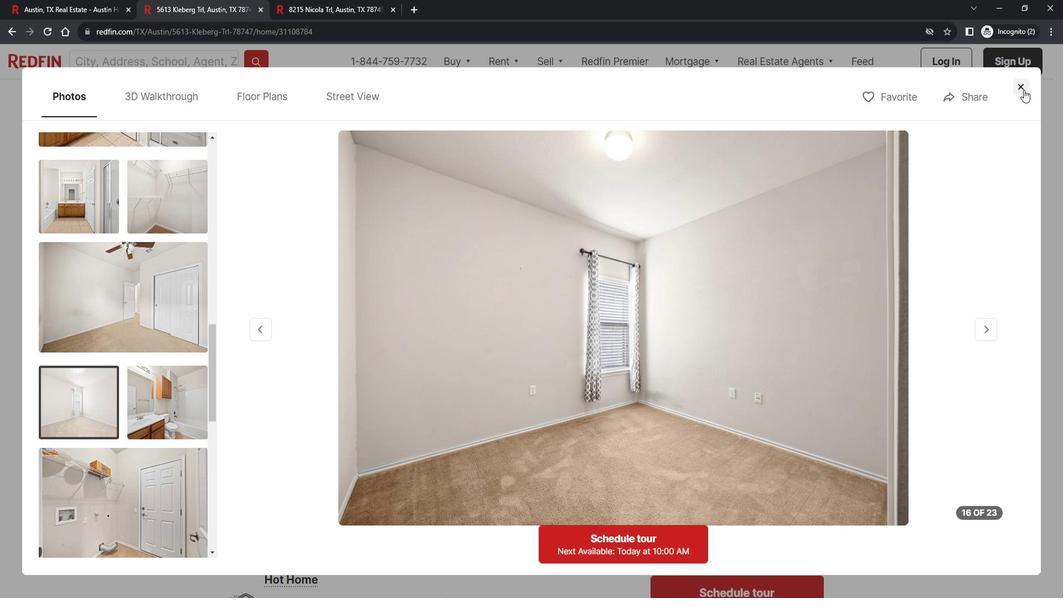 
Action: Mouse moved to (410, 454)
Screenshot: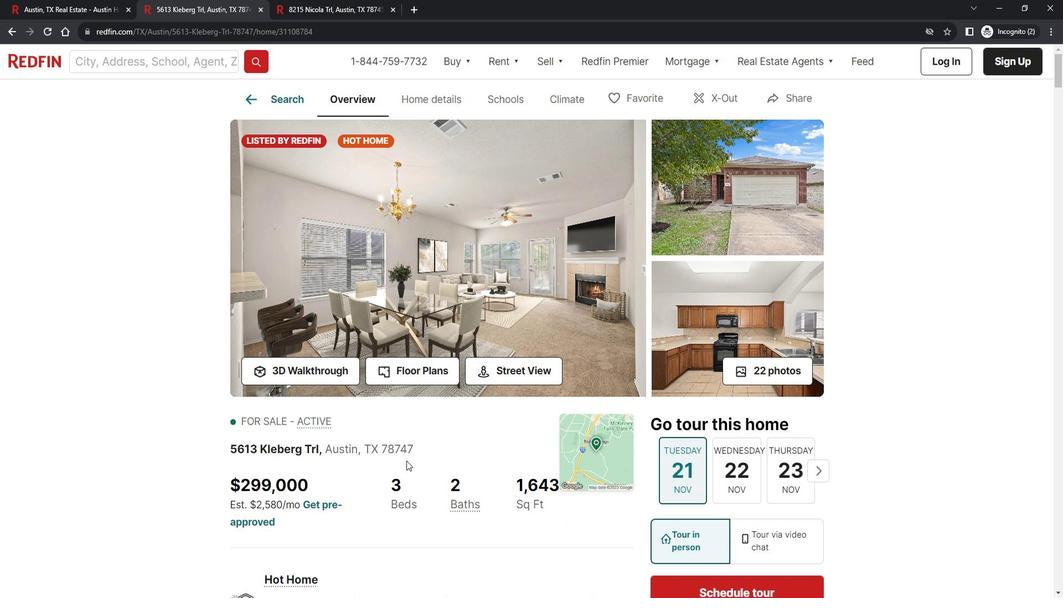 
Action: Mouse scrolled (410, 454) with delta (0, 0)
Screenshot: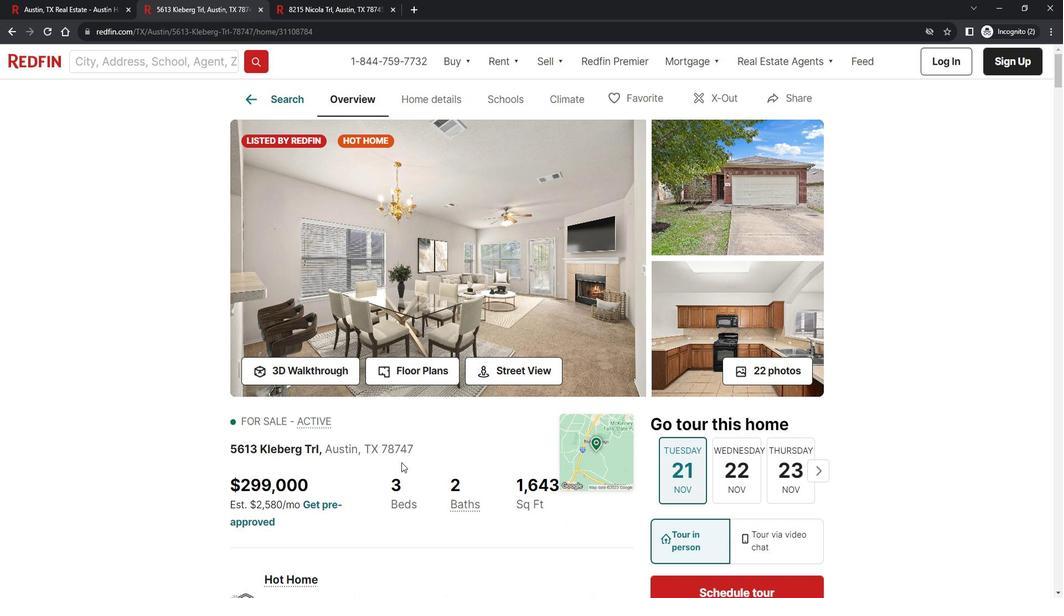 
Action: Mouse moved to (410, 454)
Screenshot: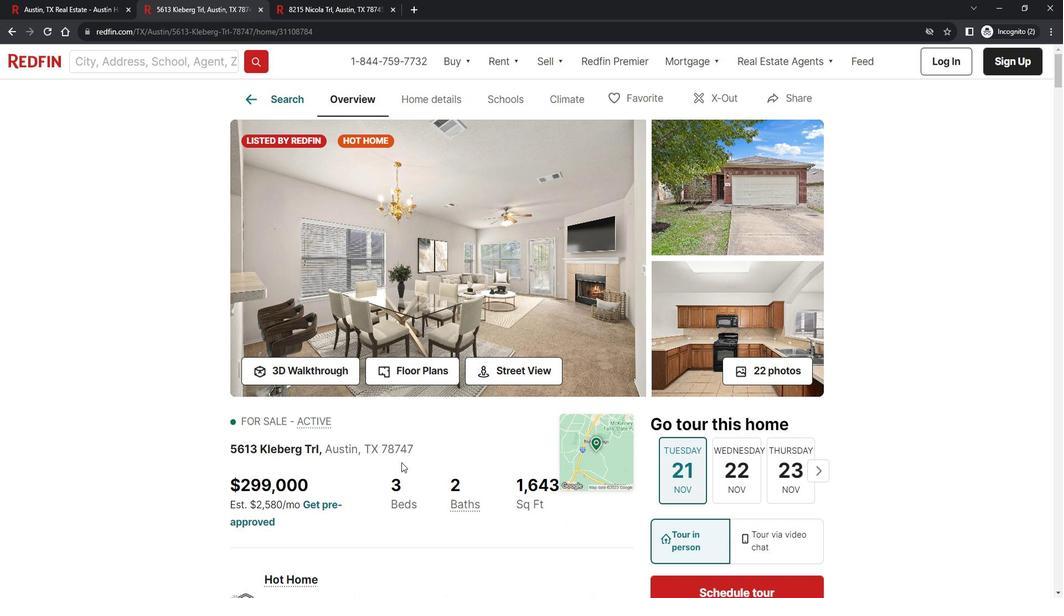 
Action: Mouse scrolled (410, 454) with delta (0, 0)
Screenshot: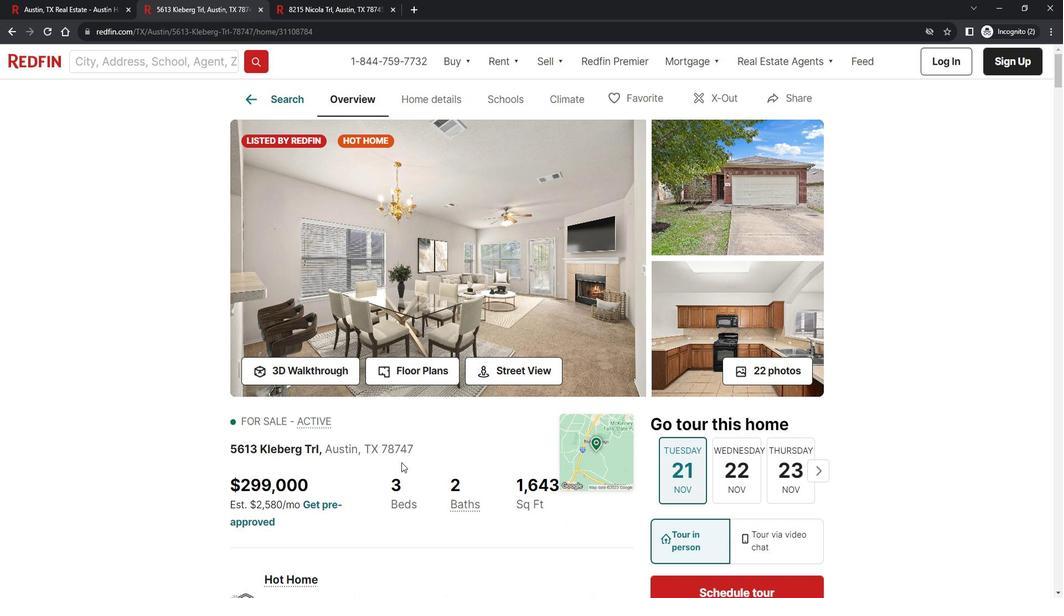 
Action: Mouse moved to (410, 453)
Screenshot: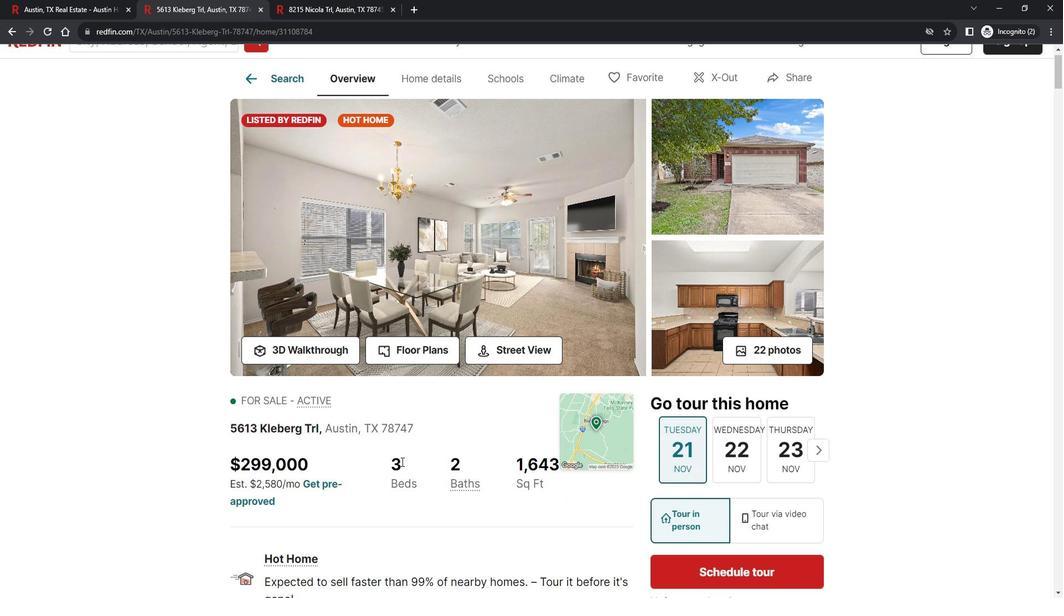 
Action: Mouse scrolled (410, 452) with delta (0, 0)
Screenshot: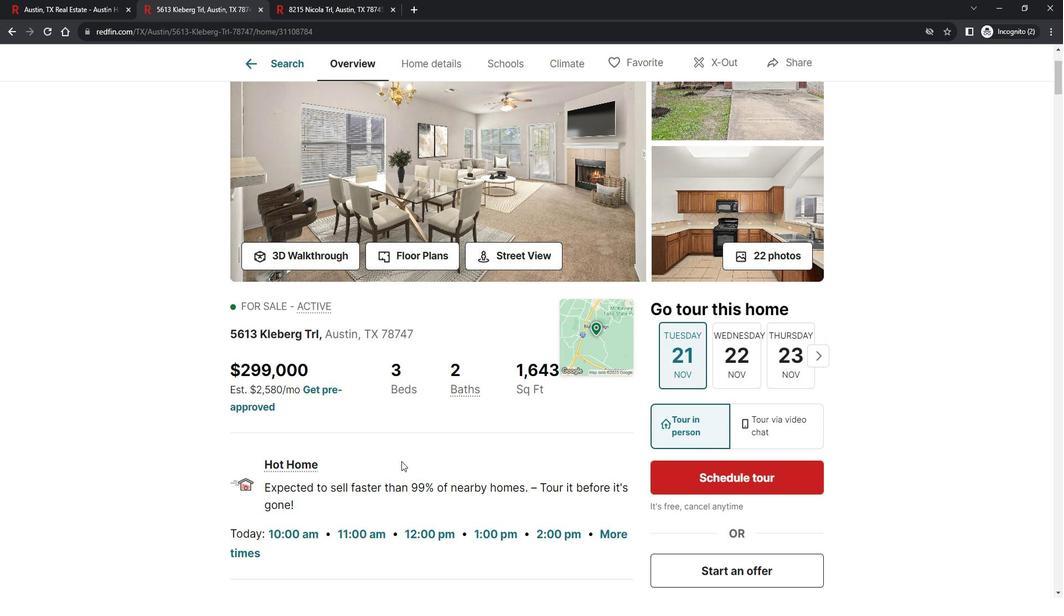 
Action: Mouse scrolled (410, 452) with delta (0, 0)
Screenshot: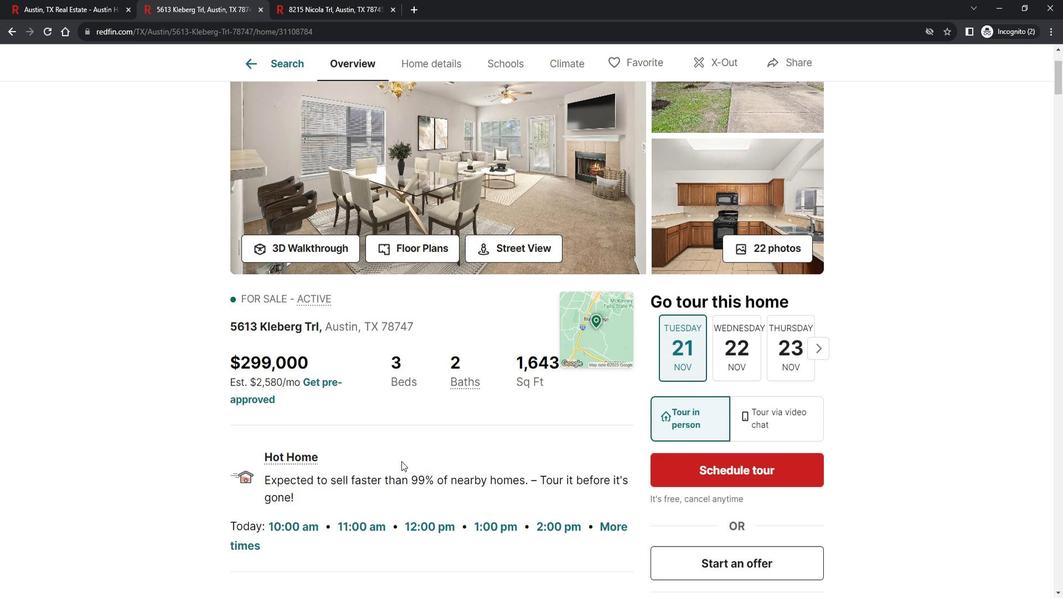 
Action: Mouse scrolled (410, 452) with delta (0, 0)
Screenshot: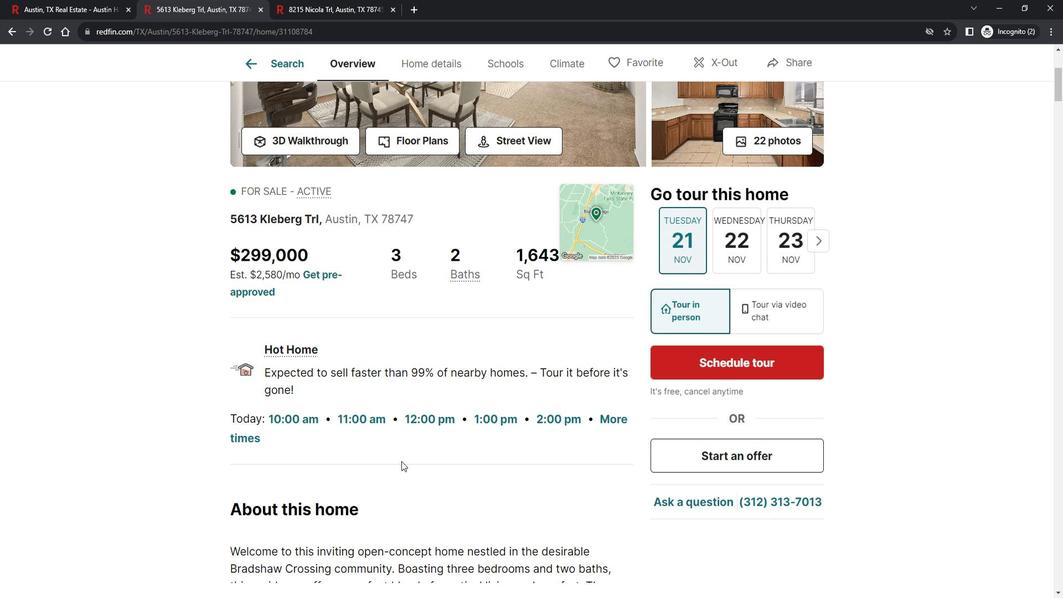 
Action: Mouse scrolled (410, 452) with delta (0, 0)
Screenshot: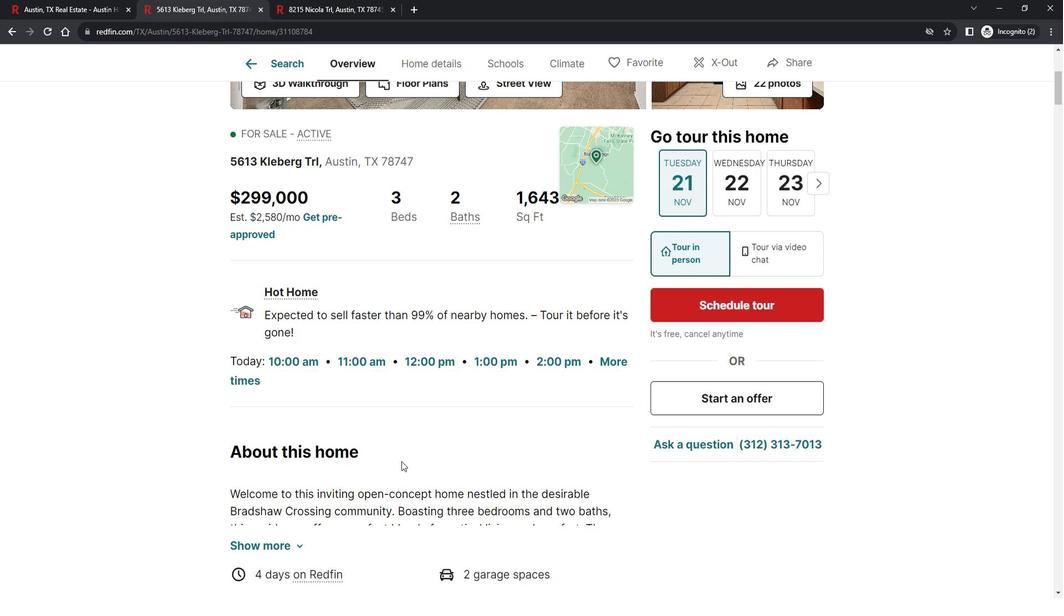 
Action: Mouse moved to (410, 452)
Screenshot: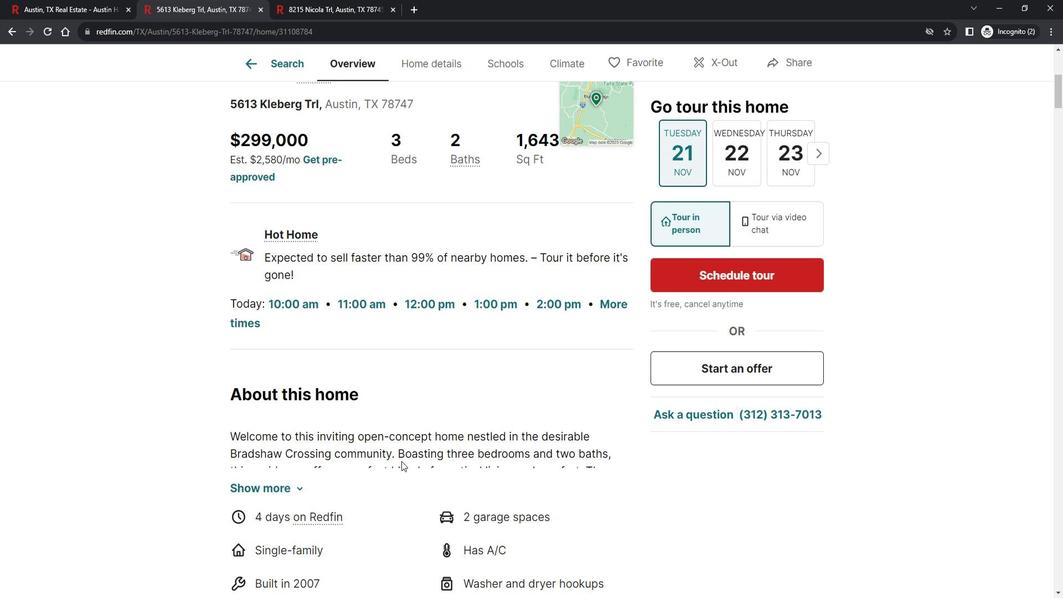 
Action: Mouse scrolled (410, 452) with delta (0, 0)
Screenshot: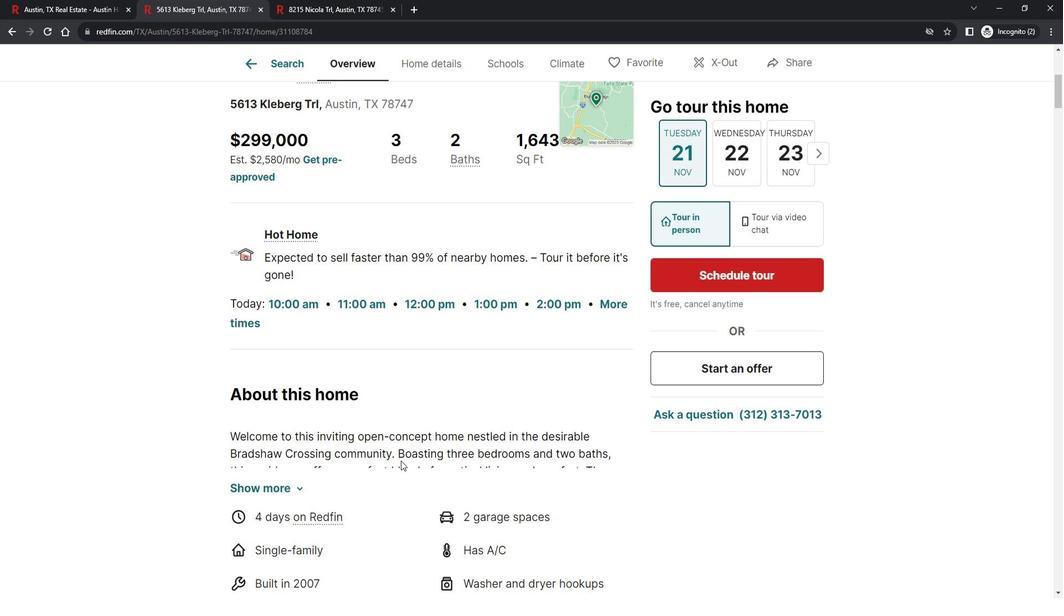 
Action: Mouse moved to (259, 425)
Screenshot: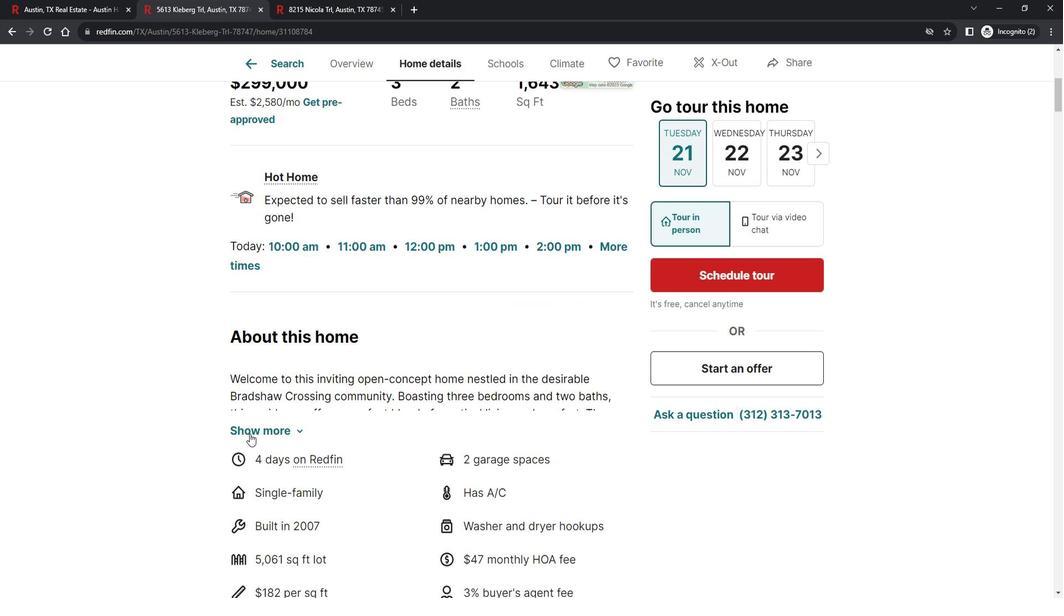 
Action: Mouse pressed left at (259, 425)
Screenshot: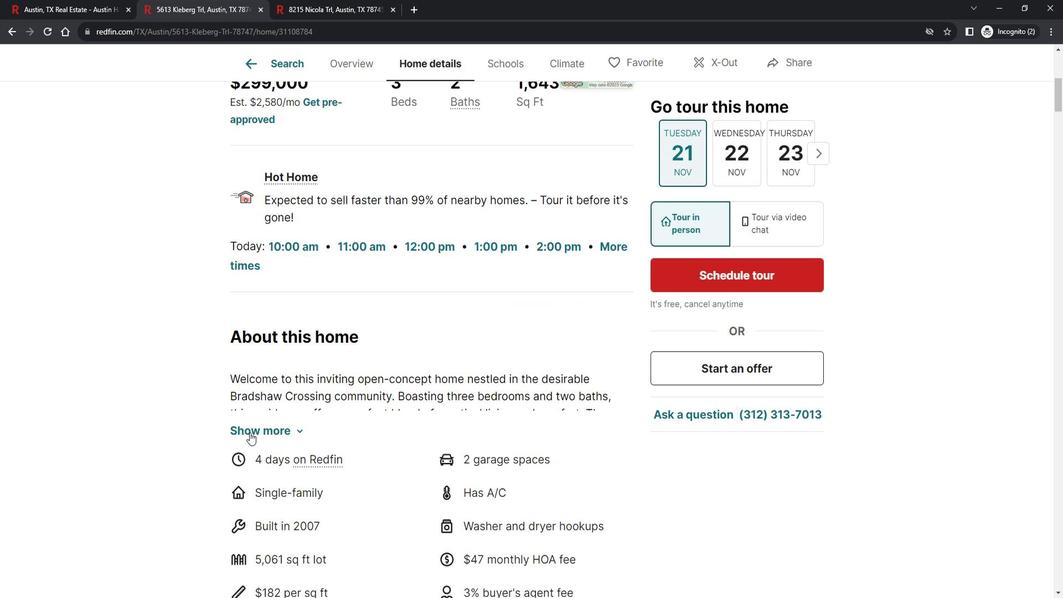 
Action: Mouse moved to (363, 431)
Screenshot: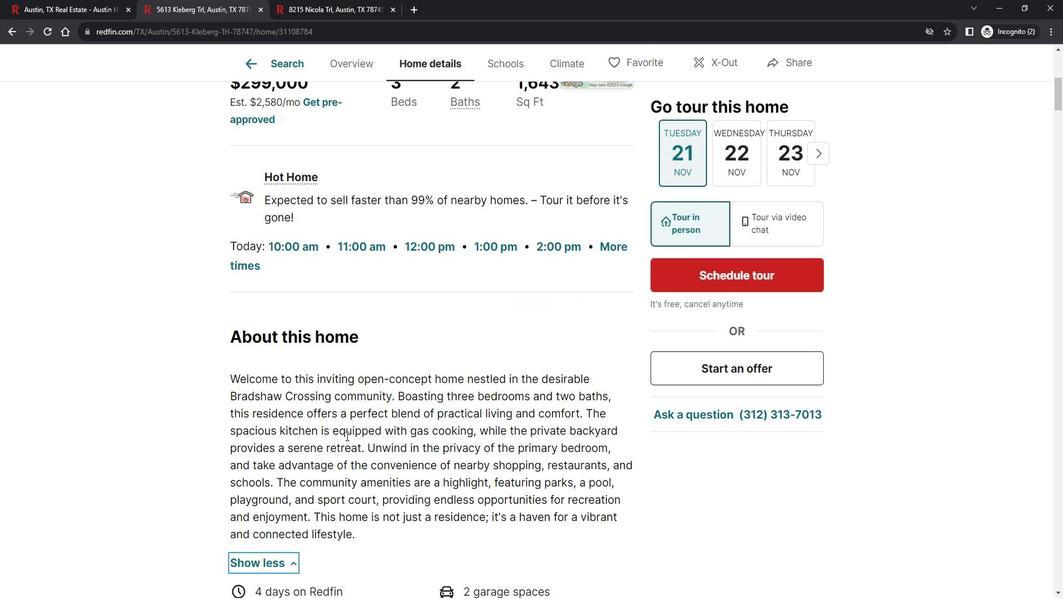 
Action: Mouse scrolled (363, 431) with delta (0, 0)
Screenshot: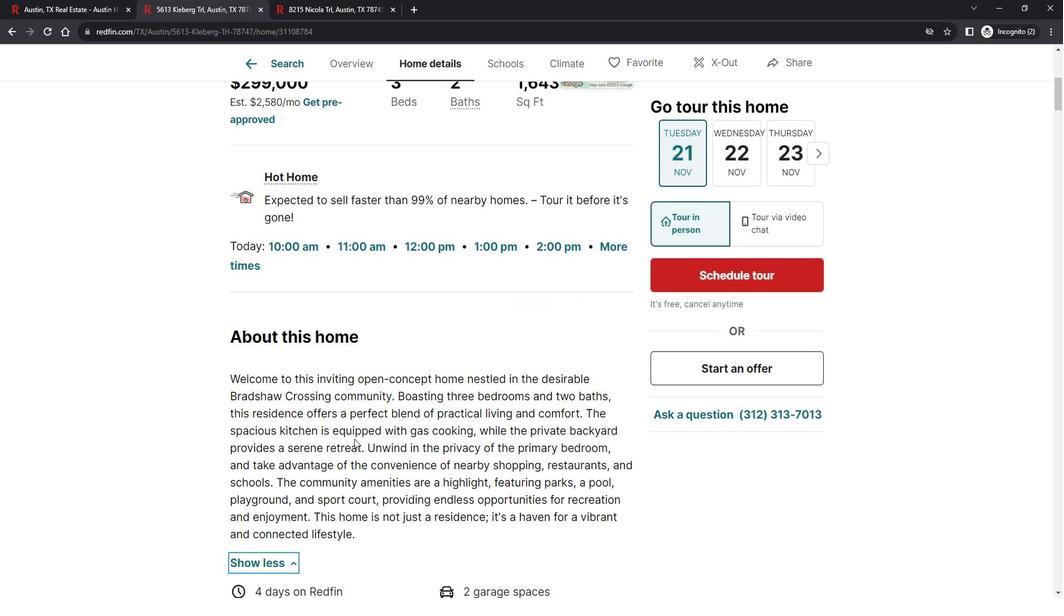 
Action: Mouse scrolled (363, 431) with delta (0, 0)
Screenshot: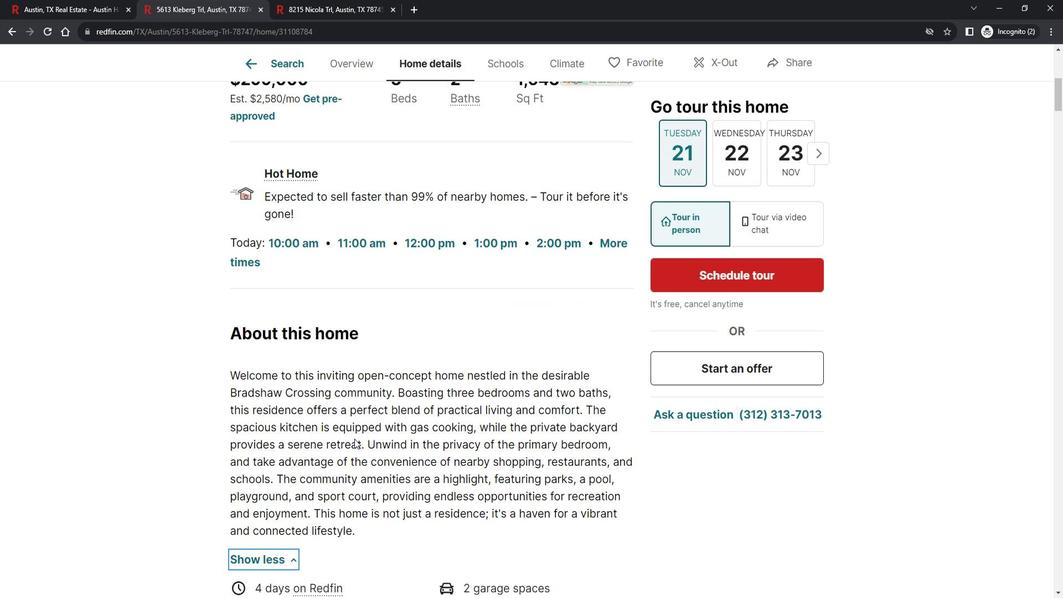 
Action: Mouse scrolled (363, 431) with delta (0, 0)
Screenshot: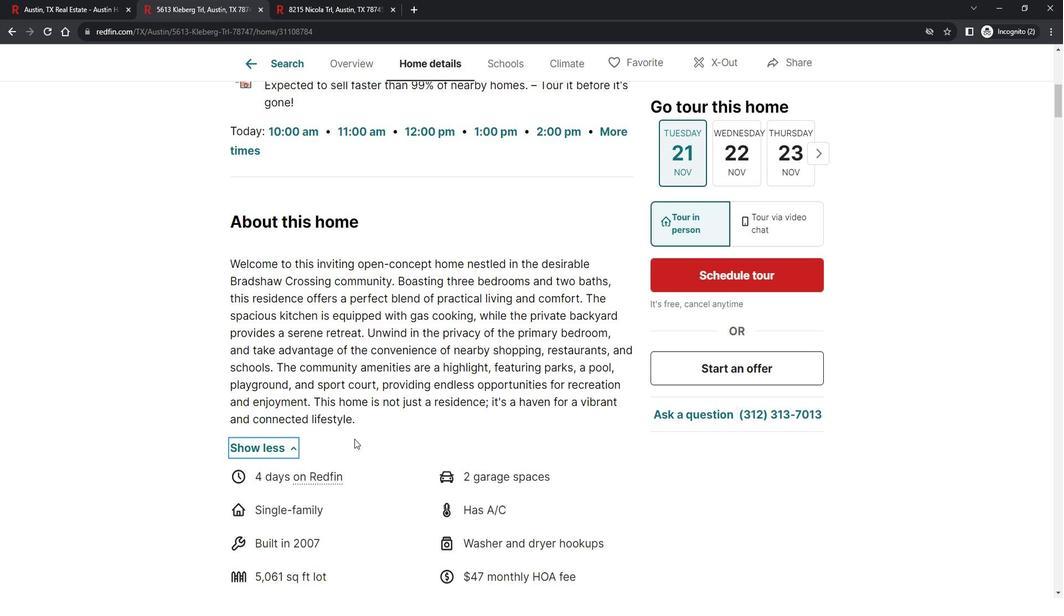 
Action: Mouse scrolled (363, 431) with delta (0, 0)
Screenshot: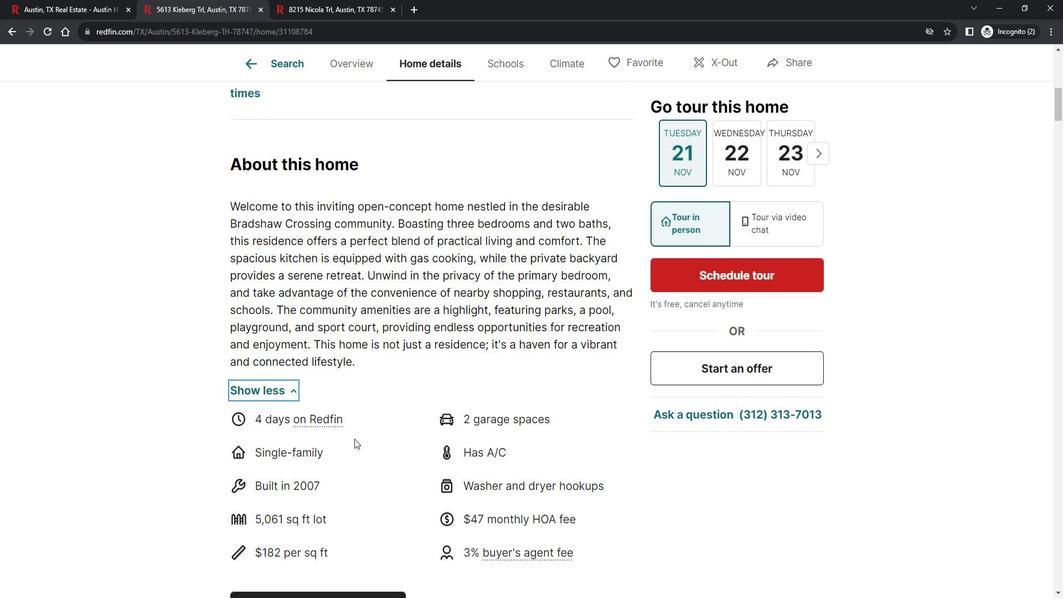 
Action: Mouse scrolled (363, 431) with delta (0, 0)
Screenshot: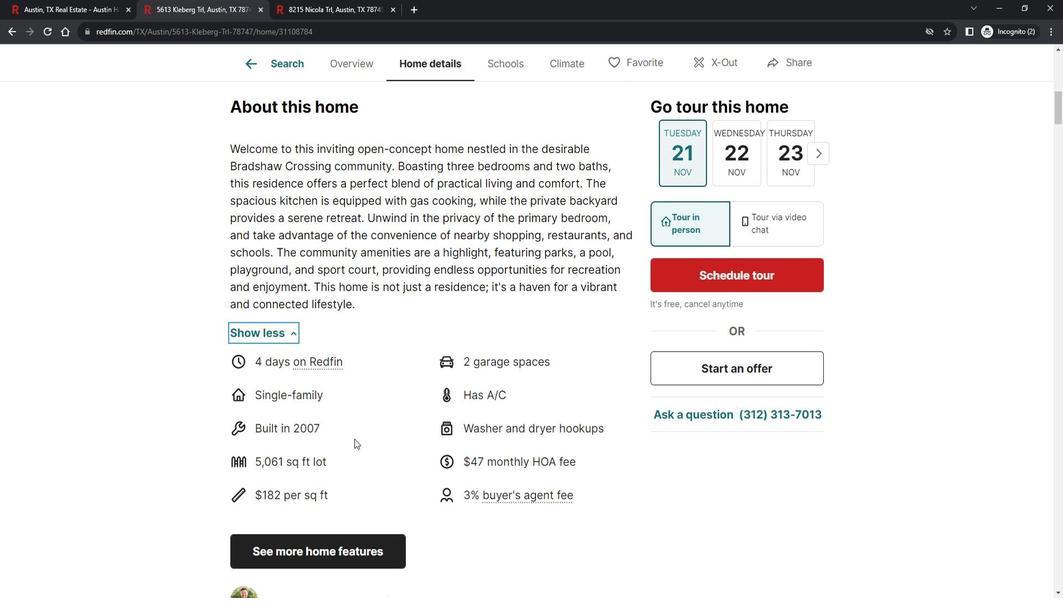 
Action: Mouse moved to (349, 482)
Screenshot: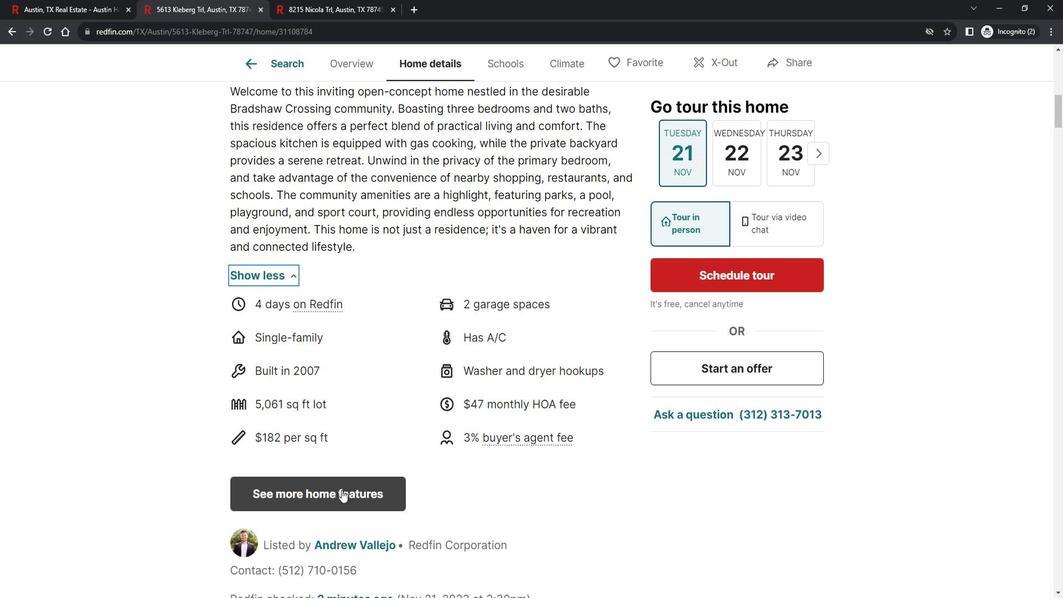 
Action: Mouse pressed left at (349, 482)
Screenshot: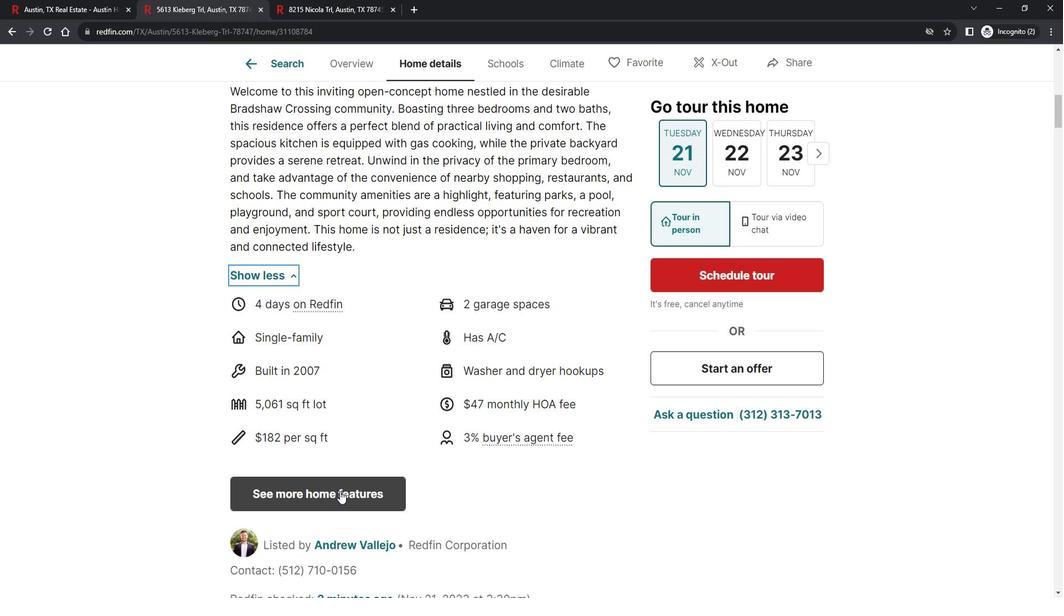 
Action: Mouse moved to (445, 359)
Screenshot: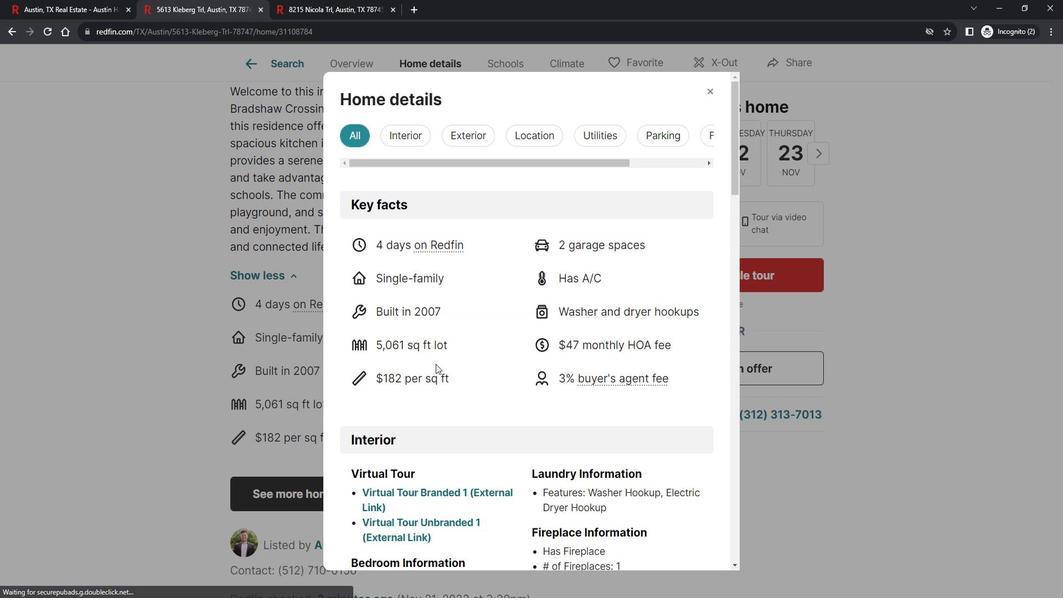 
Action: Mouse scrolled (445, 359) with delta (0, 0)
Screenshot: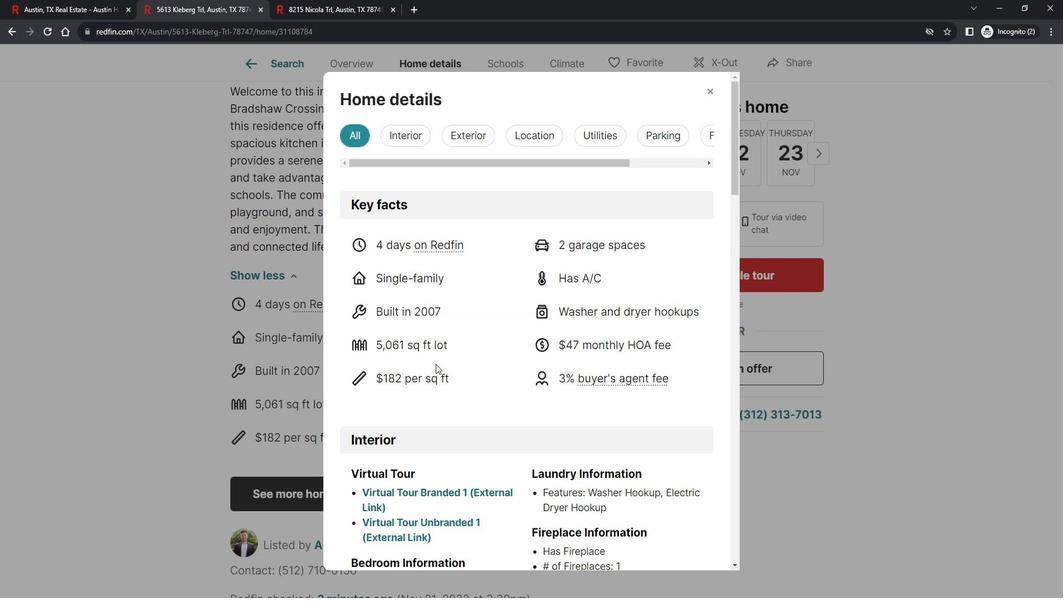 
Action: Mouse scrolled (445, 360) with delta (0, 0)
Screenshot: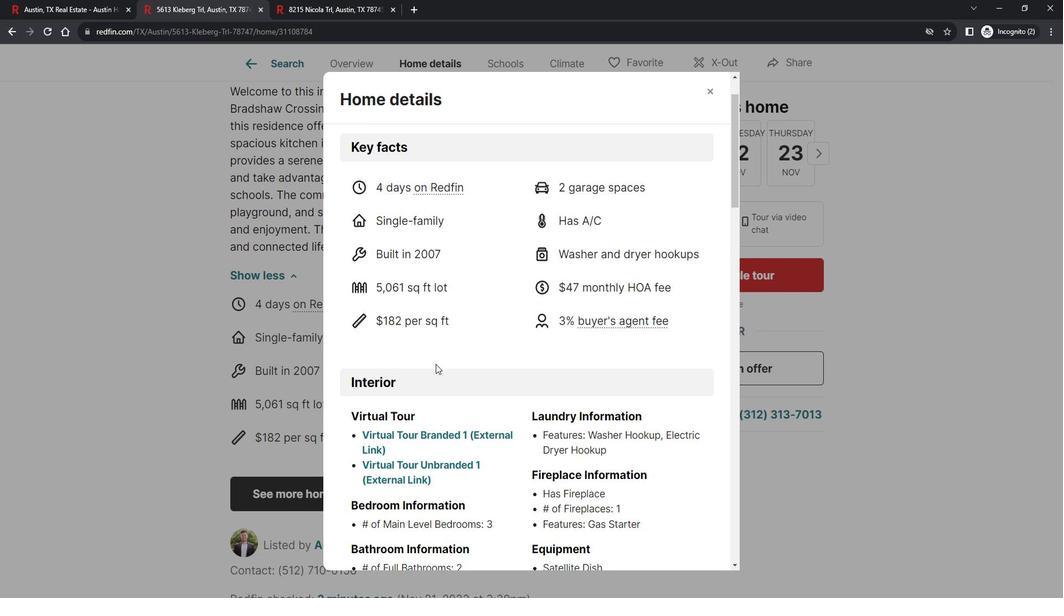 
Action: Mouse moved to (416, 145)
Screenshot: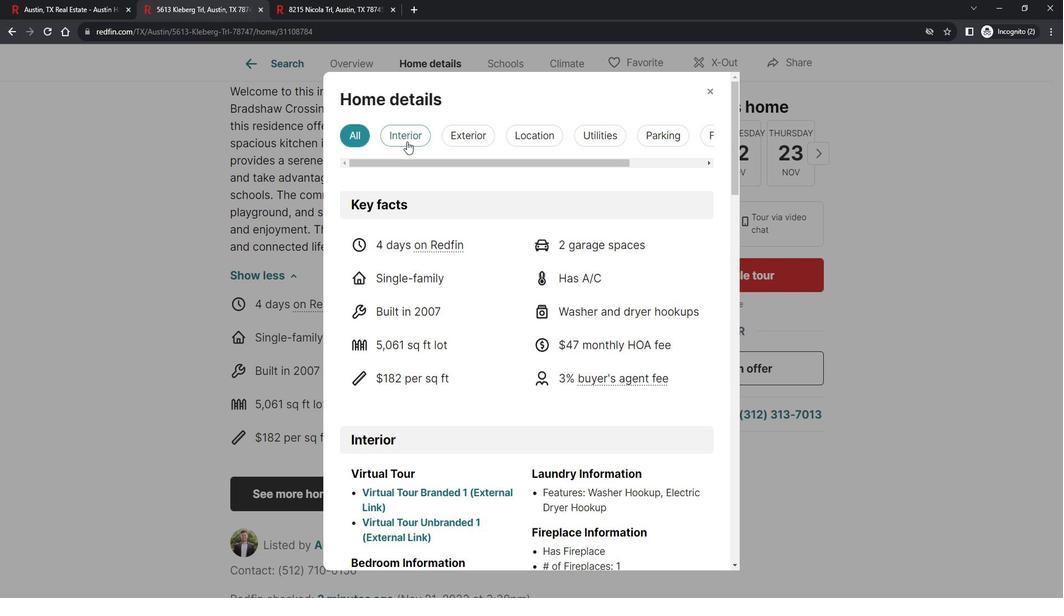 
Action: Mouse pressed left at (416, 145)
Screenshot: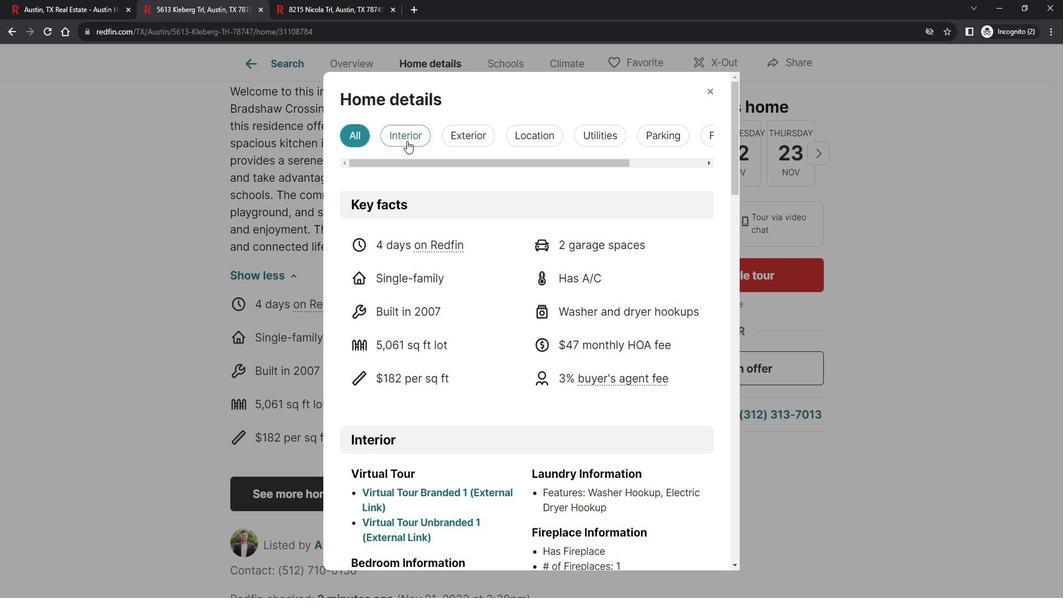 
Action: Mouse moved to (471, 131)
Screenshot: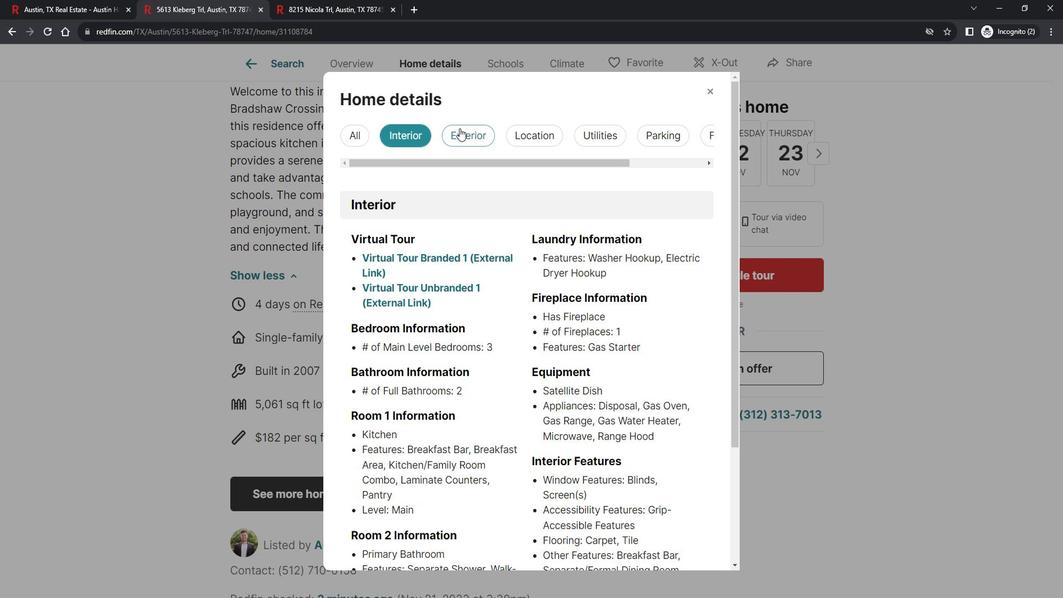 
Action: Mouse pressed left at (471, 131)
Screenshot: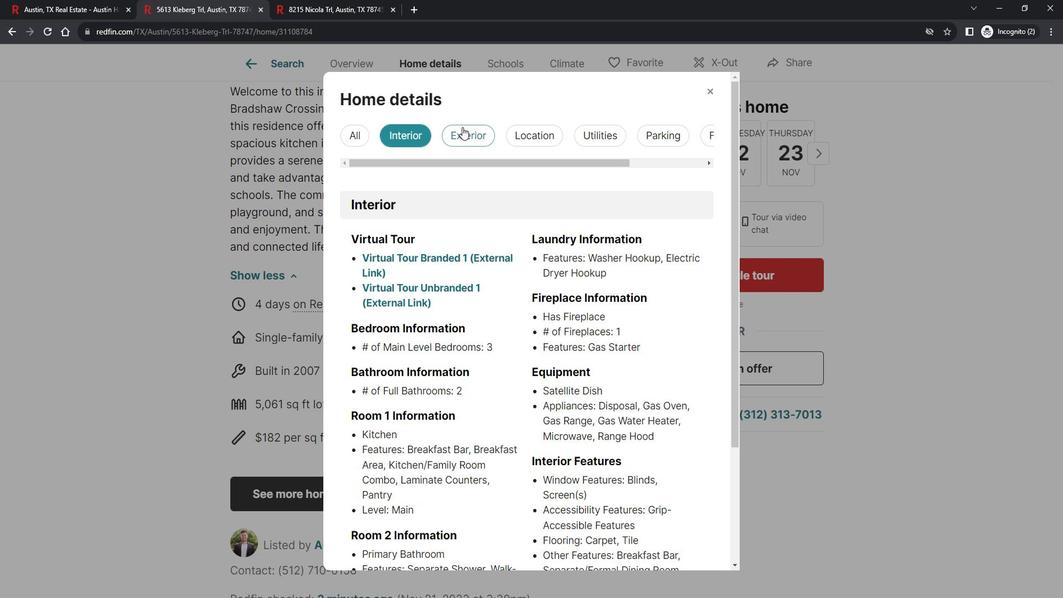 
Action: Mouse moved to (542, 141)
Screenshot: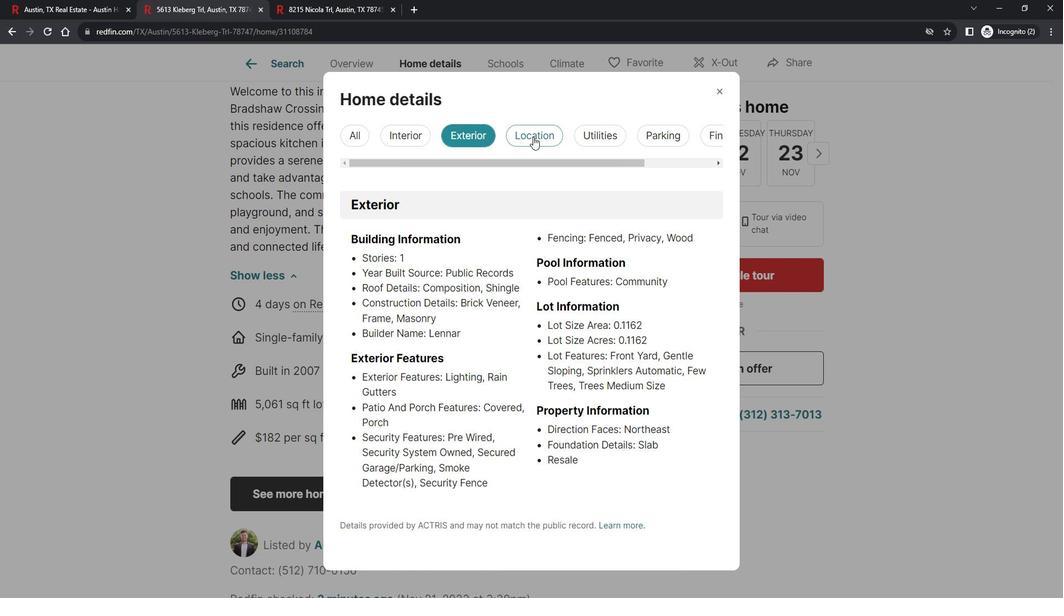 
Action: Mouse pressed left at (542, 141)
Screenshot: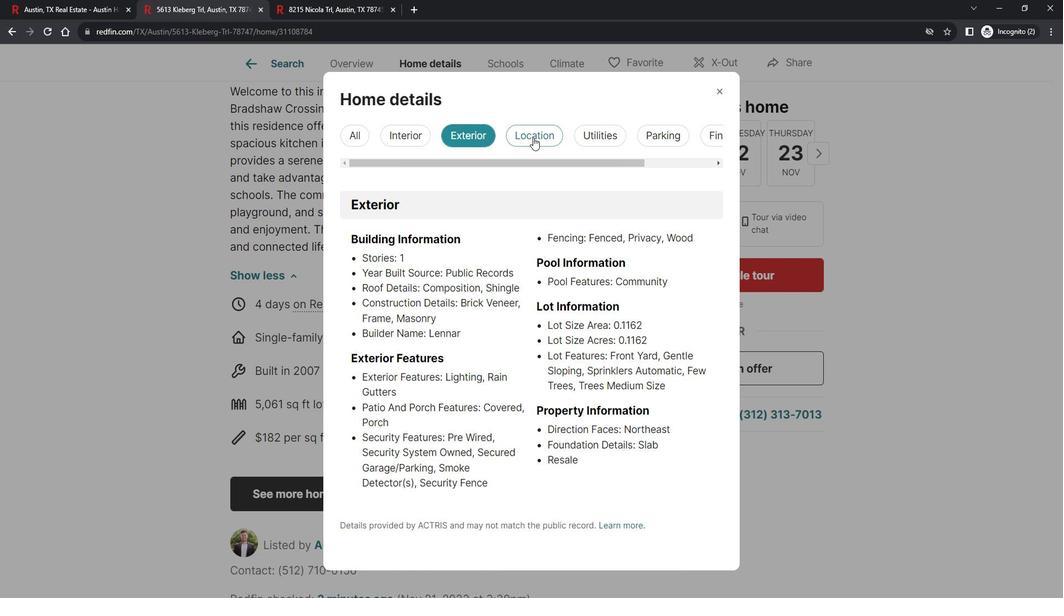 
Action: Mouse moved to (616, 137)
Screenshot: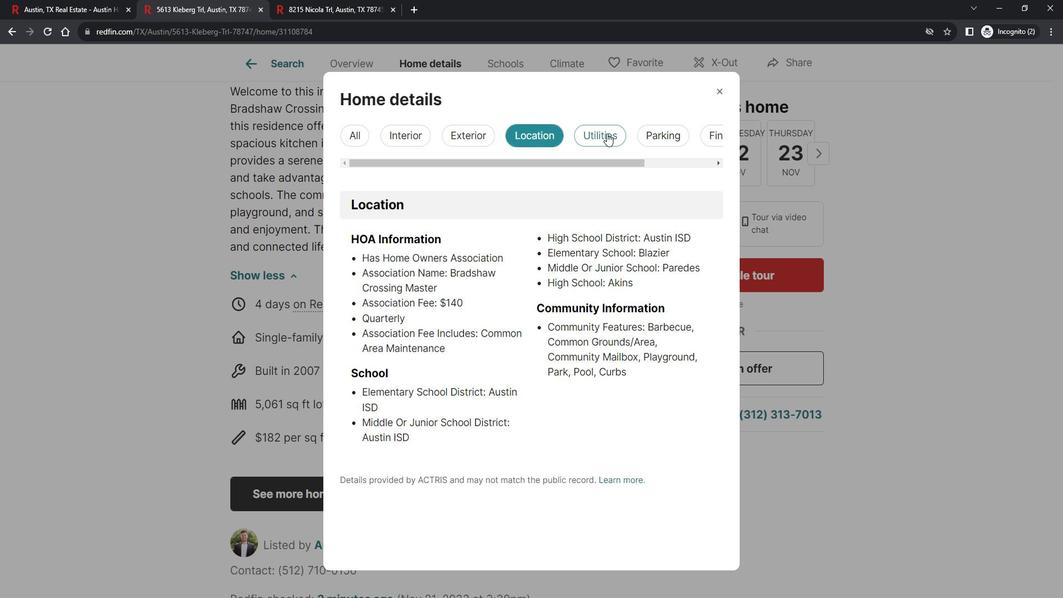 
Action: Mouse pressed left at (616, 137)
Screenshot: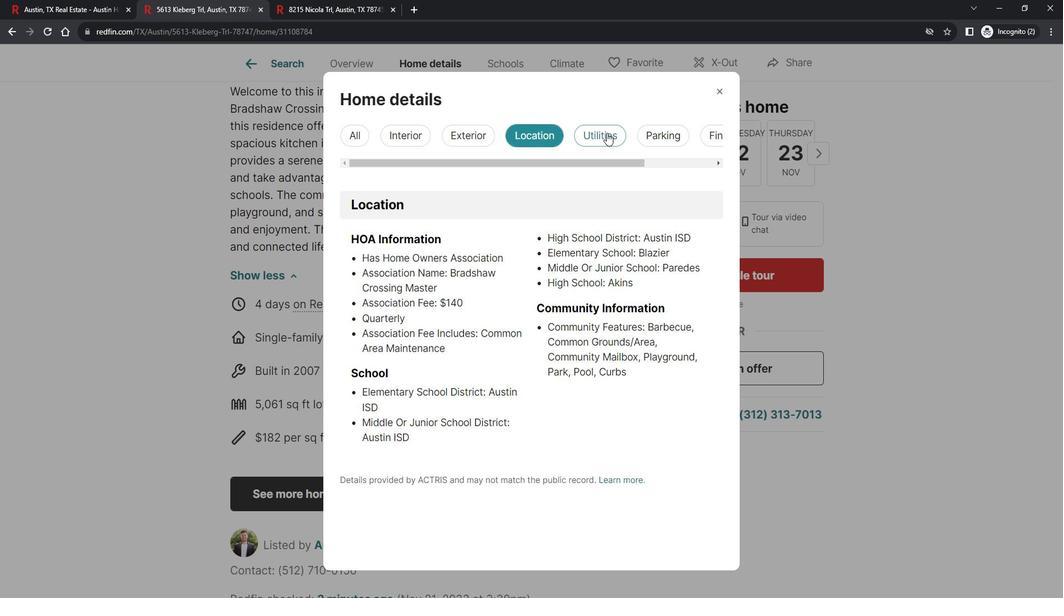 
Action: Mouse moved to (675, 139)
Screenshot: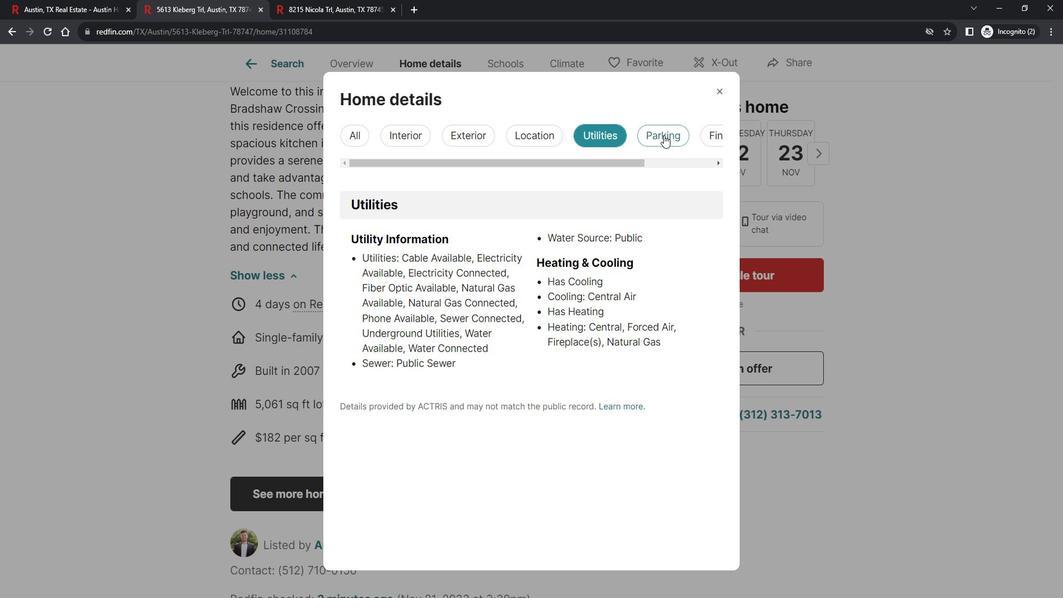 
Action: Mouse pressed left at (675, 139)
Screenshot: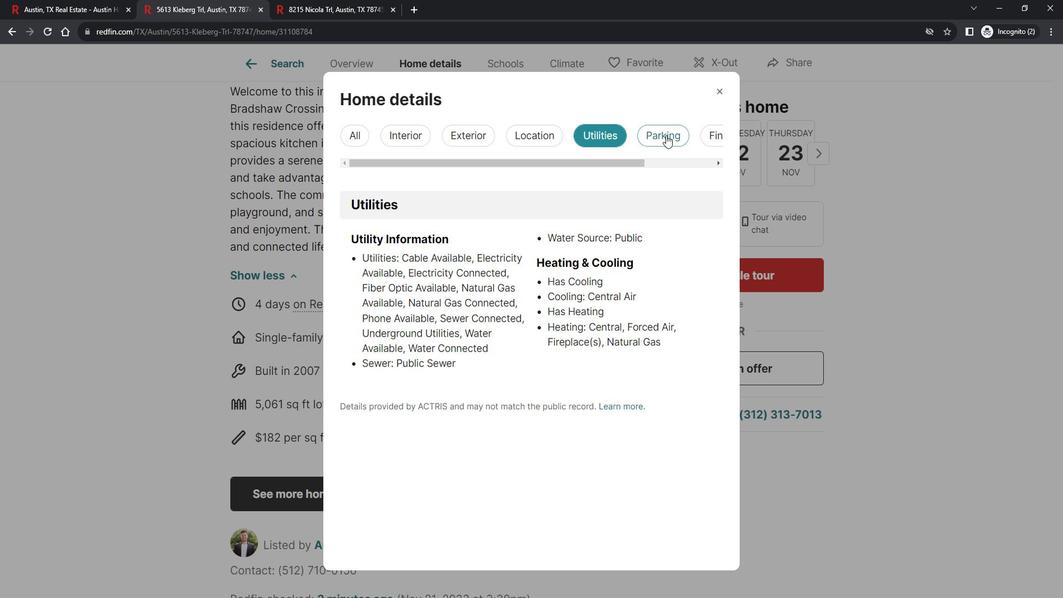 
Action: Mouse moved to (649, 167)
Screenshot: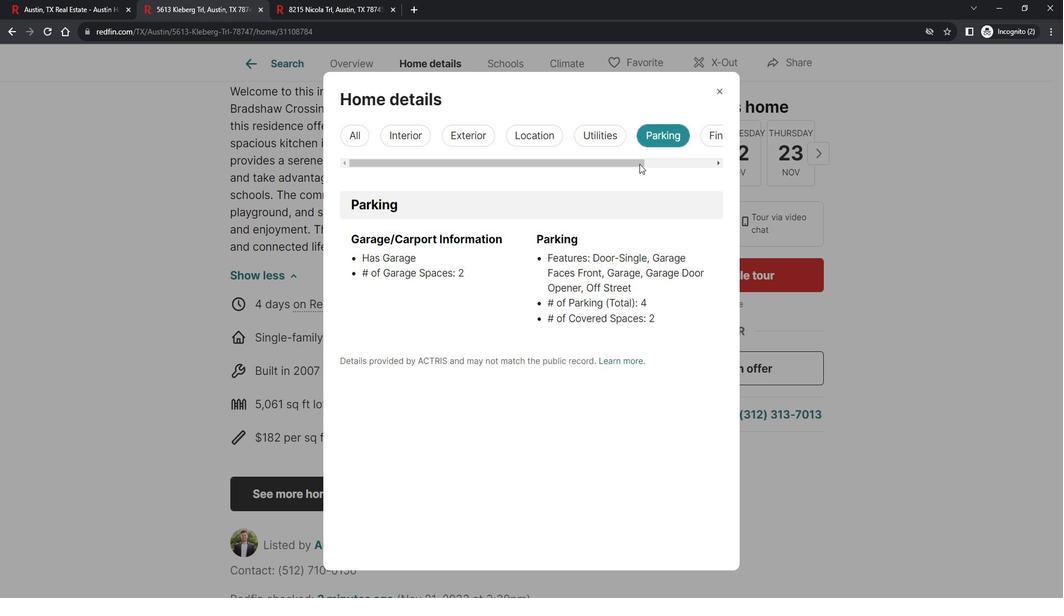 
Action: Mouse pressed left at (649, 167)
Screenshot: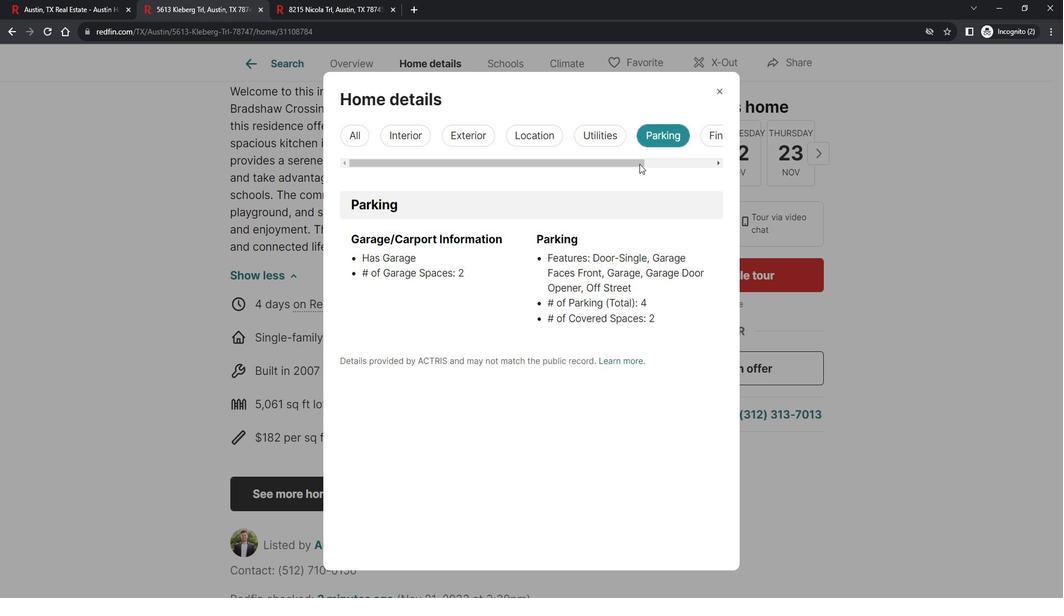 
Action: Mouse moved to (649, 140)
Screenshot: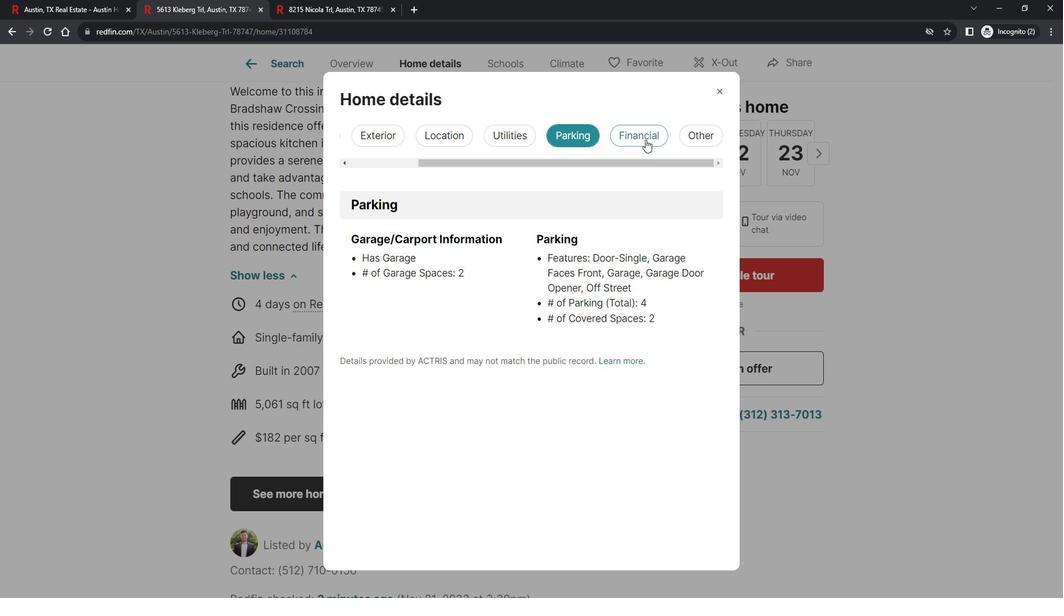 
Action: Mouse pressed left at (649, 140)
